 Task: Buy 2 Brake Fluid Level from Brake System section under best seller category for shipping address: Allison Brown, 4523 Scheuvront Drive, Broomfield, Colorado 80020, Cell Number 3034690514. Pay from credit card ending with 6010, CVV 682
Action: Mouse moved to (23, 112)
Screenshot: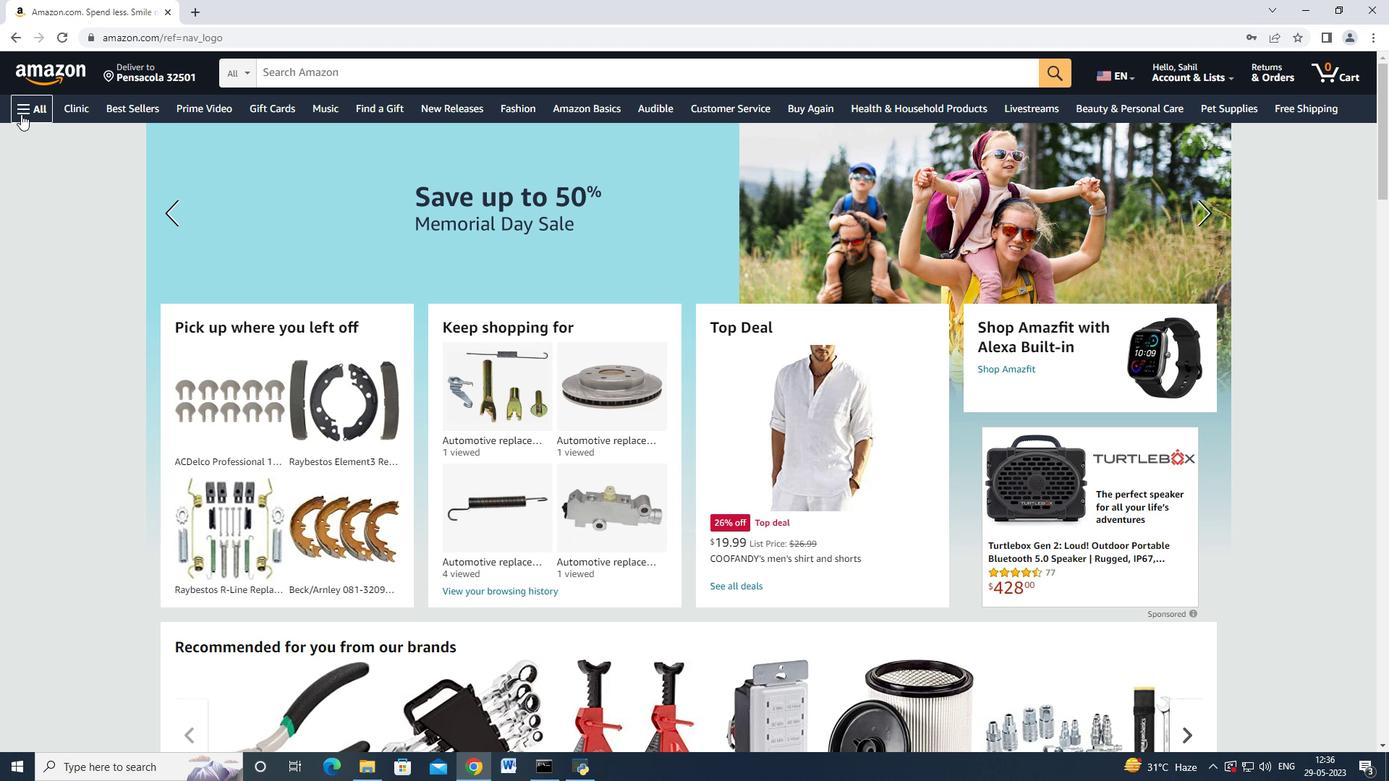 
Action: Mouse pressed left at (23, 112)
Screenshot: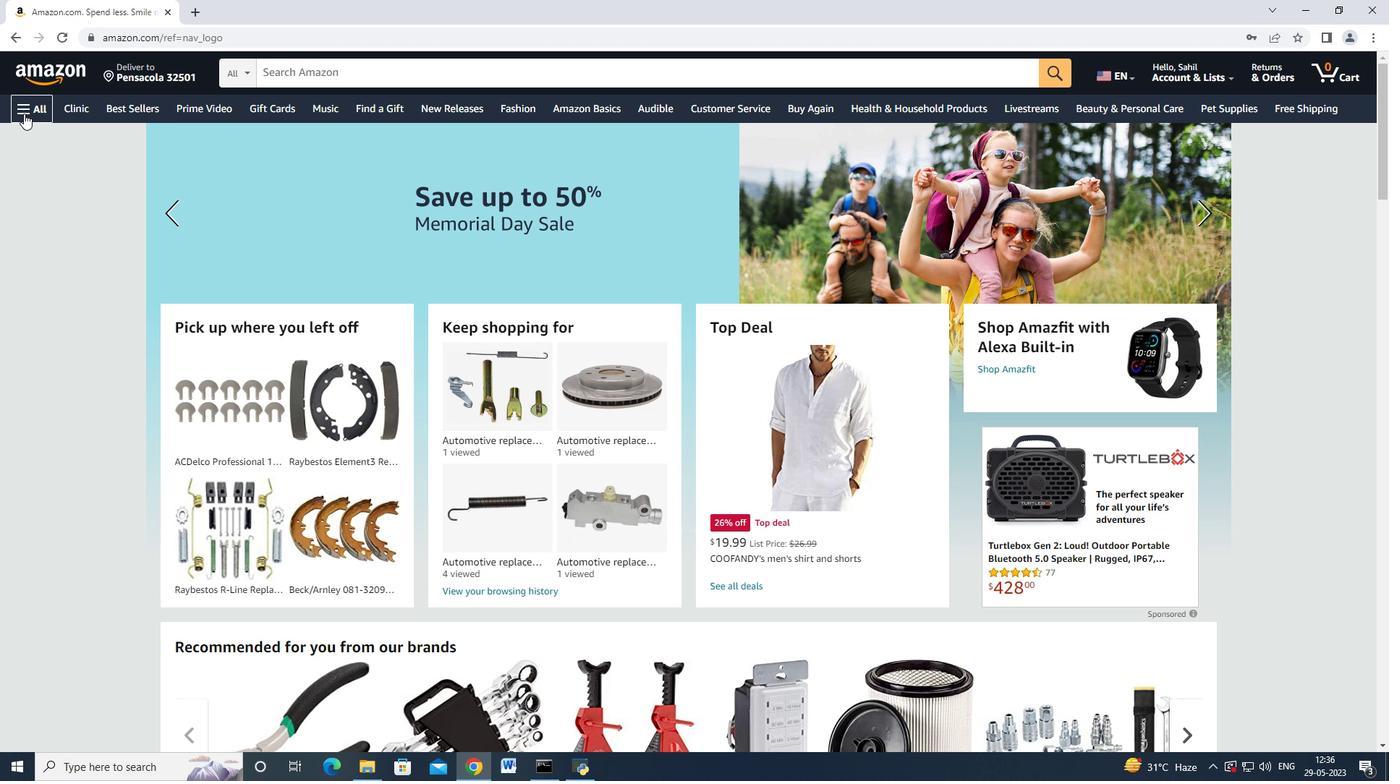 
Action: Mouse moved to (115, 332)
Screenshot: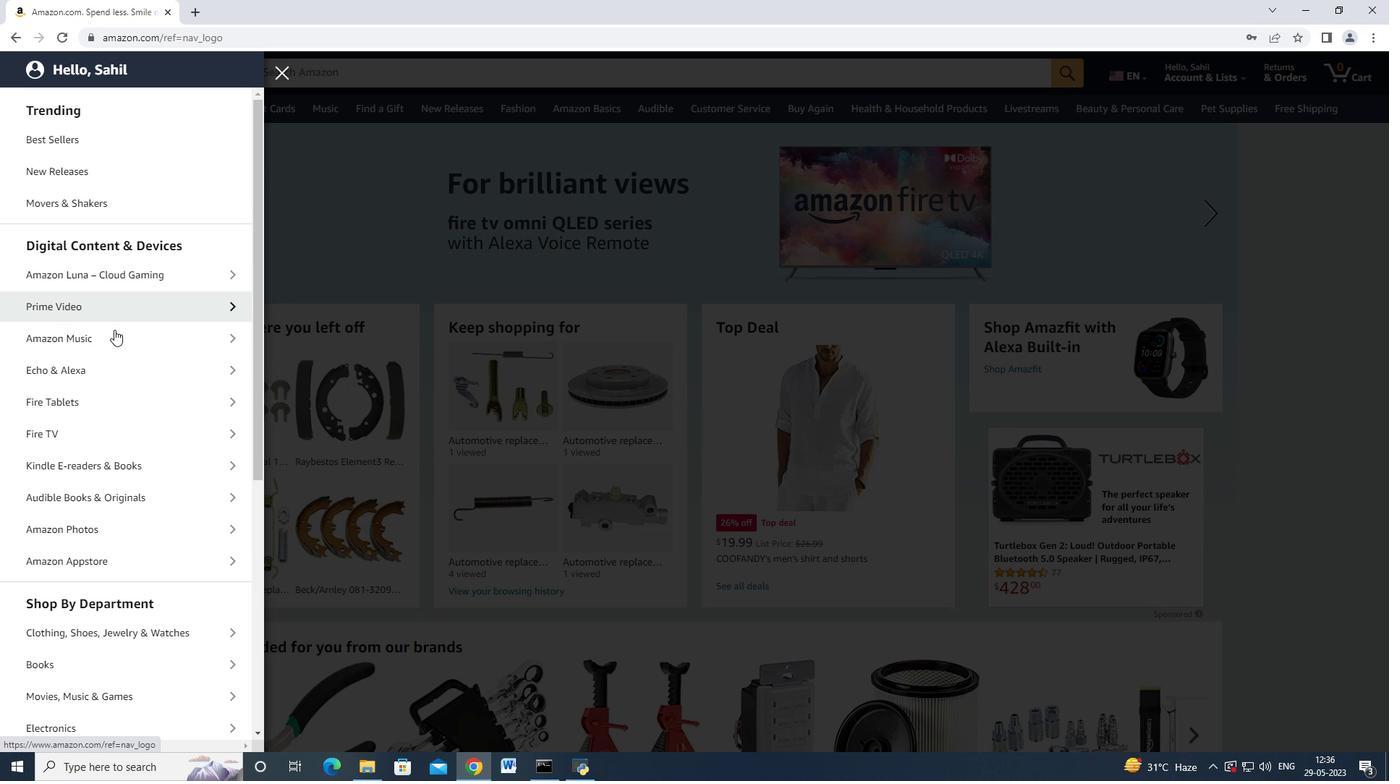 
Action: Mouse scrolled (115, 332) with delta (0, 0)
Screenshot: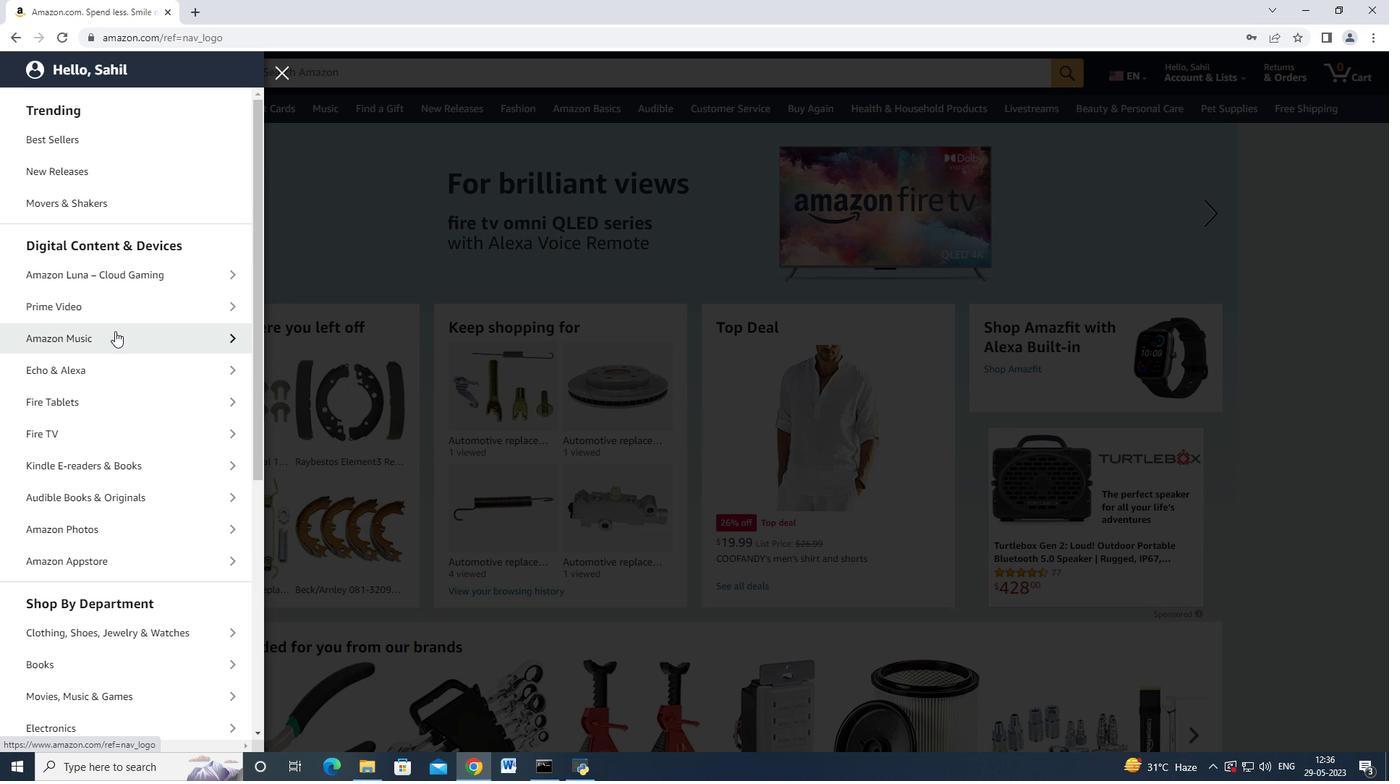 
Action: Mouse scrolled (115, 332) with delta (0, 0)
Screenshot: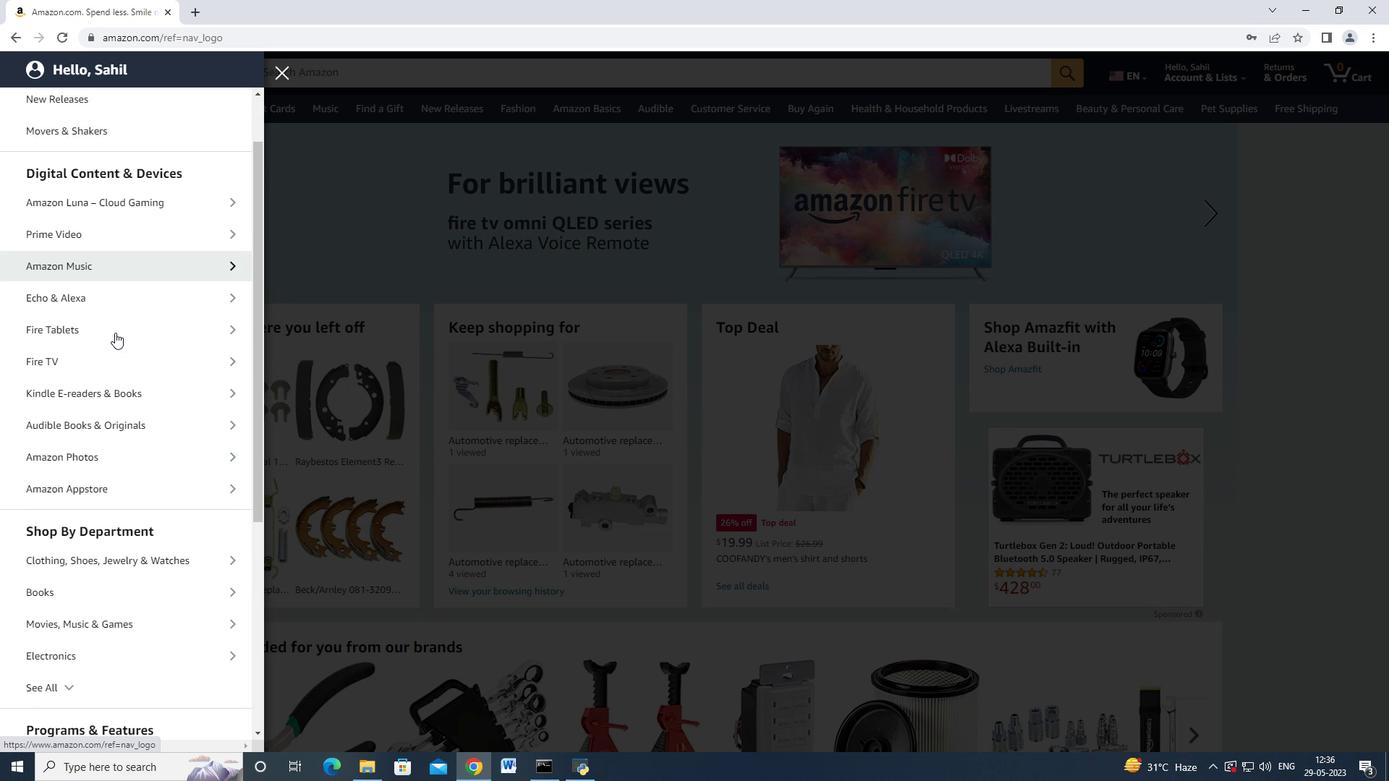 
Action: Mouse scrolled (115, 332) with delta (0, 0)
Screenshot: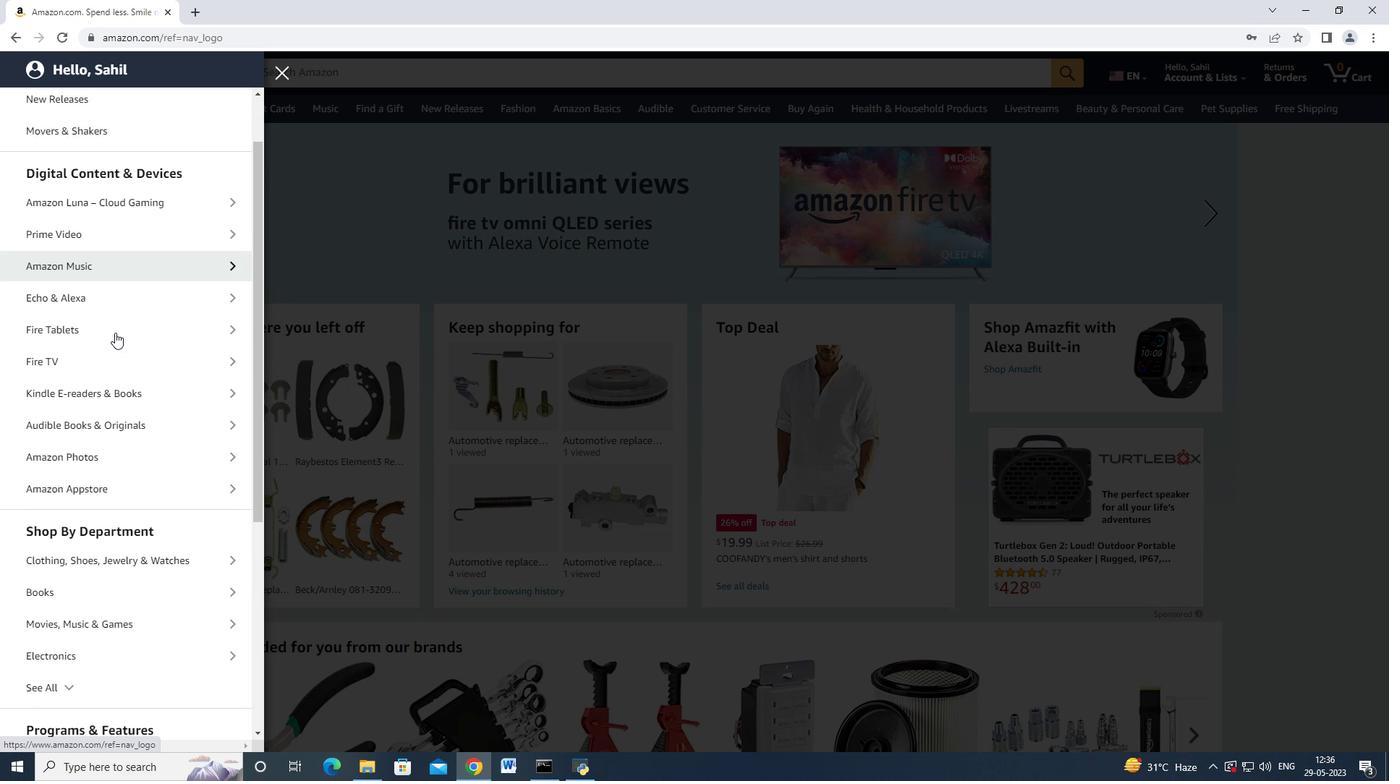 
Action: Mouse moved to (99, 407)
Screenshot: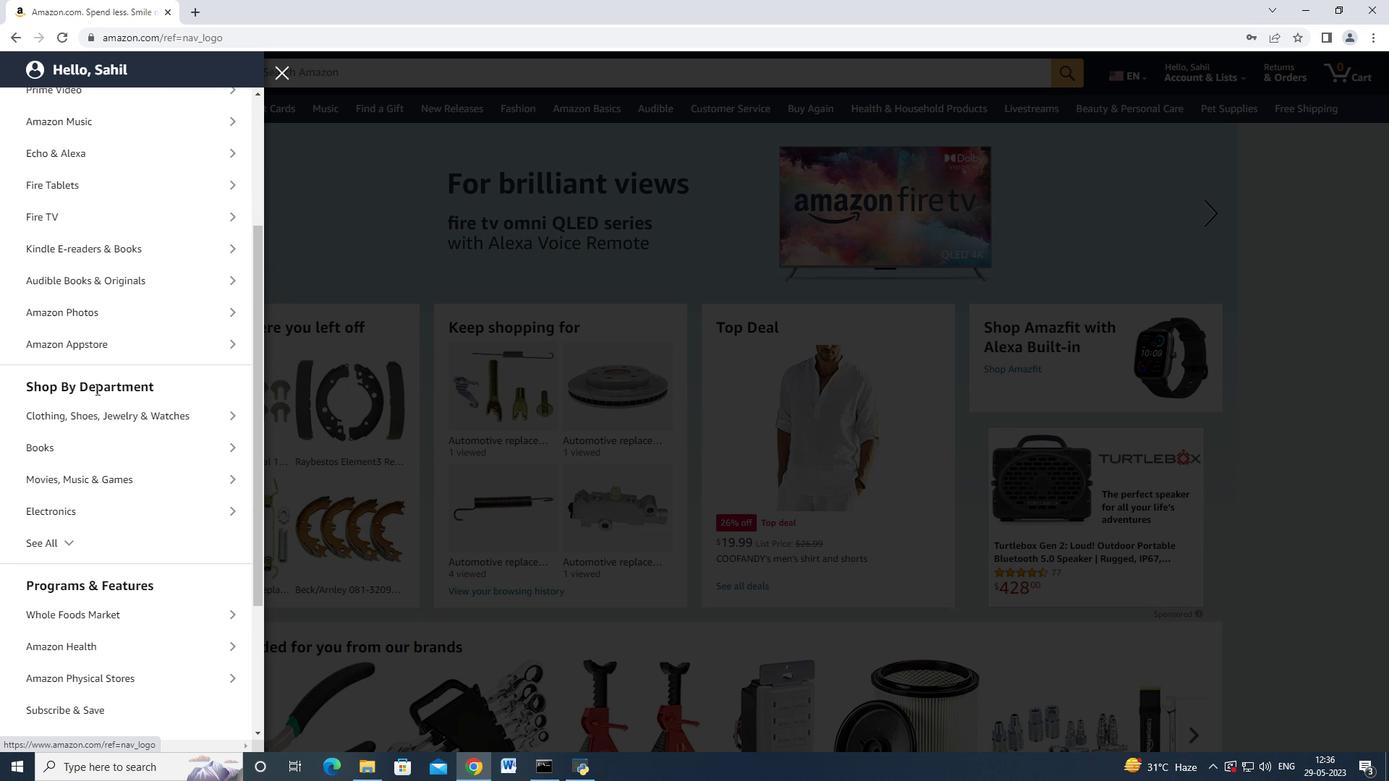 
Action: Mouse scrolled (99, 406) with delta (0, 0)
Screenshot: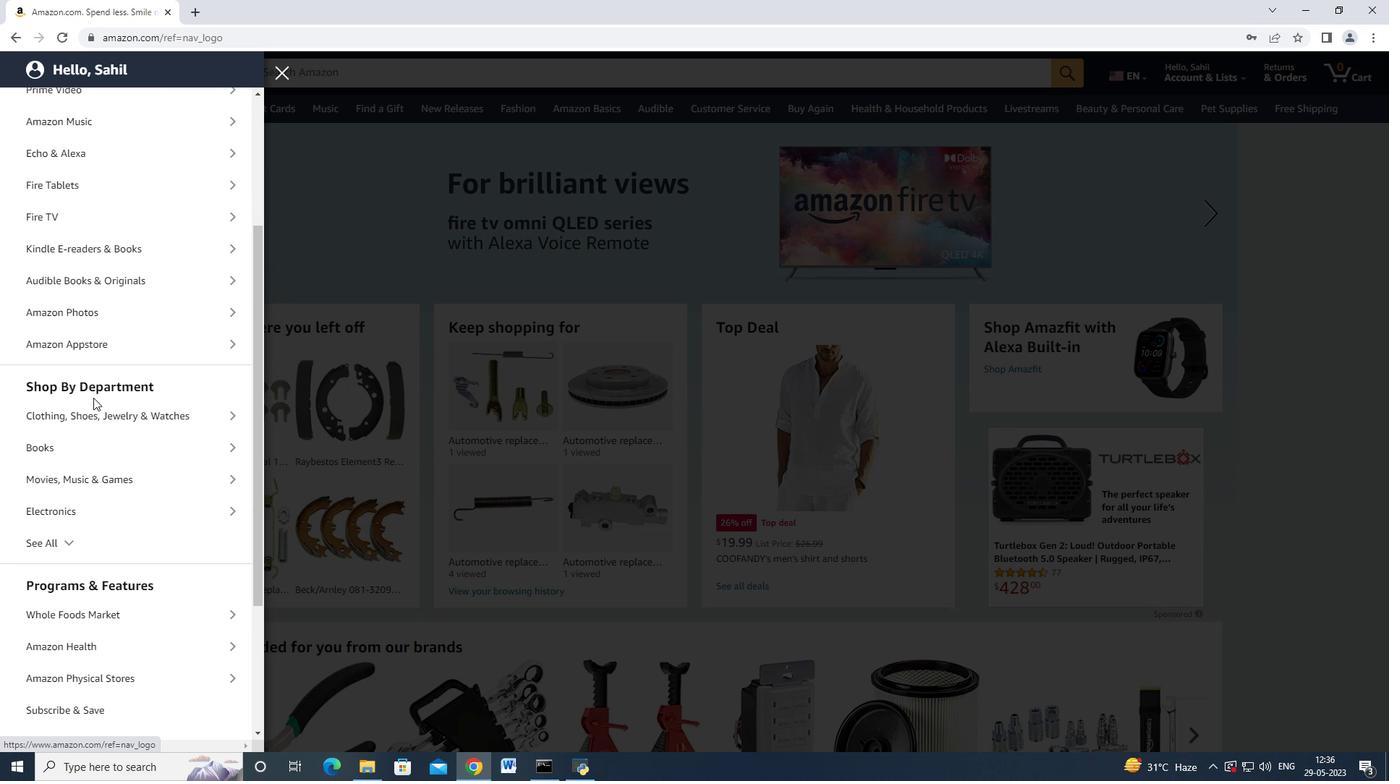 
Action: Mouse moved to (99, 408)
Screenshot: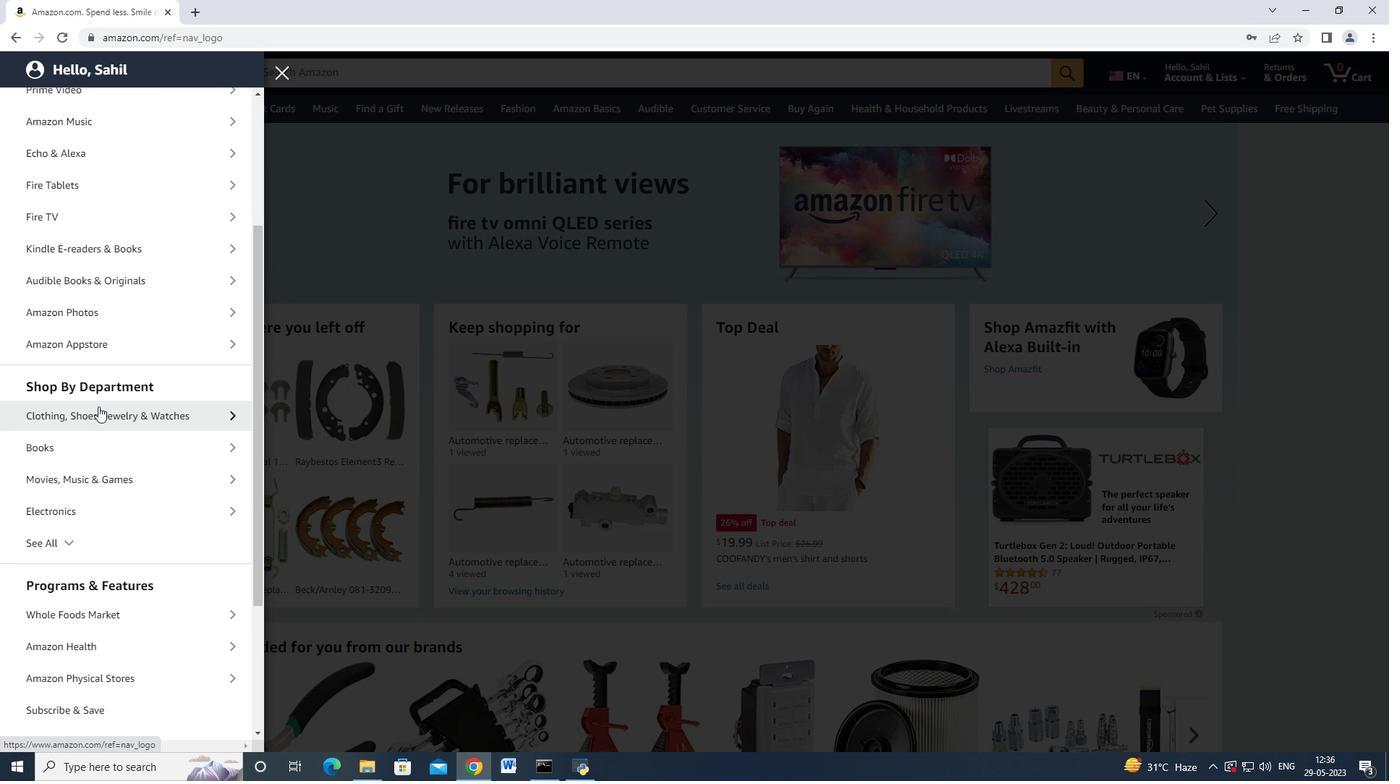 
Action: Mouse scrolled (99, 407) with delta (0, 0)
Screenshot: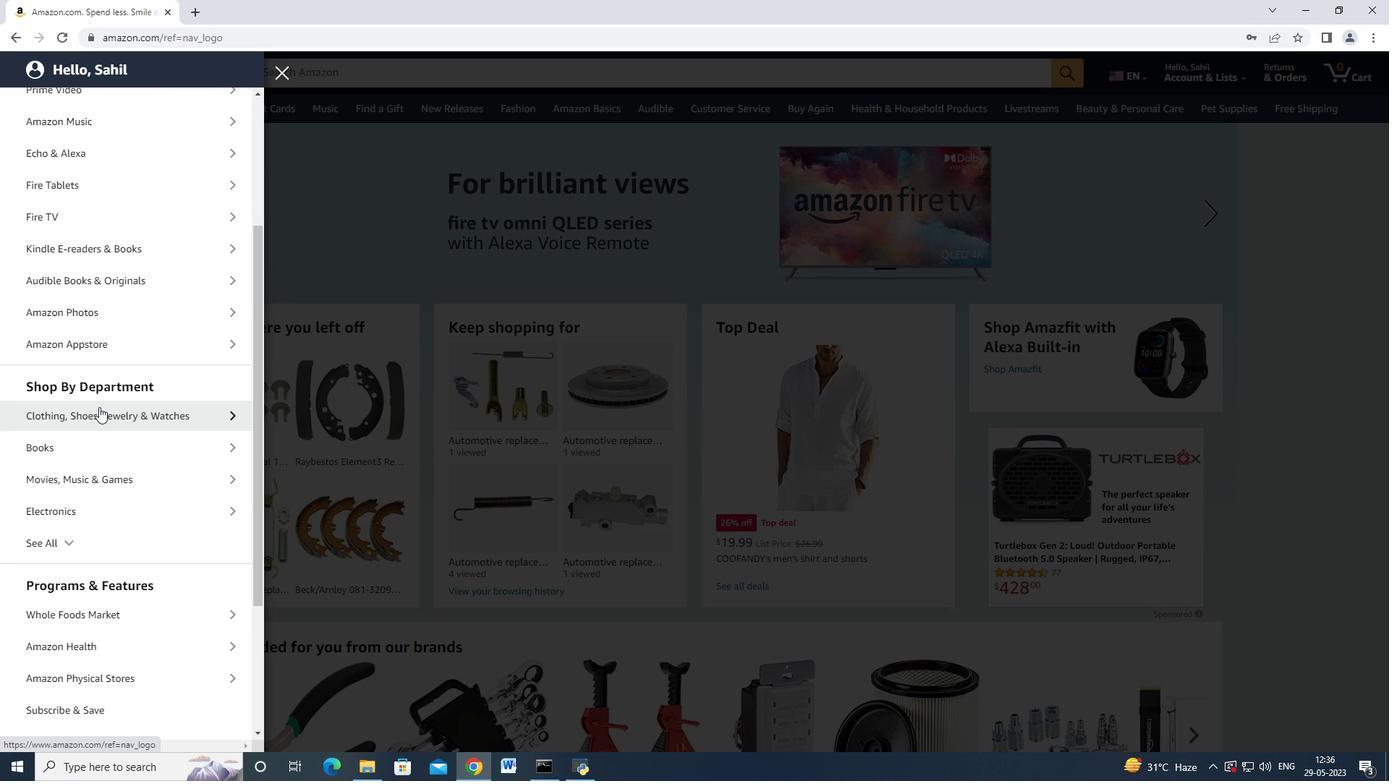 
Action: Mouse moved to (74, 402)
Screenshot: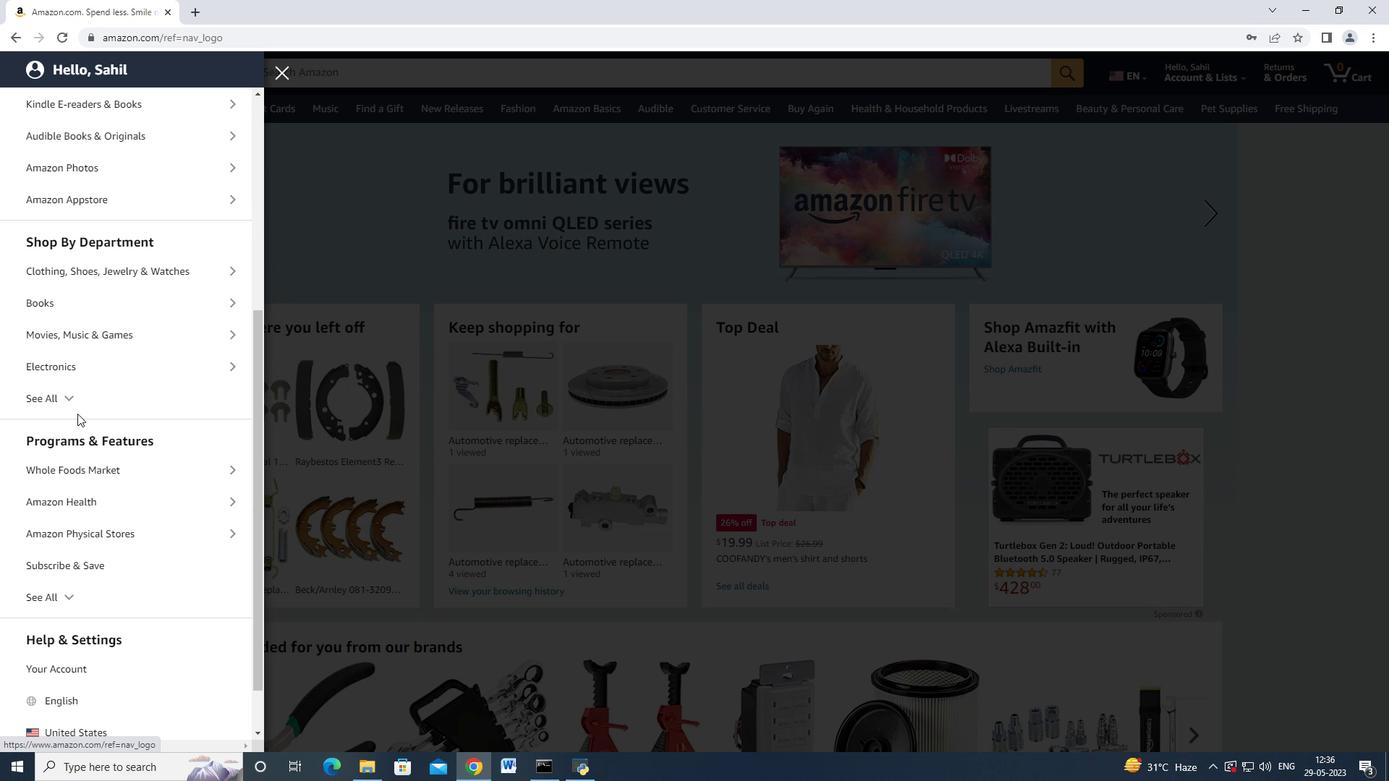 
Action: Mouse pressed left at (74, 402)
Screenshot: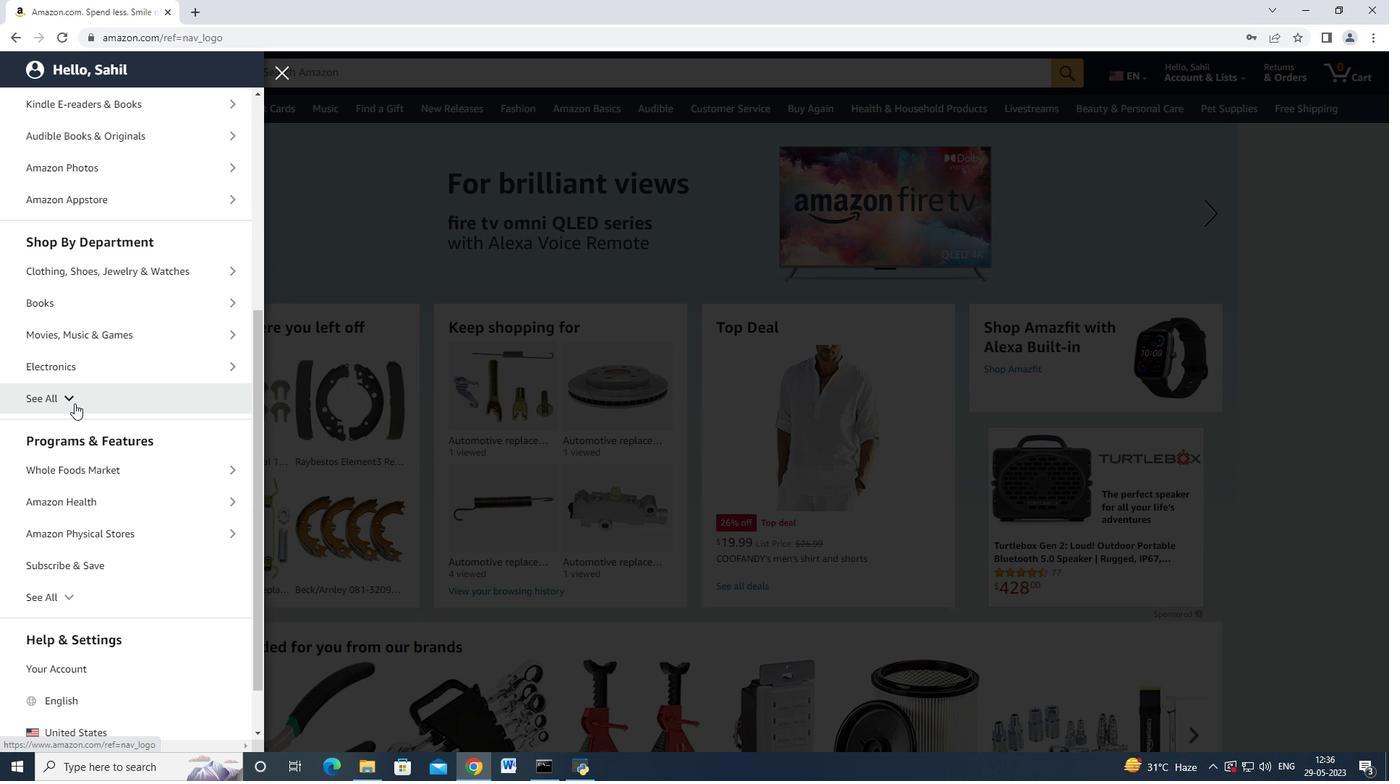 
Action: Mouse moved to (73, 401)
Screenshot: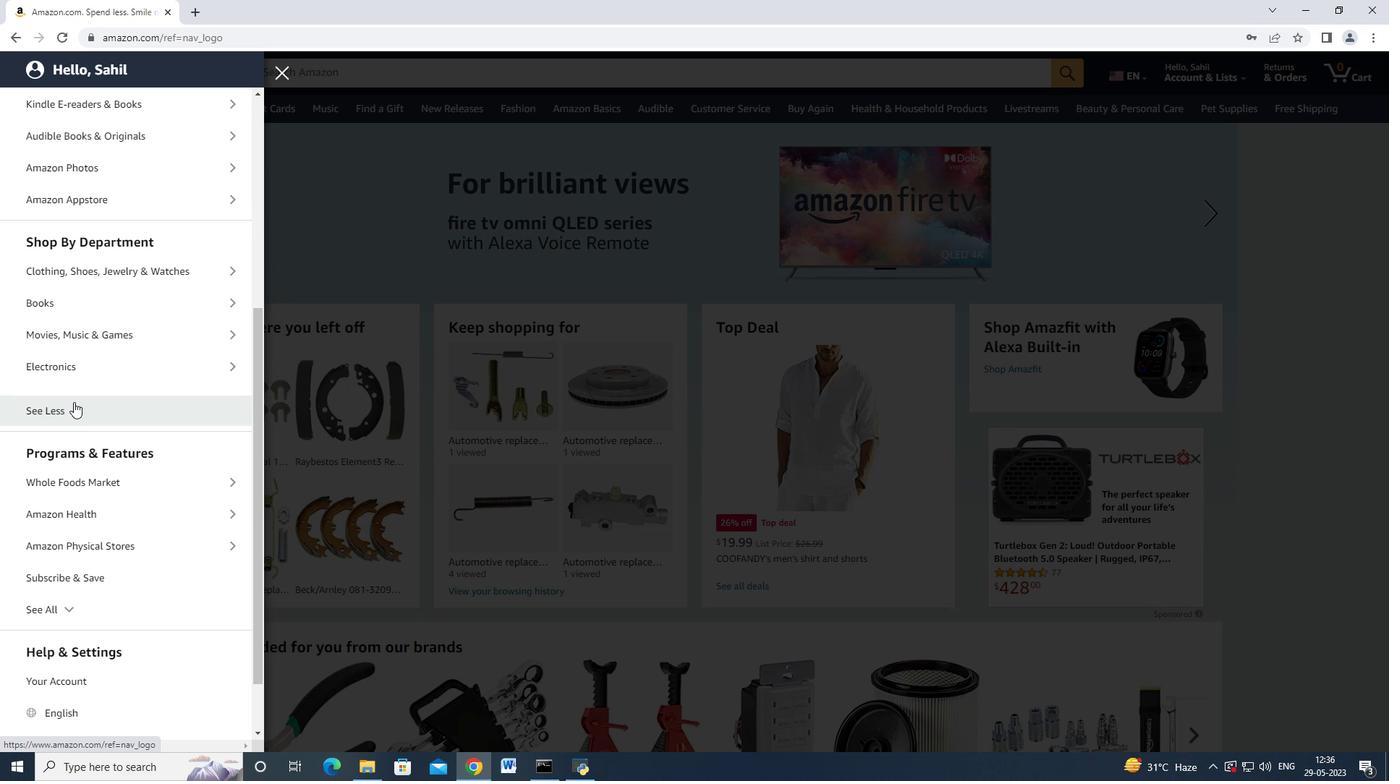 
Action: Mouse scrolled (73, 400) with delta (0, 0)
Screenshot: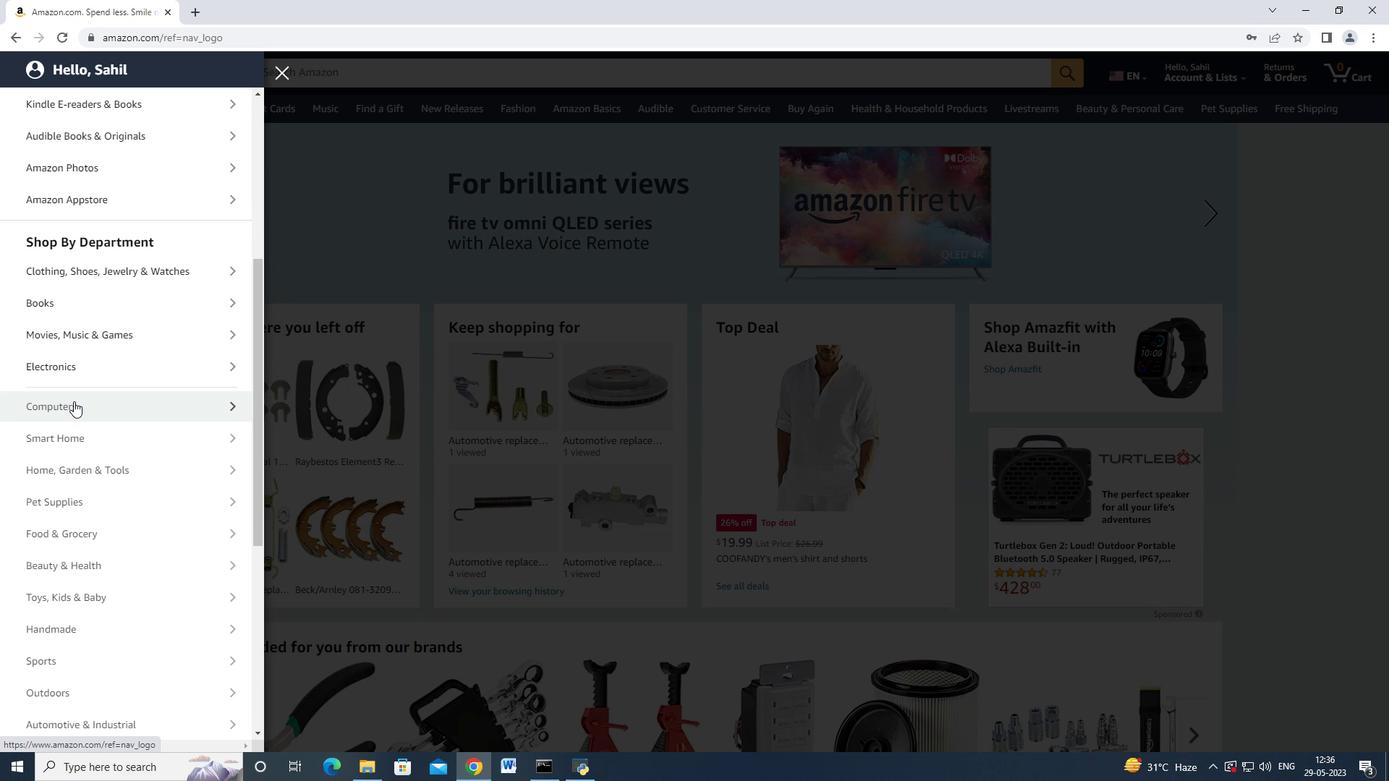
Action: Mouse scrolled (73, 400) with delta (0, 0)
Screenshot: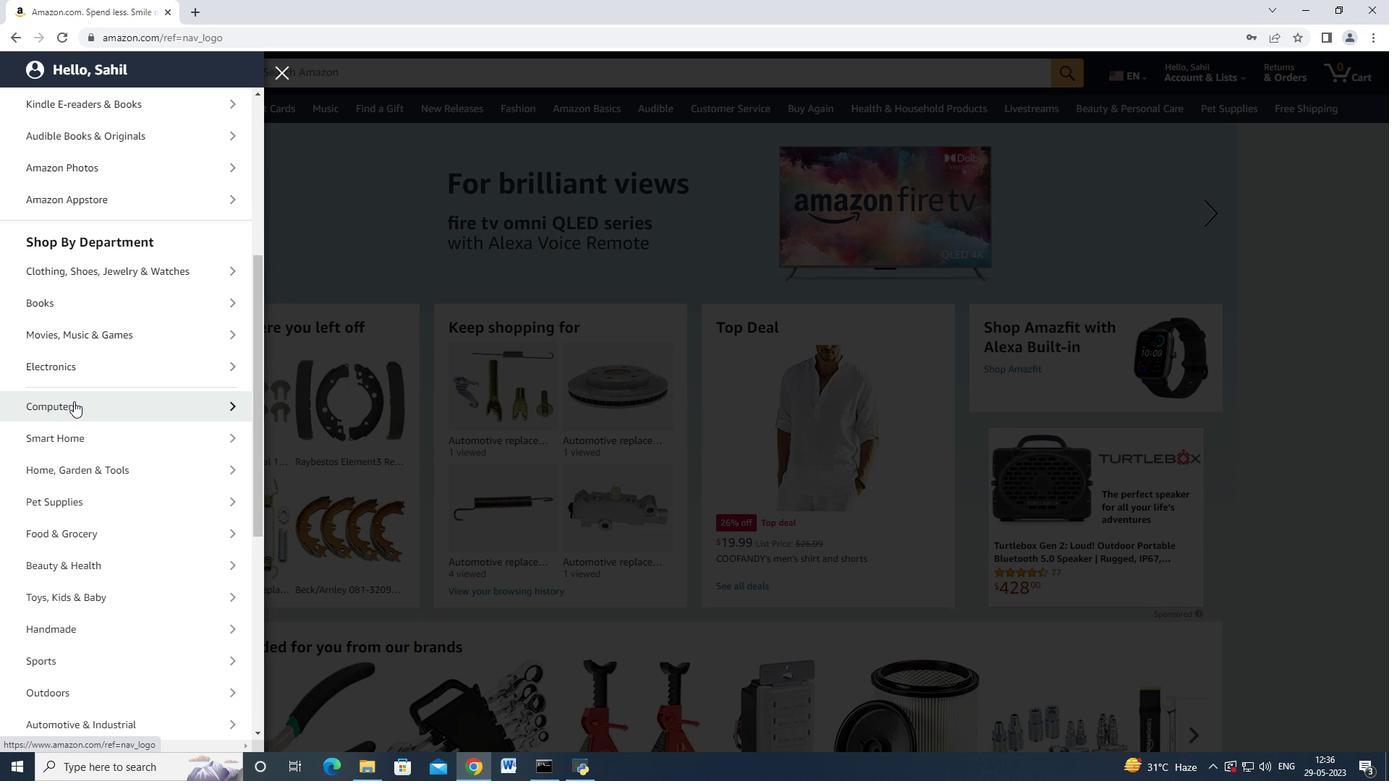 
Action: Mouse scrolled (73, 400) with delta (0, 0)
Screenshot: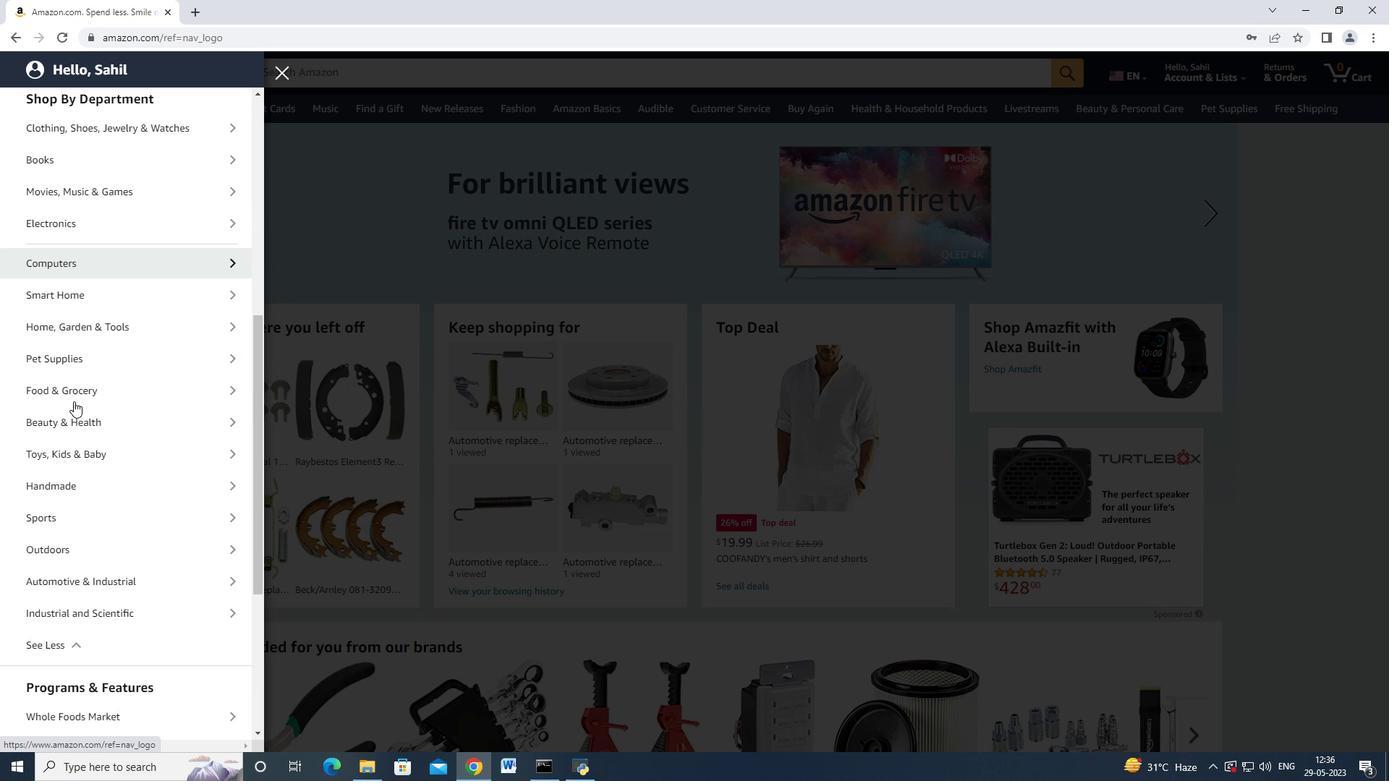 
Action: Mouse scrolled (73, 400) with delta (0, 0)
Screenshot: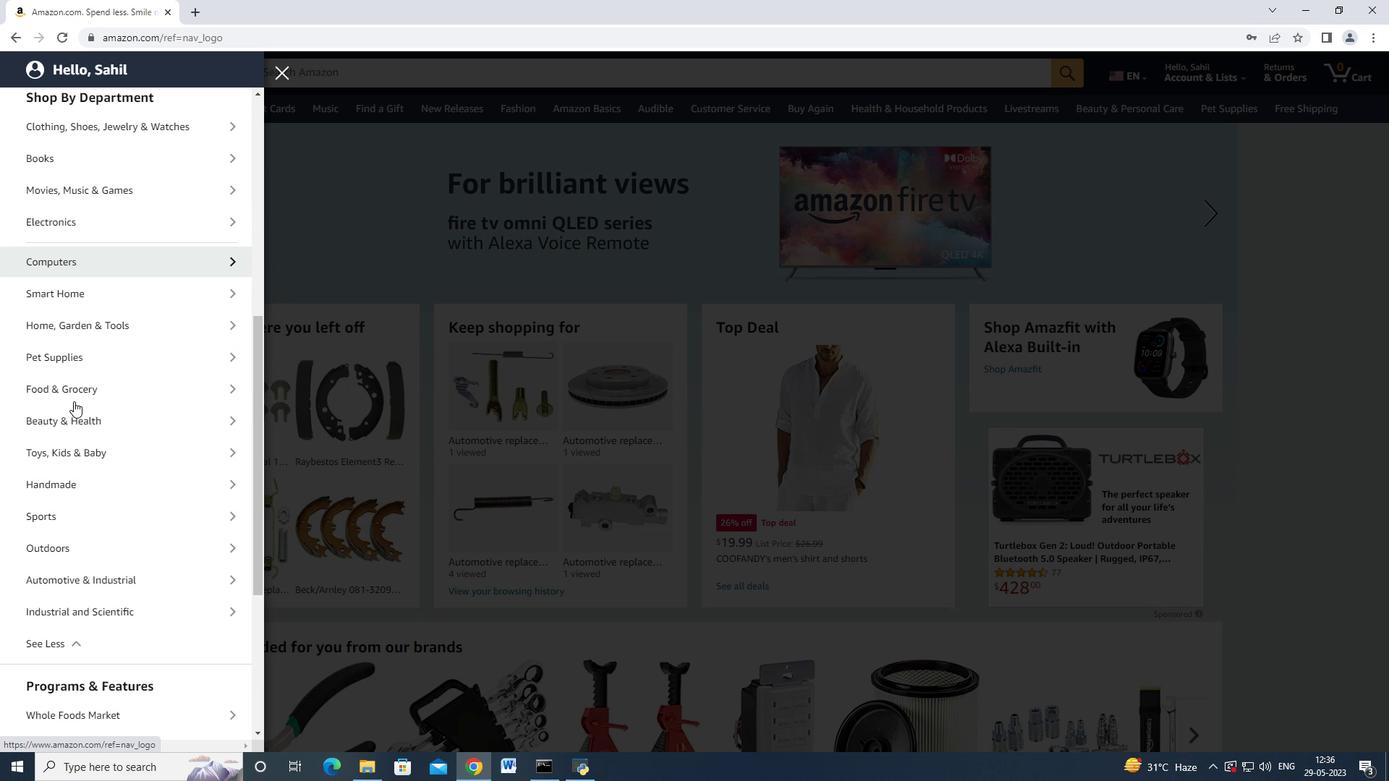 
Action: Mouse moved to (73, 401)
Screenshot: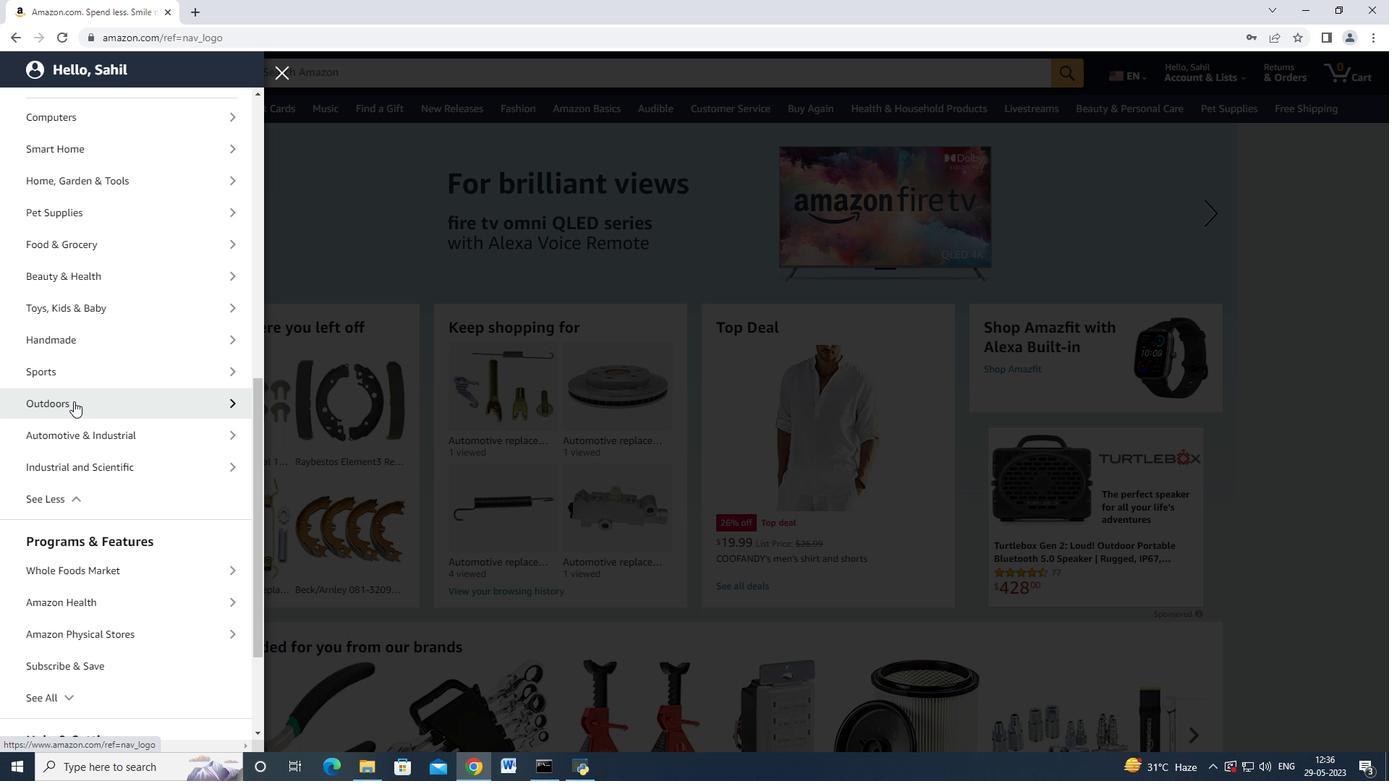 
Action: Mouse scrolled (73, 402) with delta (0, 0)
Screenshot: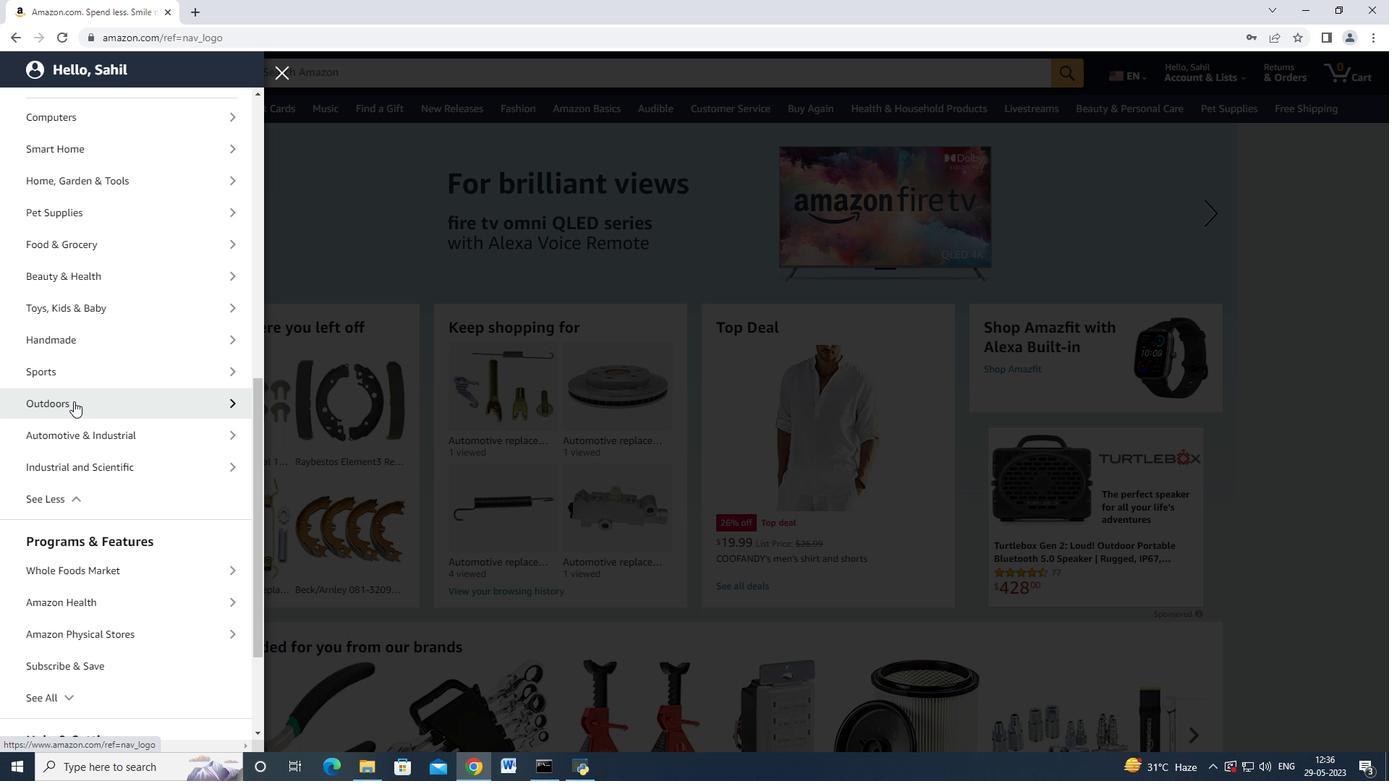 
Action: Mouse scrolled (73, 402) with delta (0, 0)
Screenshot: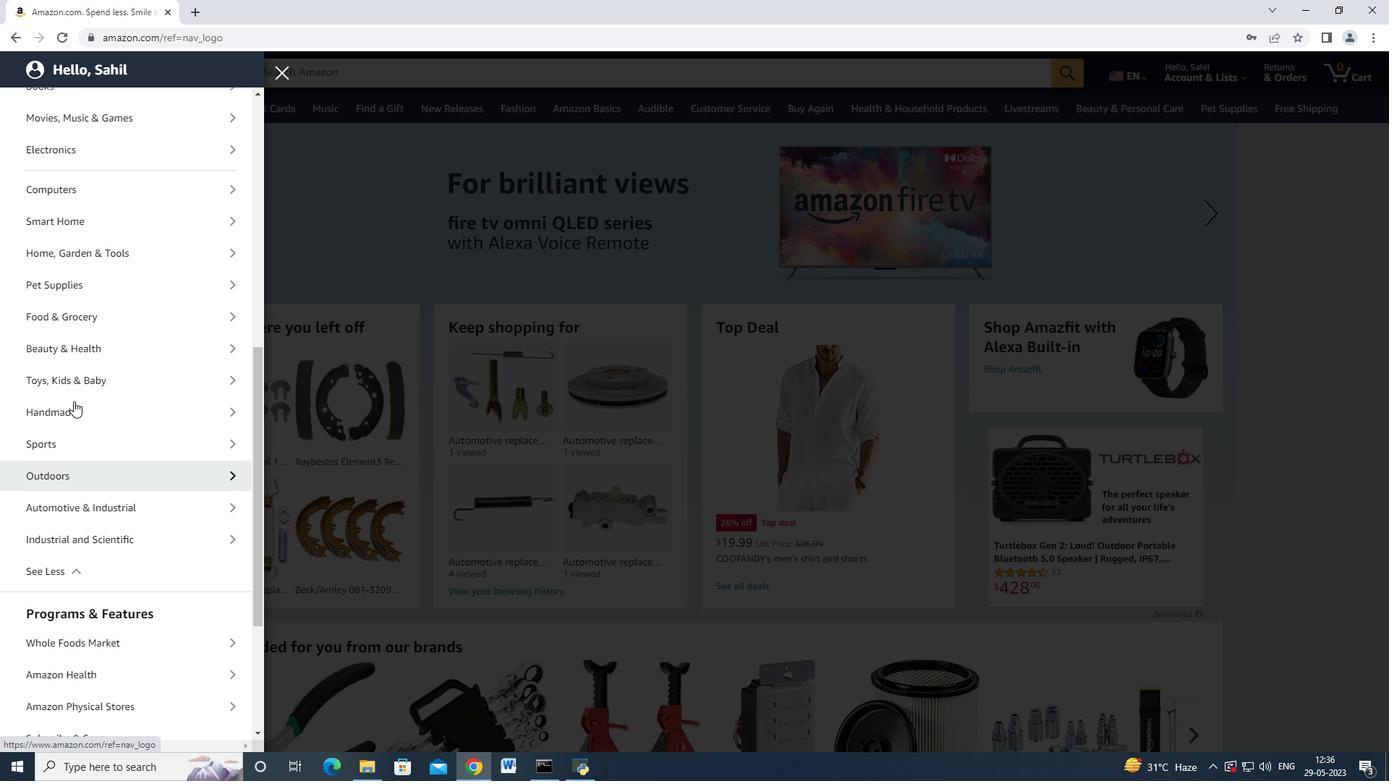 
Action: Mouse scrolled (73, 400) with delta (0, 0)
Screenshot: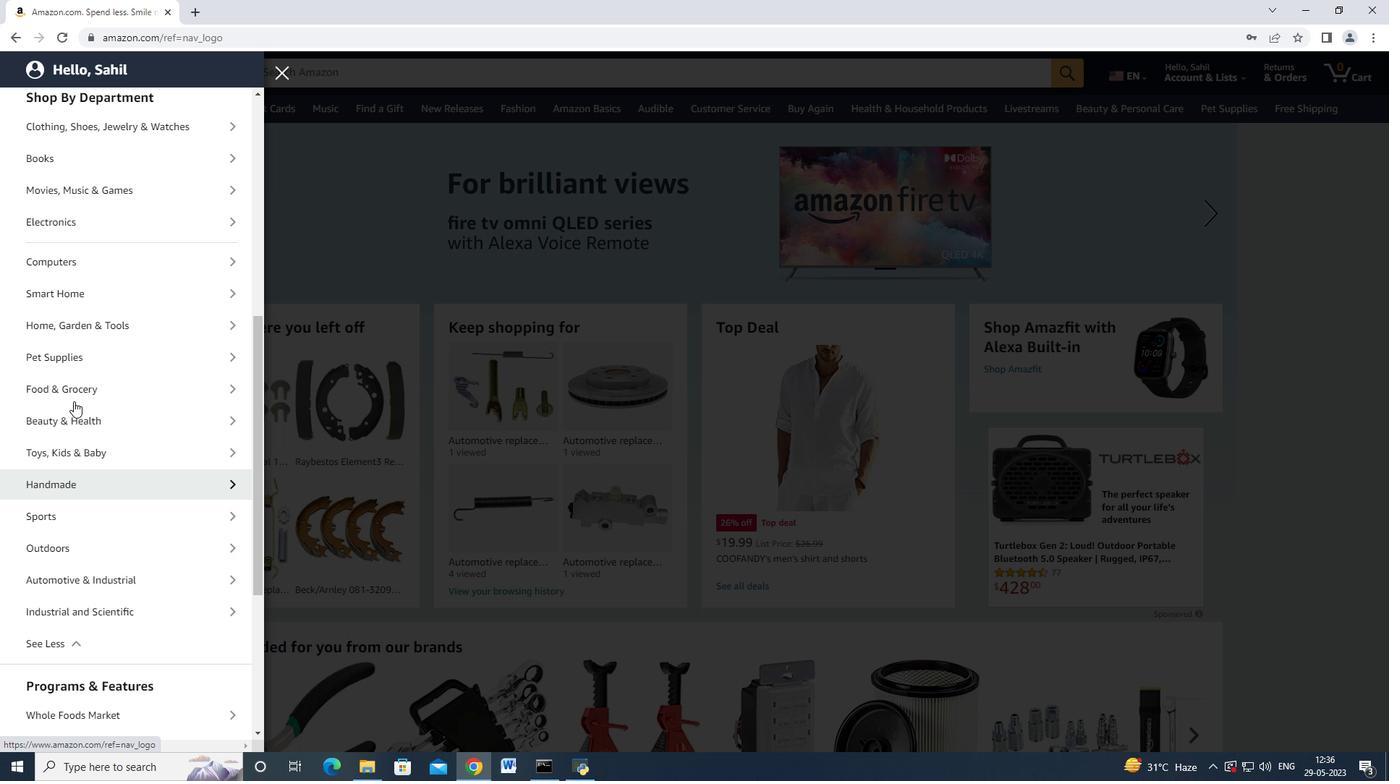 
Action: Mouse moved to (88, 511)
Screenshot: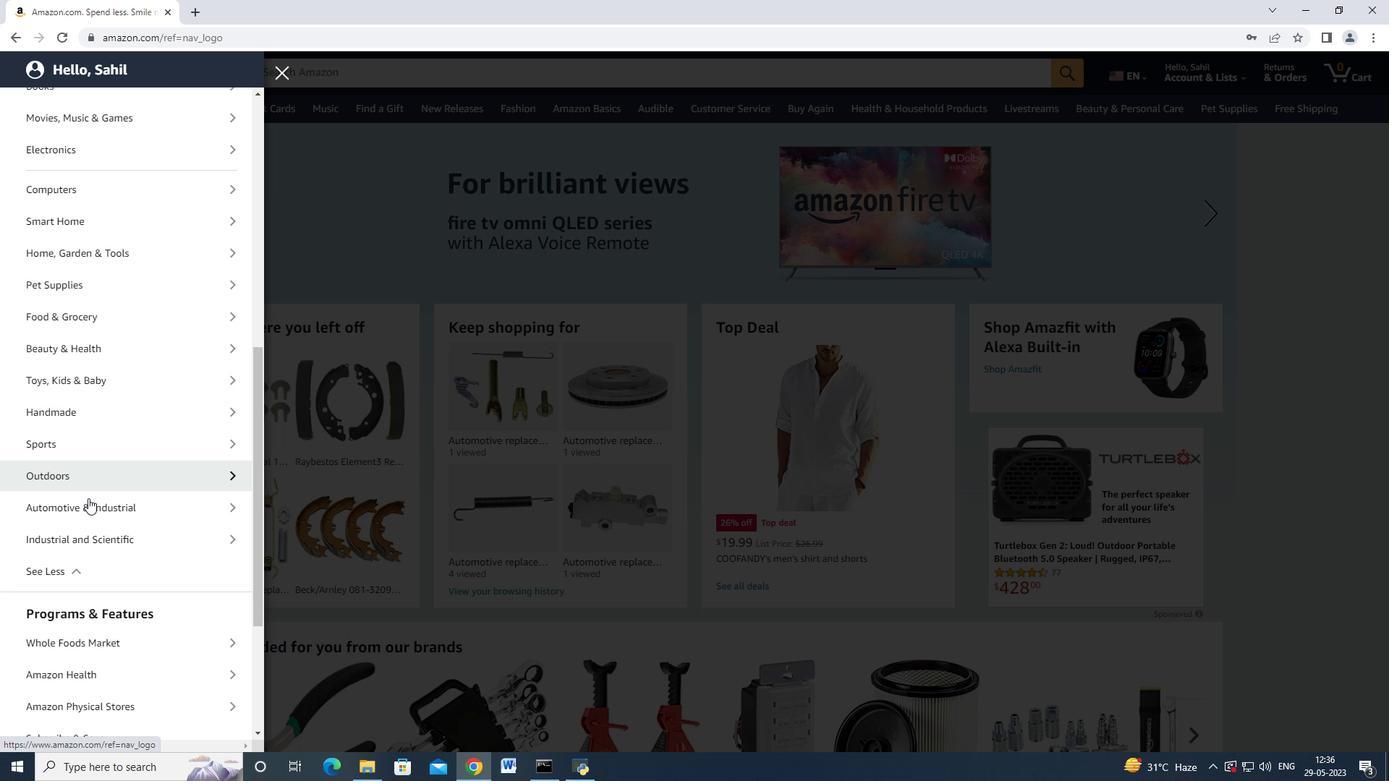 
Action: Mouse pressed left at (88, 511)
Screenshot: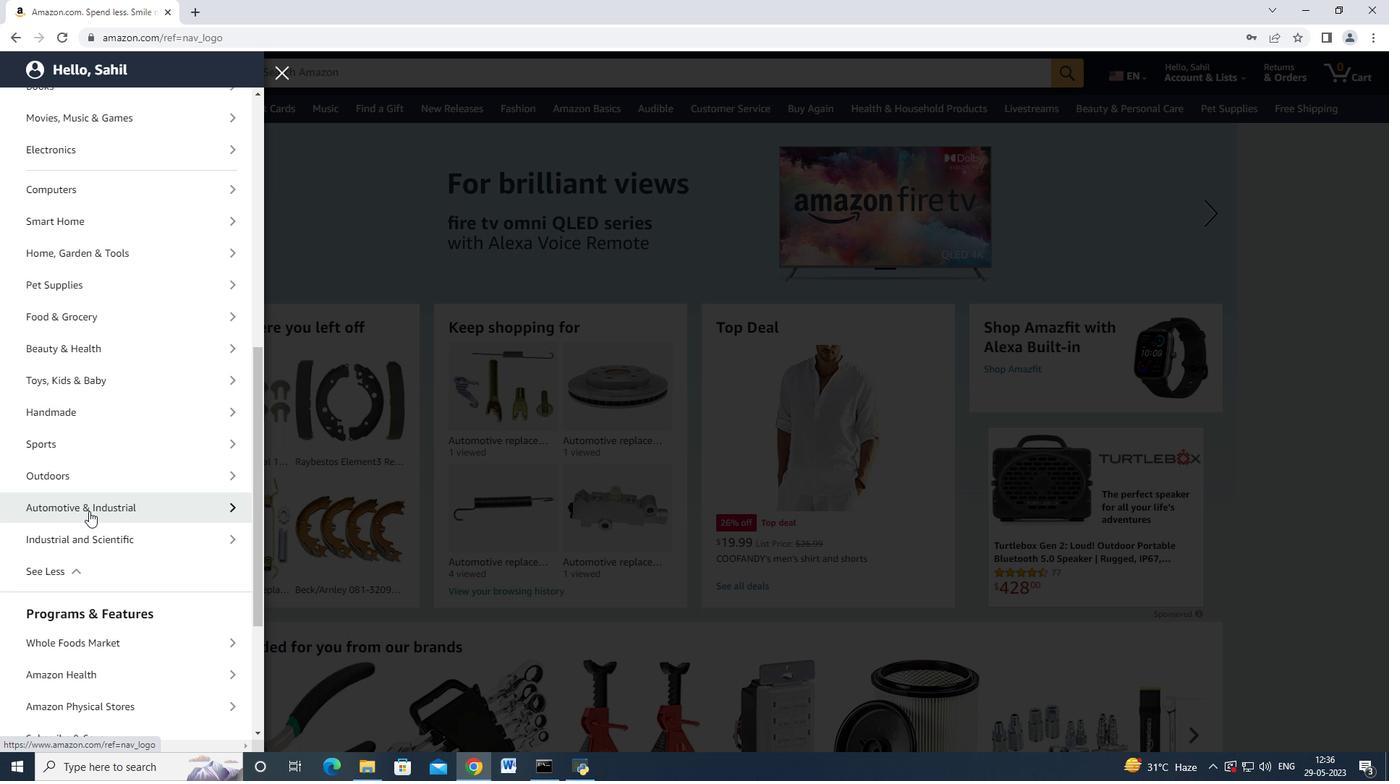 
Action: Mouse moved to (125, 184)
Screenshot: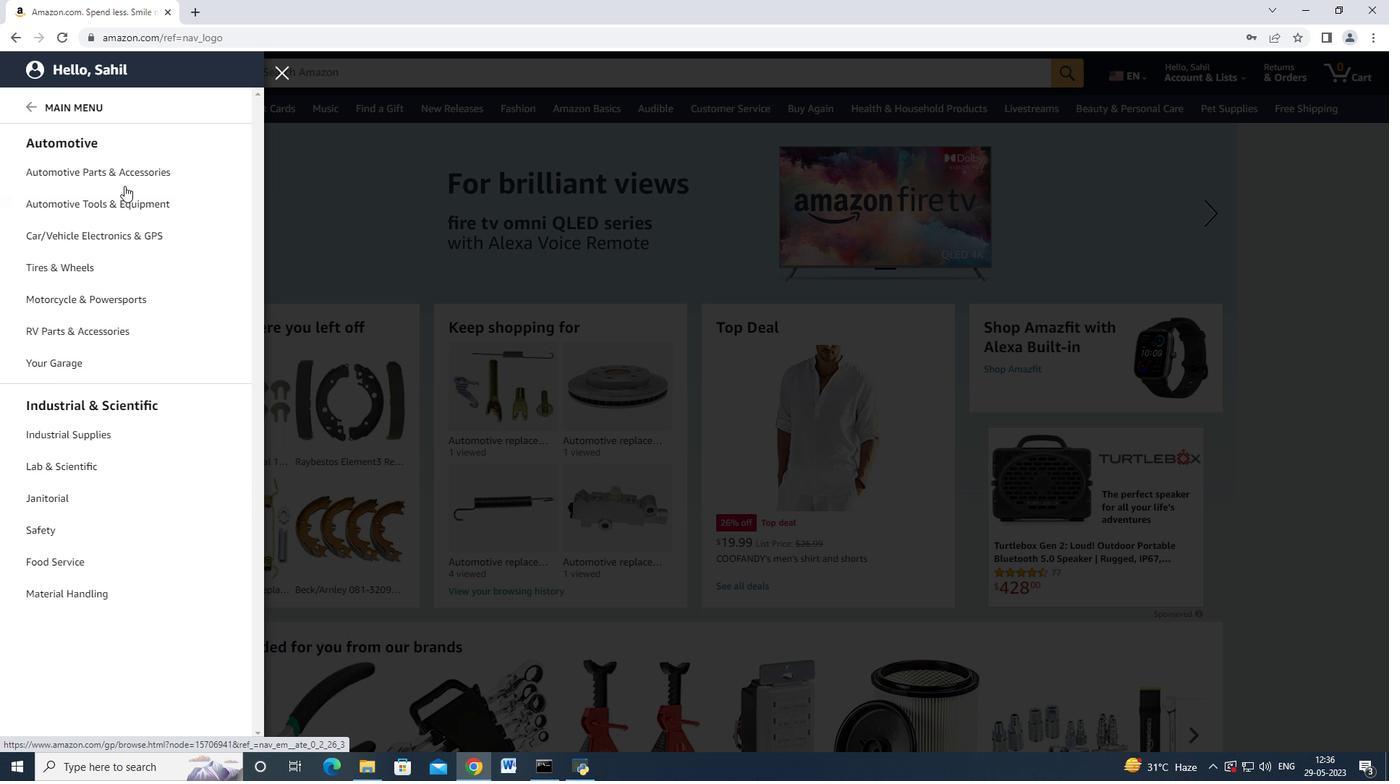 
Action: Mouse pressed left at (125, 184)
Screenshot: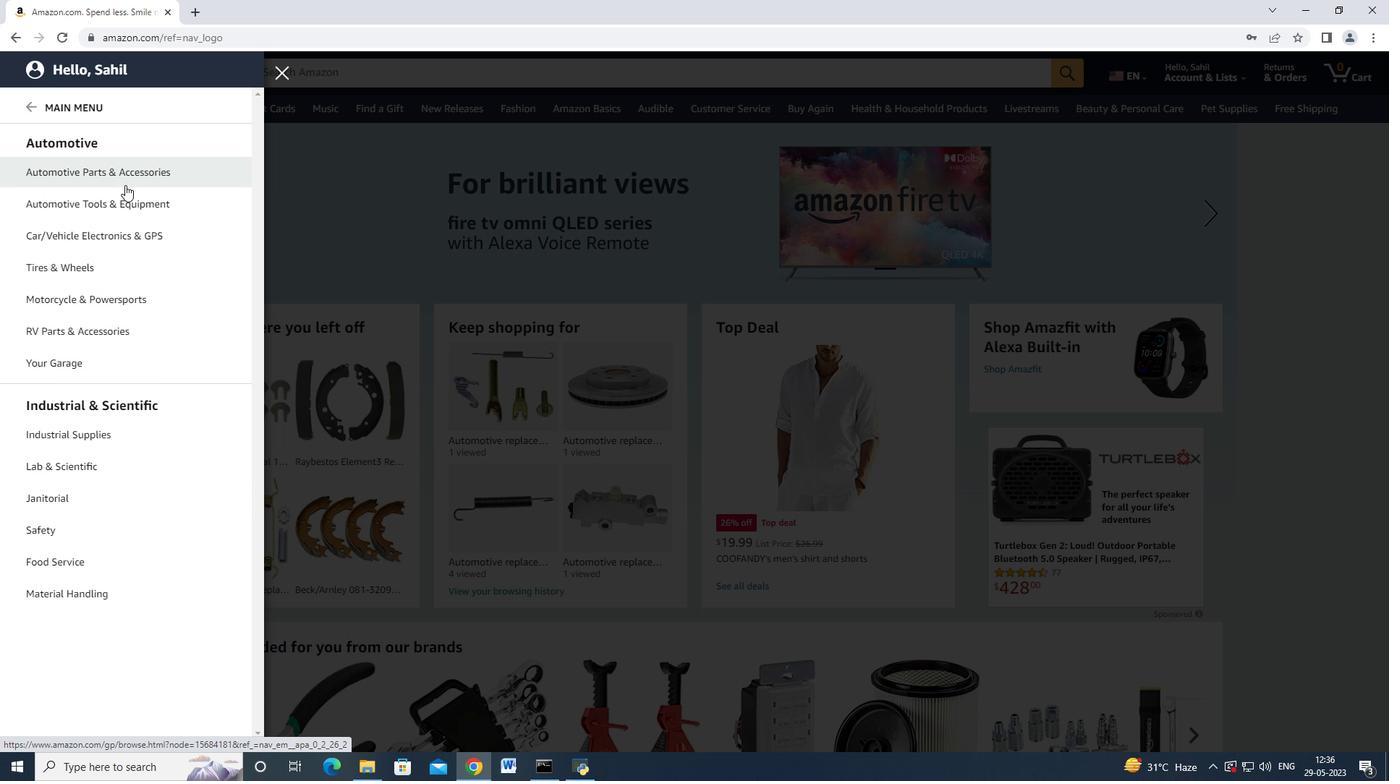 
Action: Mouse moved to (227, 130)
Screenshot: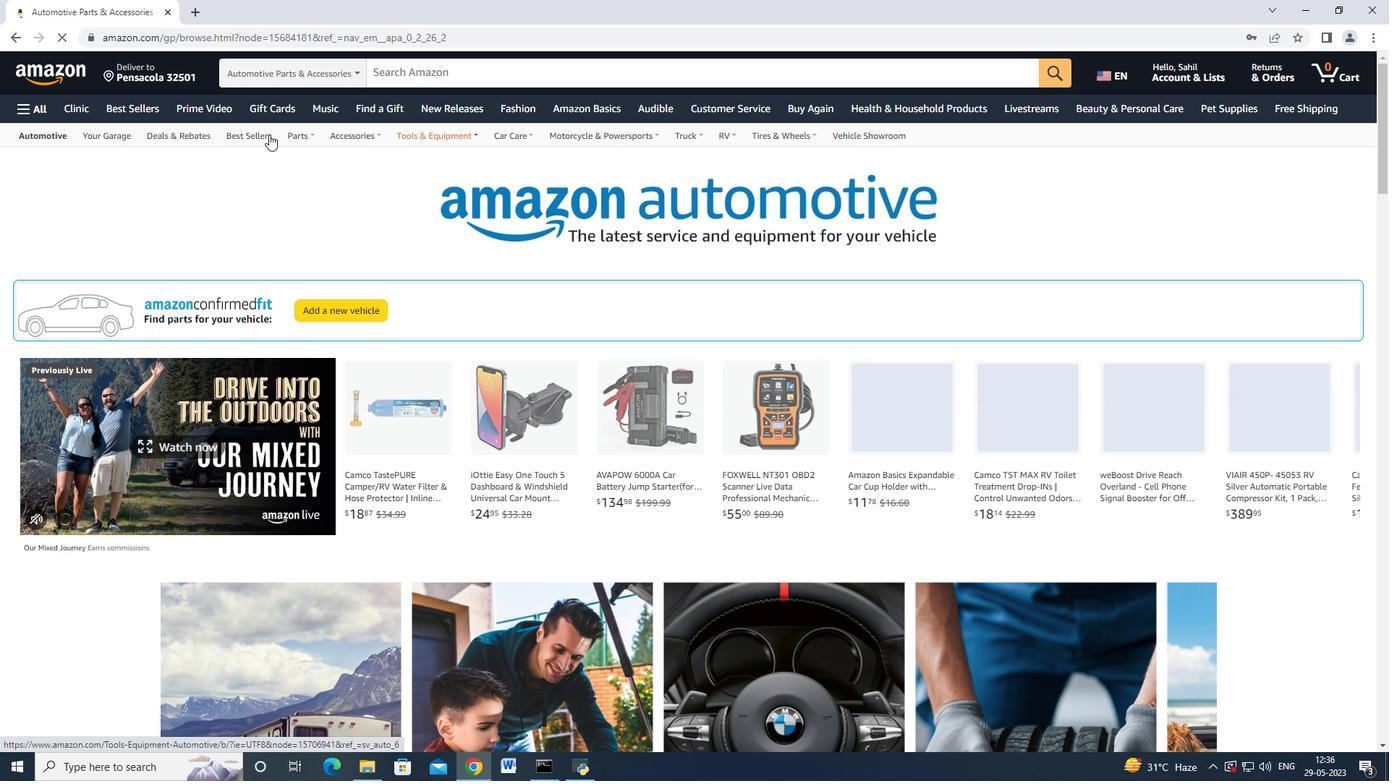 
Action: Mouse pressed left at (227, 130)
Screenshot: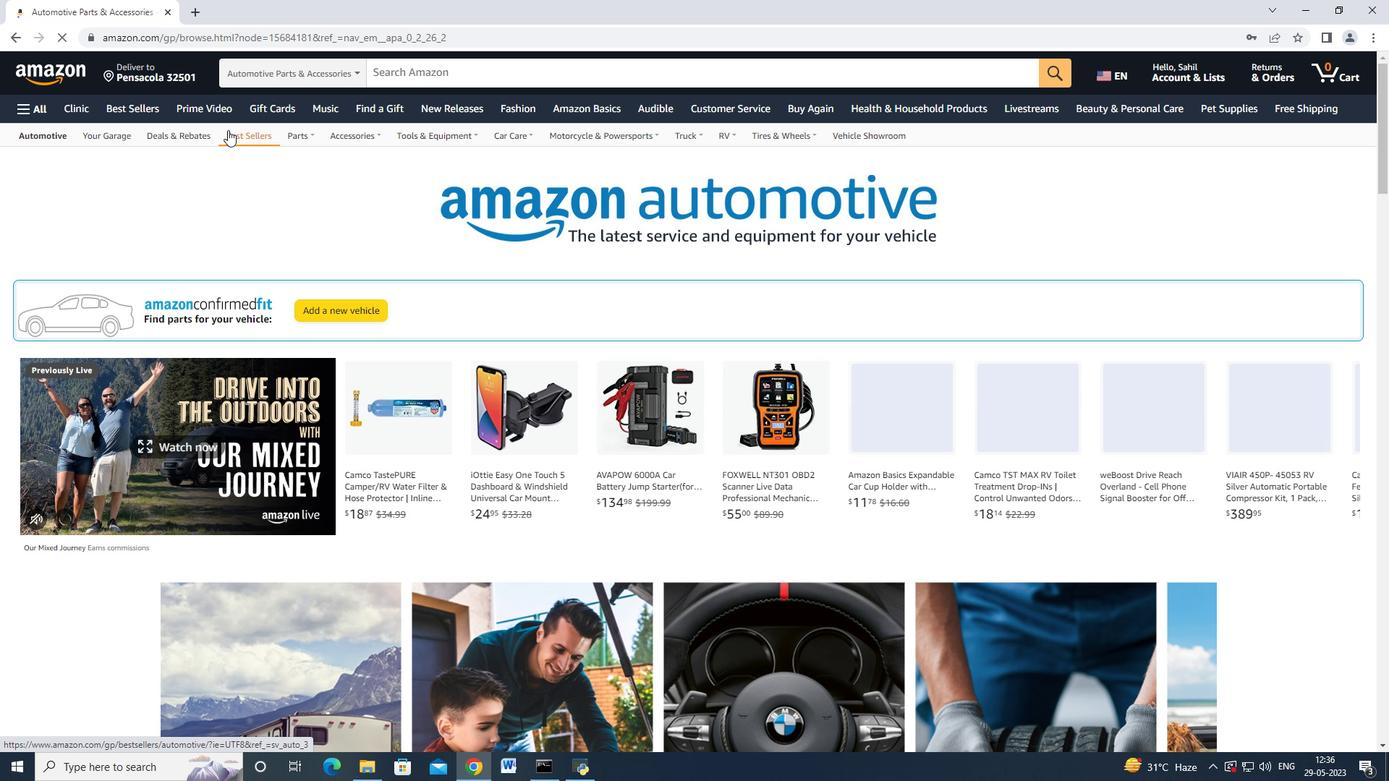
Action: Mouse moved to (240, 303)
Screenshot: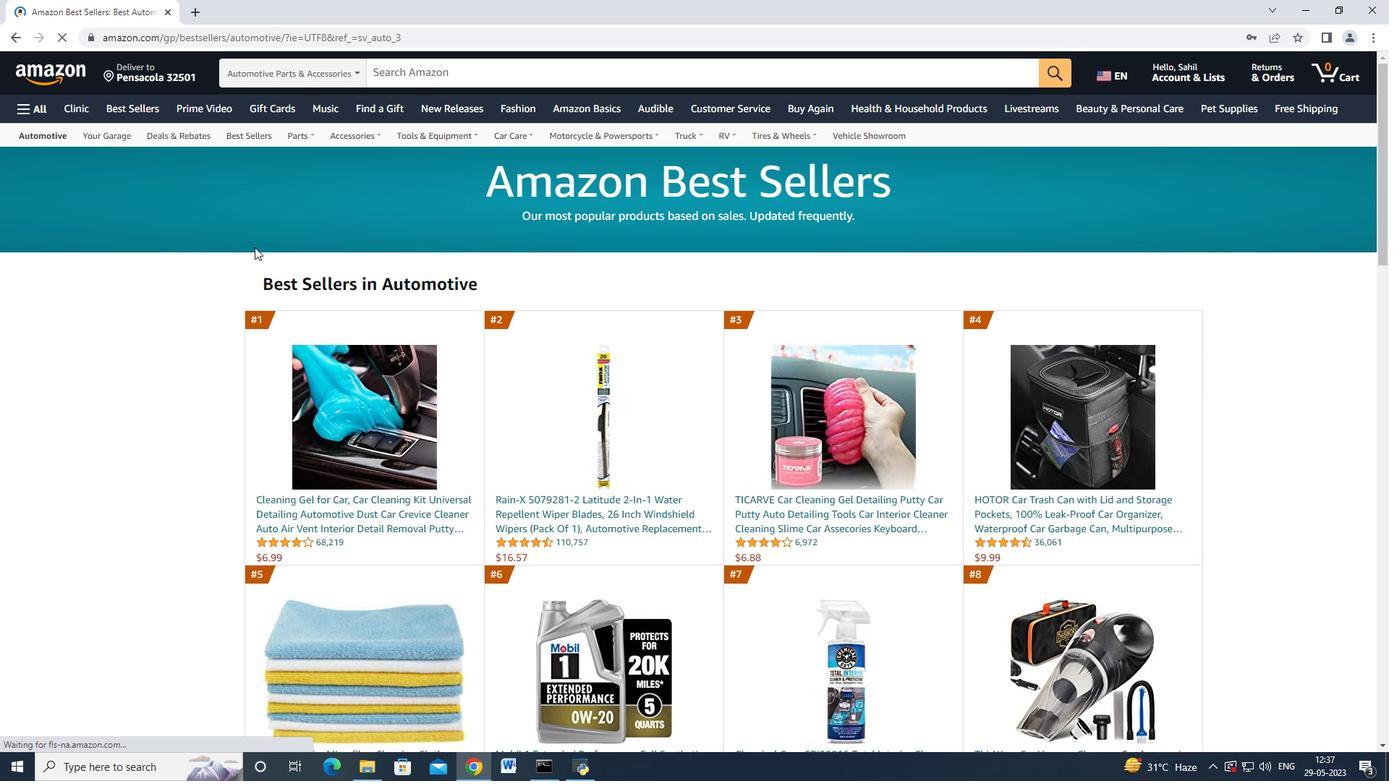 
Action: Mouse scrolled (240, 302) with delta (0, 0)
Screenshot: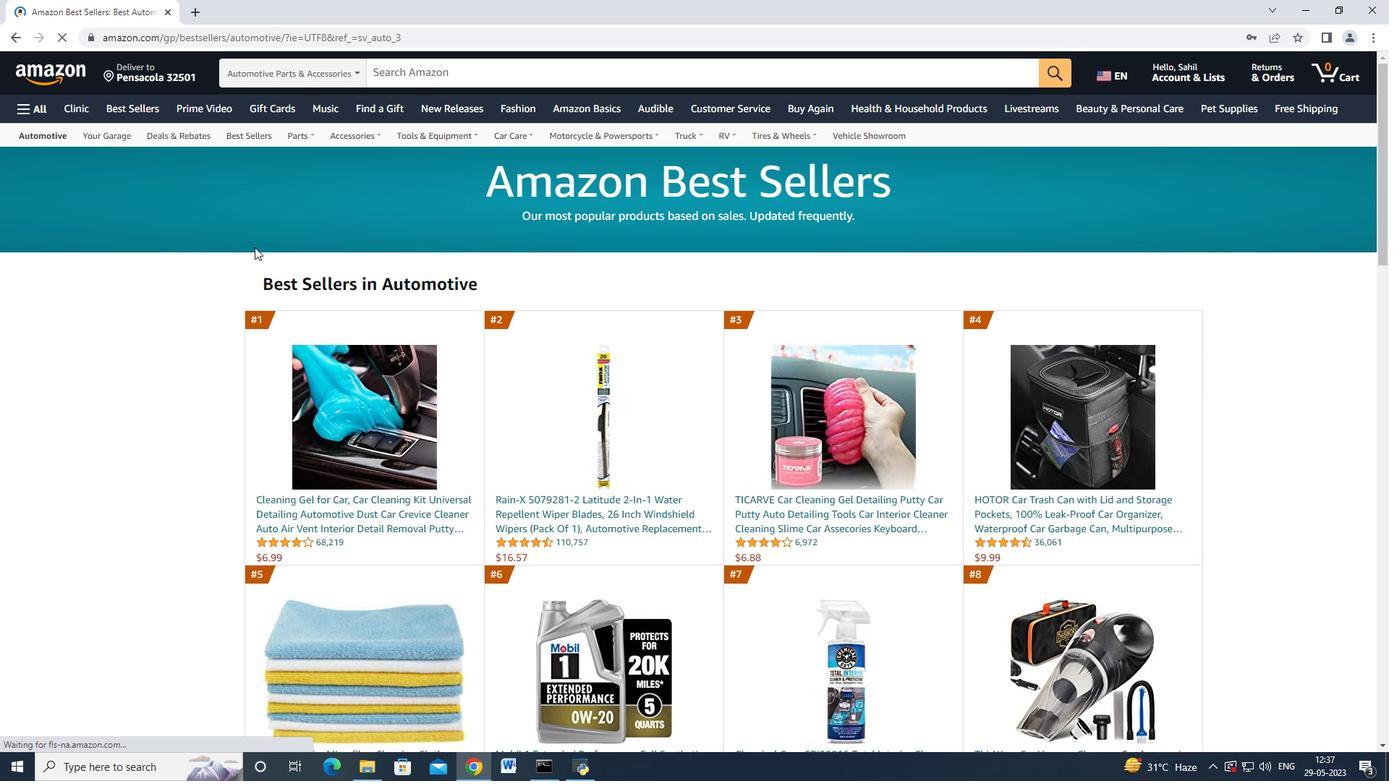 
Action: Mouse scrolled (240, 302) with delta (0, 0)
Screenshot: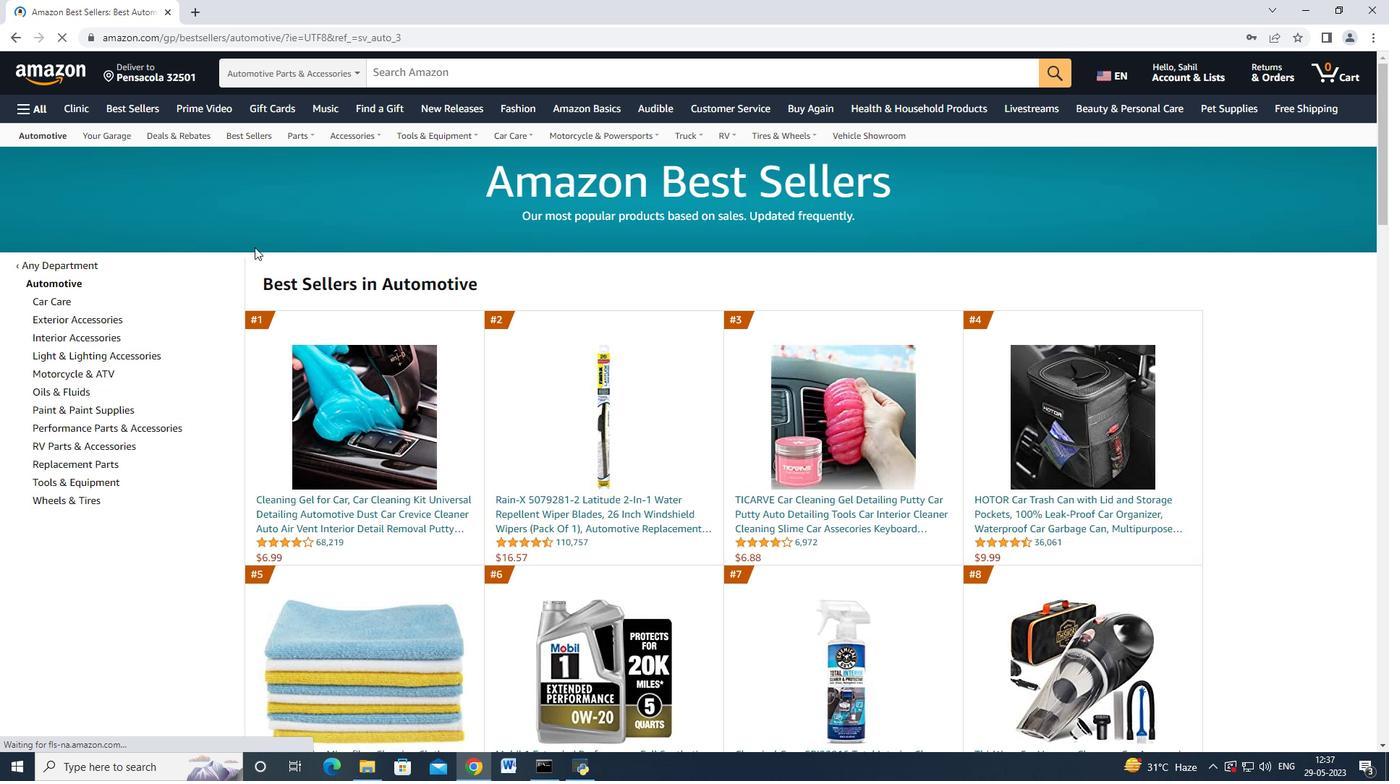 
Action: Mouse moved to (96, 318)
Screenshot: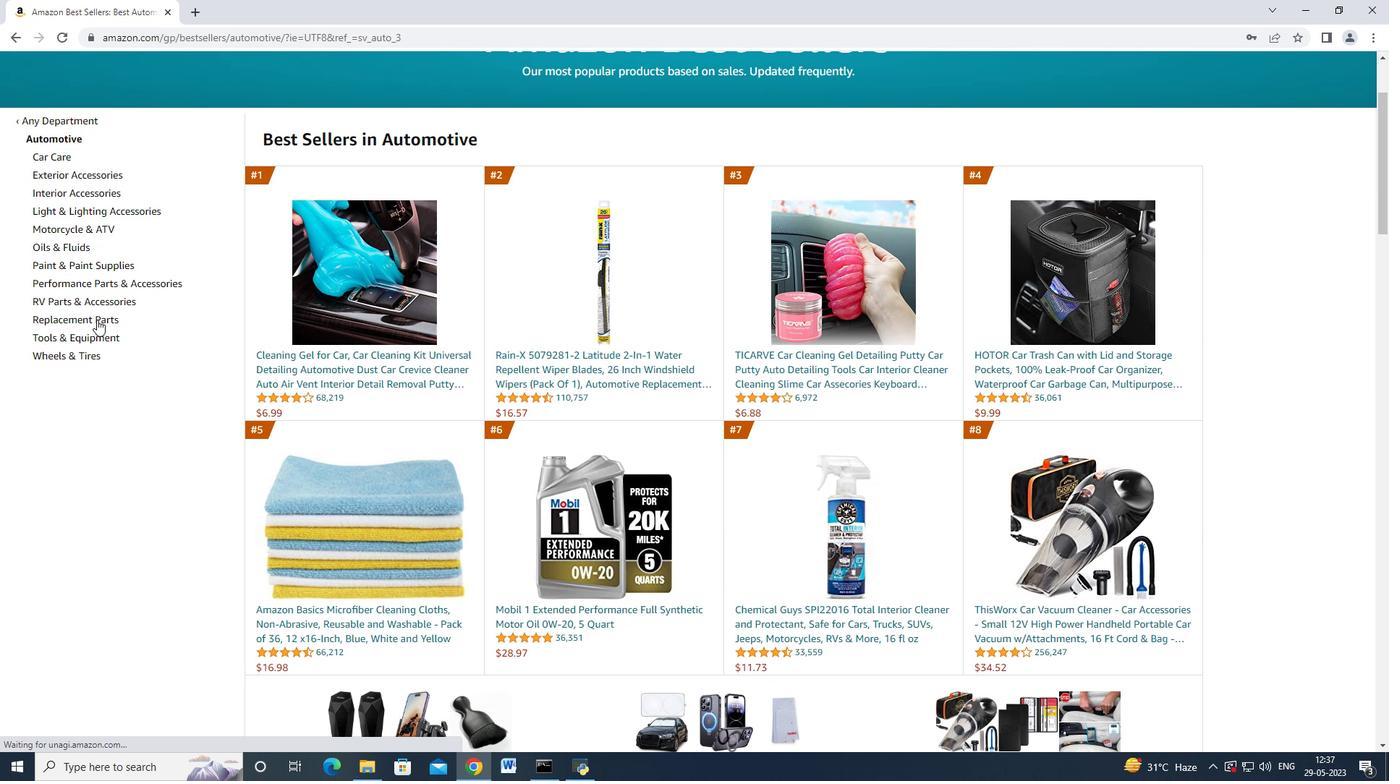 
Action: Mouse pressed left at (96, 318)
Screenshot: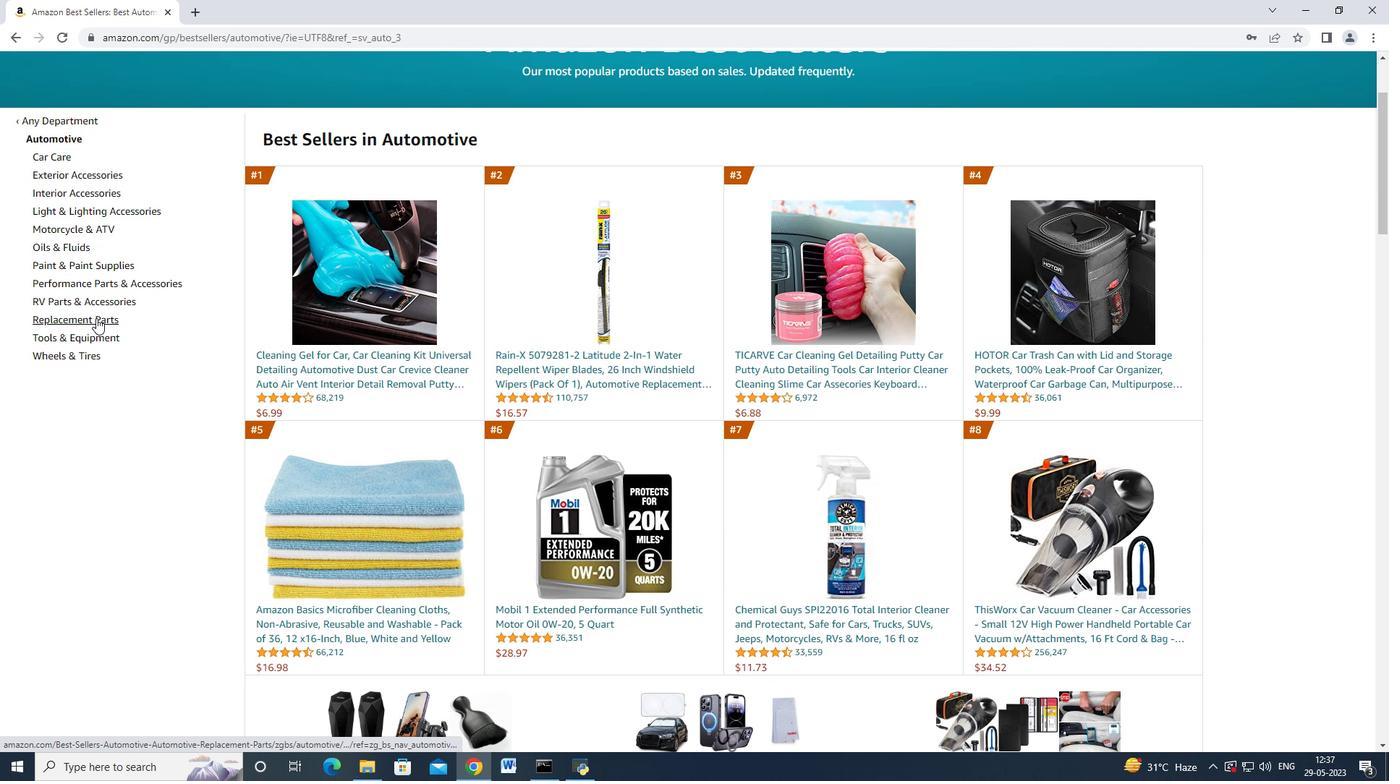 
Action: Mouse moved to (133, 290)
Screenshot: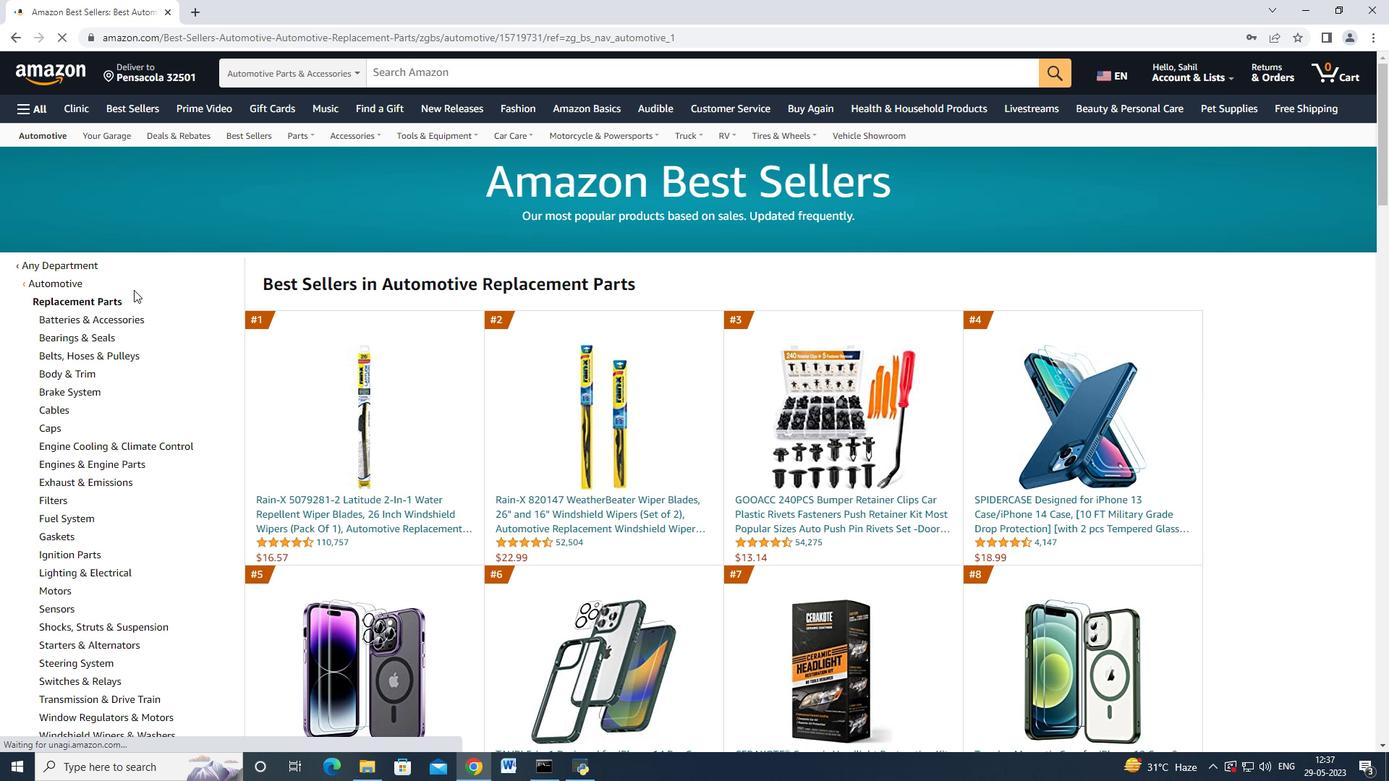 
Action: Mouse scrolled (133, 290) with delta (0, 0)
Screenshot: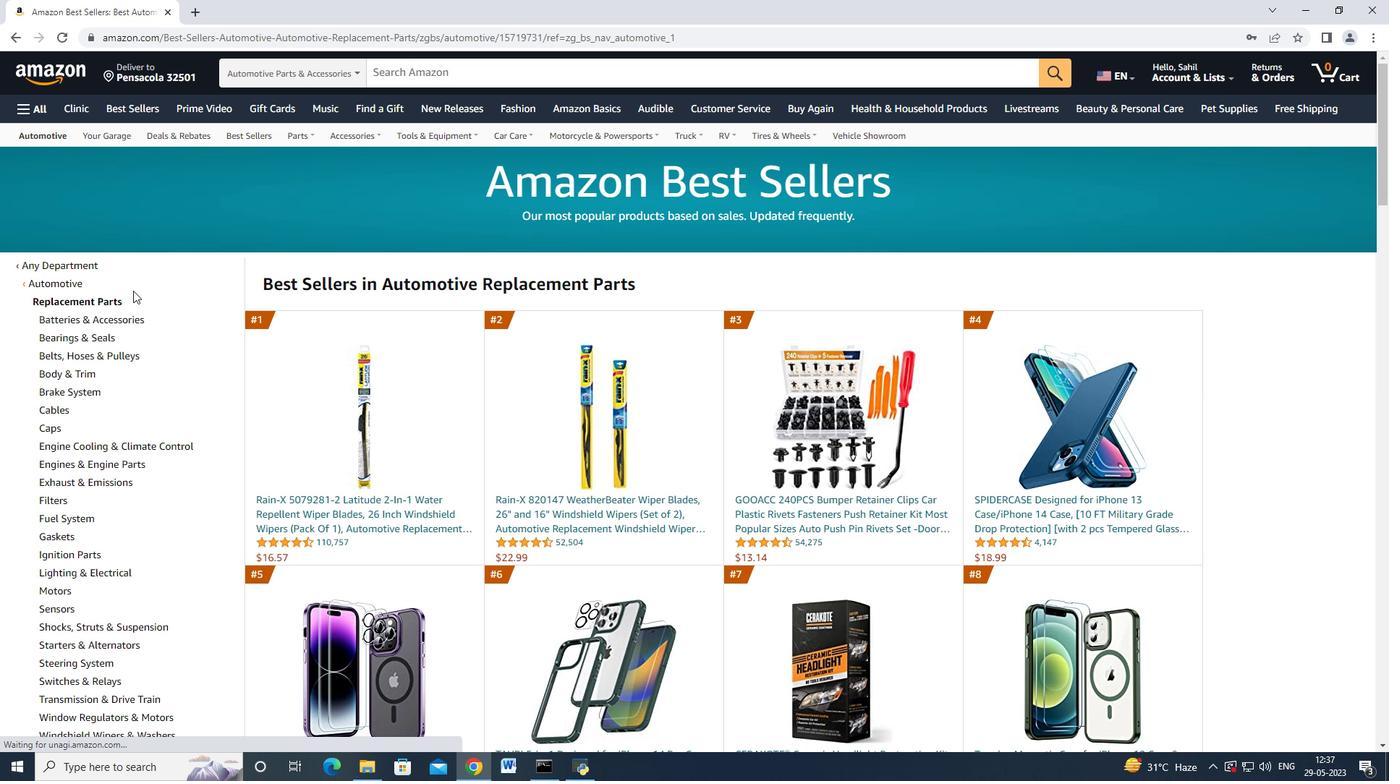 
Action: Mouse moved to (71, 313)
Screenshot: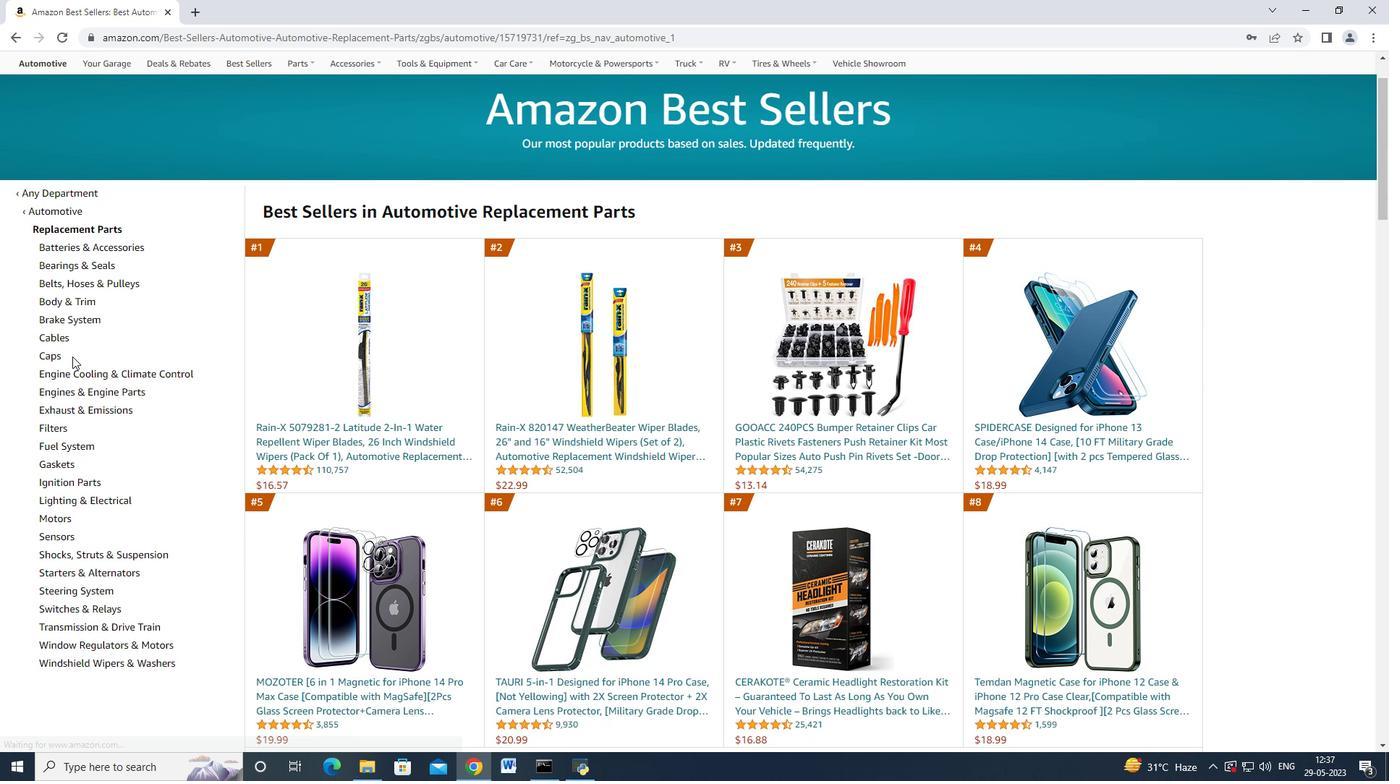 
Action: Mouse pressed left at (71, 313)
Screenshot: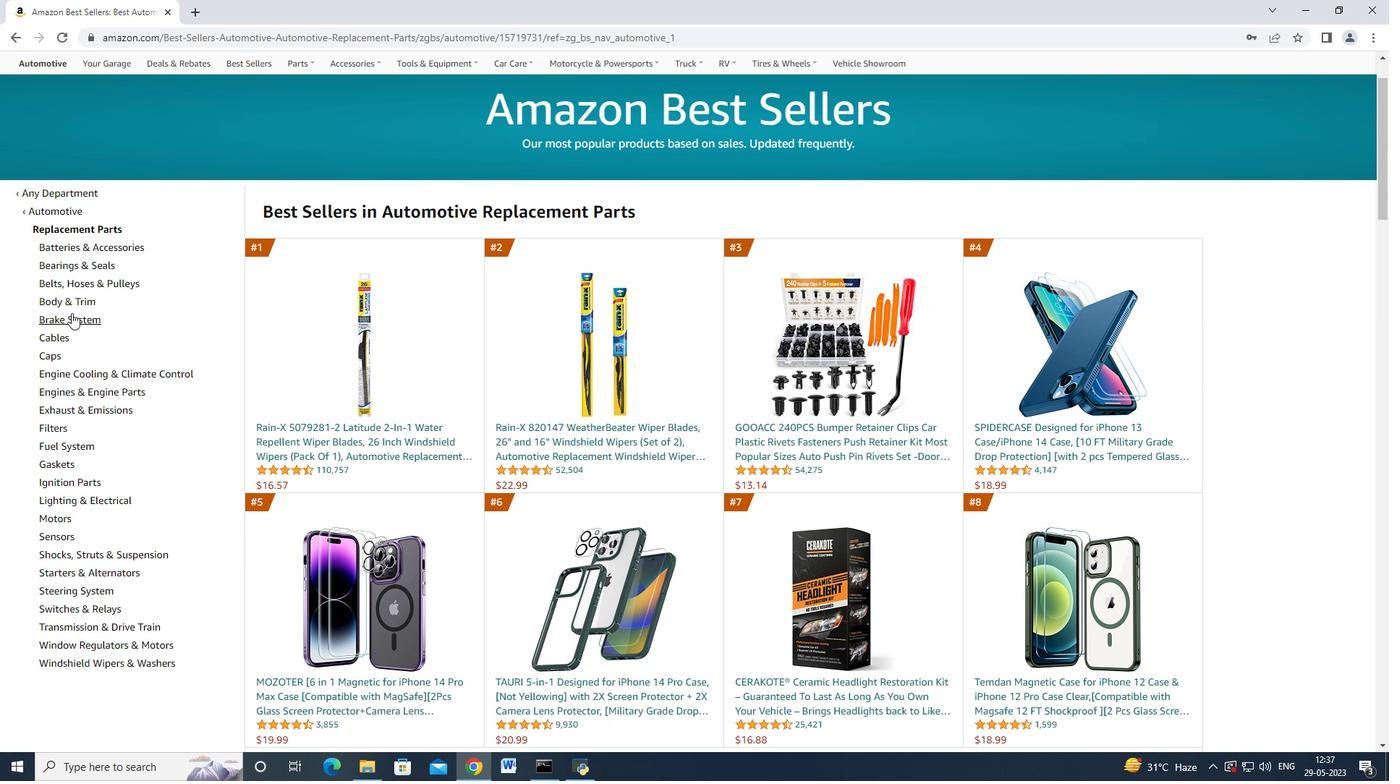 
Action: Mouse moved to (114, 345)
Screenshot: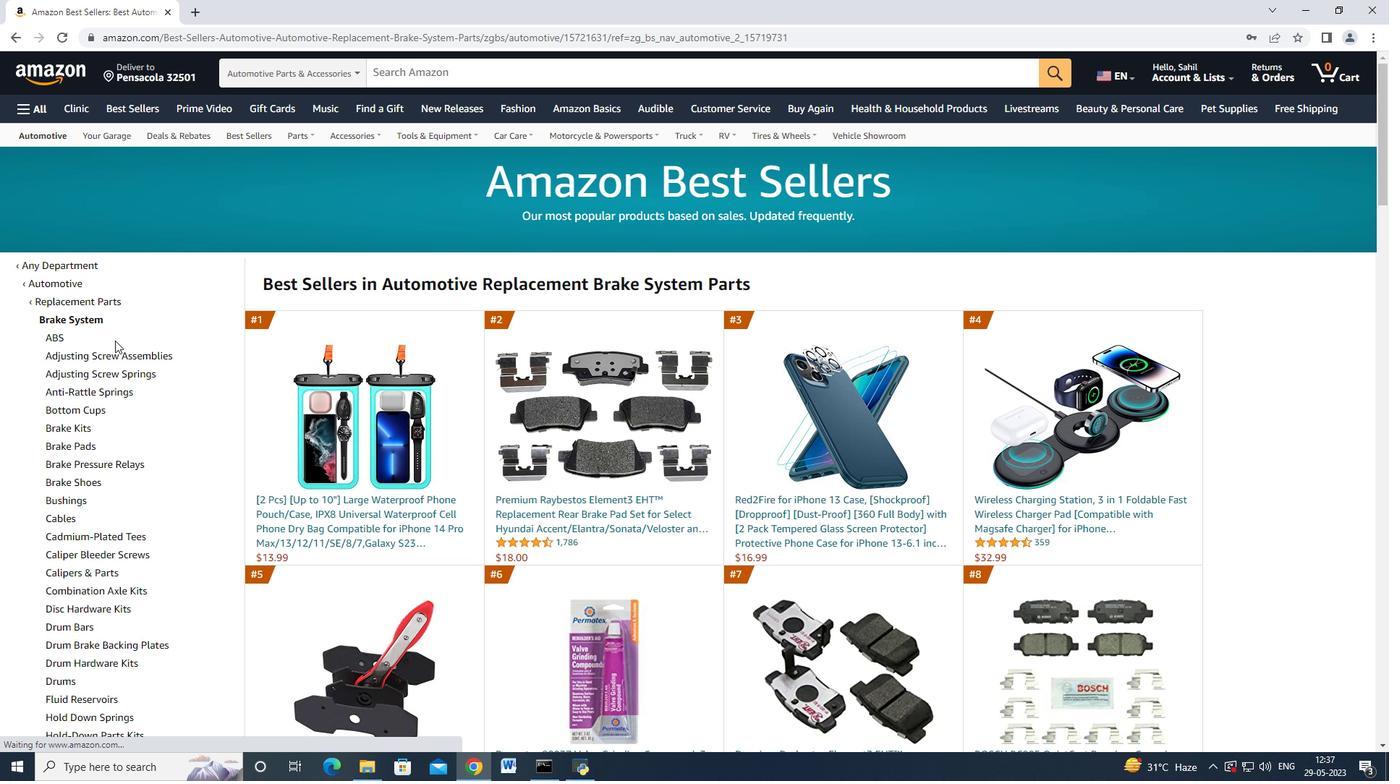 
Action: Mouse scrolled (114, 344) with delta (0, 0)
Screenshot: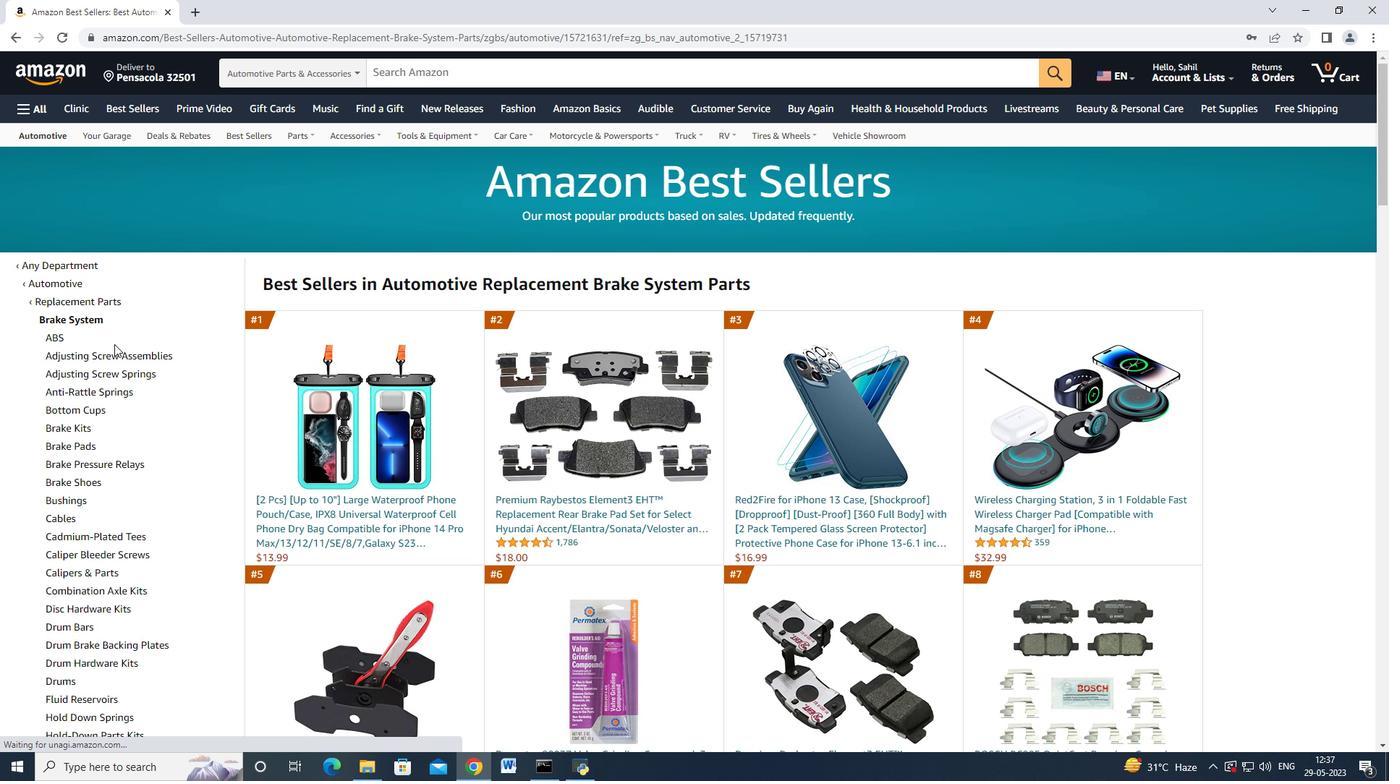 
Action: Mouse scrolled (114, 344) with delta (0, 0)
Screenshot: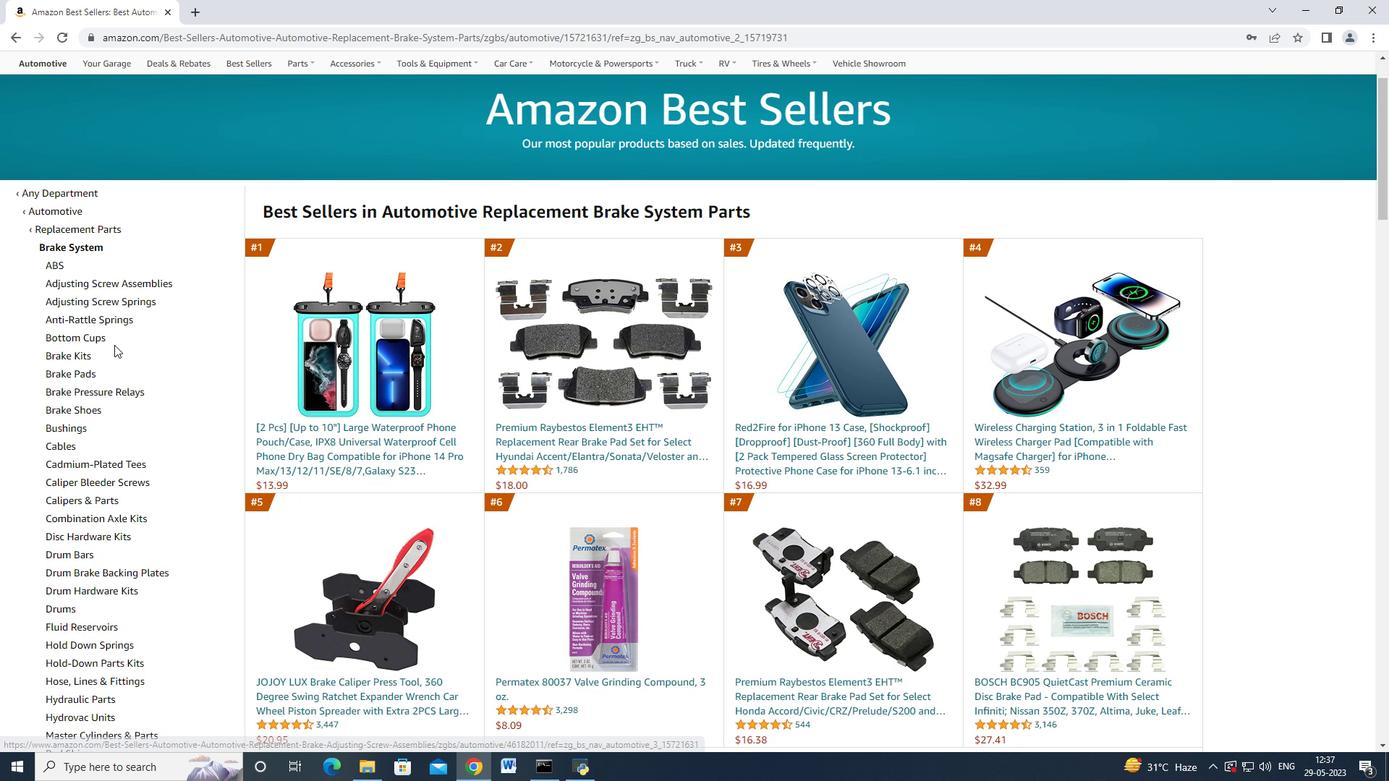 
Action: Mouse scrolled (114, 344) with delta (0, 0)
Screenshot: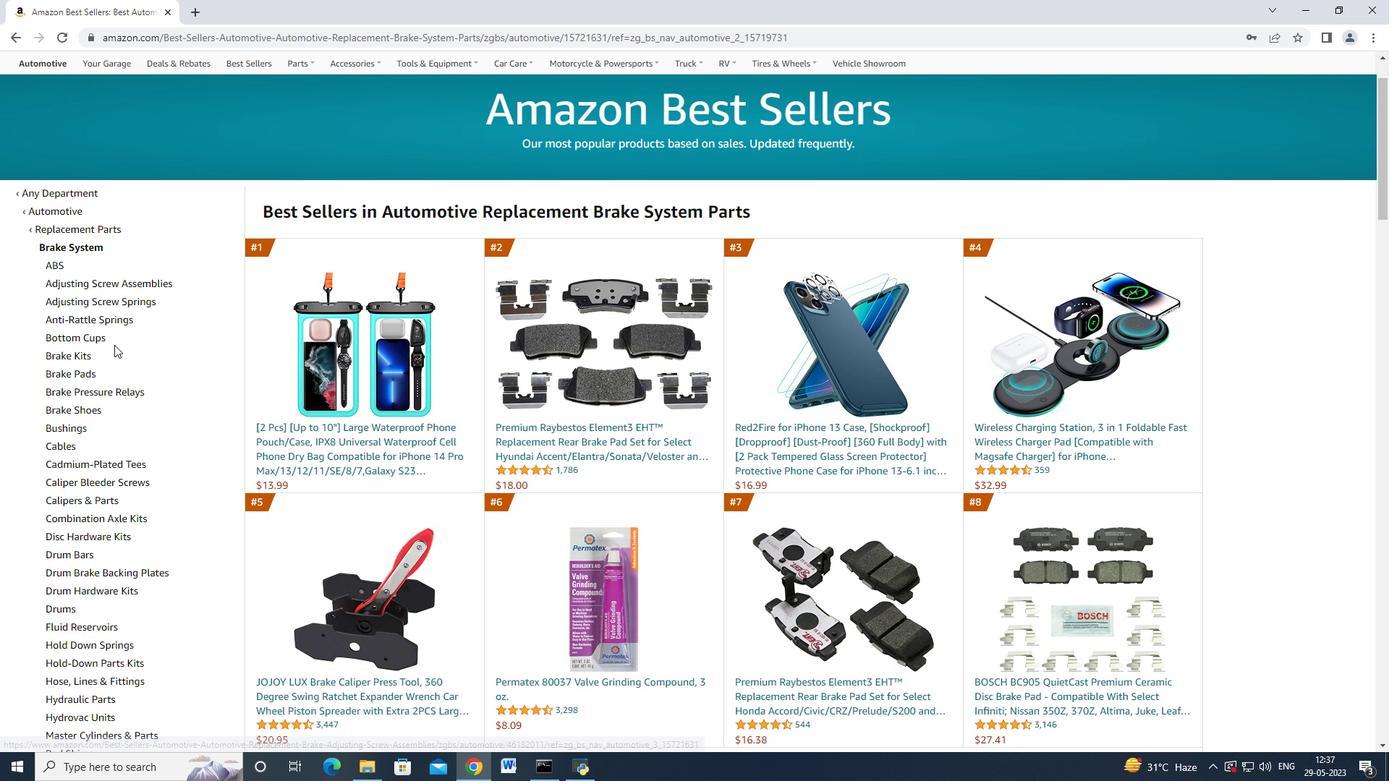 
Action: Mouse scrolled (114, 345) with delta (0, 0)
Screenshot: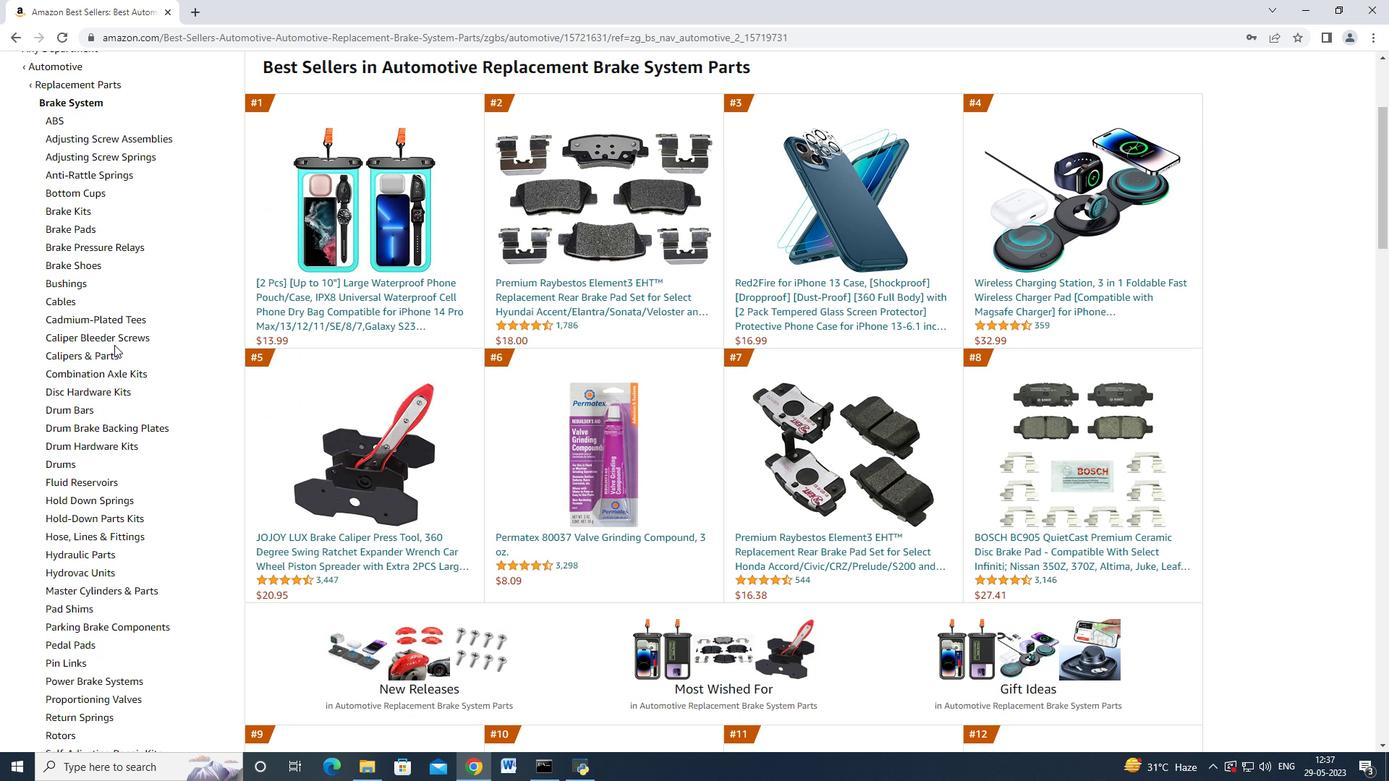 
Action: Mouse moved to (116, 342)
Screenshot: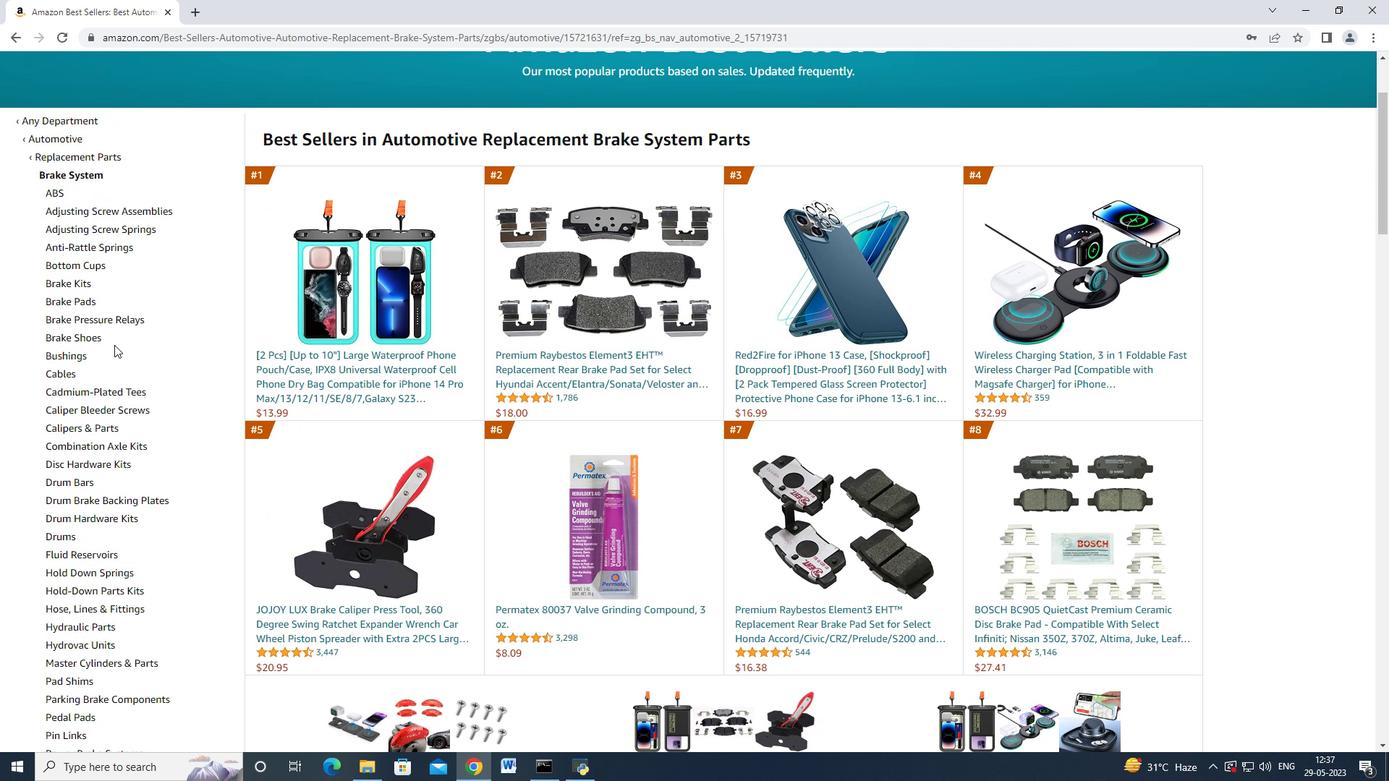 
Action: Mouse scrolled (116, 342) with delta (0, 0)
Screenshot: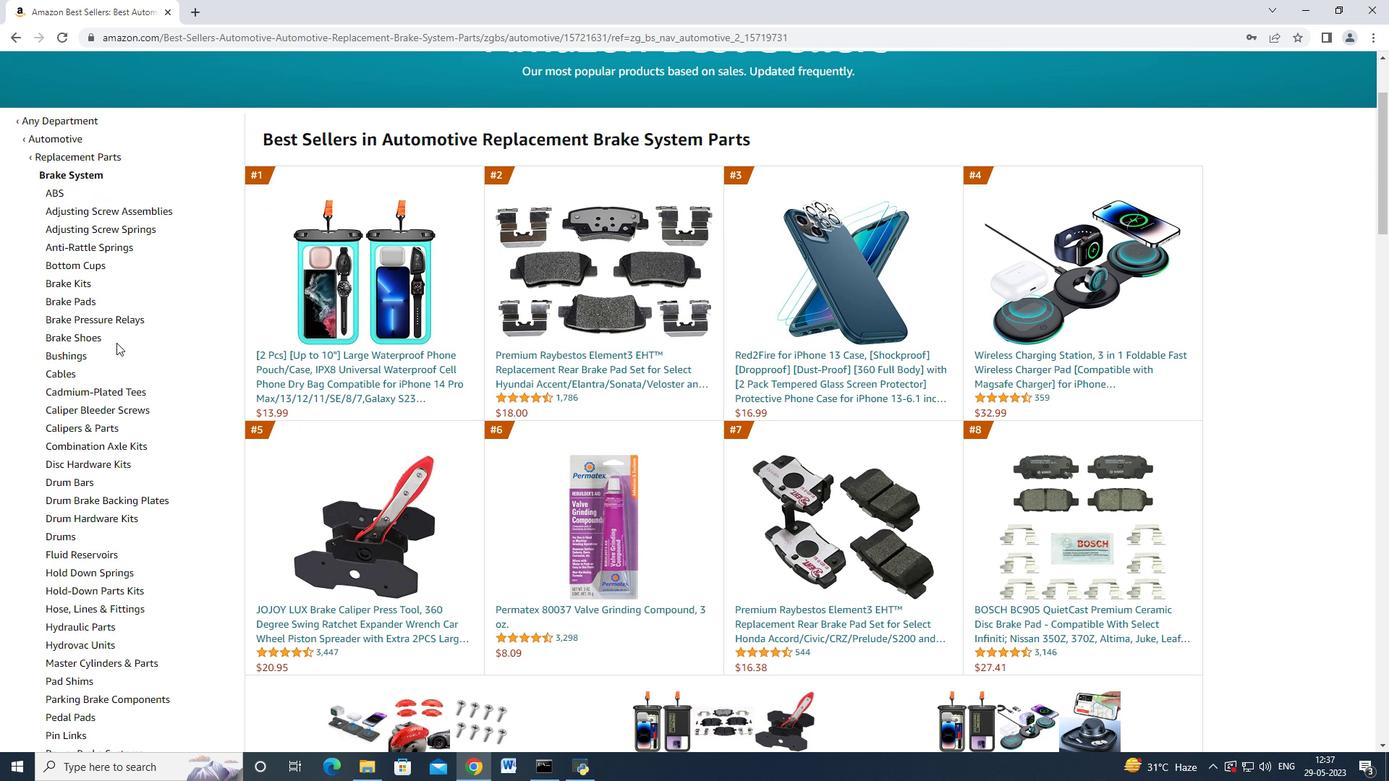 
Action: Mouse scrolled (116, 342) with delta (0, 0)
Screenshot: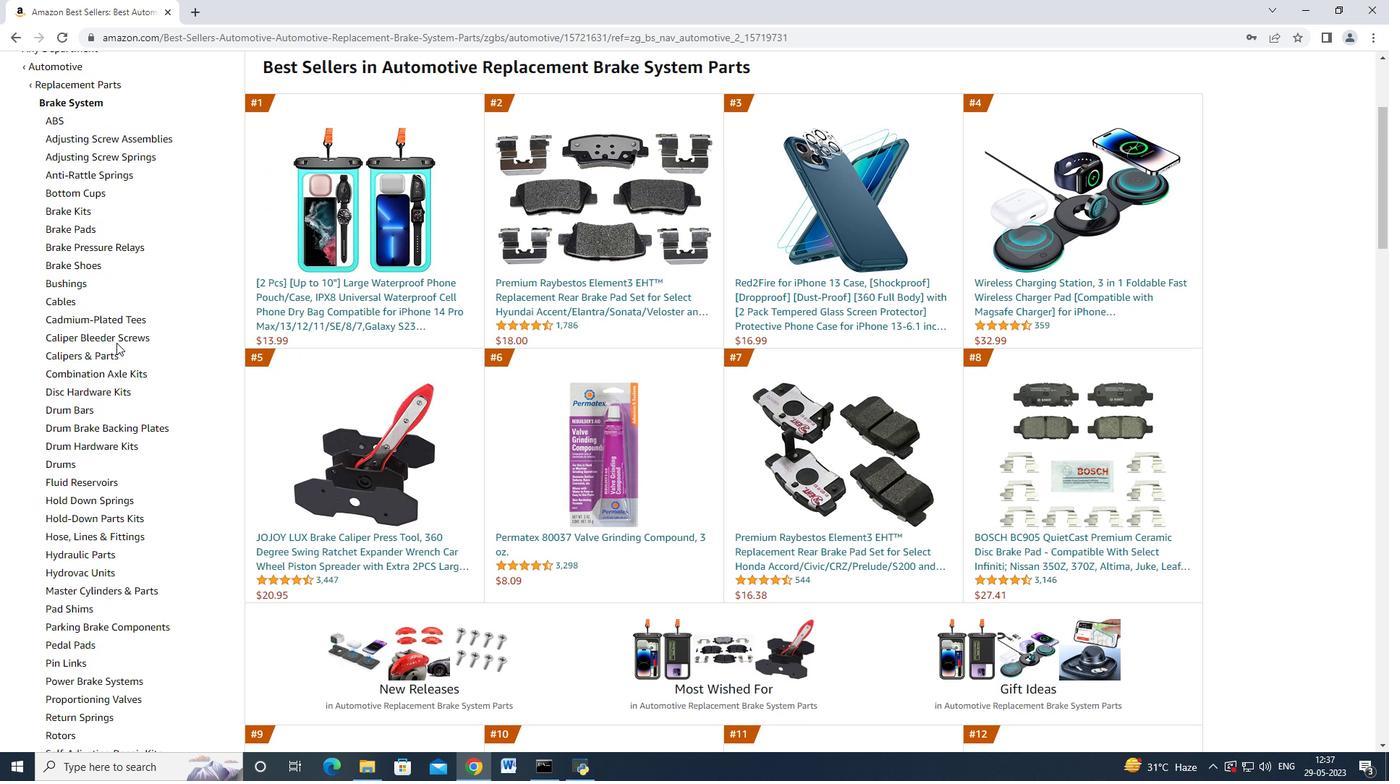 
Action: Mouse moved to (98, 481)
Screenshot: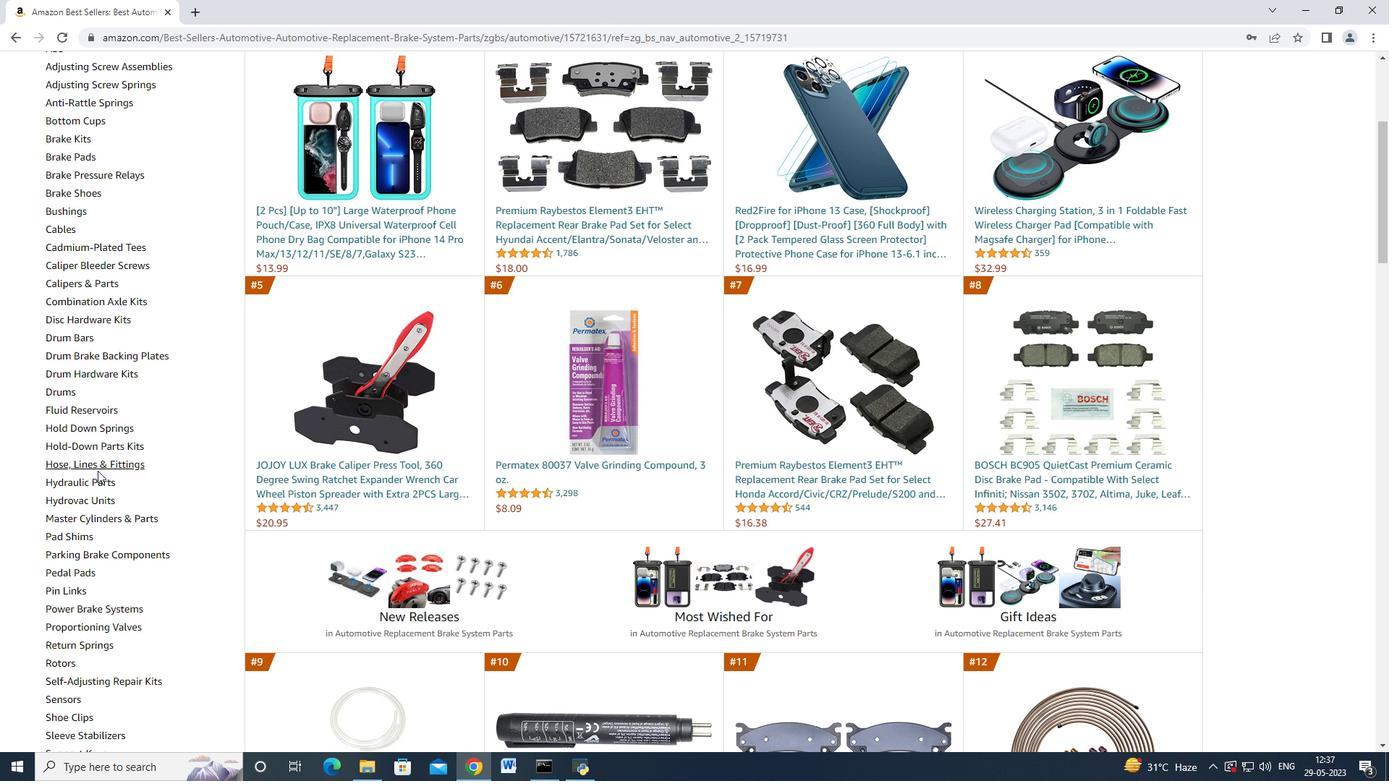 
Action: Mouse pressed left at (98, 481)
Screenshot: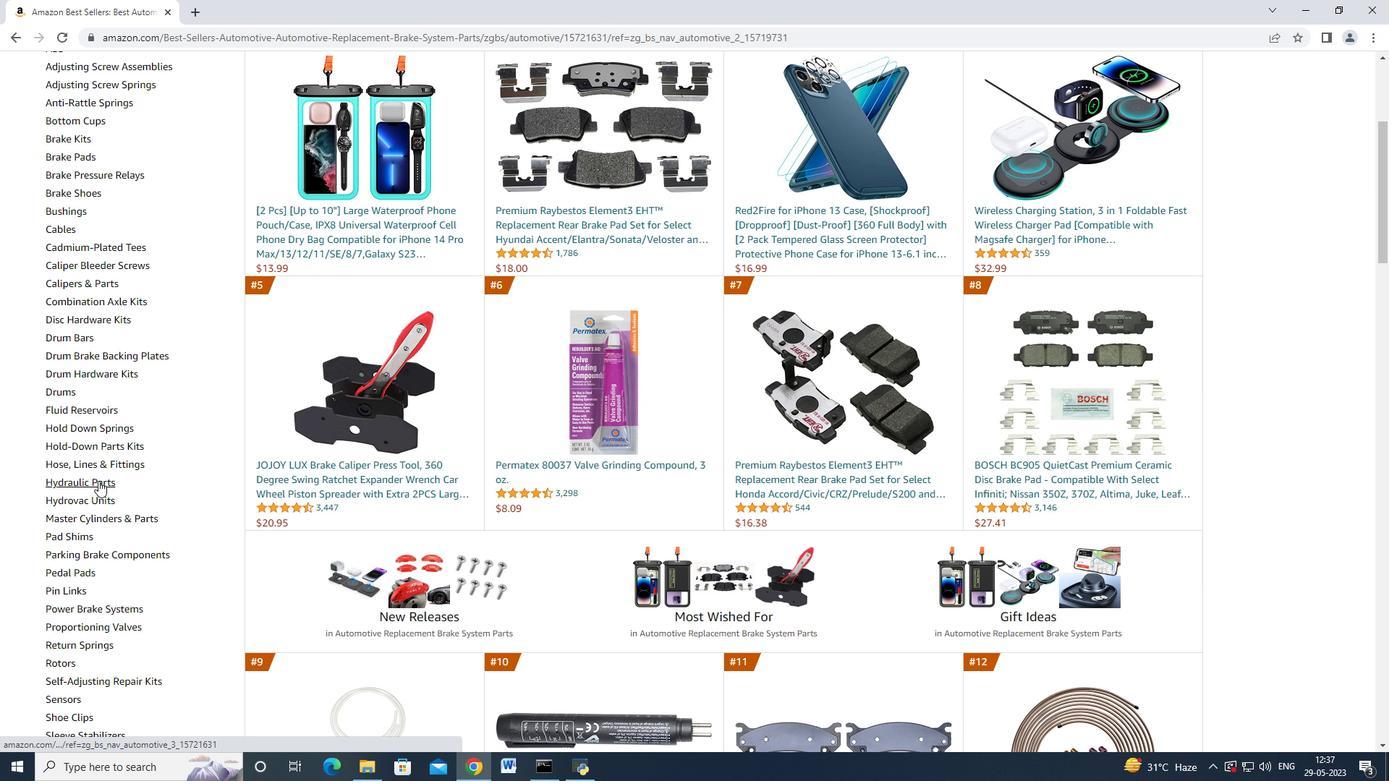 
Action: Mouse moved to (104, 471)
Screenshot: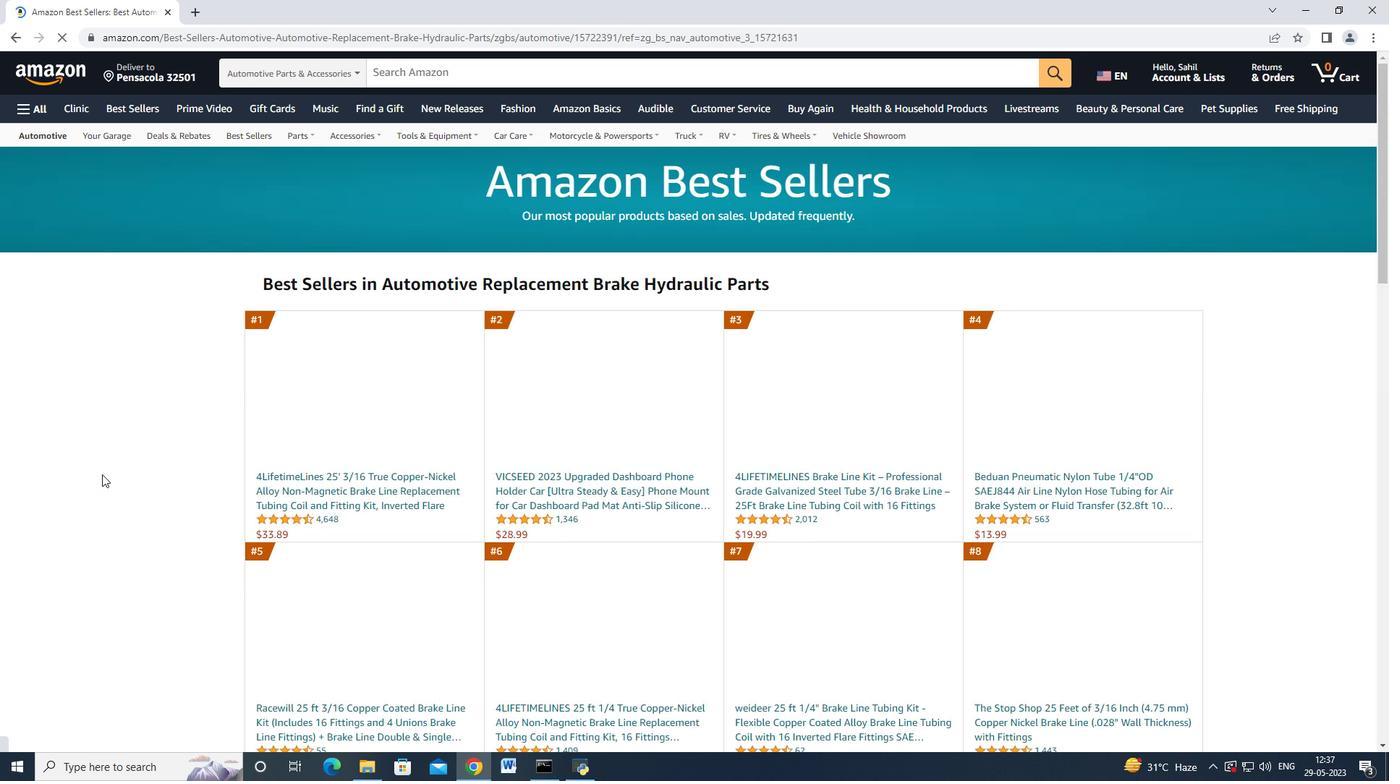 
Action: Mouse scrolled (104, 471) with delta (0, 0)
Screenshot: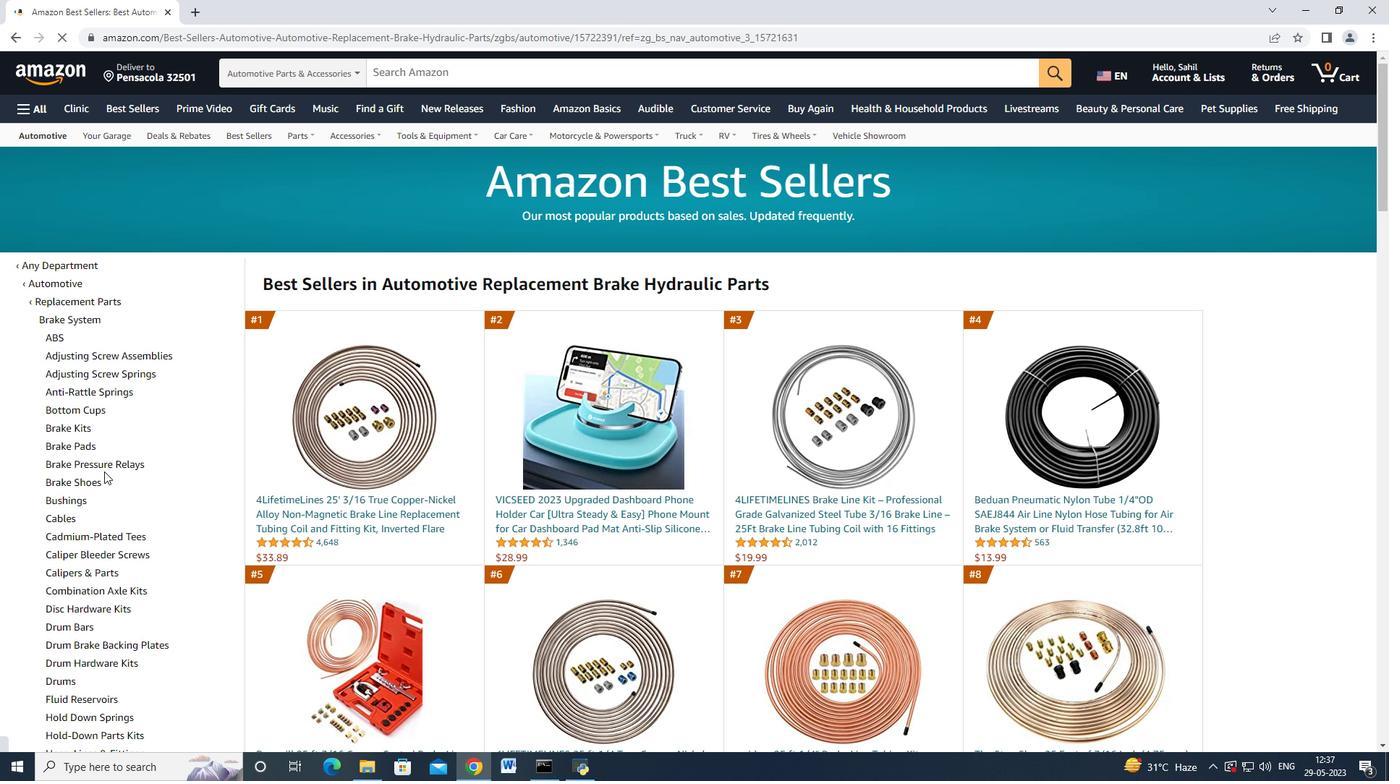 
Action: Mouse scrolled (104, 471) with delta (0, 0)
Screenshot: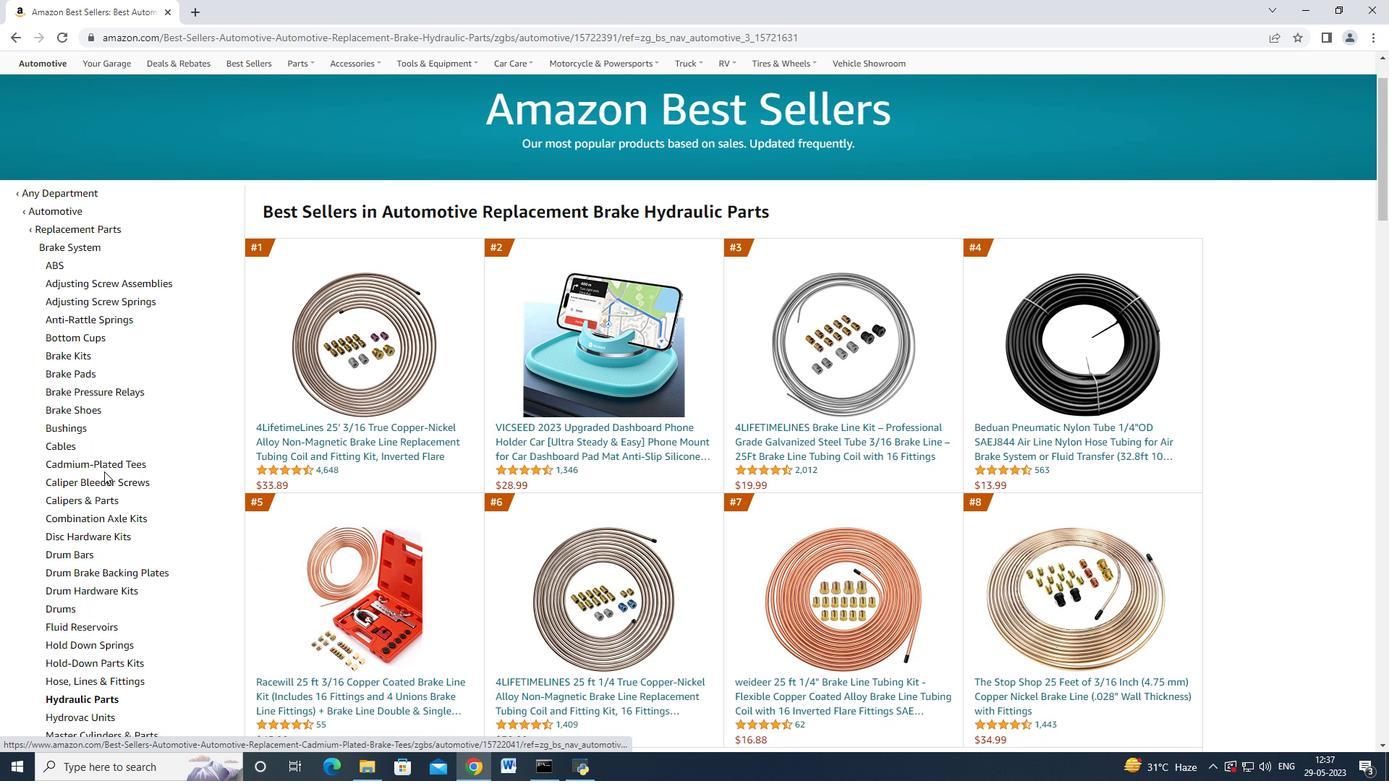 
Action: Mouse scrolled (104, 471) with delta (0, 0)
Screenshot: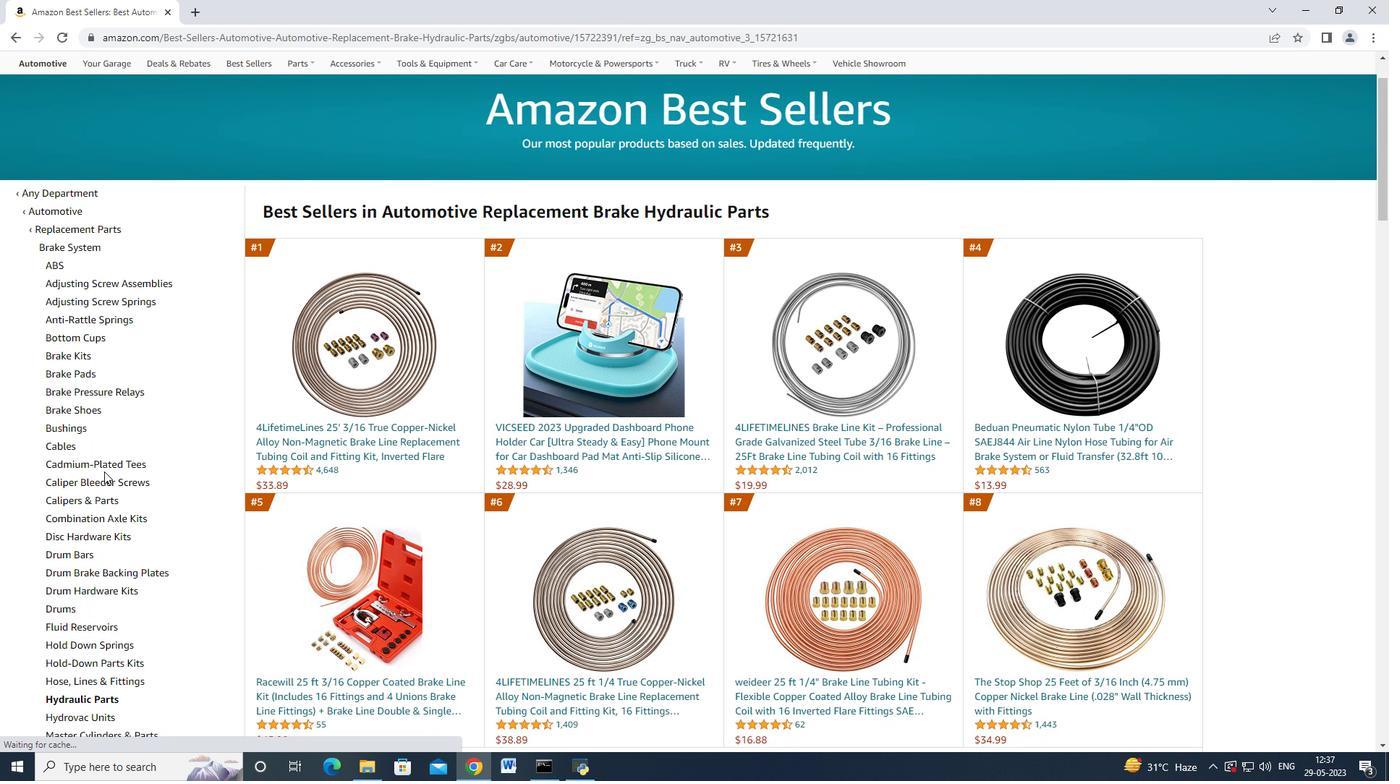 
Action: Mouse scrolled (104, 471) with delta (0, 0)
Screenshot: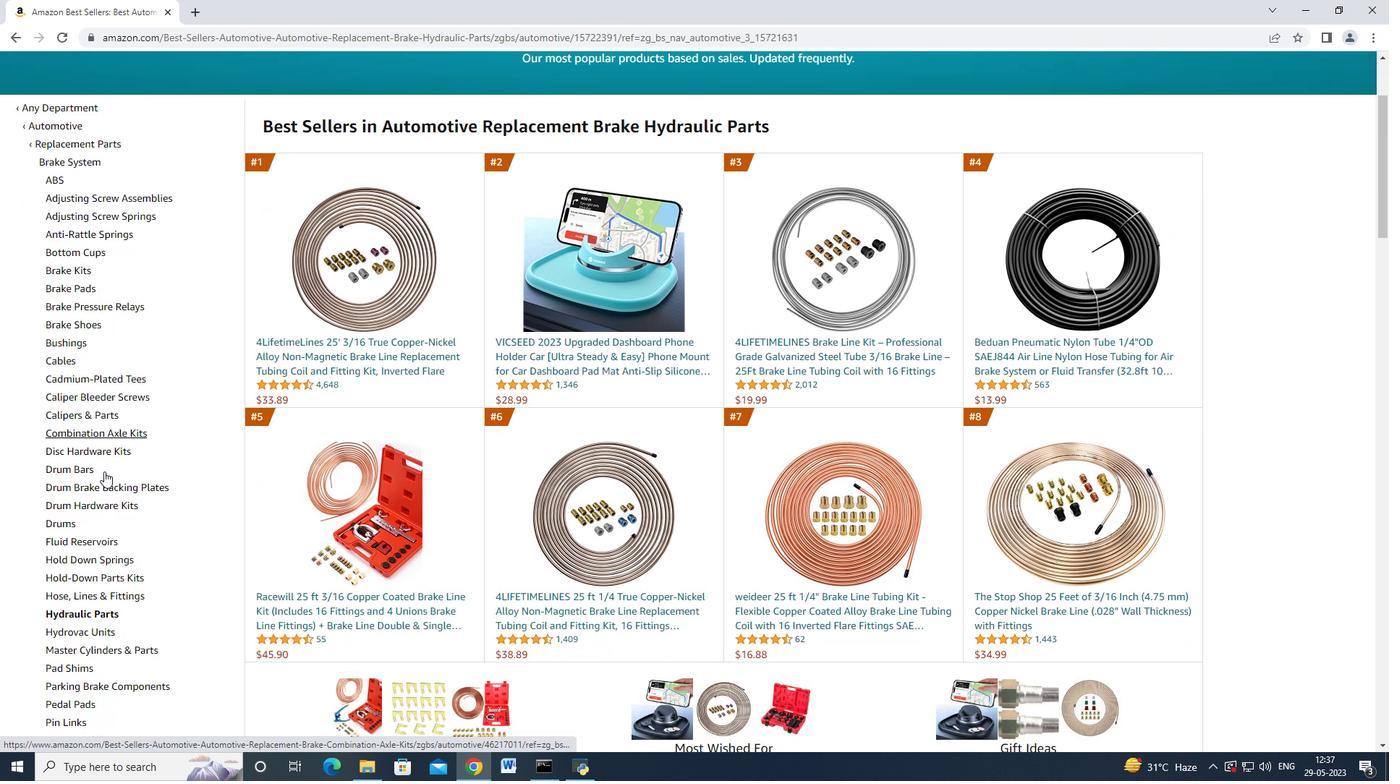 
Action: Mouse scrolled (104, 471) with delta (0, 0)
Screenshot: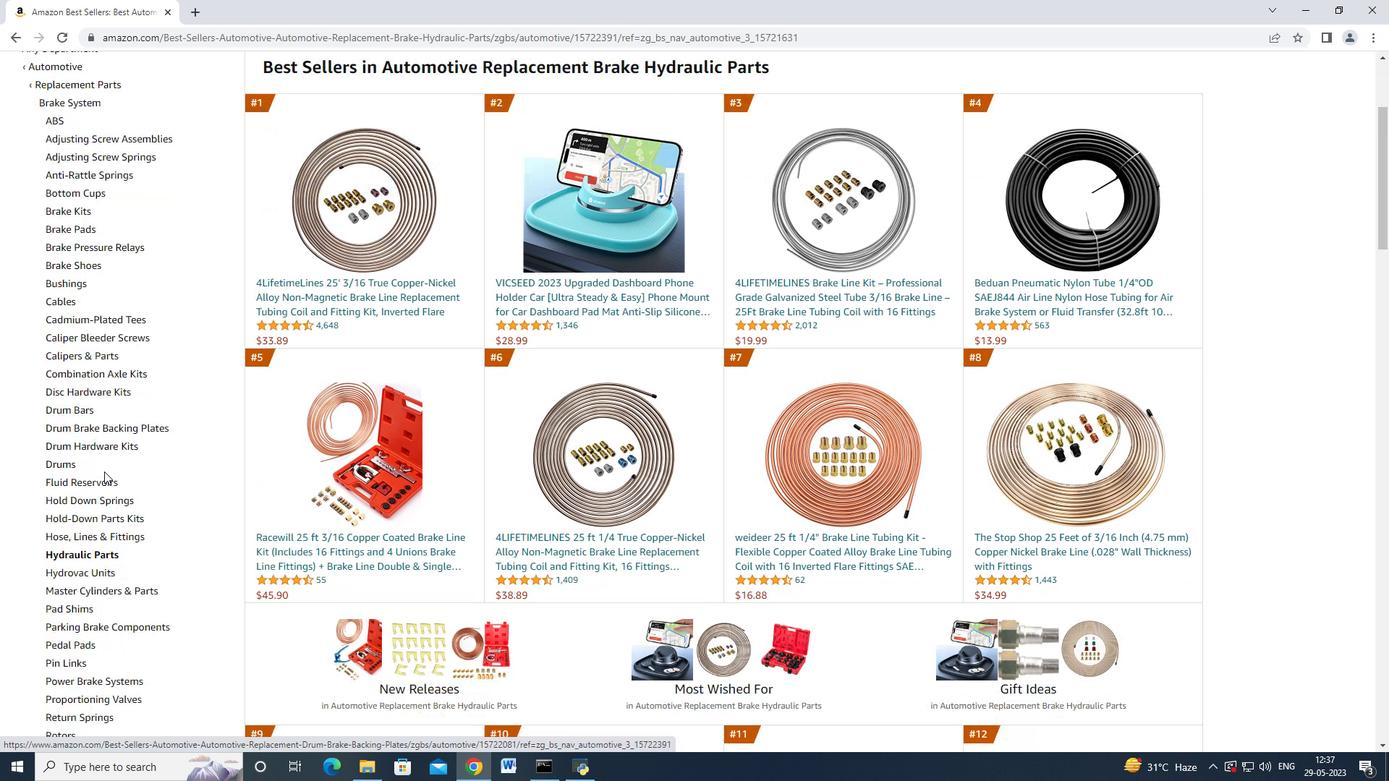 
Action: Mouse scrolled (104, 471) with delta (0, 0)
Screenshot: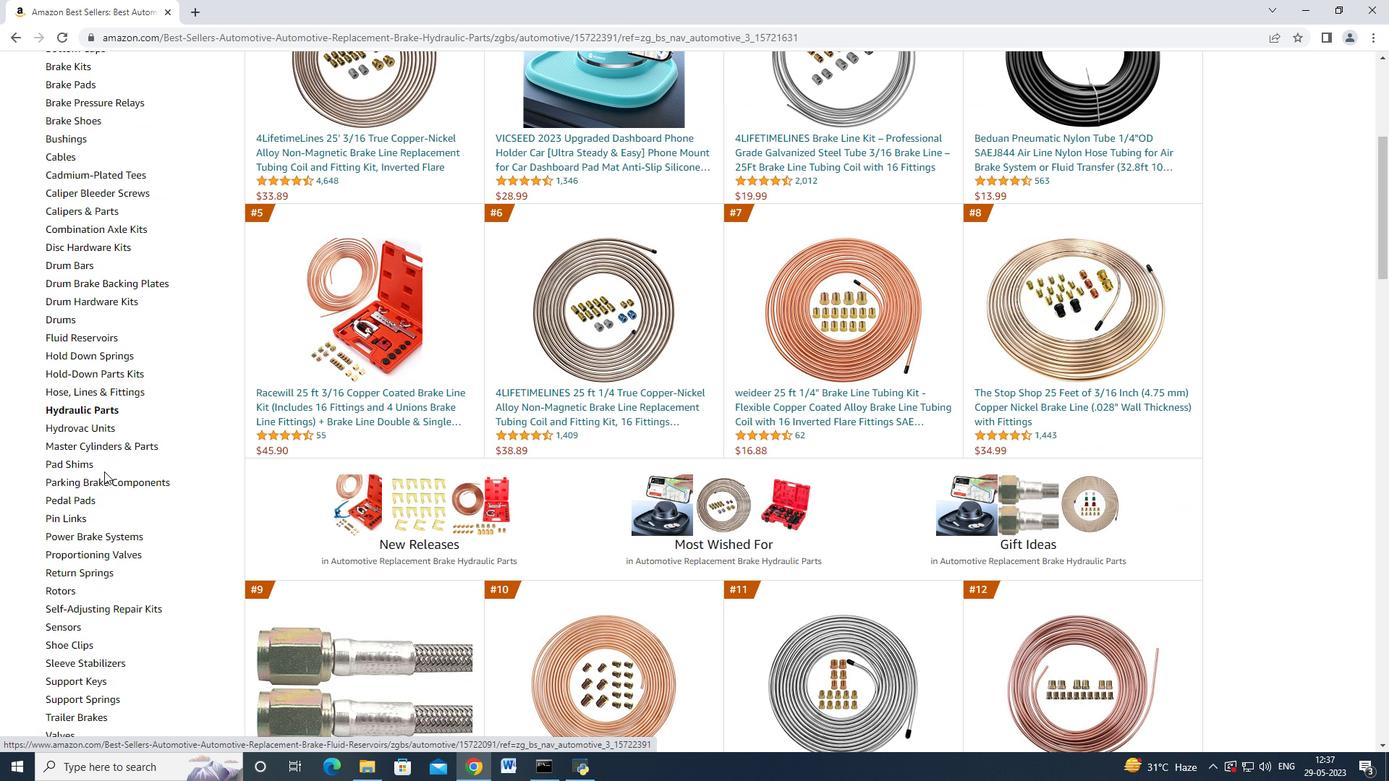 
Action: Mouse scrolled (104, 471) with delta (0, 0)
Screenshot: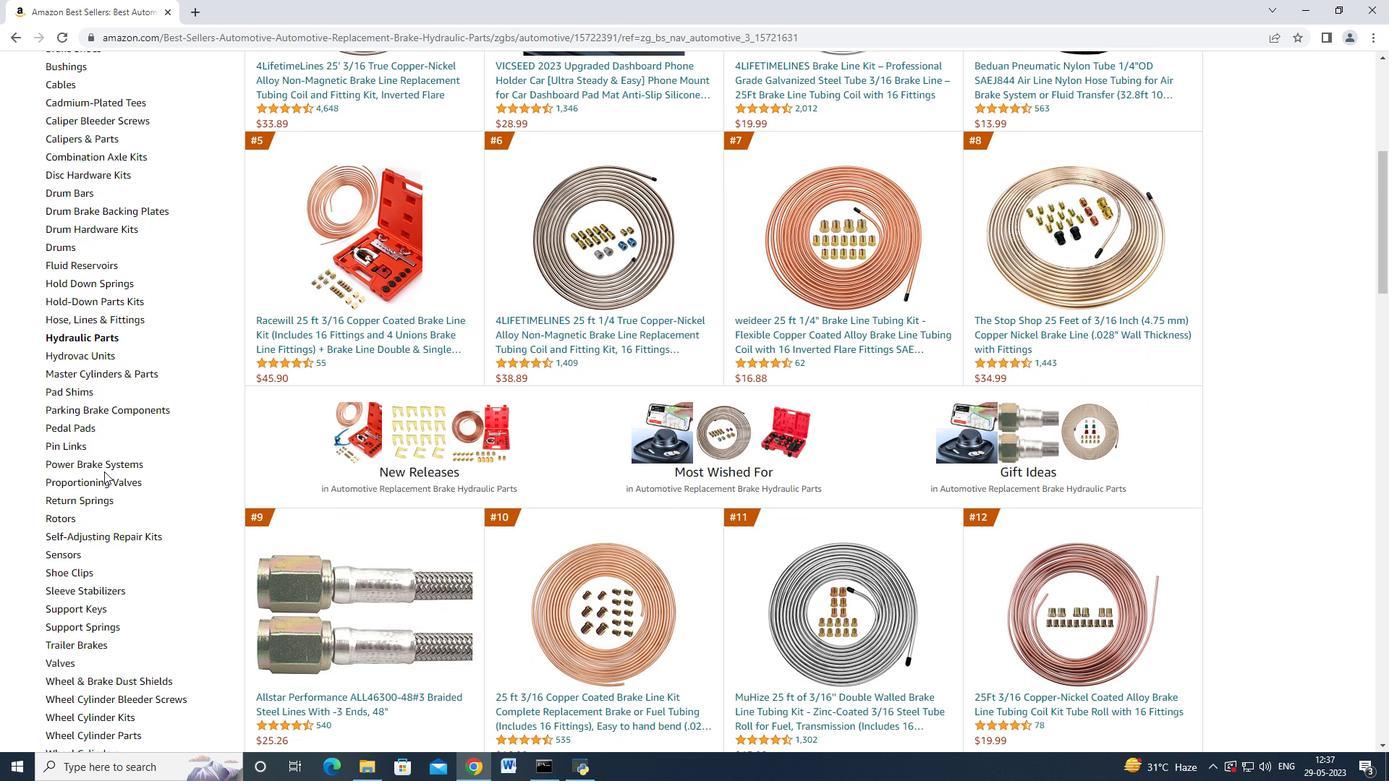 
Action: Mouse scrolled (104, 472) with delta (0, 0)
Screenshot: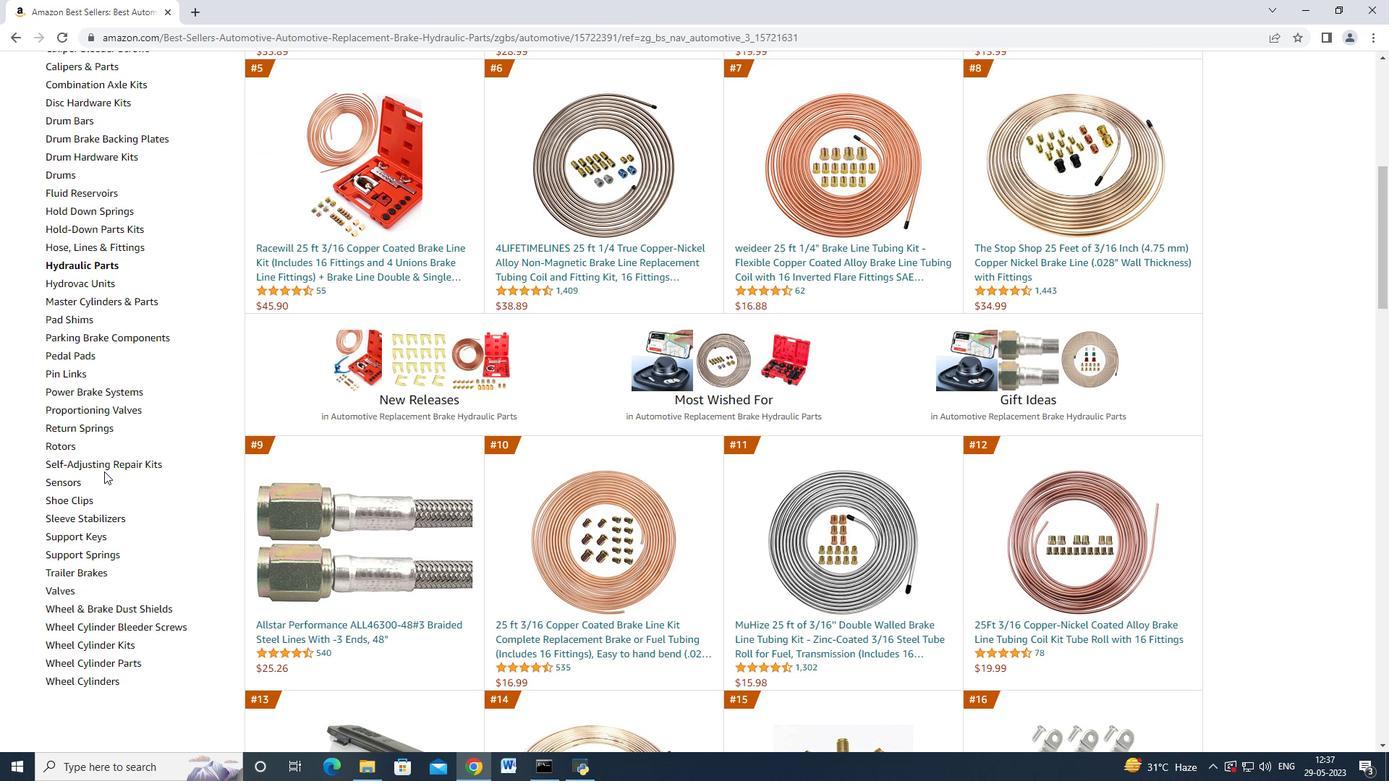 
Action: Mouse moved to (90, 356)
Screenshot: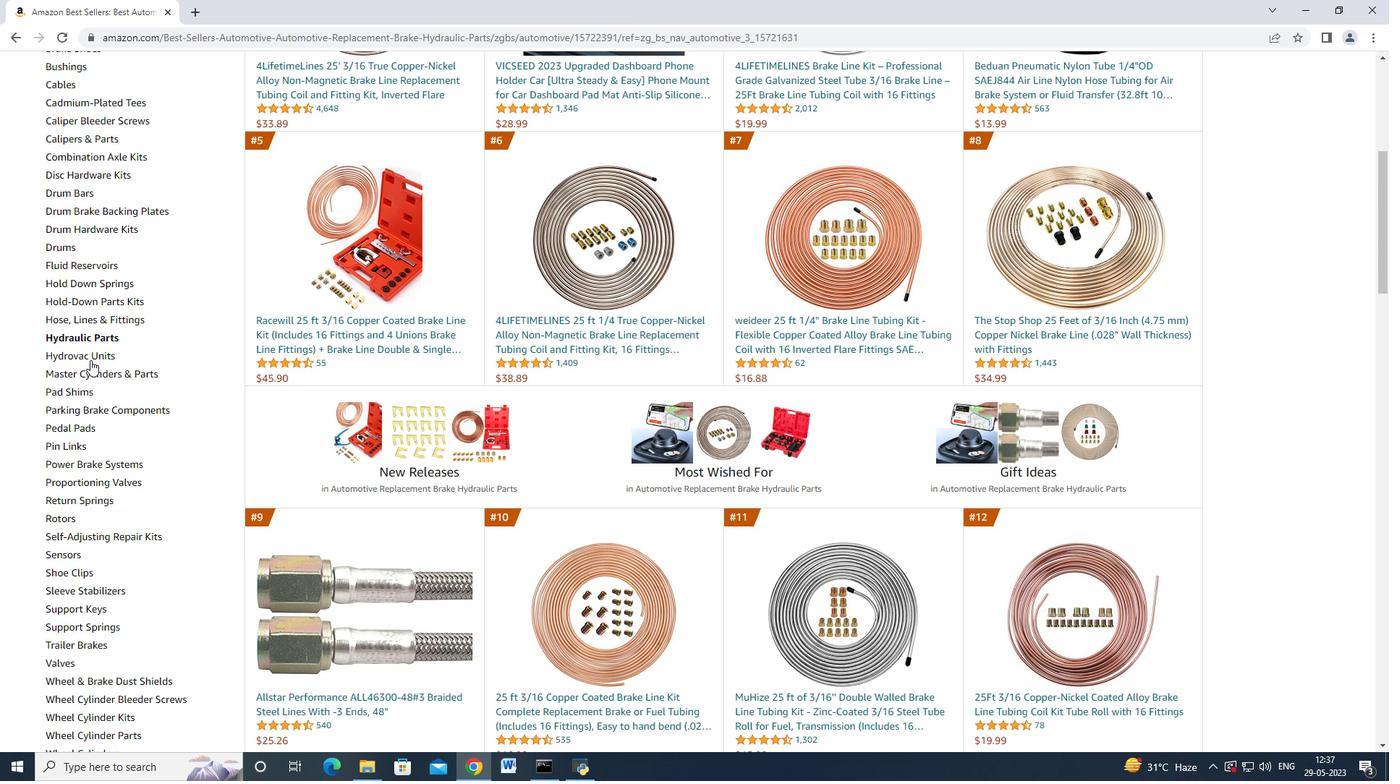 
Action: Mouse pressed left at (90, 356)
Screenshot: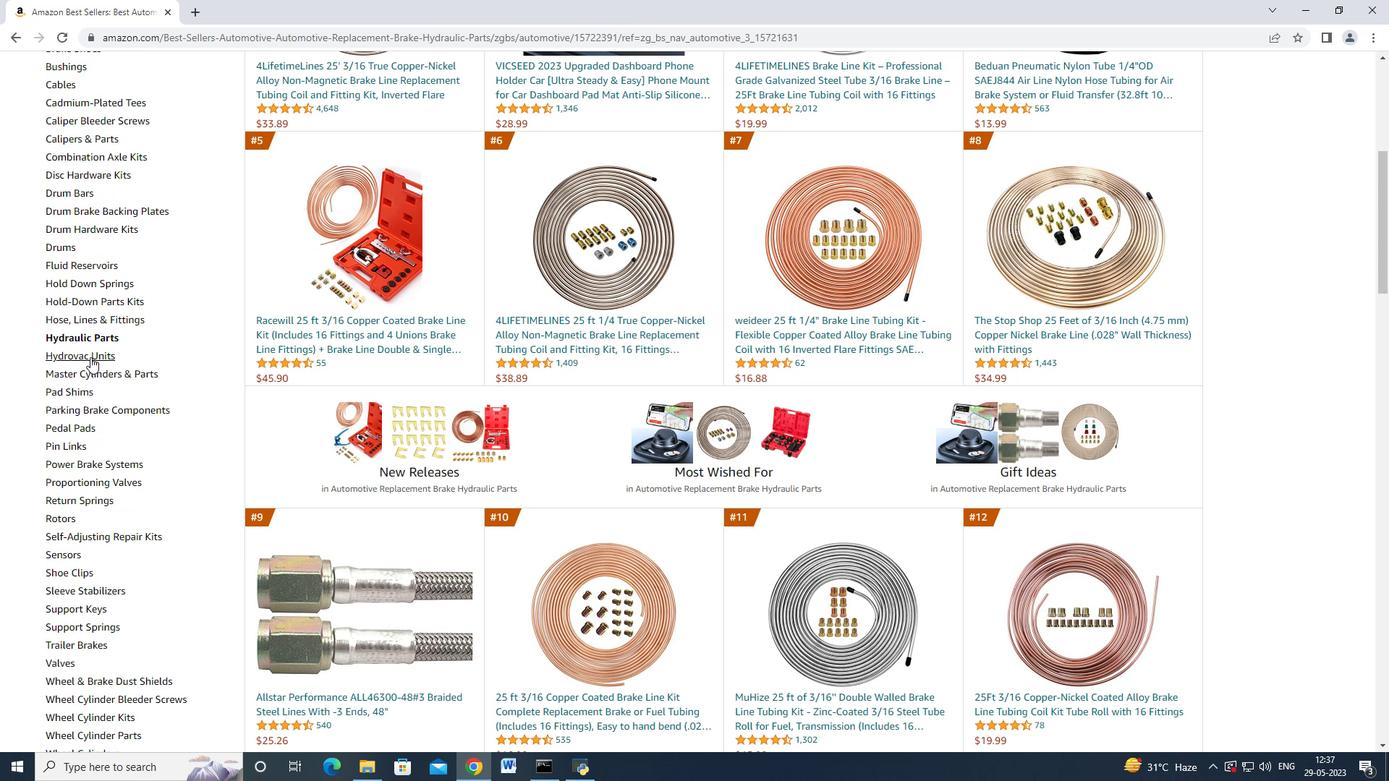 
Action: Mouse moved to (87, 358)
Screenshot: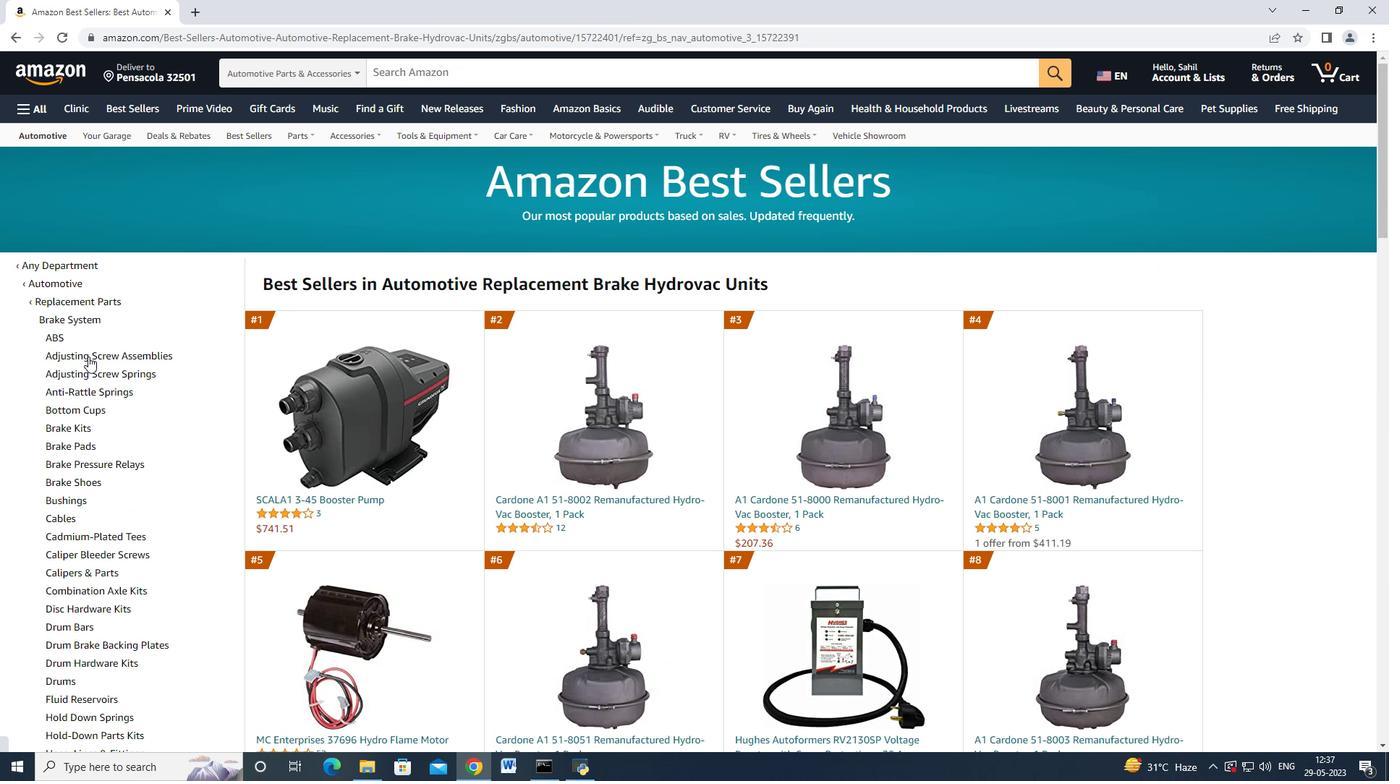 
Action: Mouse scrolled (87, 357) with delta (0, 0)
Screenshot: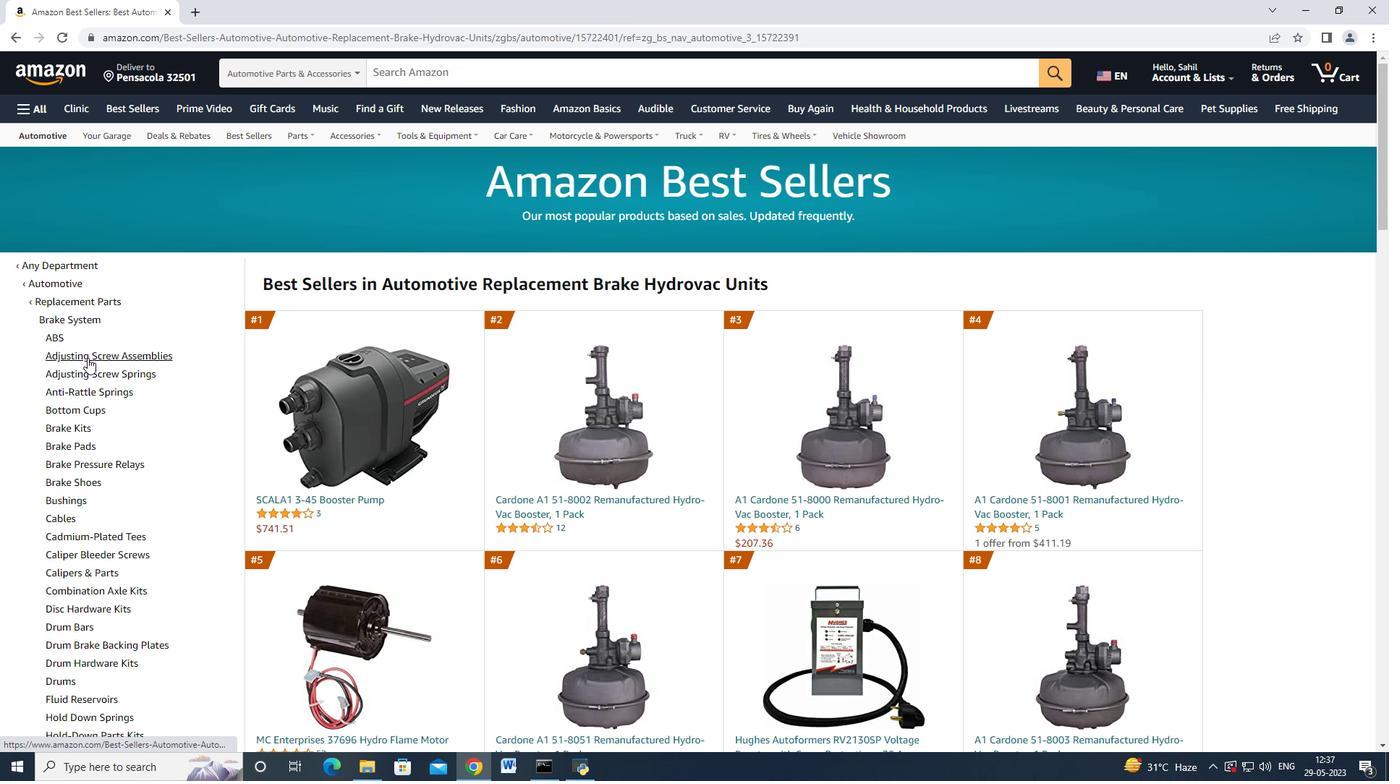 
Action: Mouse moved to (87, 358)
Screenshot: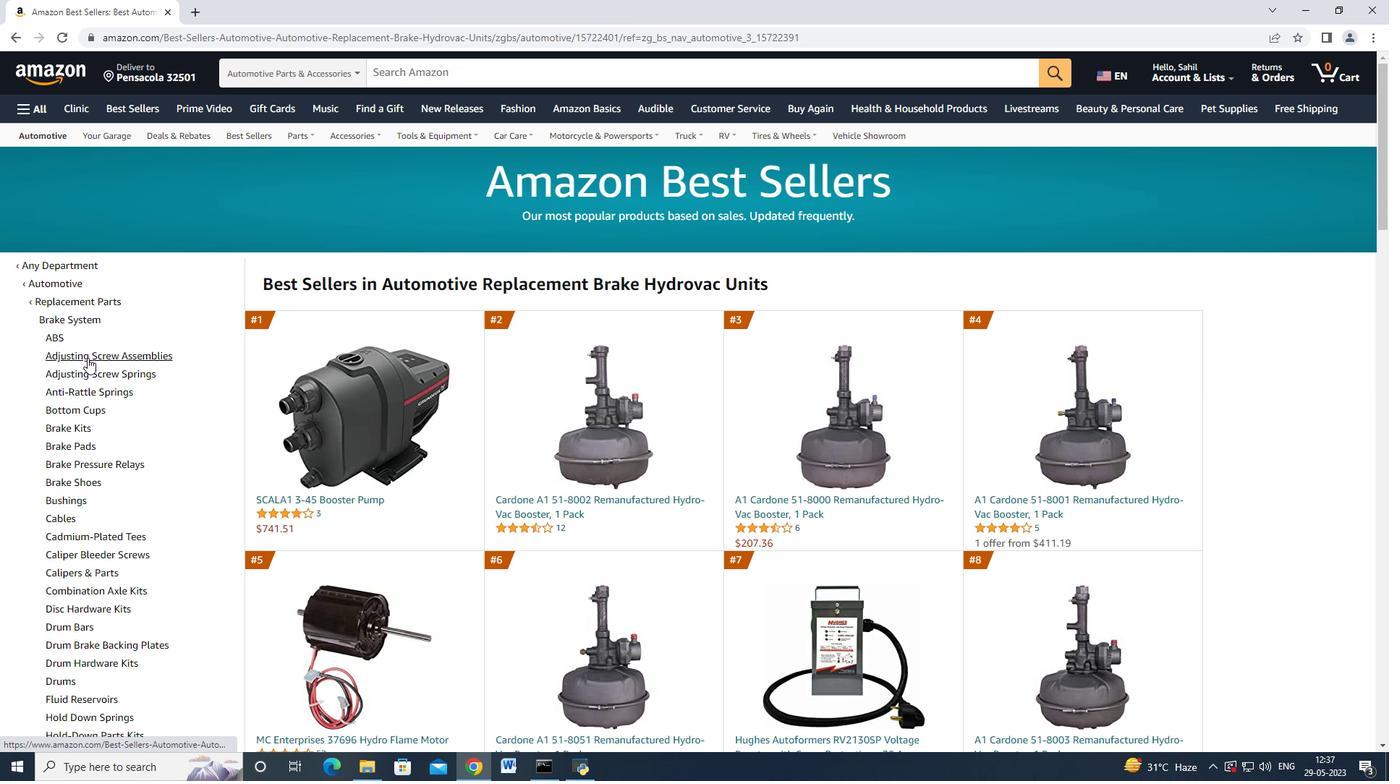 
Action: Mouse scrolled (87, 357) with delta (0, 0)
Screenshot: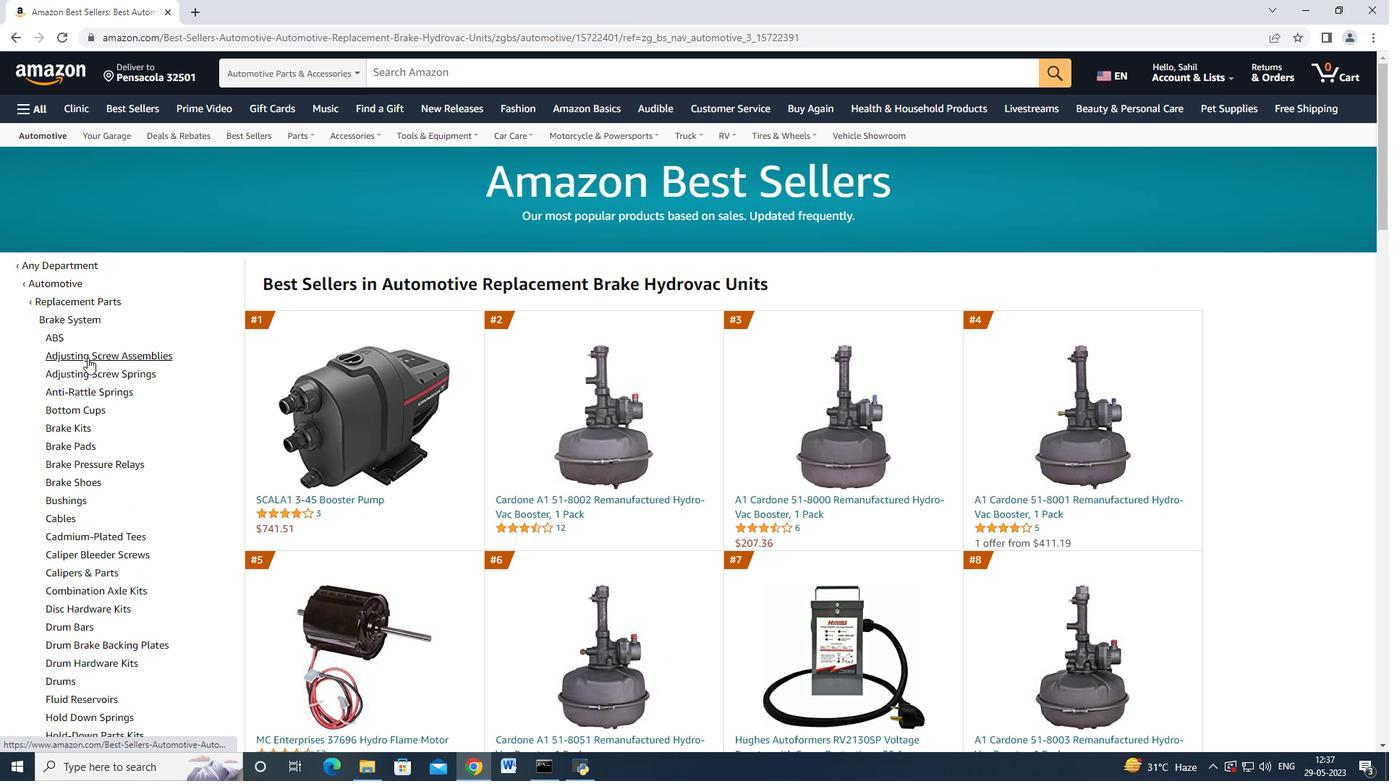 
Action: Mouse scrolled (87, 357) with delta (0, 0)
Screenshot: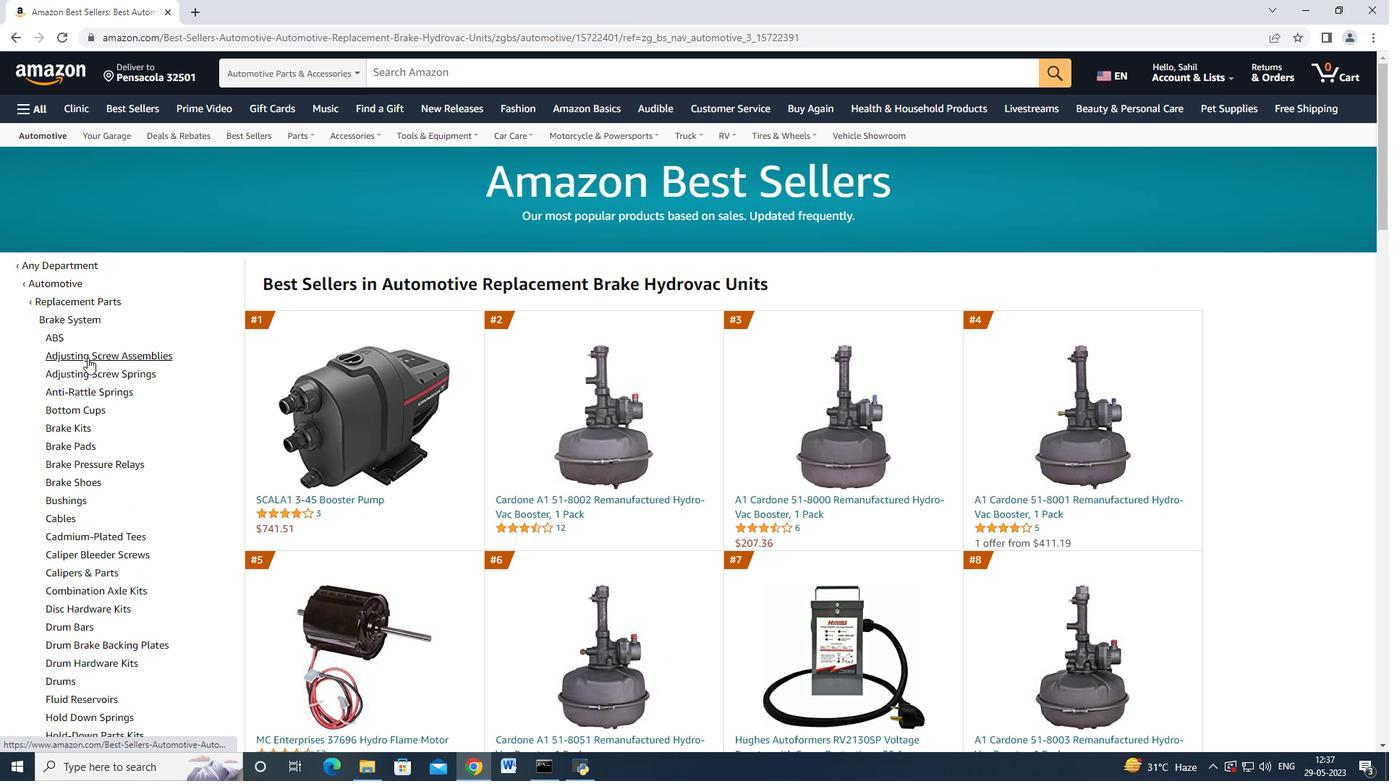 
Action: Mouse scrolled (87, 357) with delta (0, 0)
Screenshot: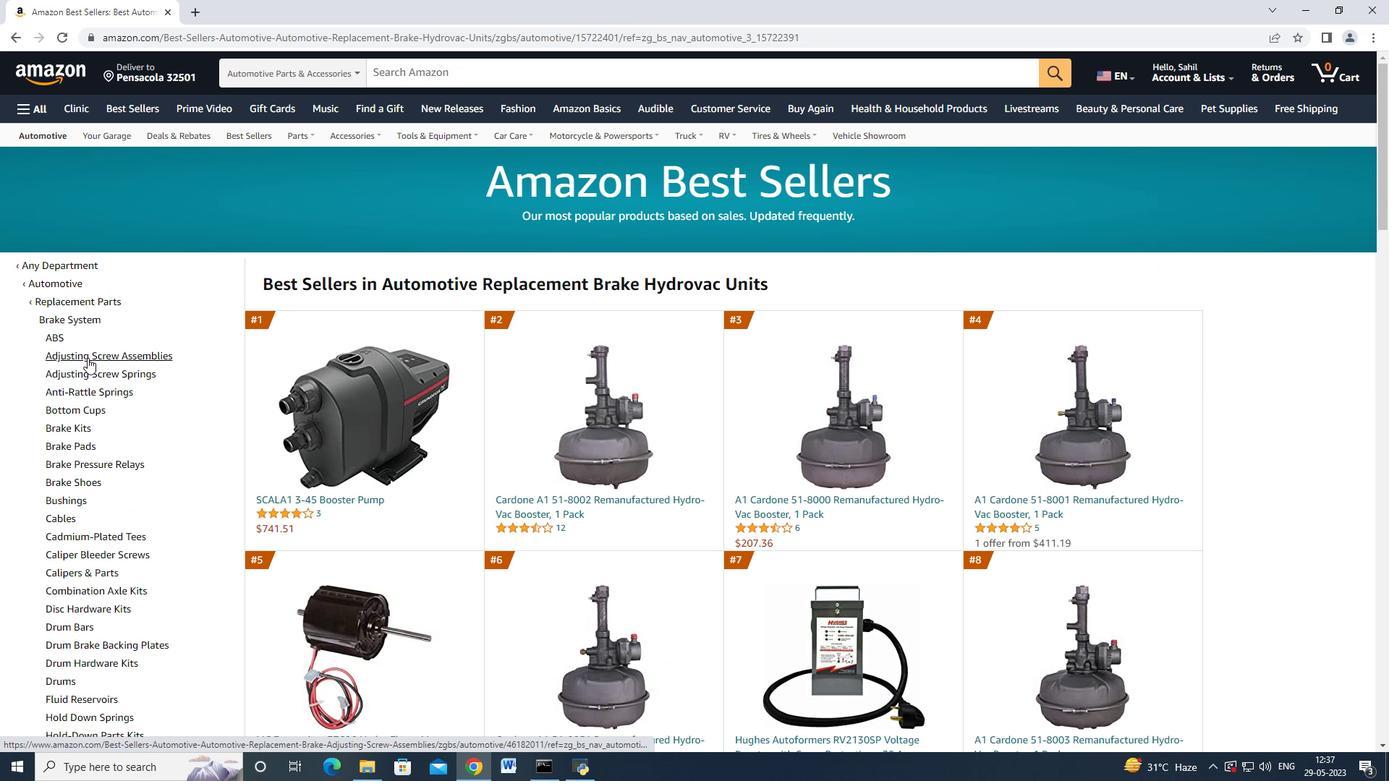 
Action: Mouse scrolled (87, 357) with delta (0, 0)
Screenshot: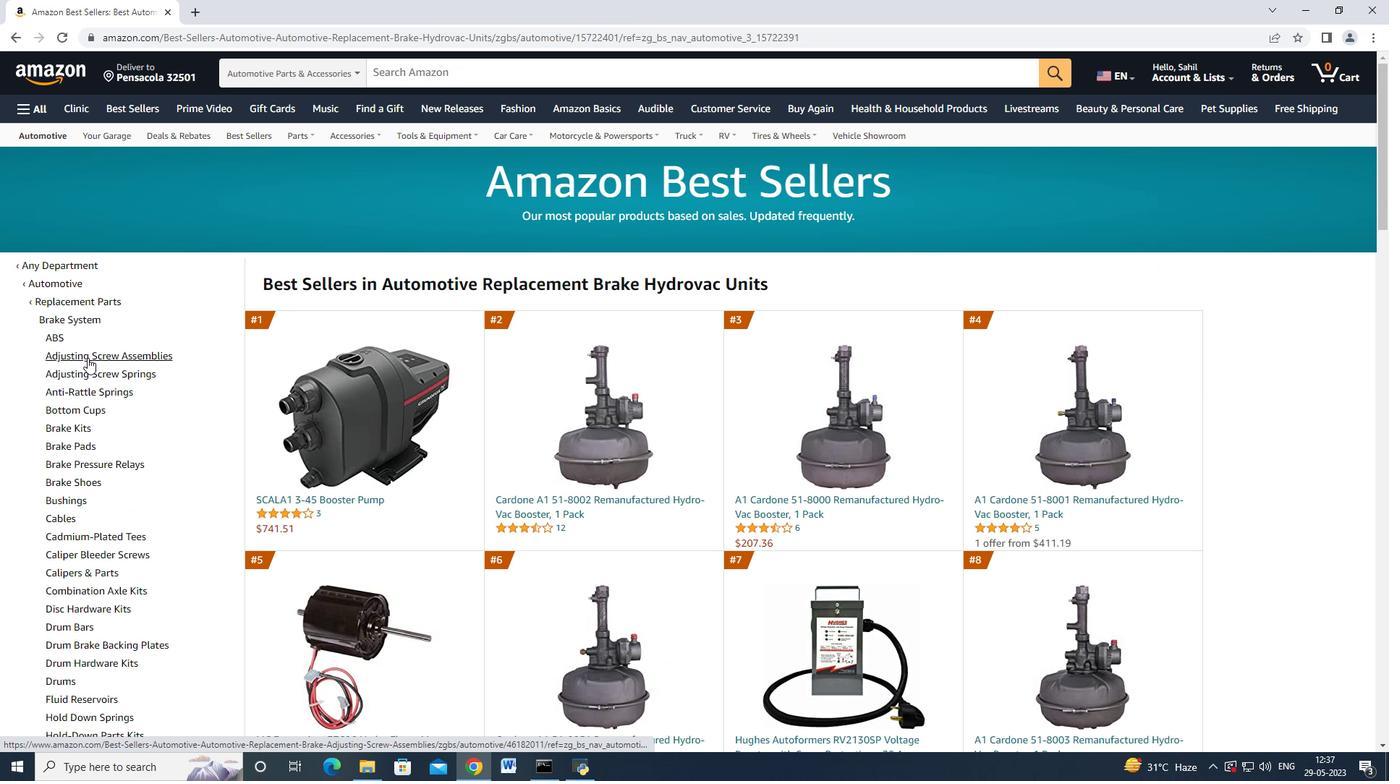 
Action: Mouse moved to (86, 359)
Screenshot: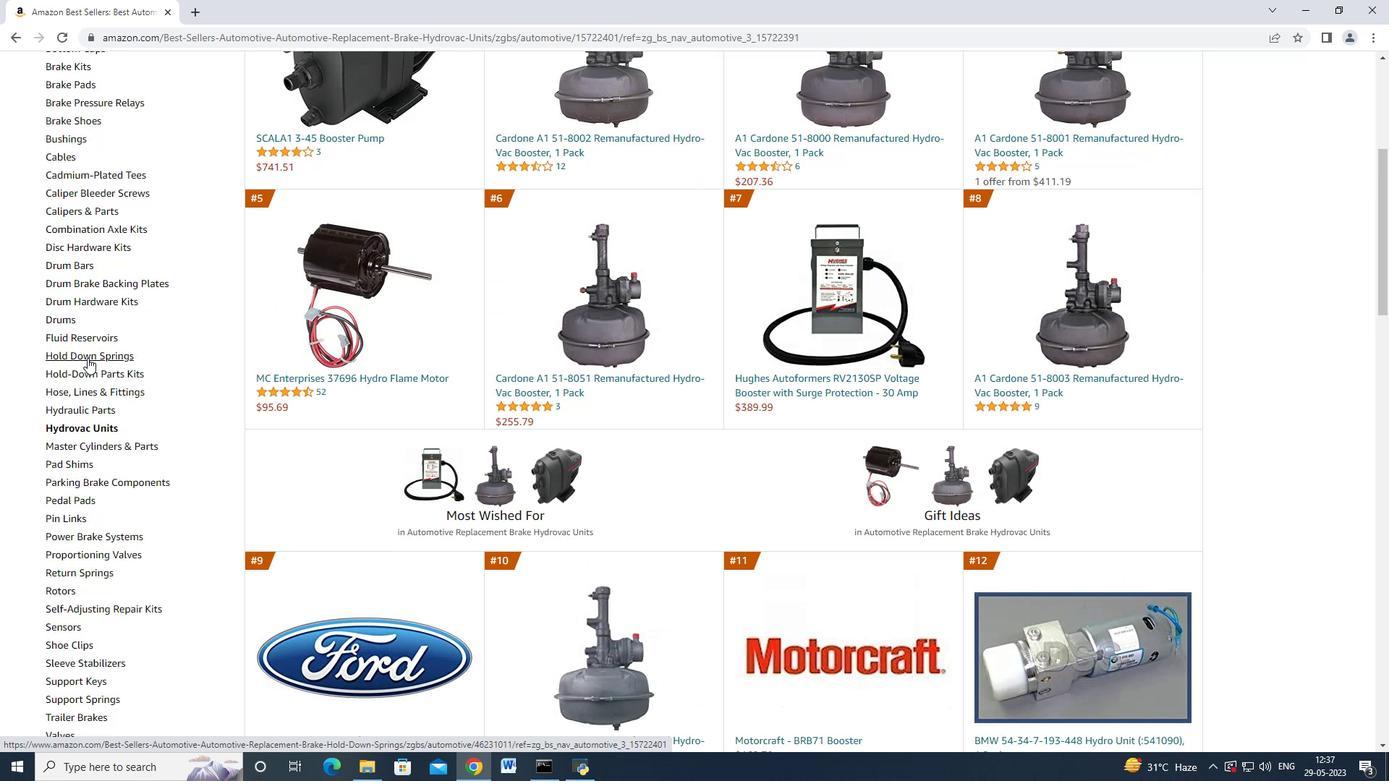 
Action: Mouse scrolled (86, 358) with delta (0, 0)
Screenshot: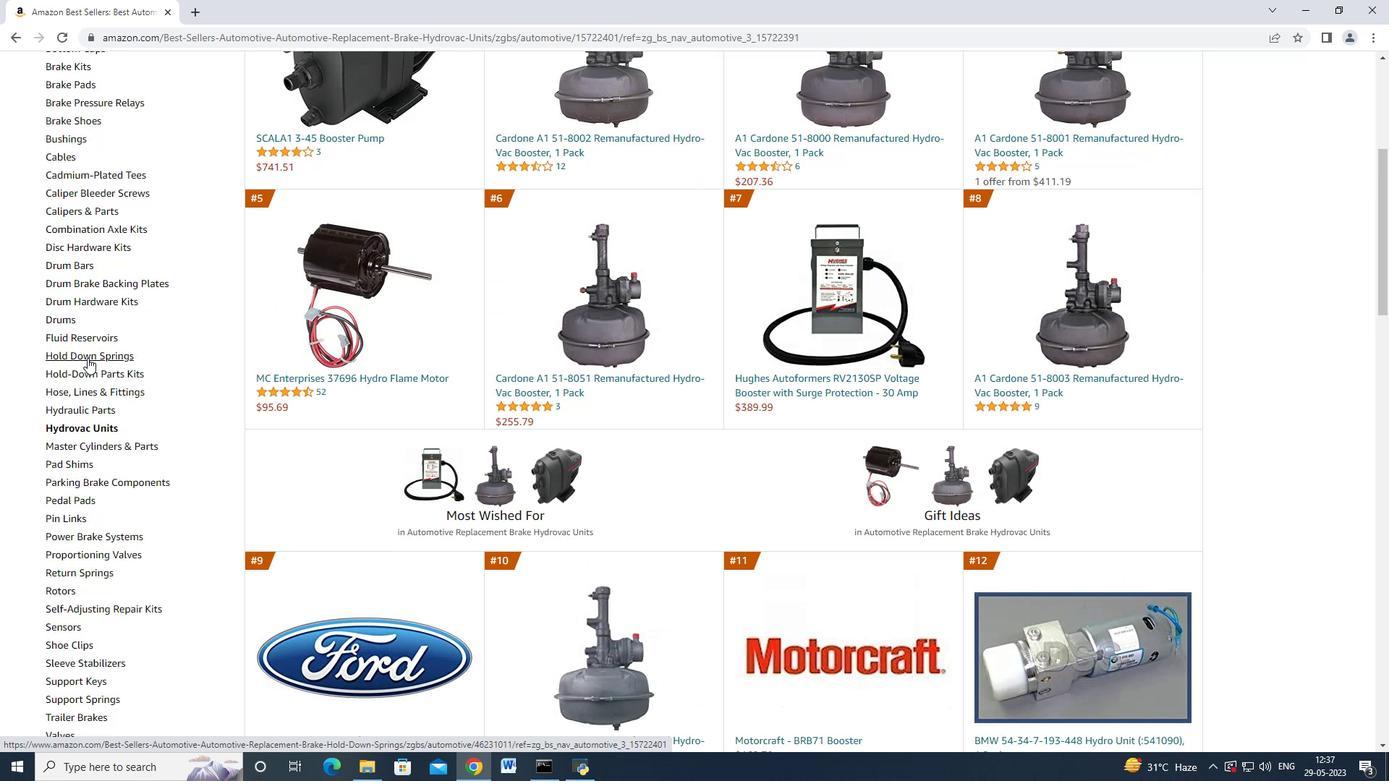 
Action: Mouse moved to (85, 359)
Screenshot: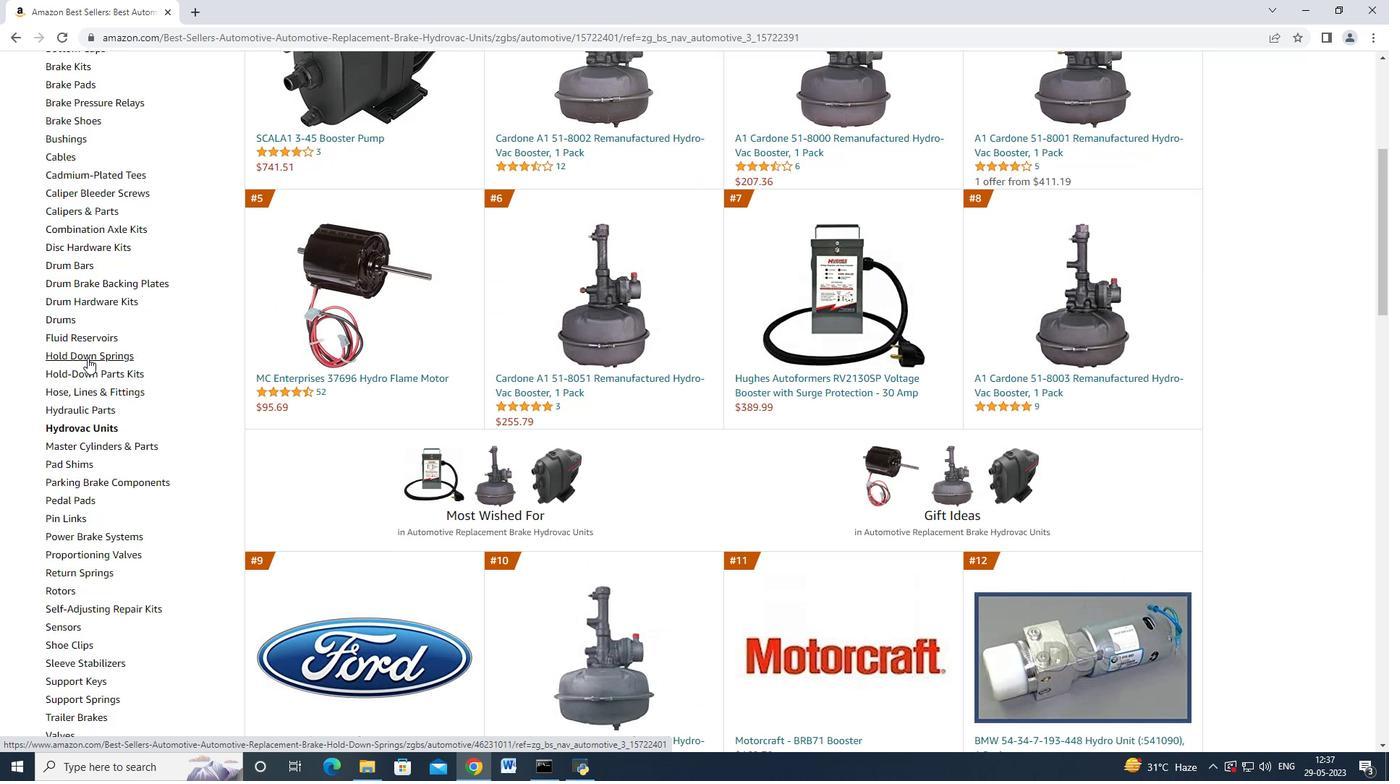
Action: Mouse scrolled (85, 358) with delta (0, 0)
Screenshot: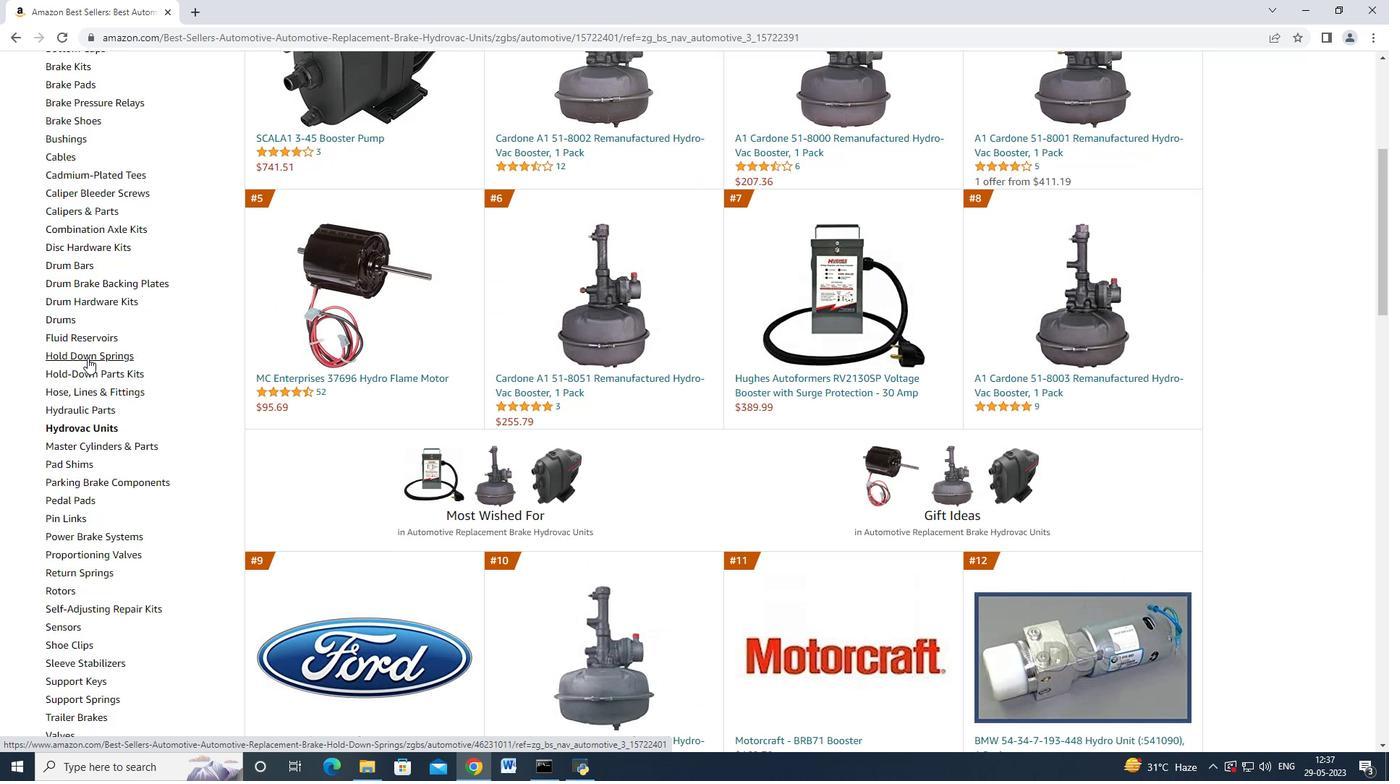 
Action: Mouse moved to (85, 360)
Screenshot: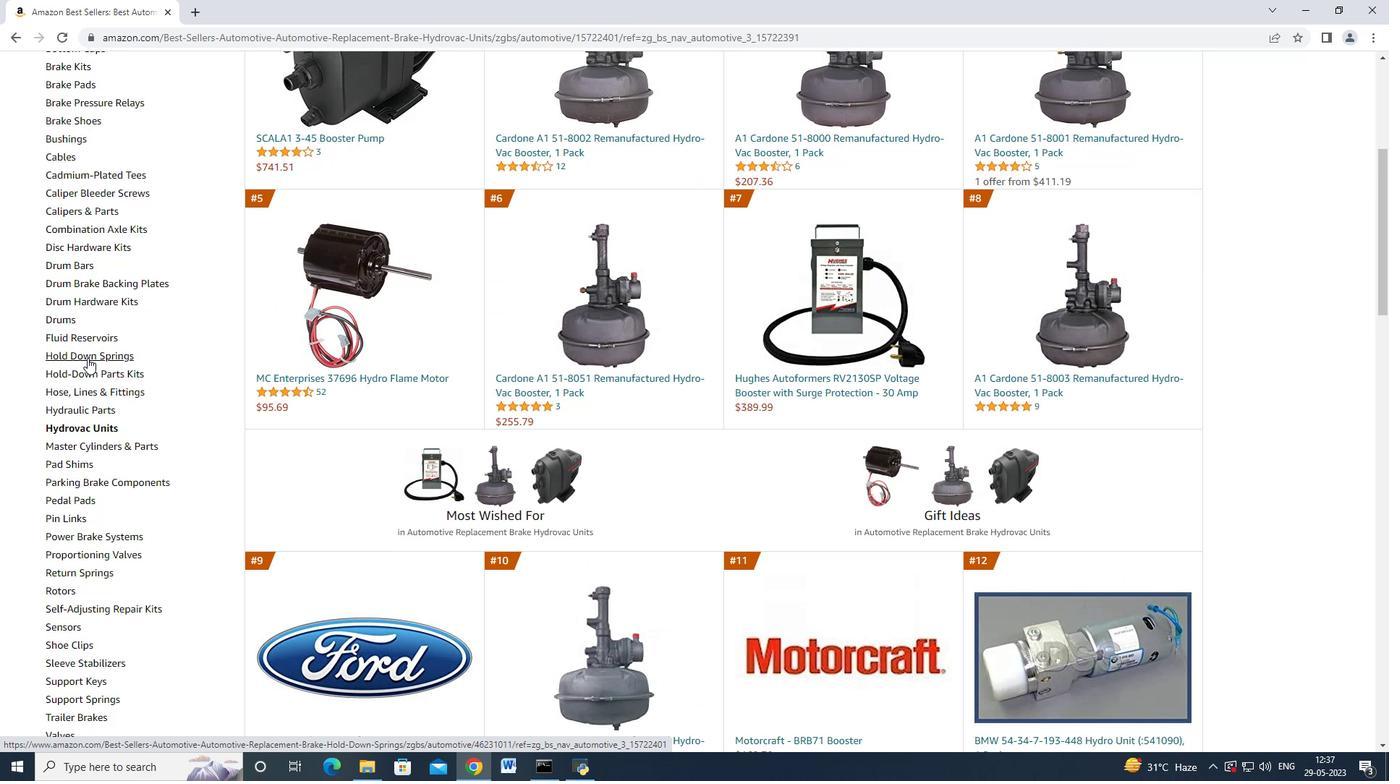 
Action: Mouse scrolled (85, 359) with delta (0, 0)
Screenshot: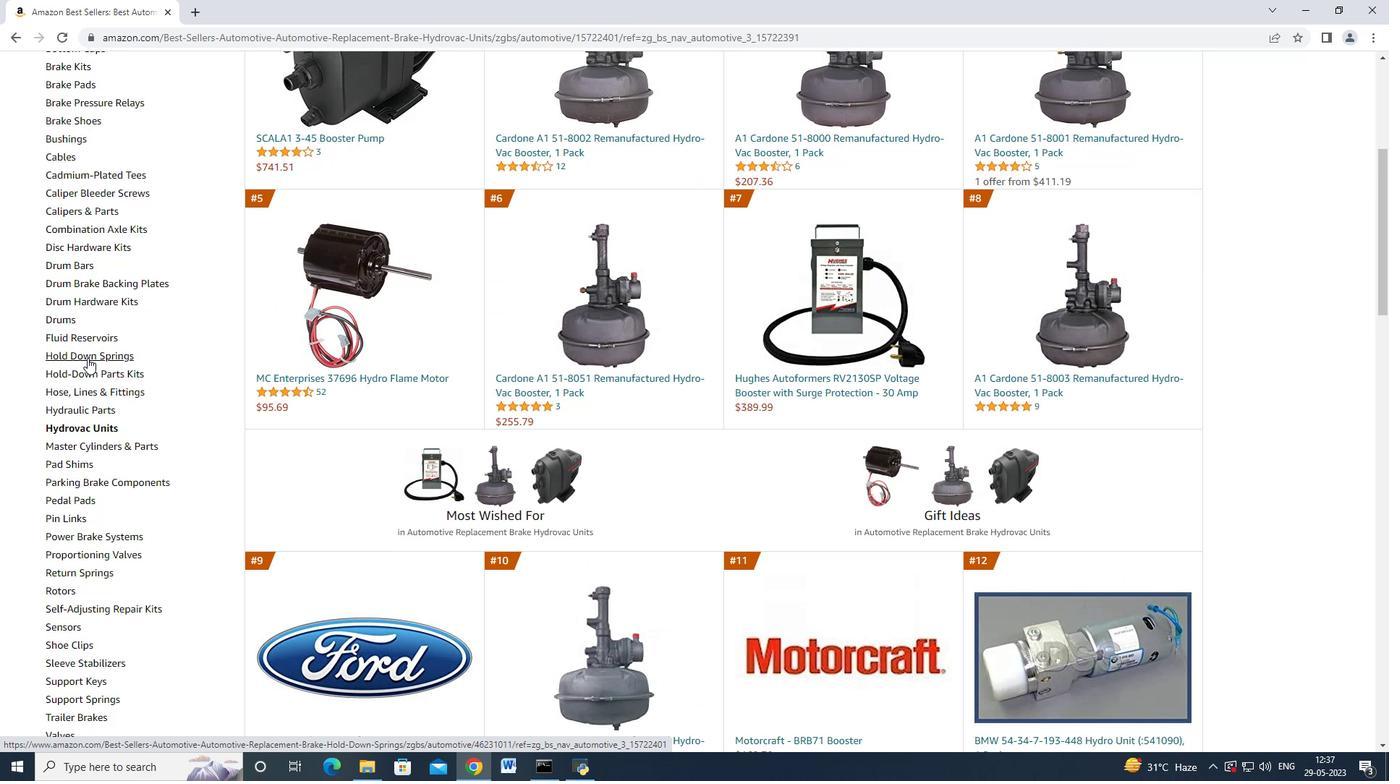 
Action: Mouse moved to (112, 159)
Screenshot: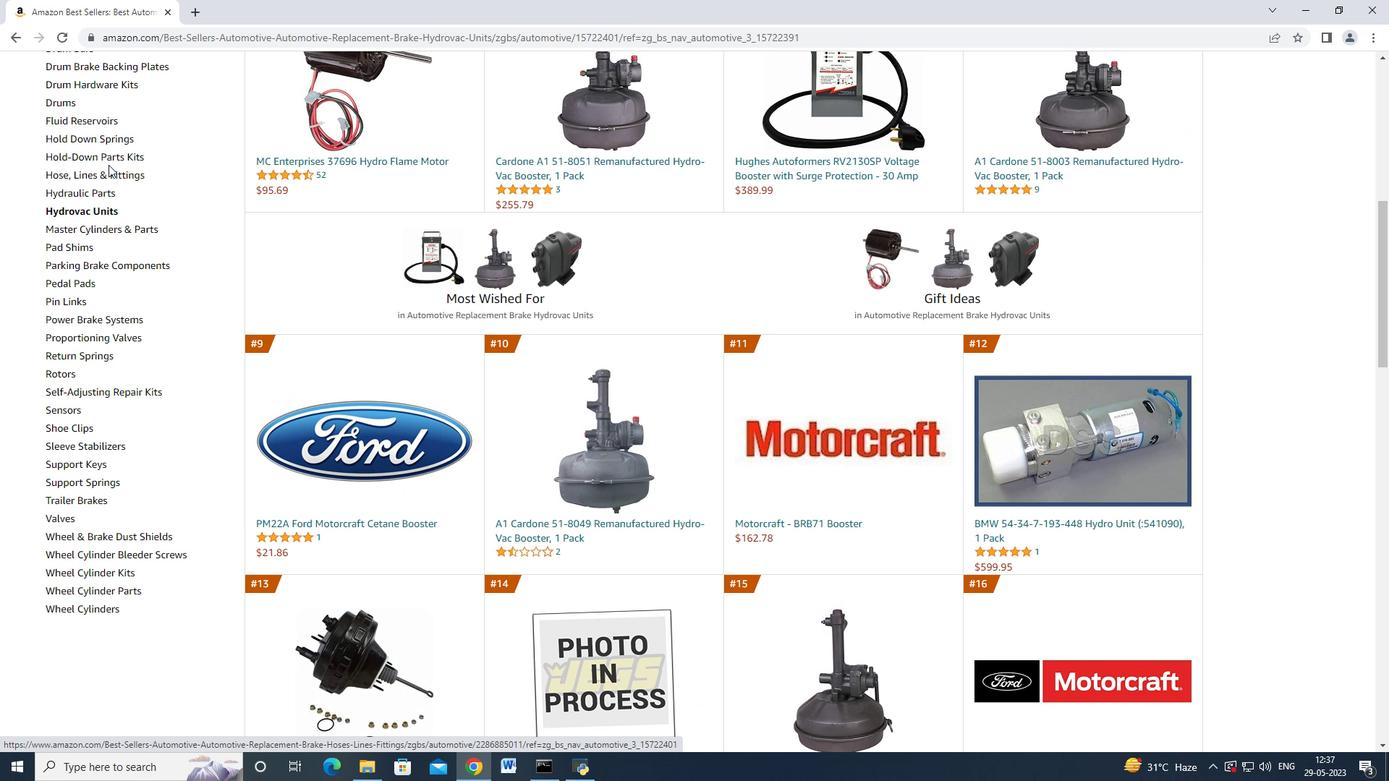 
Action: Mouse pressed left at (112, 159)
Screenshot: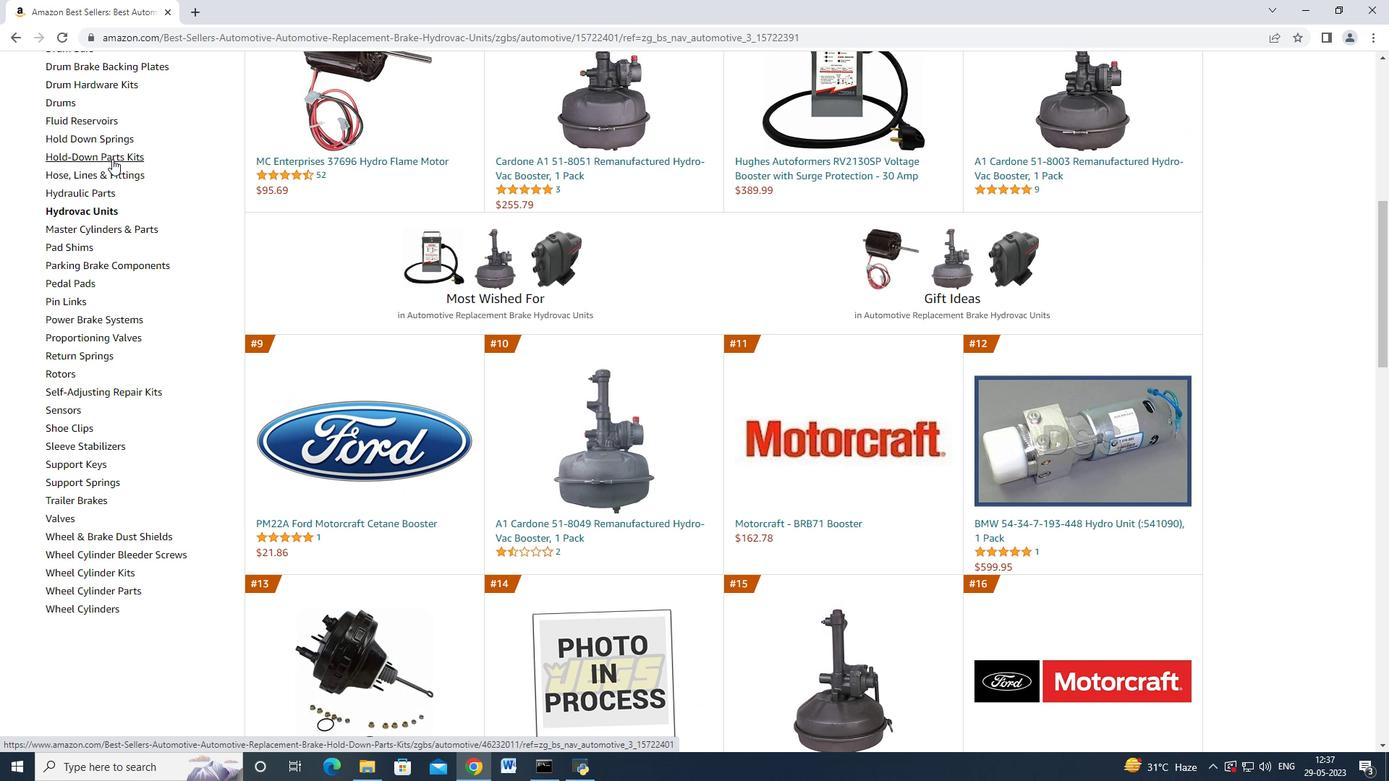 
Action: Mouse moved to (105, 177)
Screenshot: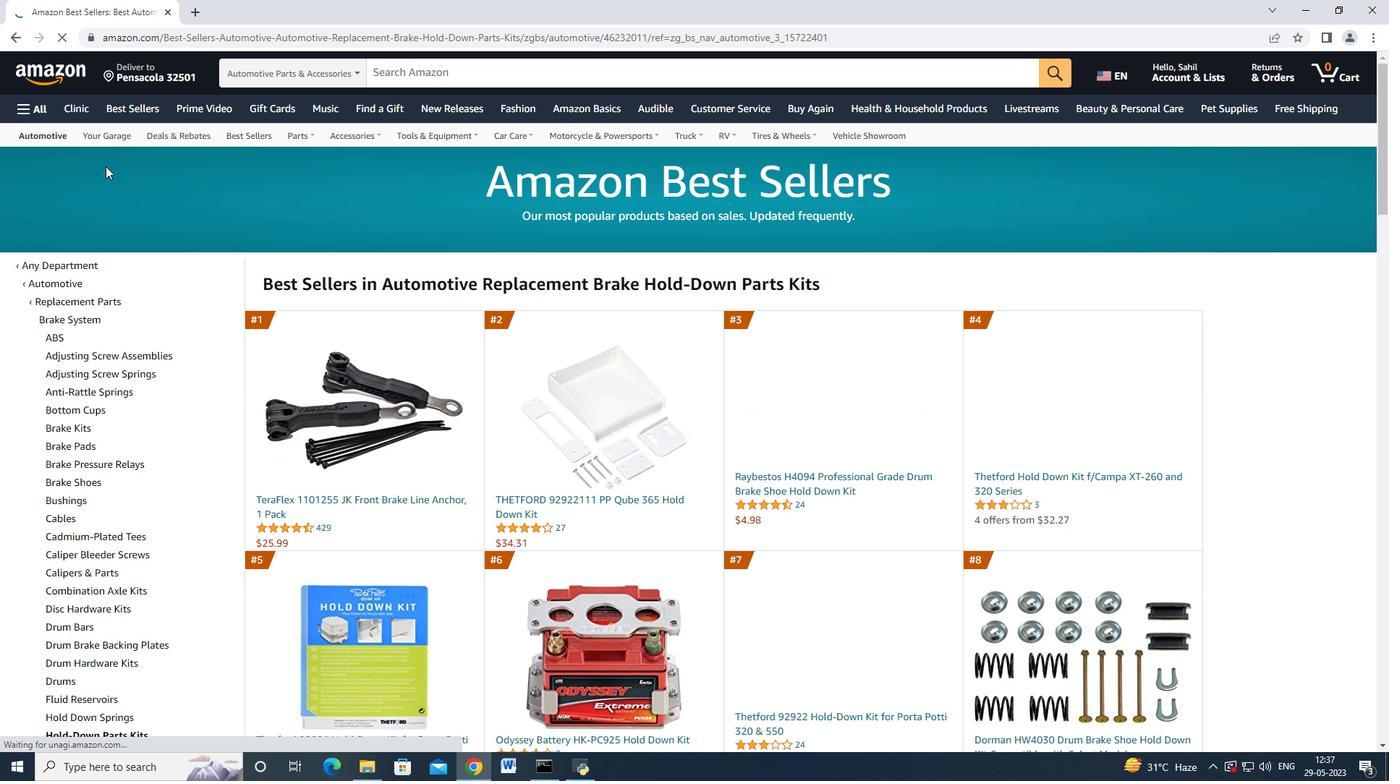 
Action: Mouse scrolled (105, 177) with delta (0, 0)
Screenshot: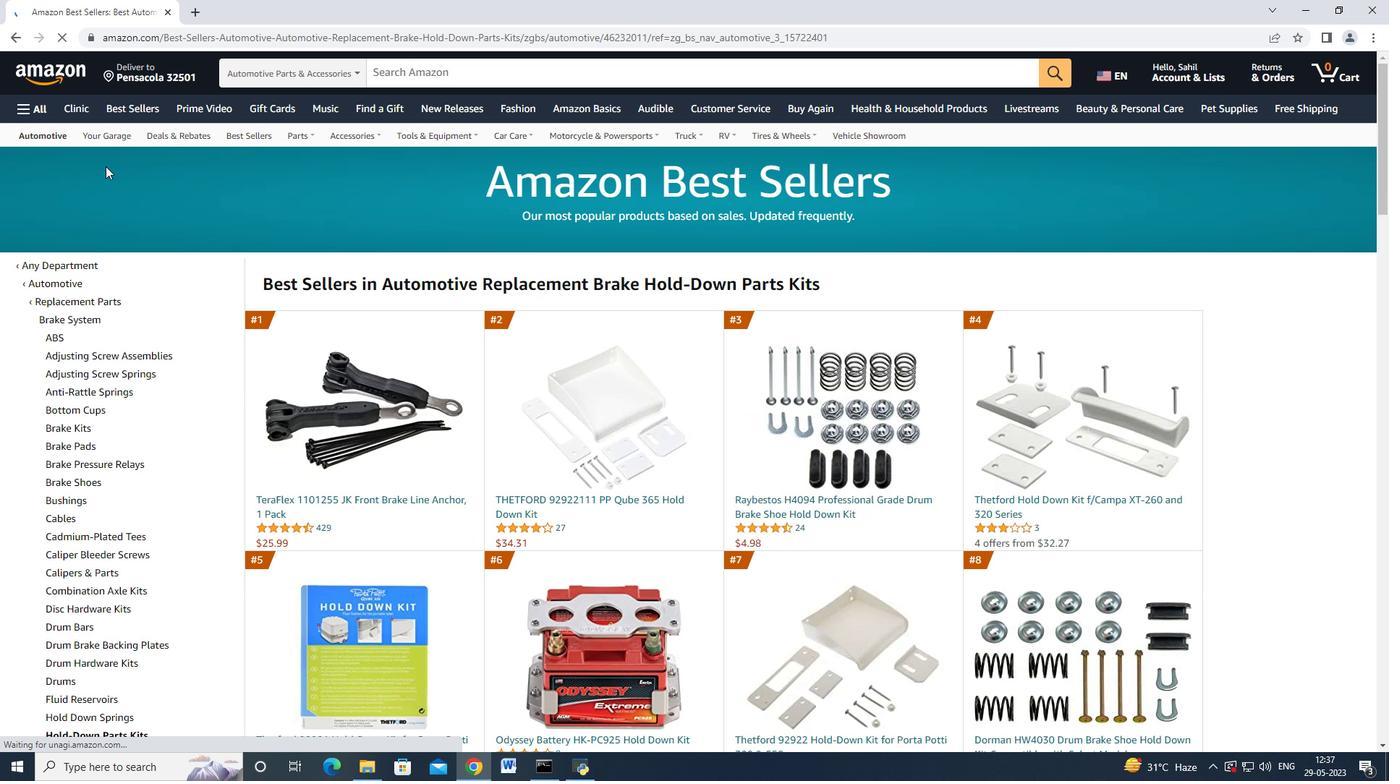 
Action: Mouse moved to (105, 181)
Screenshot: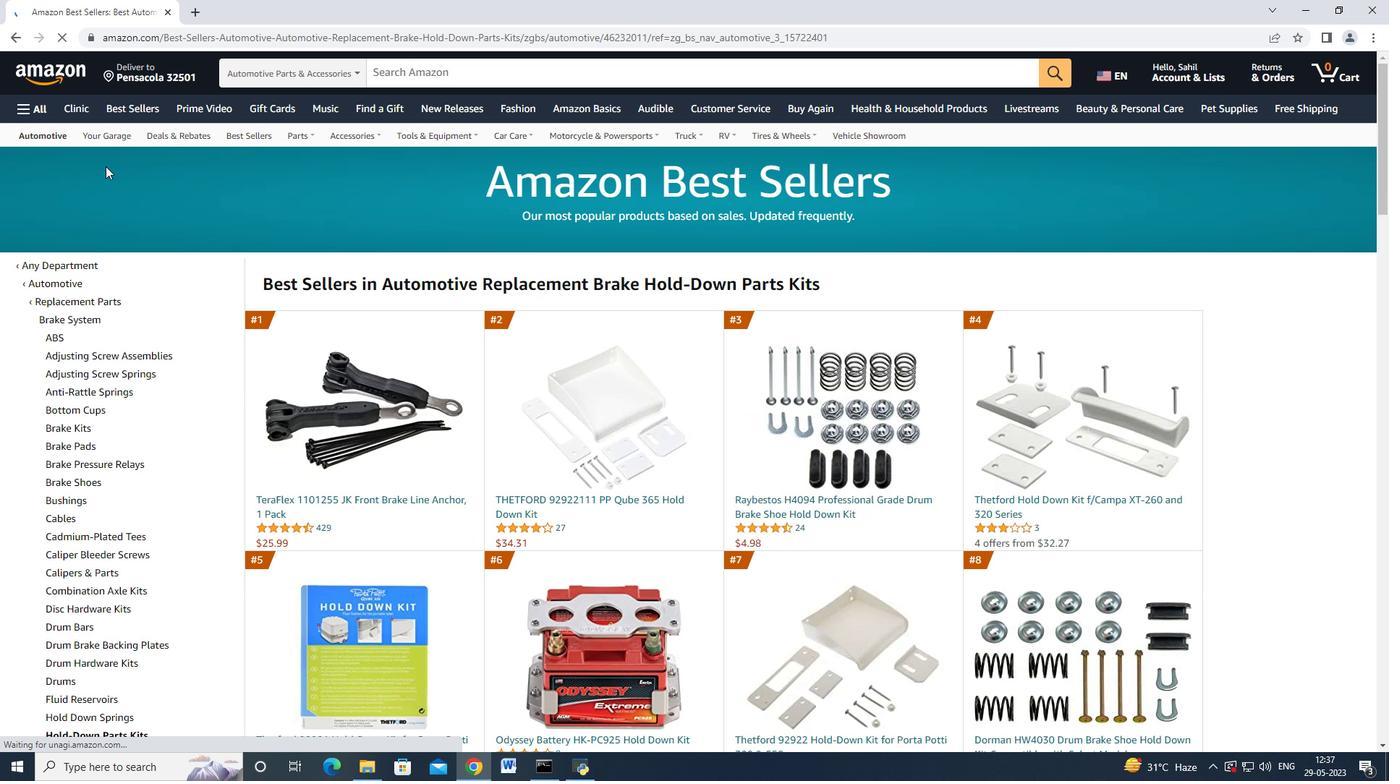 
Action: Mouse scrolled (105, 179) with delta (0, 0)
Screenshot: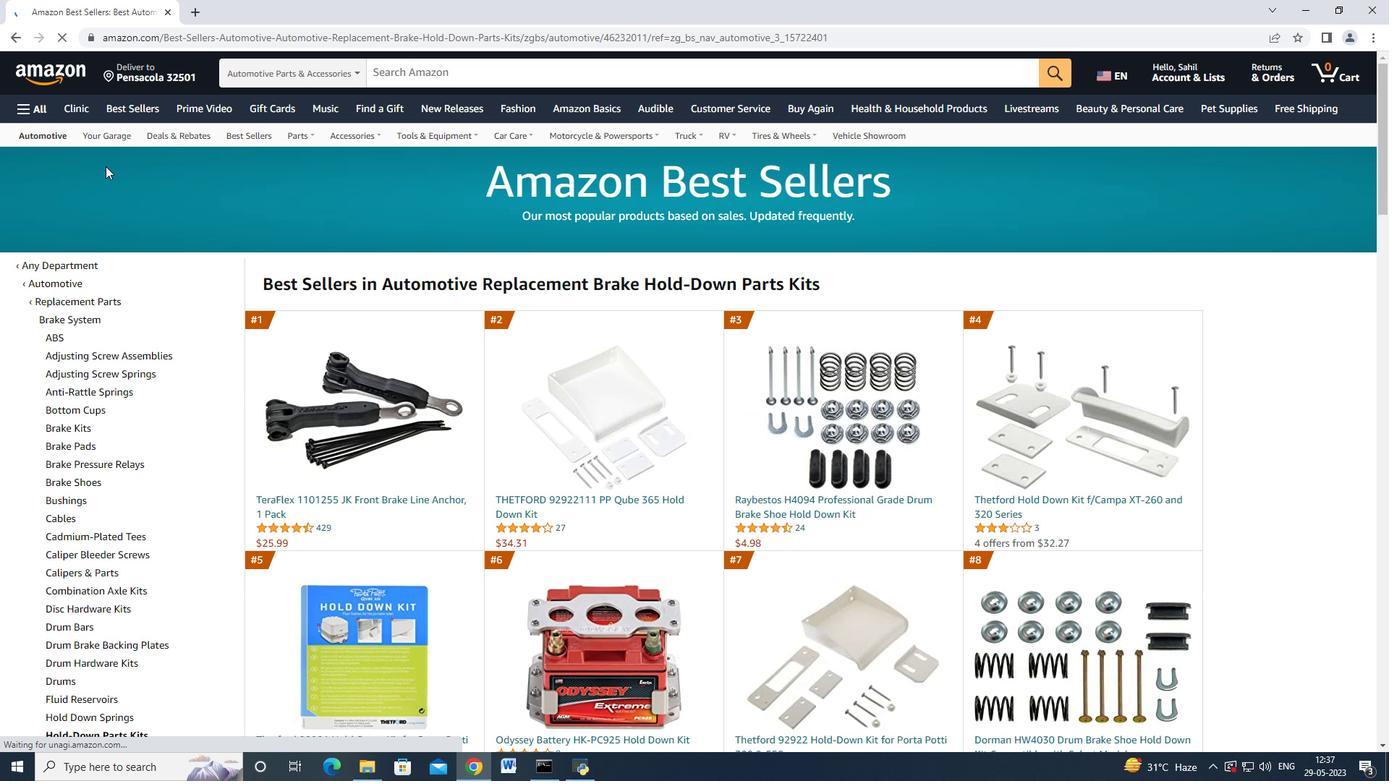 
Action: Mouse moved to (105, 183)
Screenshot: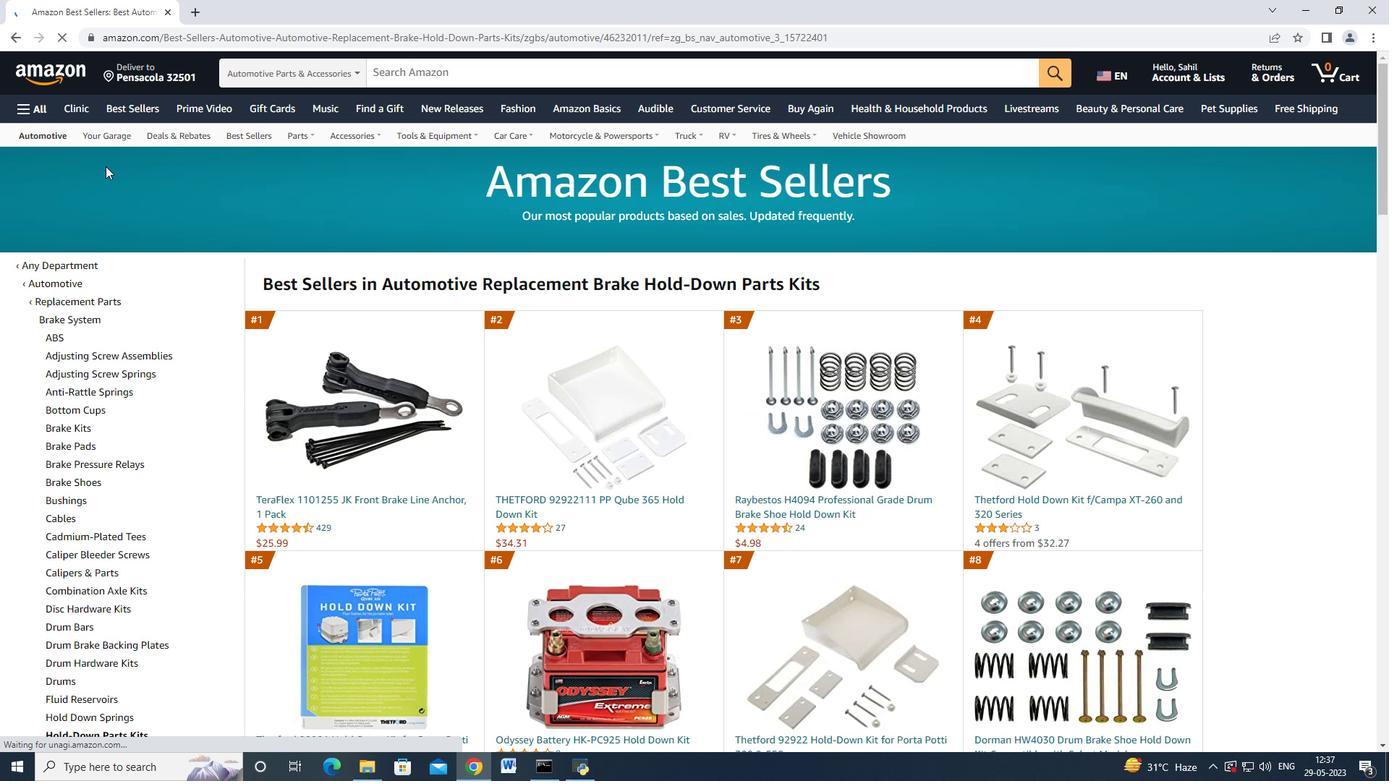 
Action: Mouse scrolled (105, 182) with delta (0, 0)
Screenshot: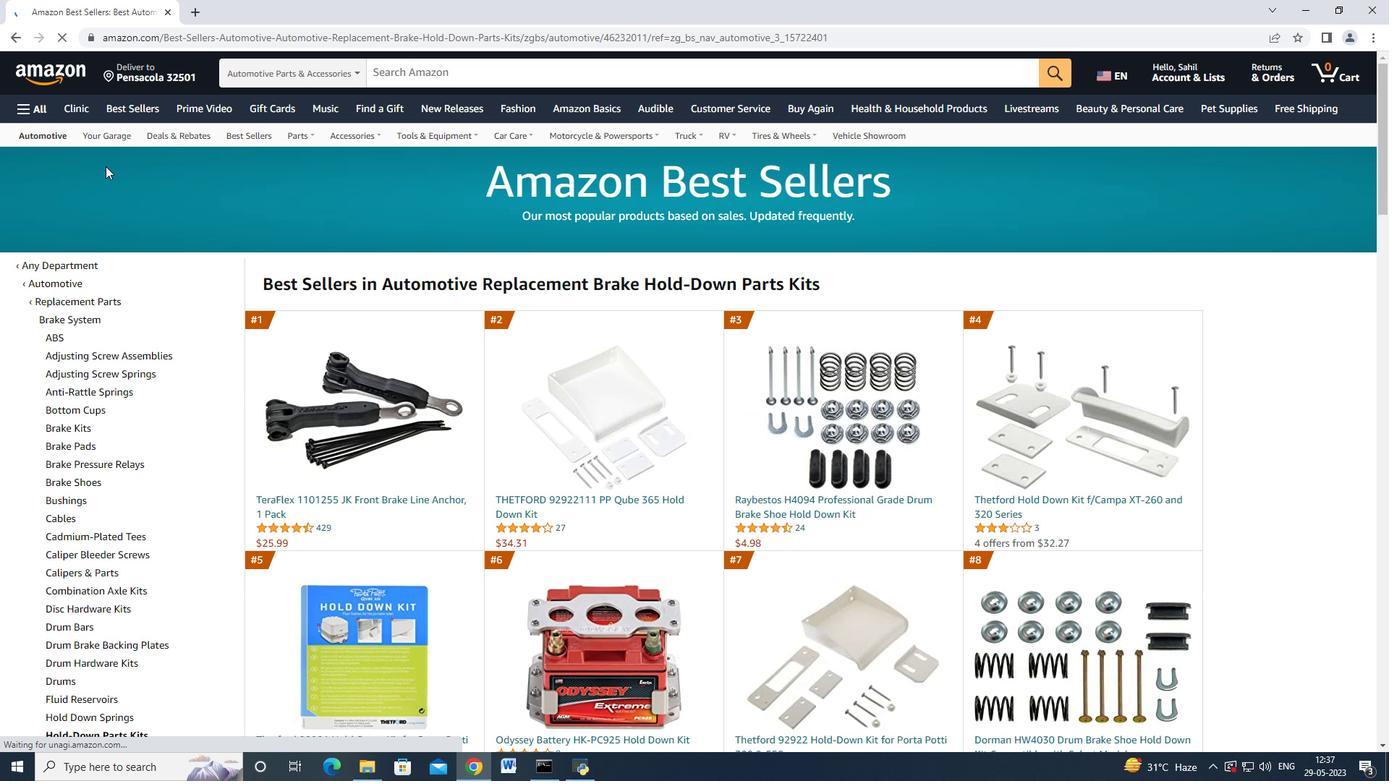 
Action: Mouse moved to (104, 187)
Screenshot: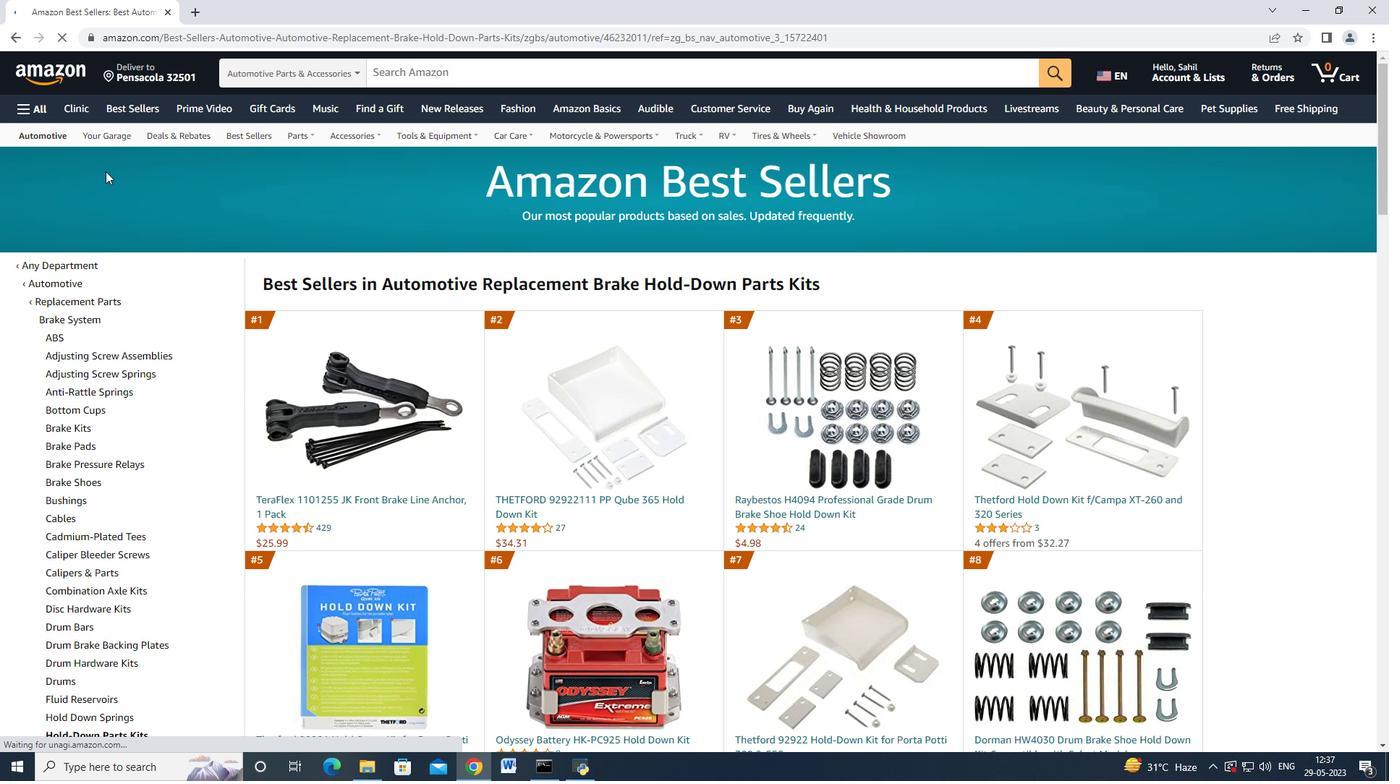 
Action: Mouse scrolled (104, 185) with delta (0, 0)
Screenshot: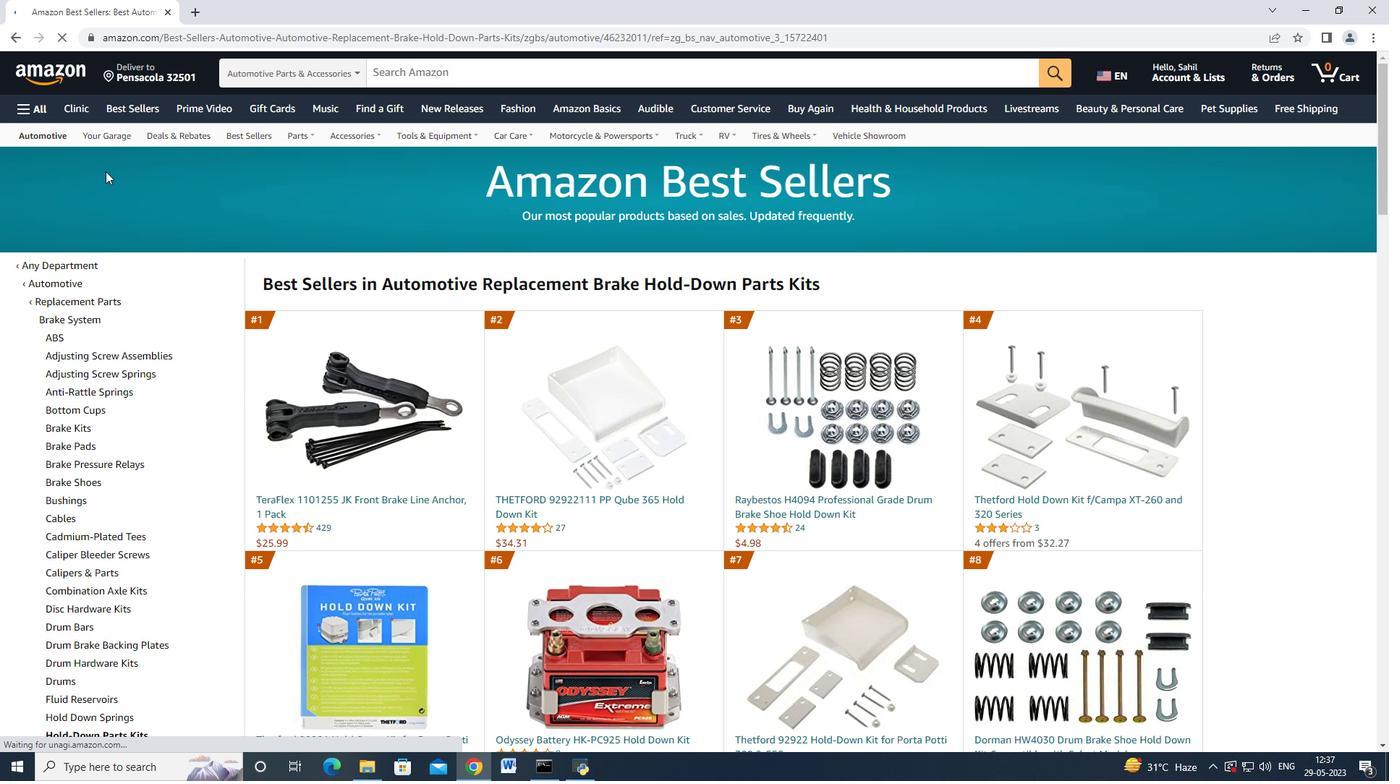 
Action: Mouse moved to (104, 192)
Screenshot: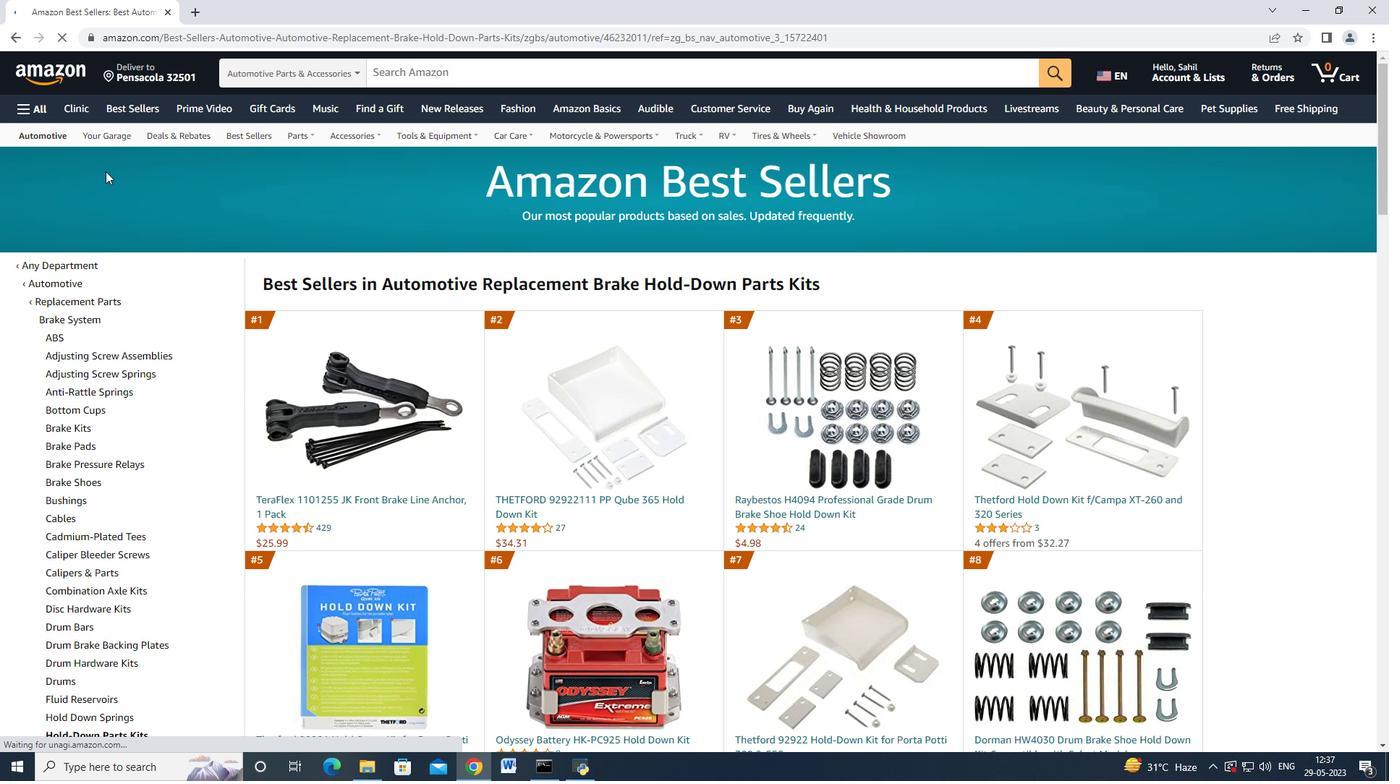 
Action: Mouse scrolled (104, 188) with delta (0, 0)
Screenshot: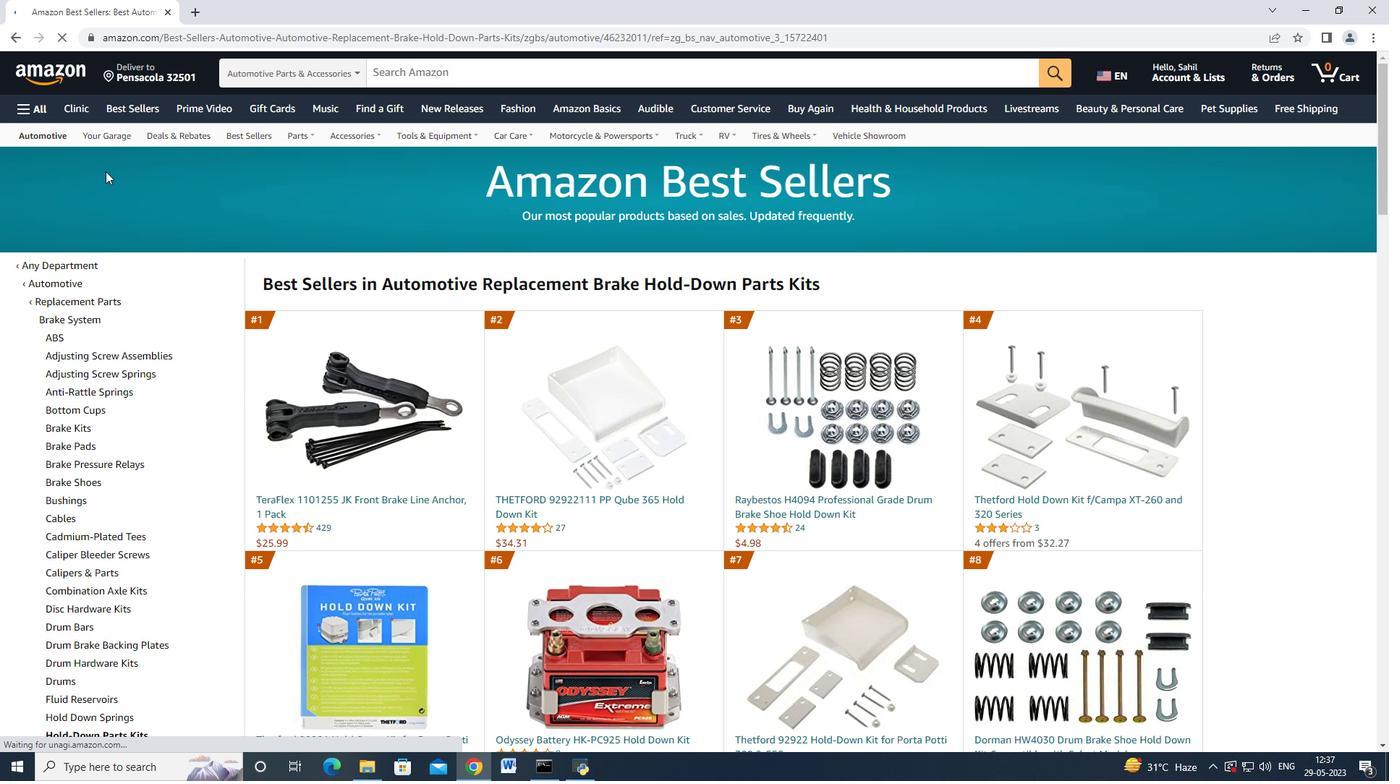 
Action: Mouse moved to (107, 310)
Screenshot: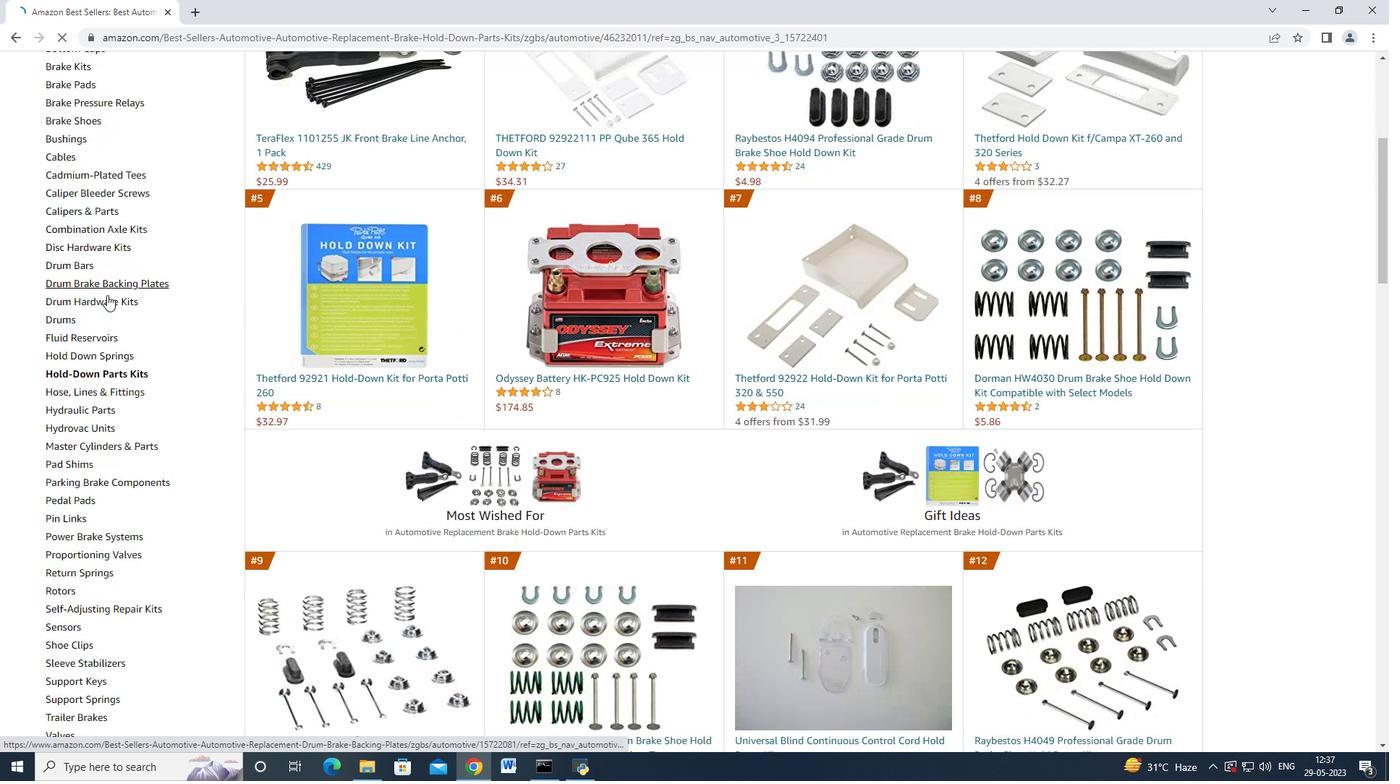 
Action: Mouse scrolled (107, 308) with delta (0, 0)
Screenshot: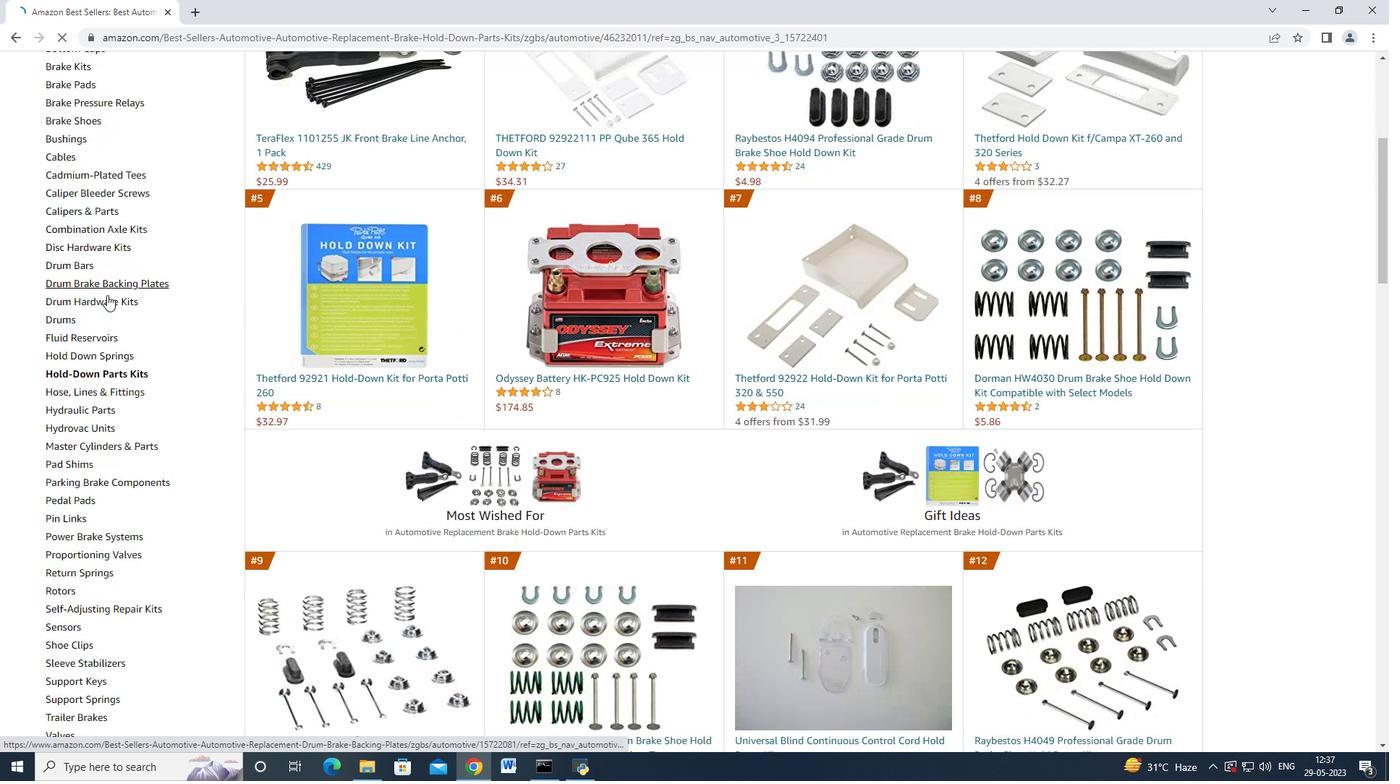 
Action: Mouse moved to (107, 310)
Screenshot: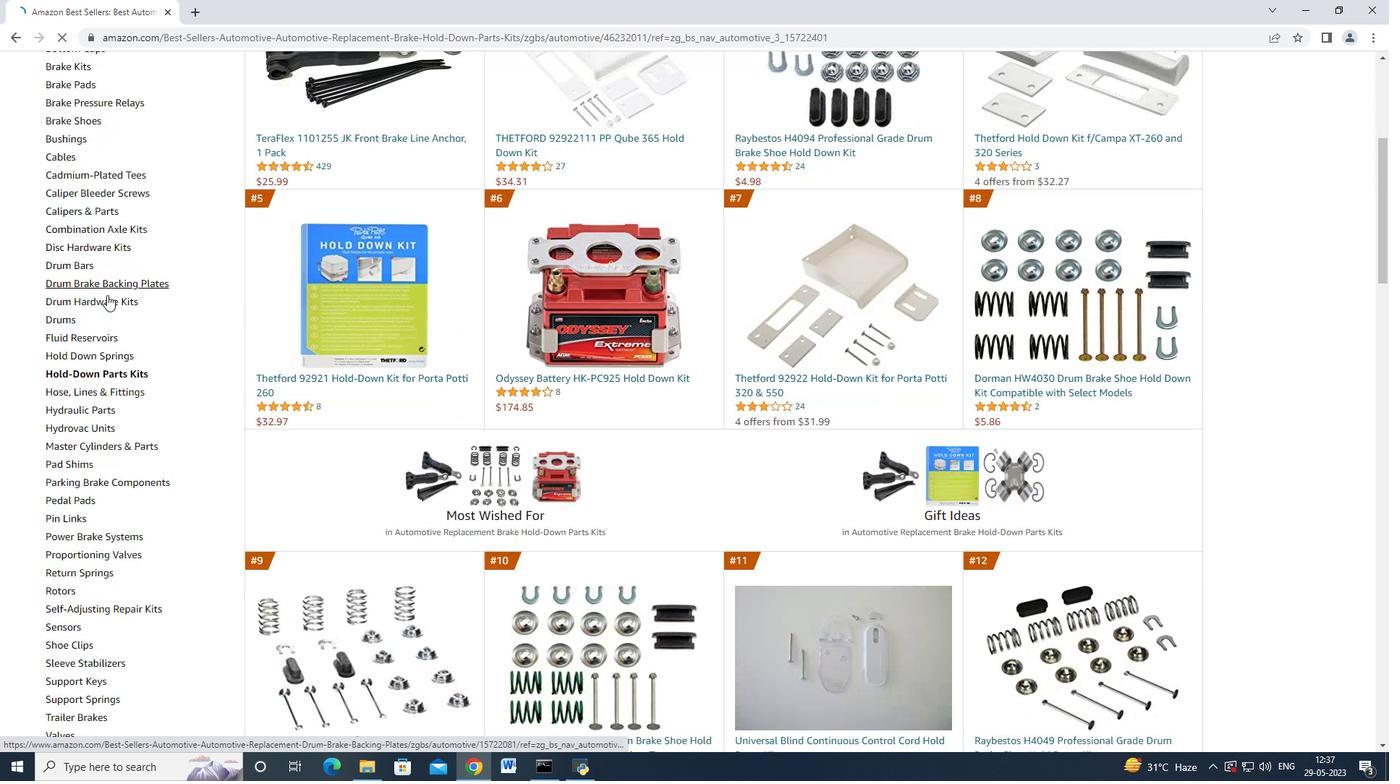 
Action: Mouse scrolled (107, 308) with delta (0, 0)
Screenshot: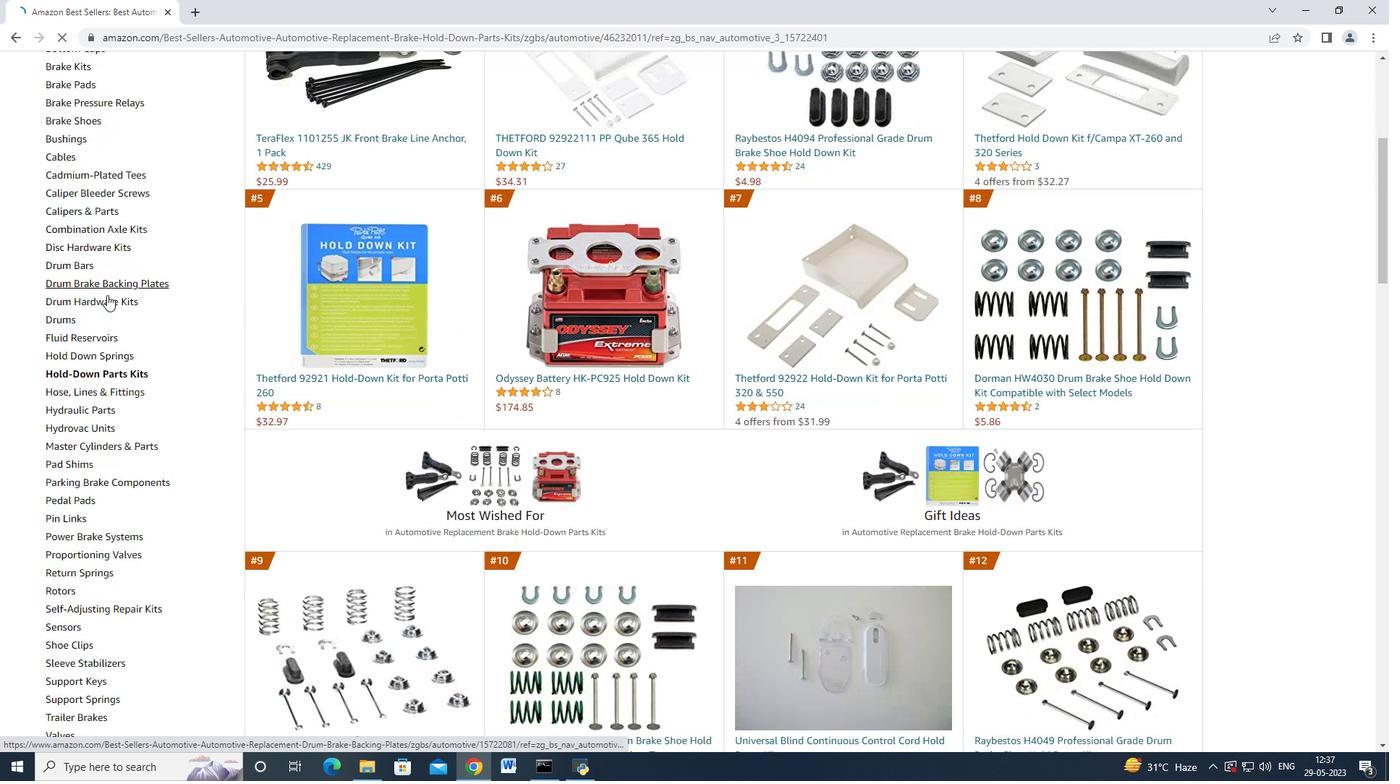 
Action: Mouse moved to (107, 311)
Screenshot: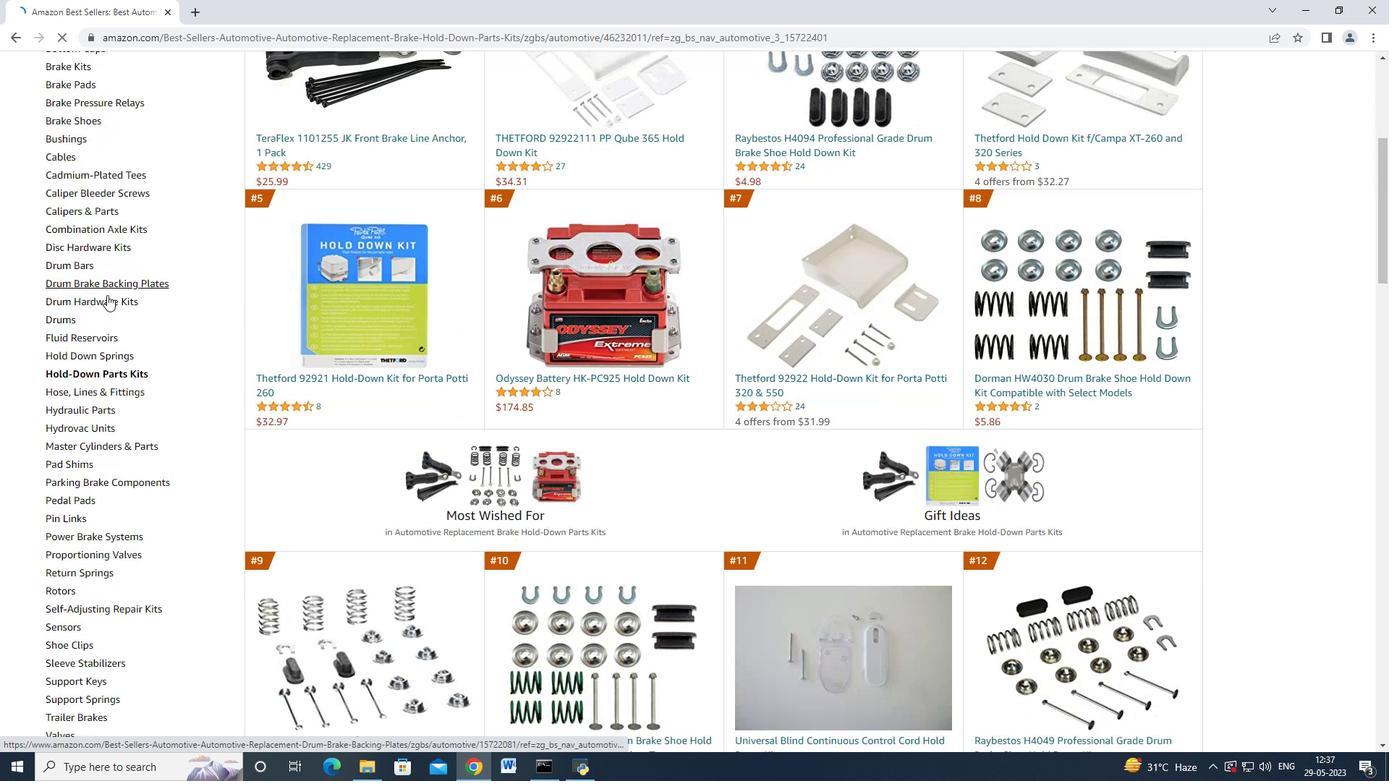 
Action: Mouse scrolled (107, 309) with delta (0, 0)
Screenshot: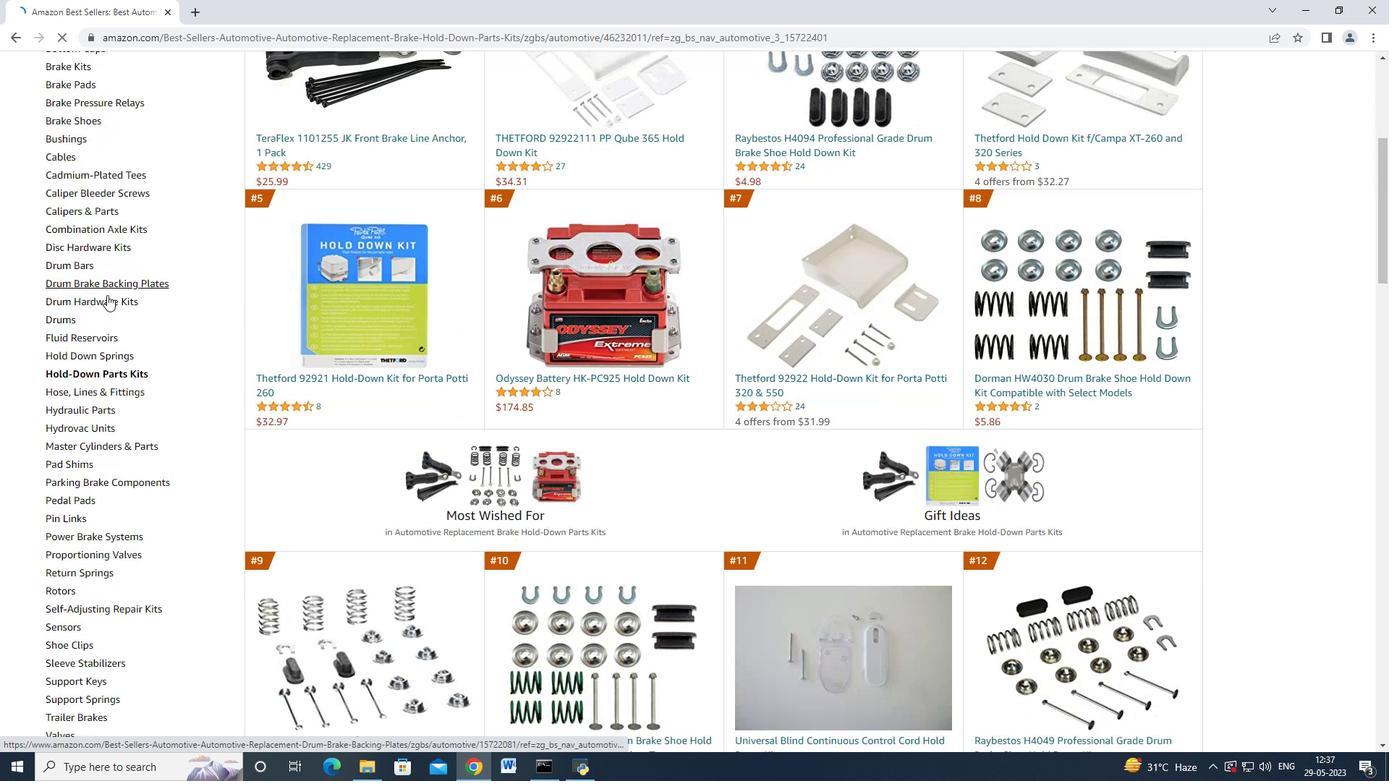 
Action: Mouse moved to (107, 311)
Screenshot: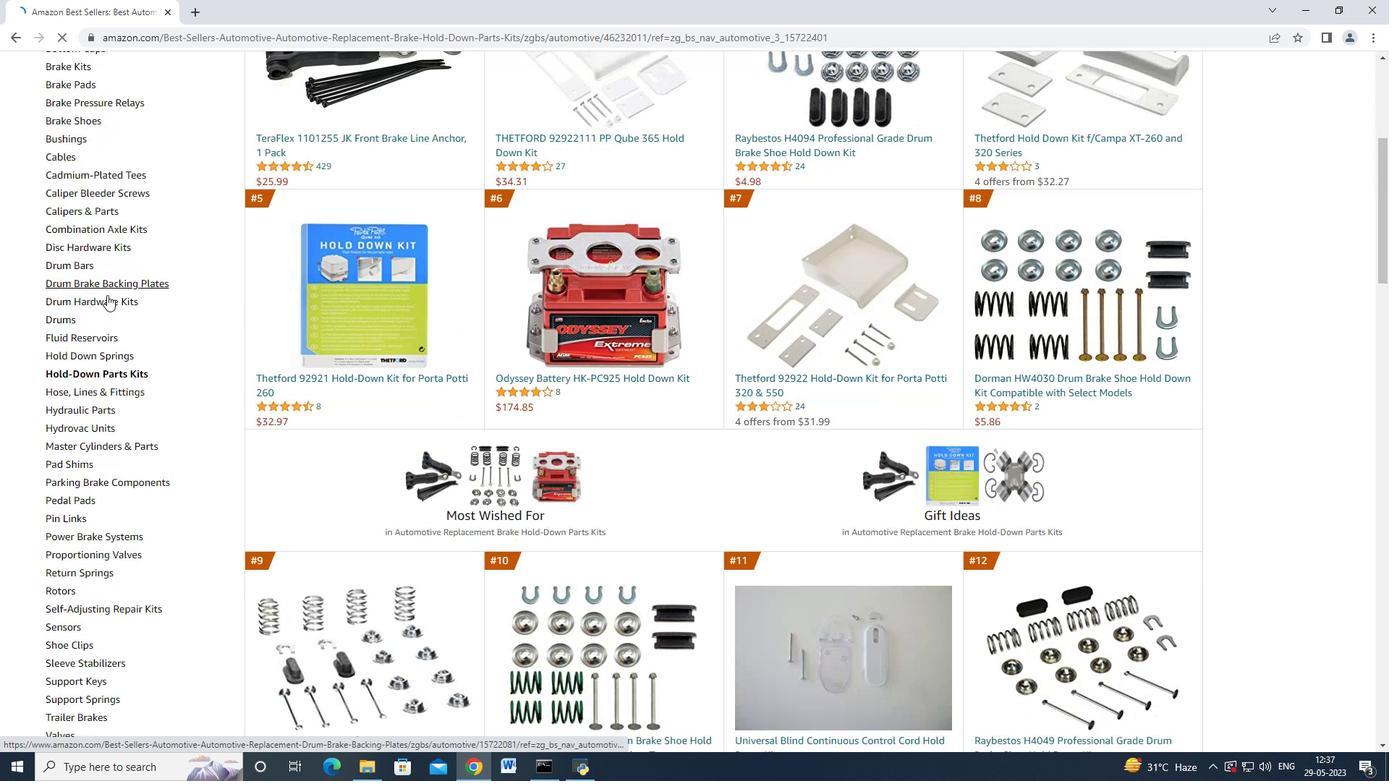 
Action: Mouse scrolled (107, 309) with delta (0, 0)
Screenshot: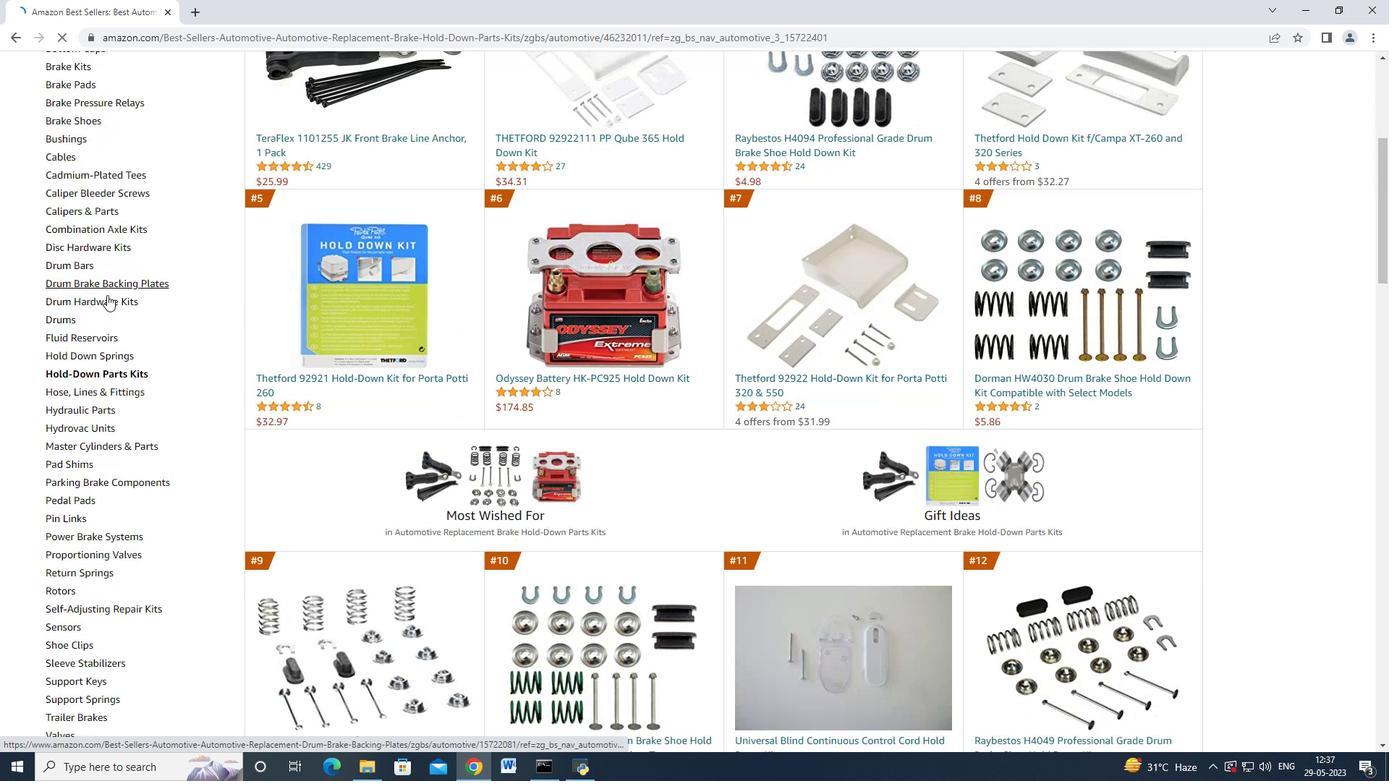 
Action: Mouse moved to (107, 313)
Screenshot: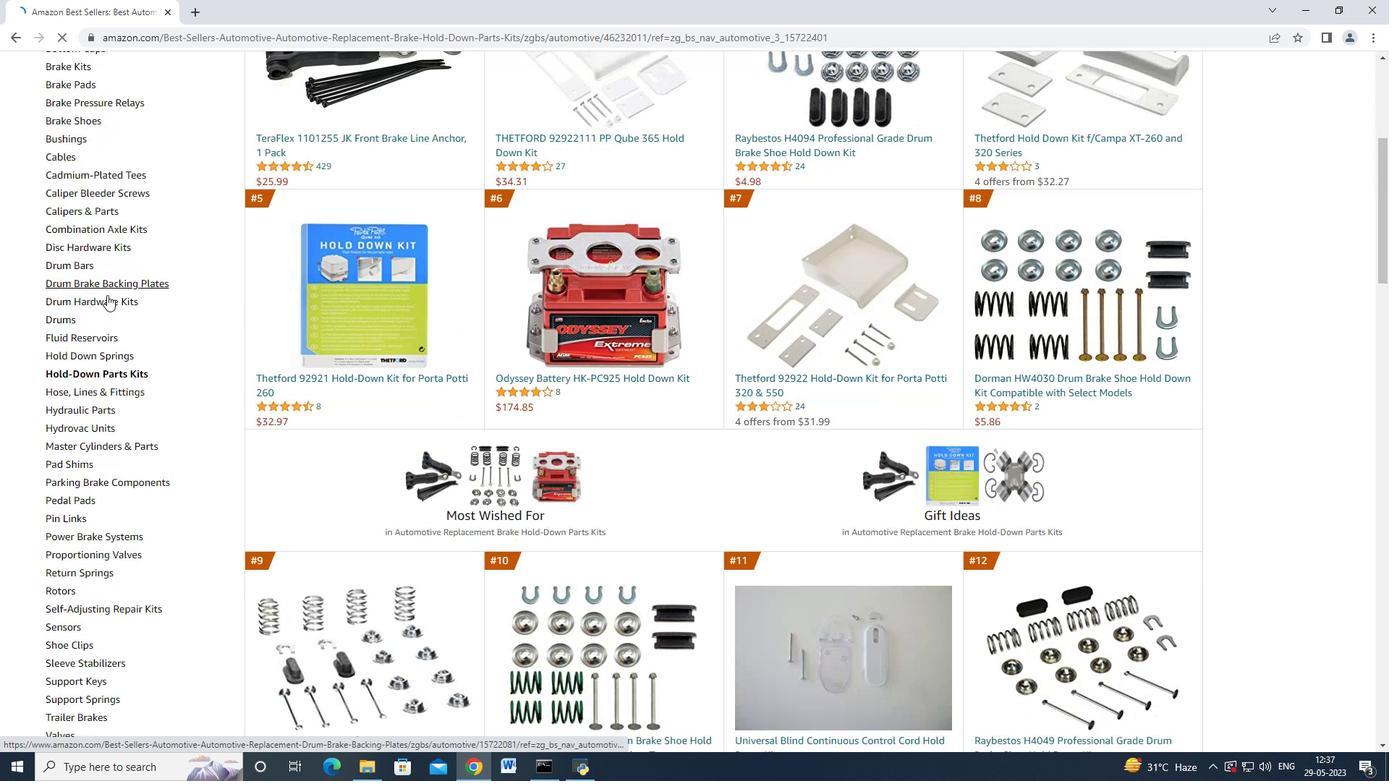 
Action: Mouse scrolled (107, 310) with delta (0, 0)
Screenshot: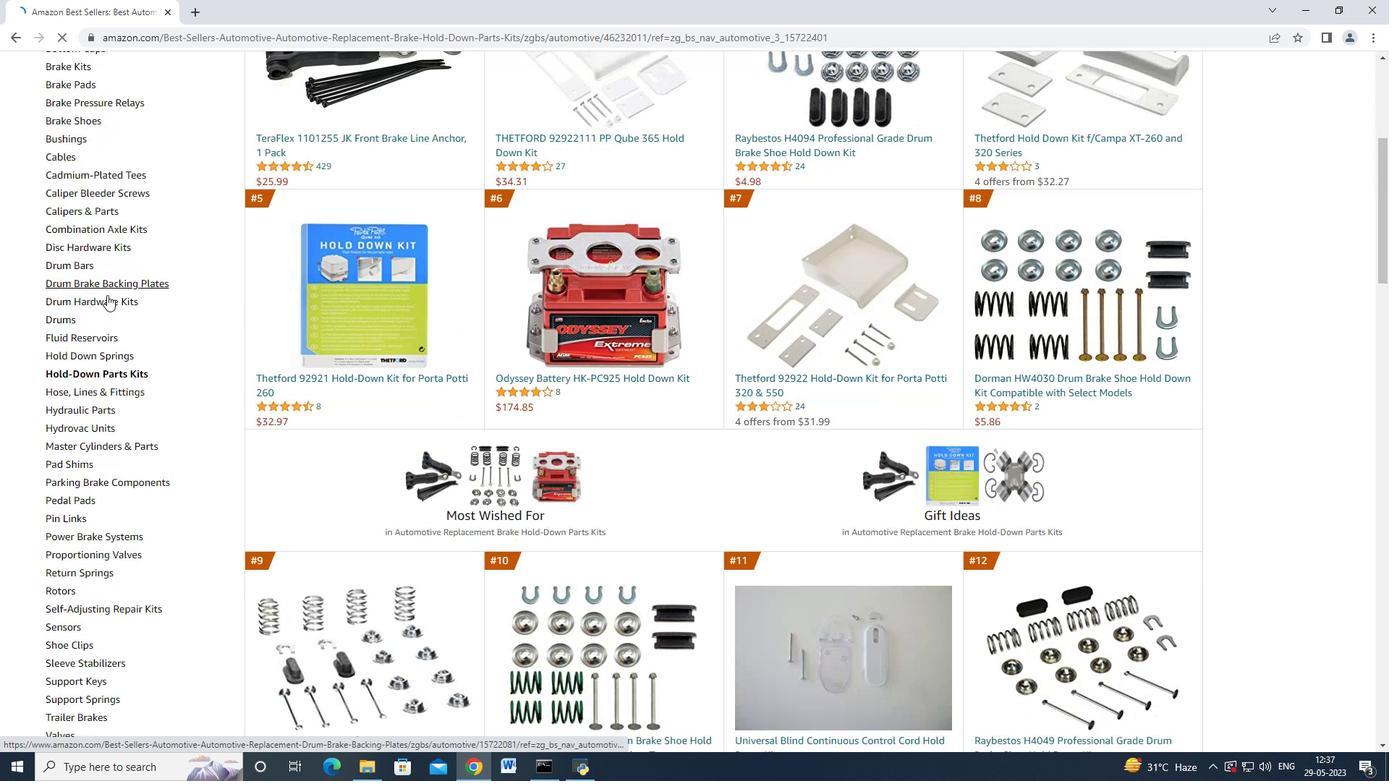 
Action: Mouse moved to (107, 315)
Screenshot: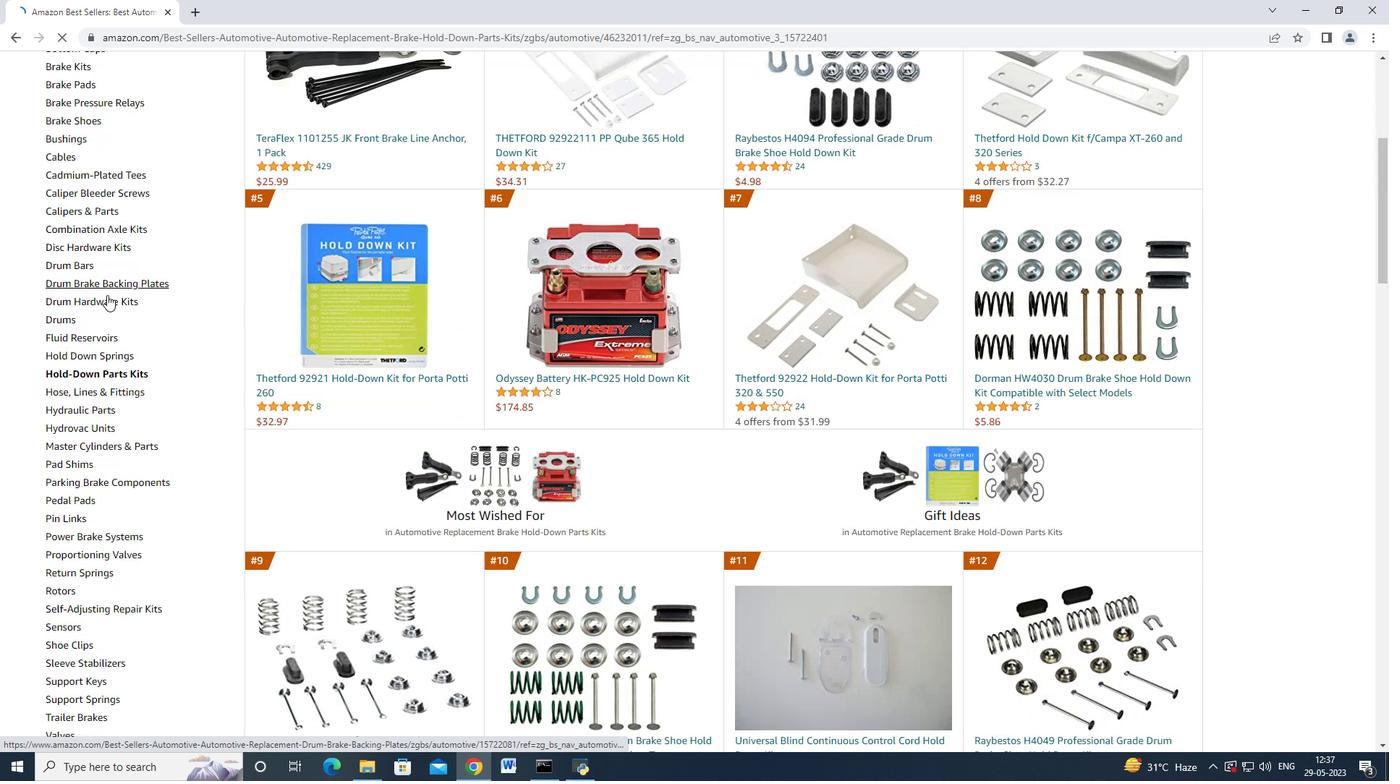 
Action: Mouse scrolled (107, 316) with delta (0, 0)
Screenshot: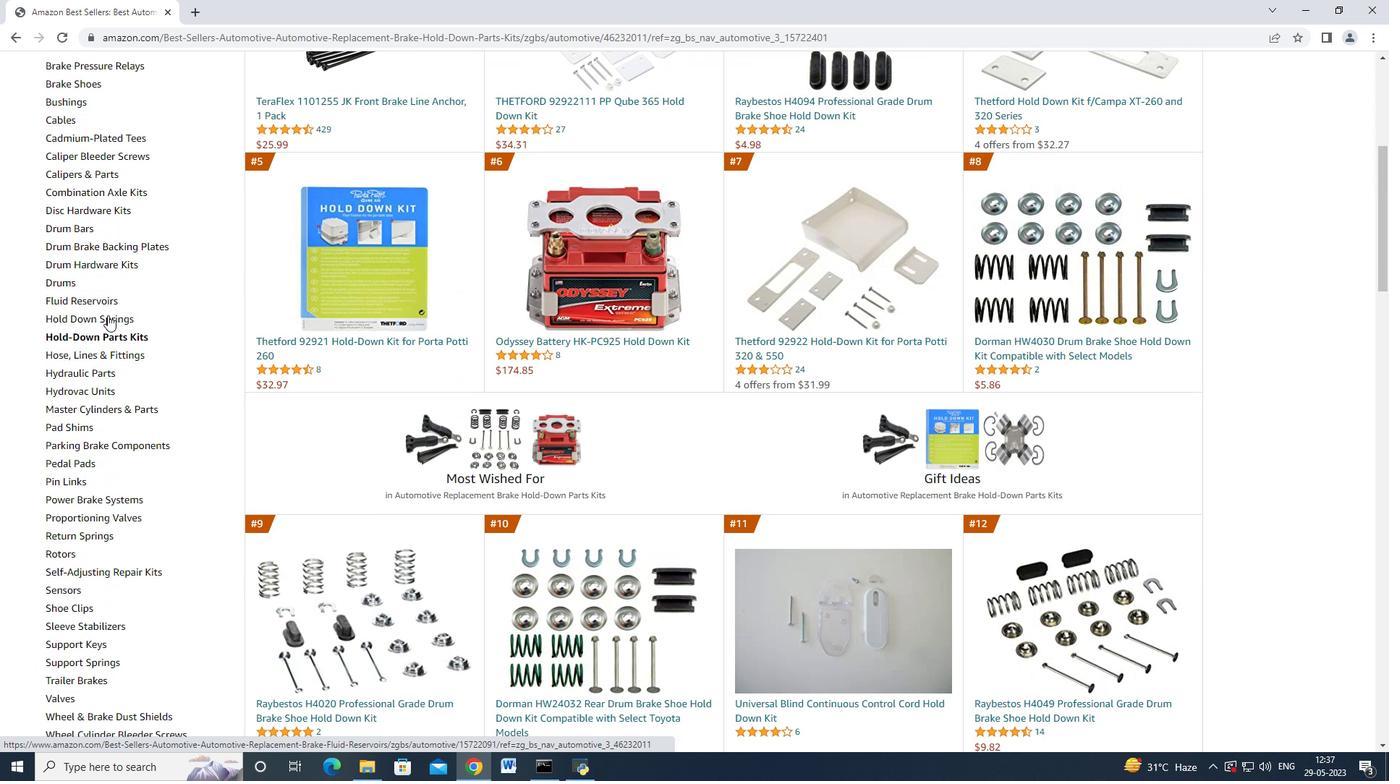 
Action: Mouse scrolled (107, 316) with delta (0, 0)
Screenshot: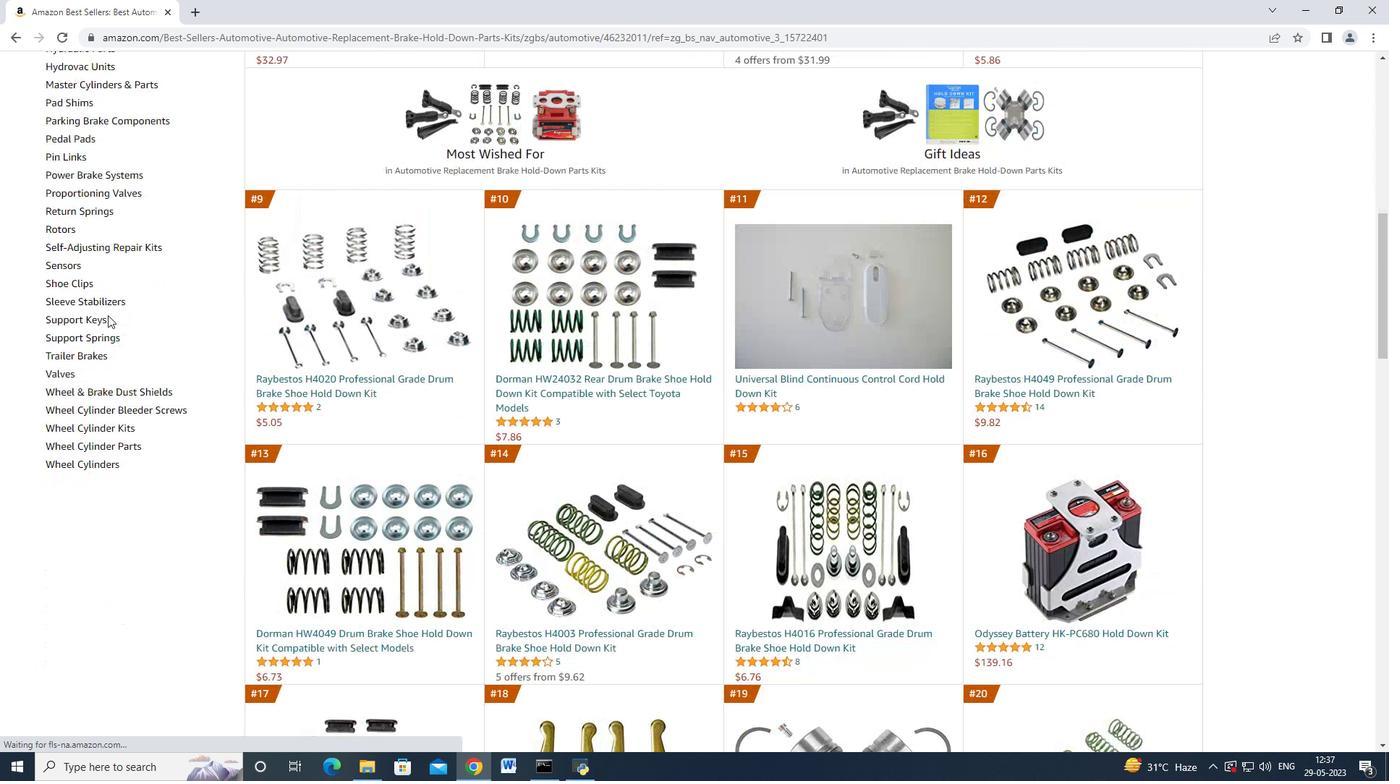 
Action: Mouse scrolled (107, 316) with delta (0, 0)
Screenshot: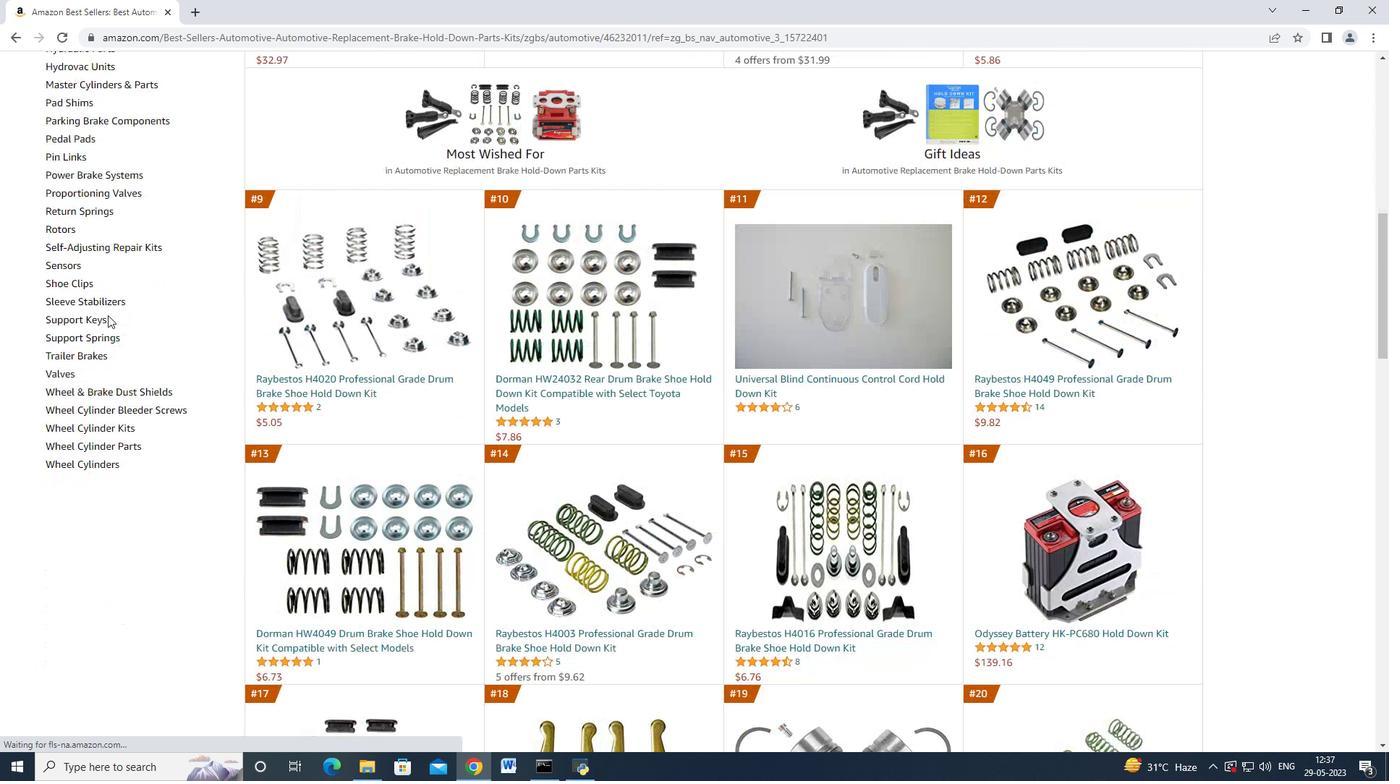 
Action: Mouse scrolled (107, 316) with delta (0, 0)
Screenshot: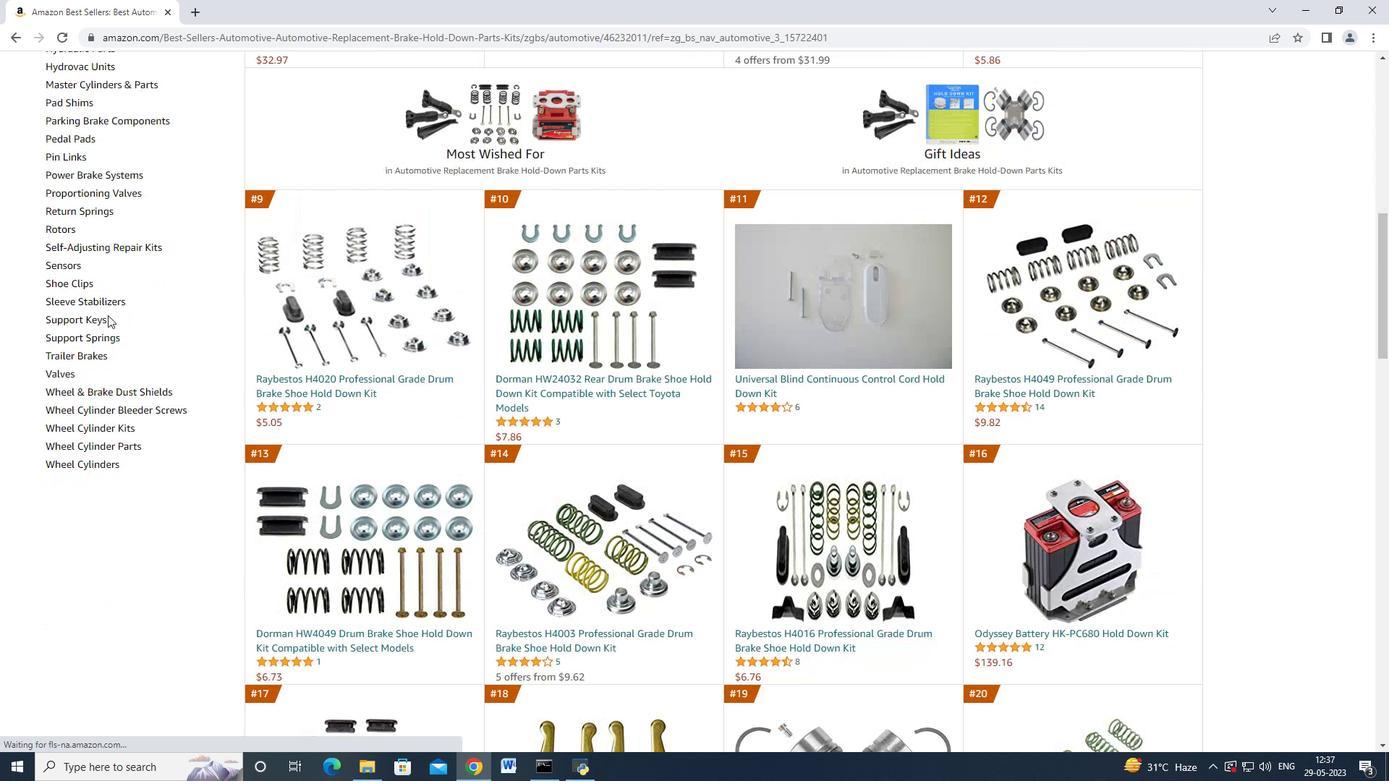 
Action: Mouse scrolled (107, 316) with delta (0, 0)
Screenshot: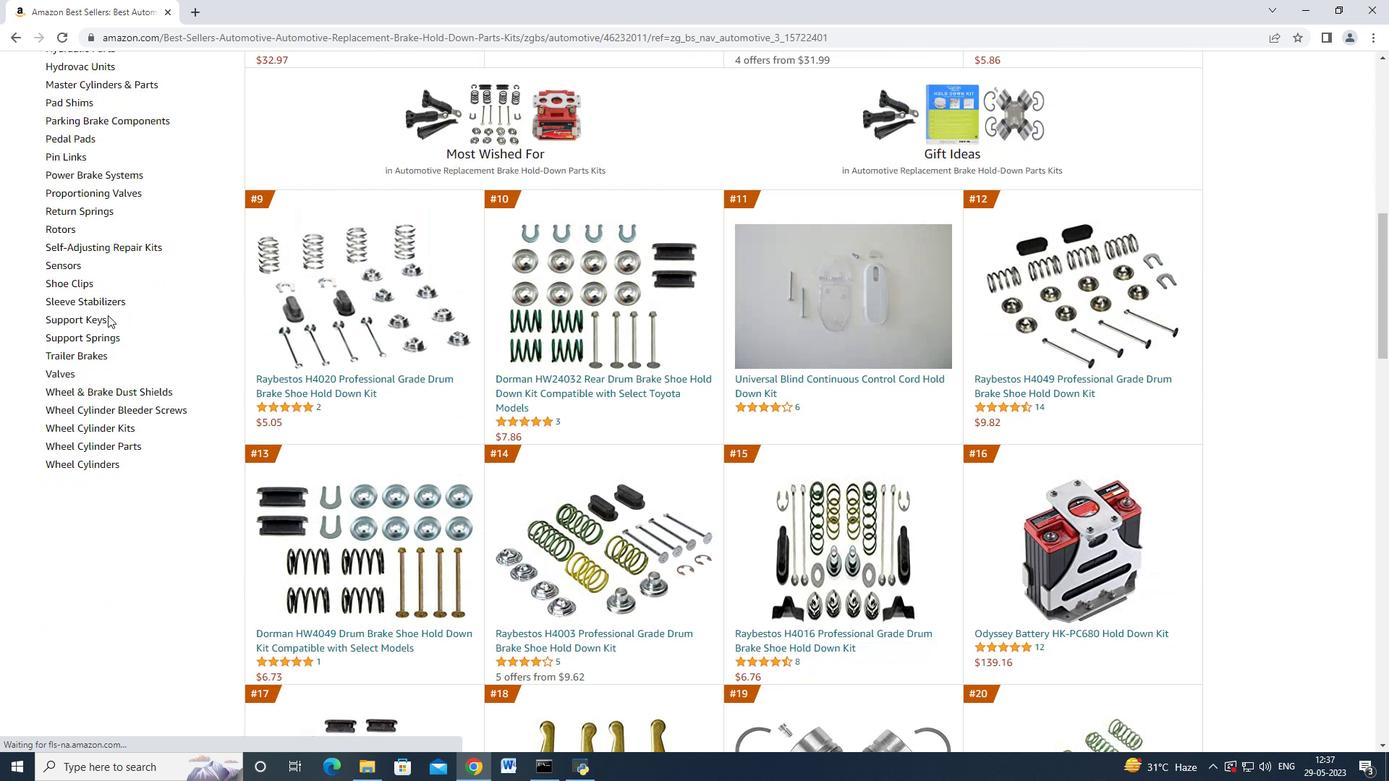 
Action: Mouse moved to (109, 283)
Screenshot: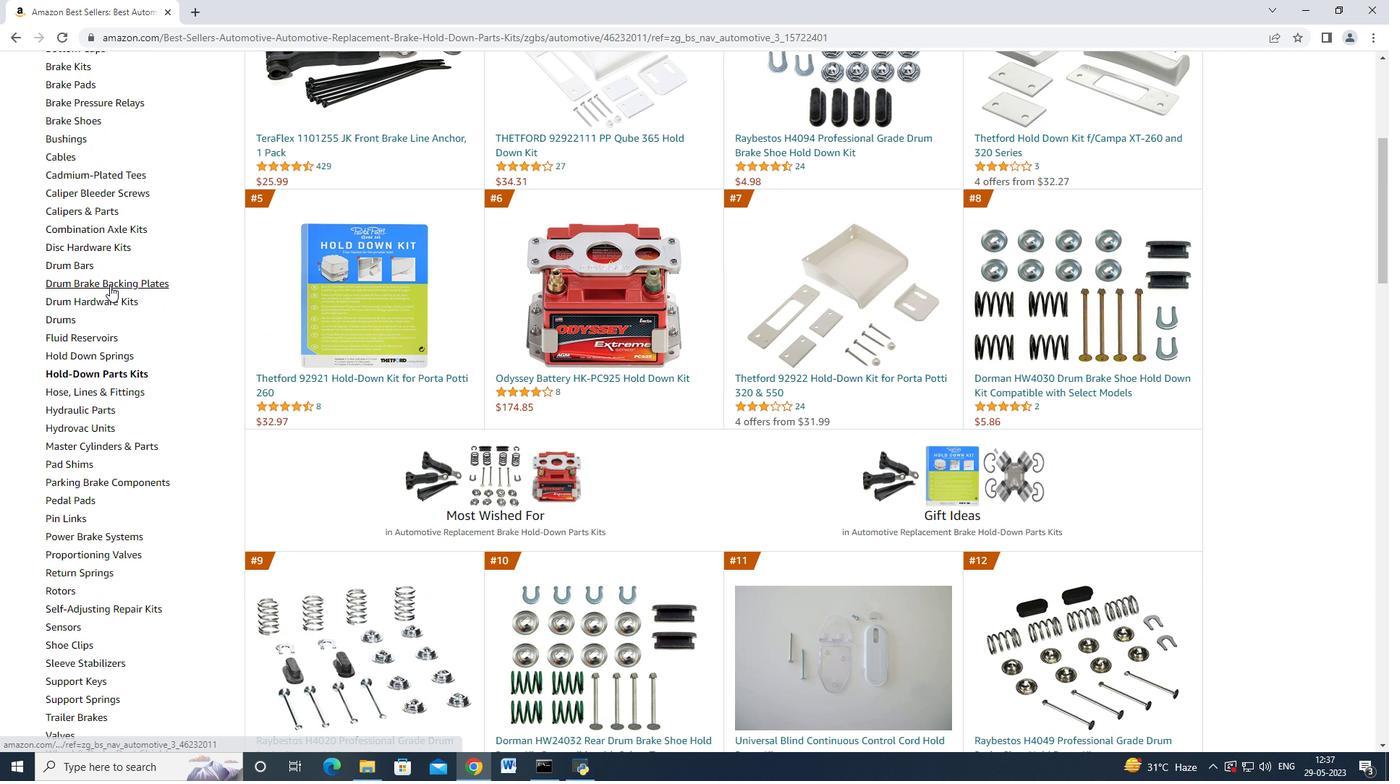 
Action: Mouse scrolled (109, 282) with delta (0, 0)
Screenshot: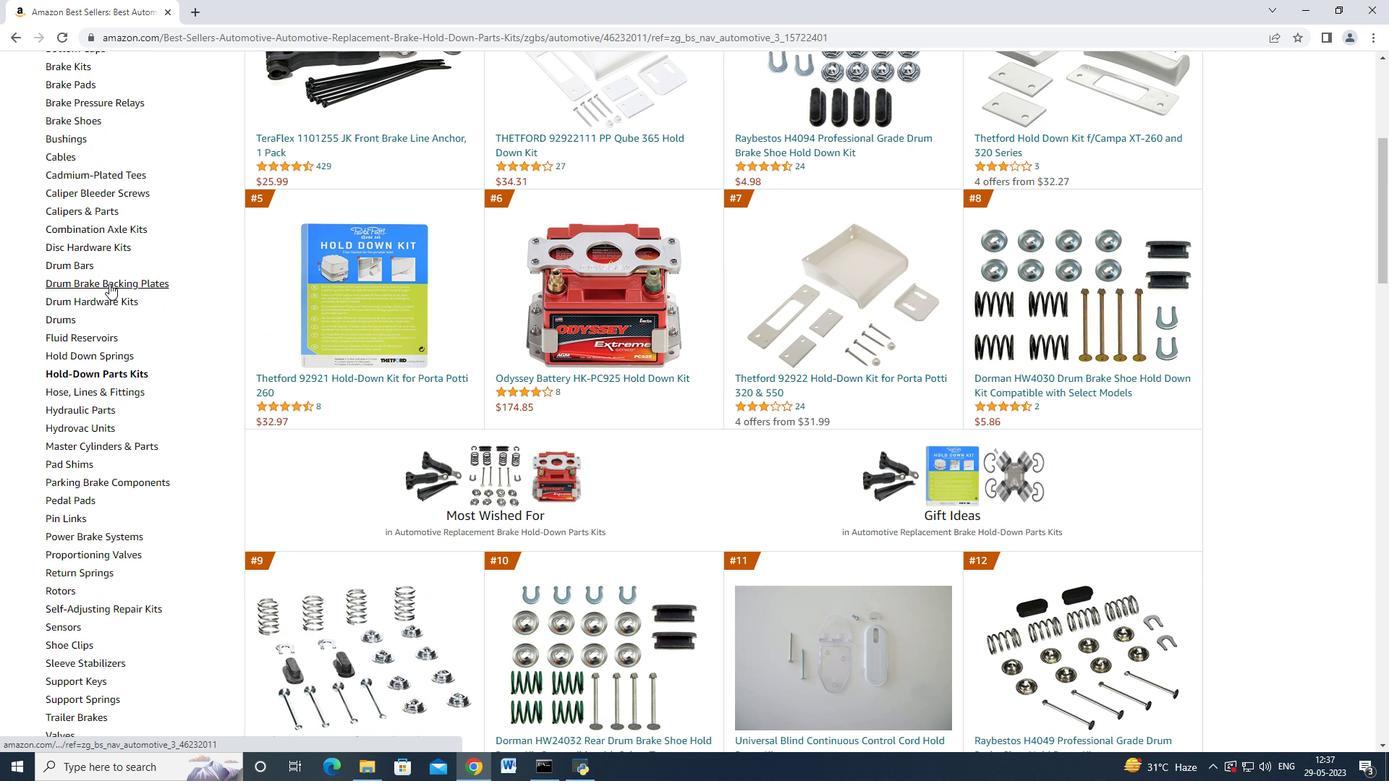 
Action: Mouse scrolled (109, 282) with delta (0, 0)
Screenshot: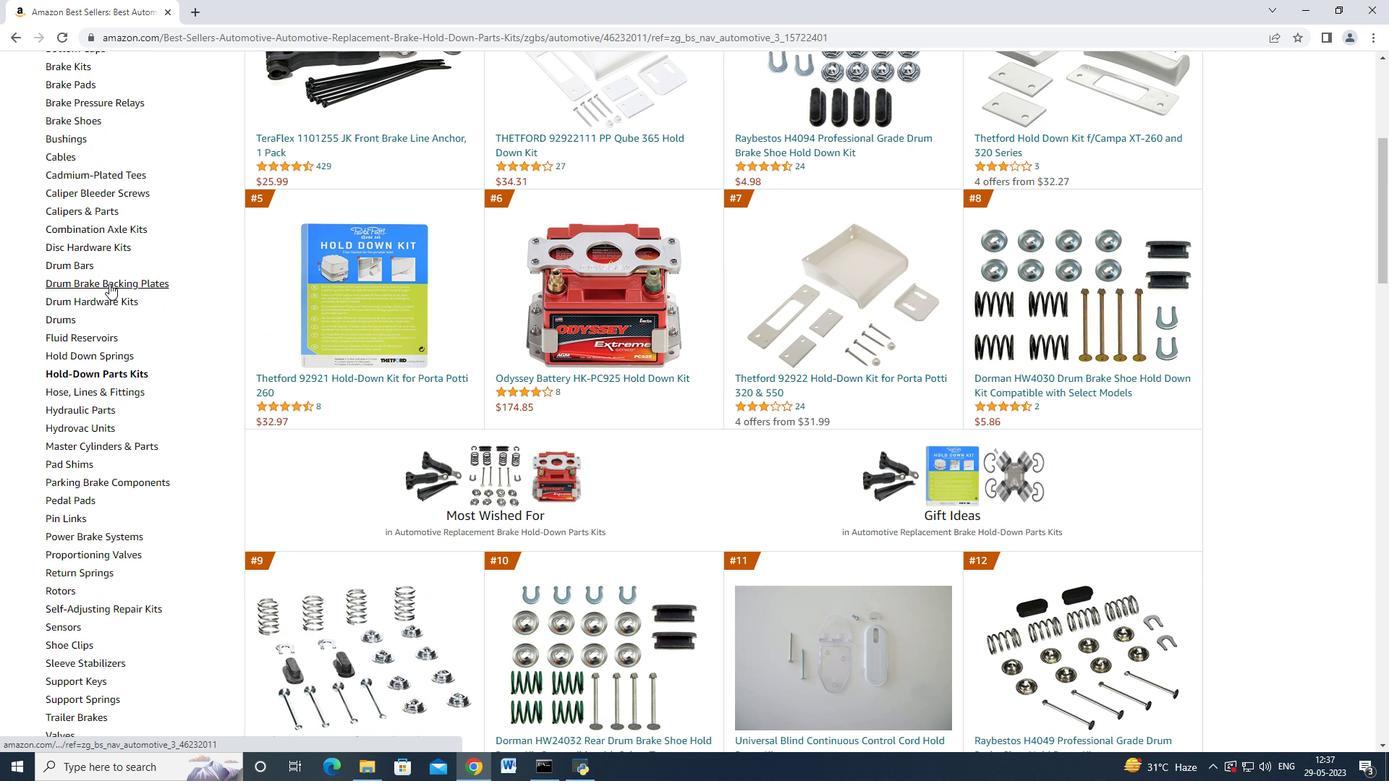 
Action: Mouse scrolled (109, 282) with delta (0, 0)
Screenshot: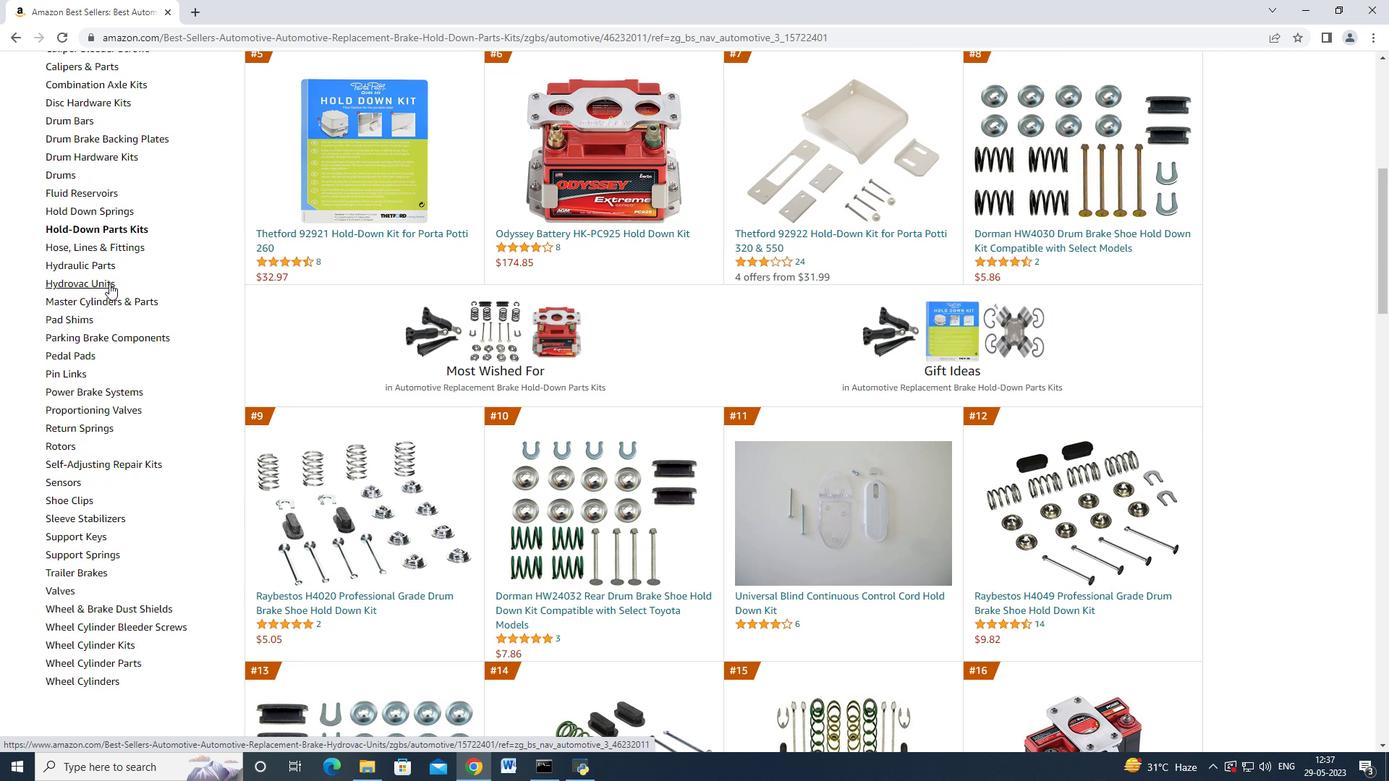 
Action: Mouse scrolled (109, 282) with delta (0, 0)
Screenshot: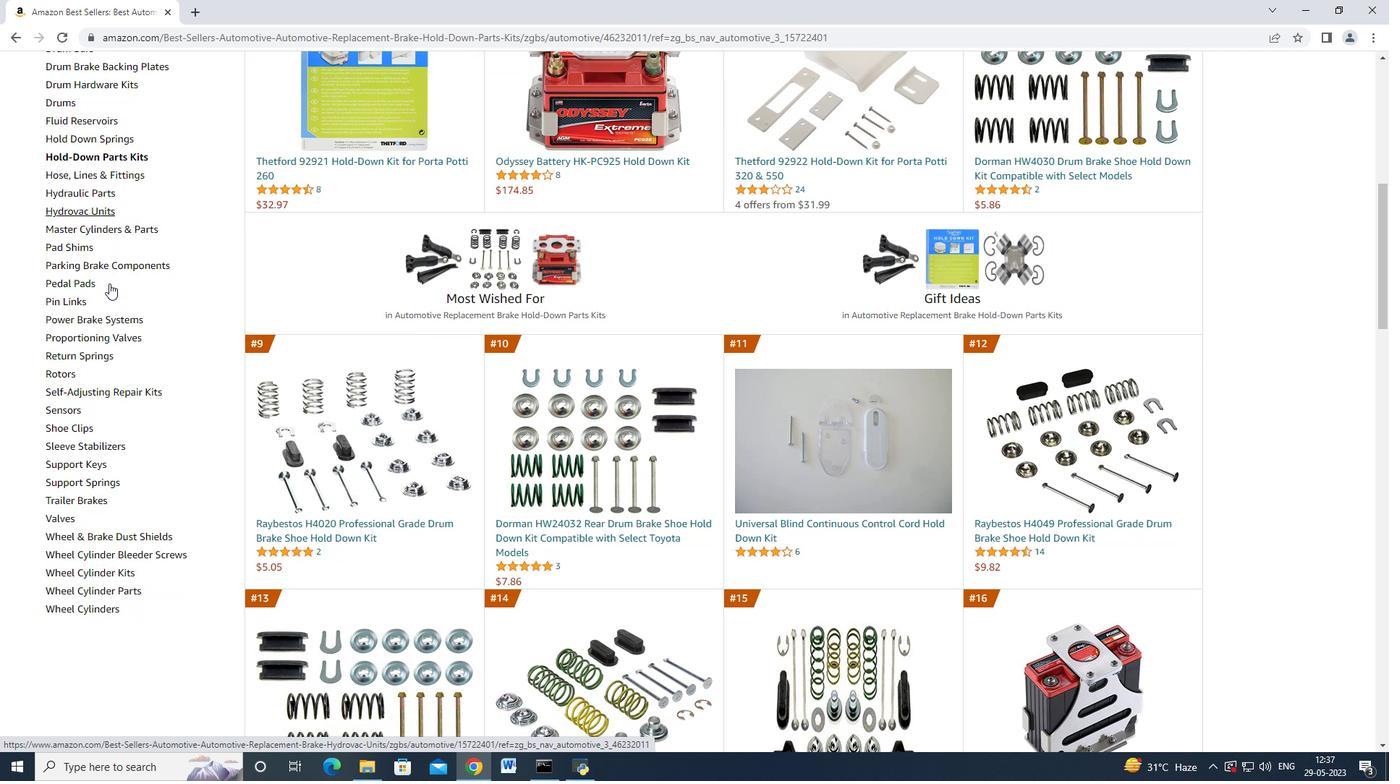 
Action: Mouse moved to (91, 307)
Screenshot: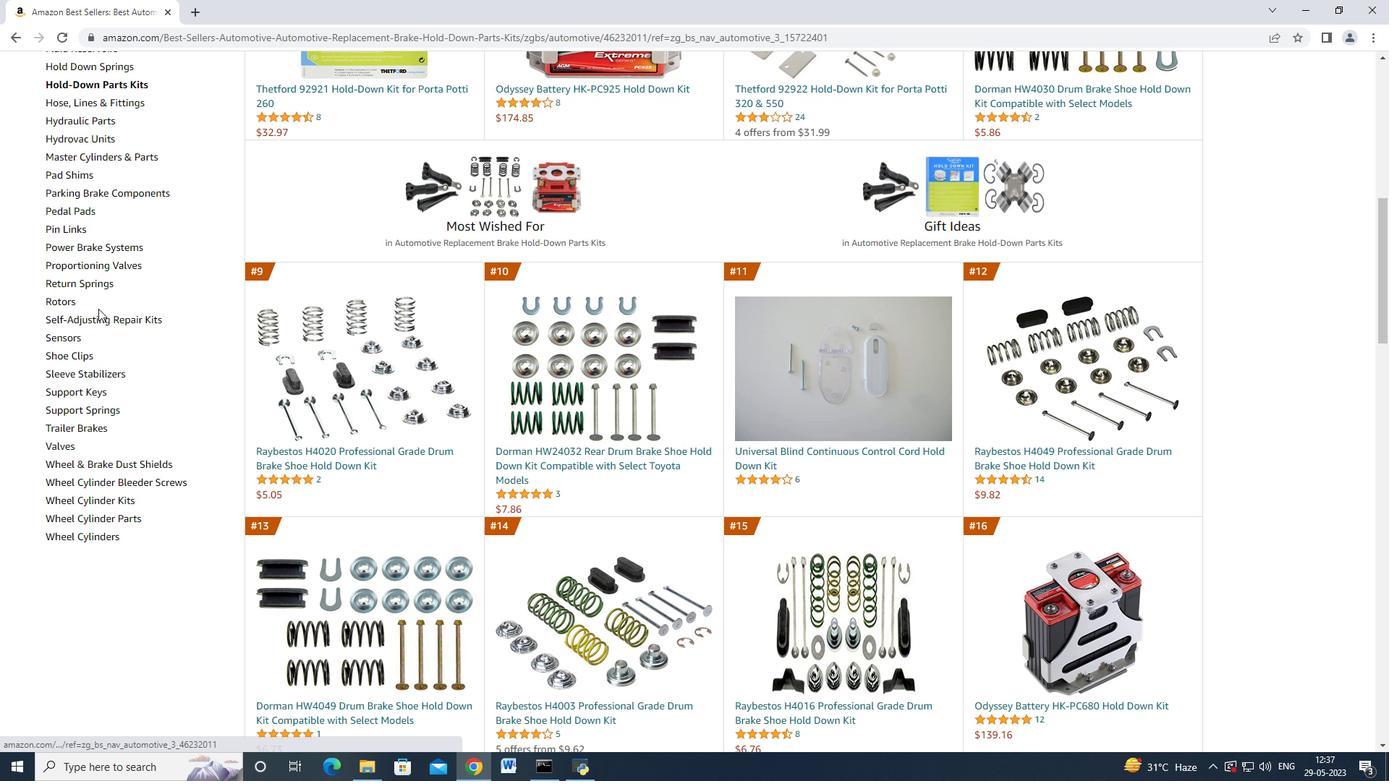 
Action: Mouse scrolled (91, 308) with delta (0, 0)
Screenshot: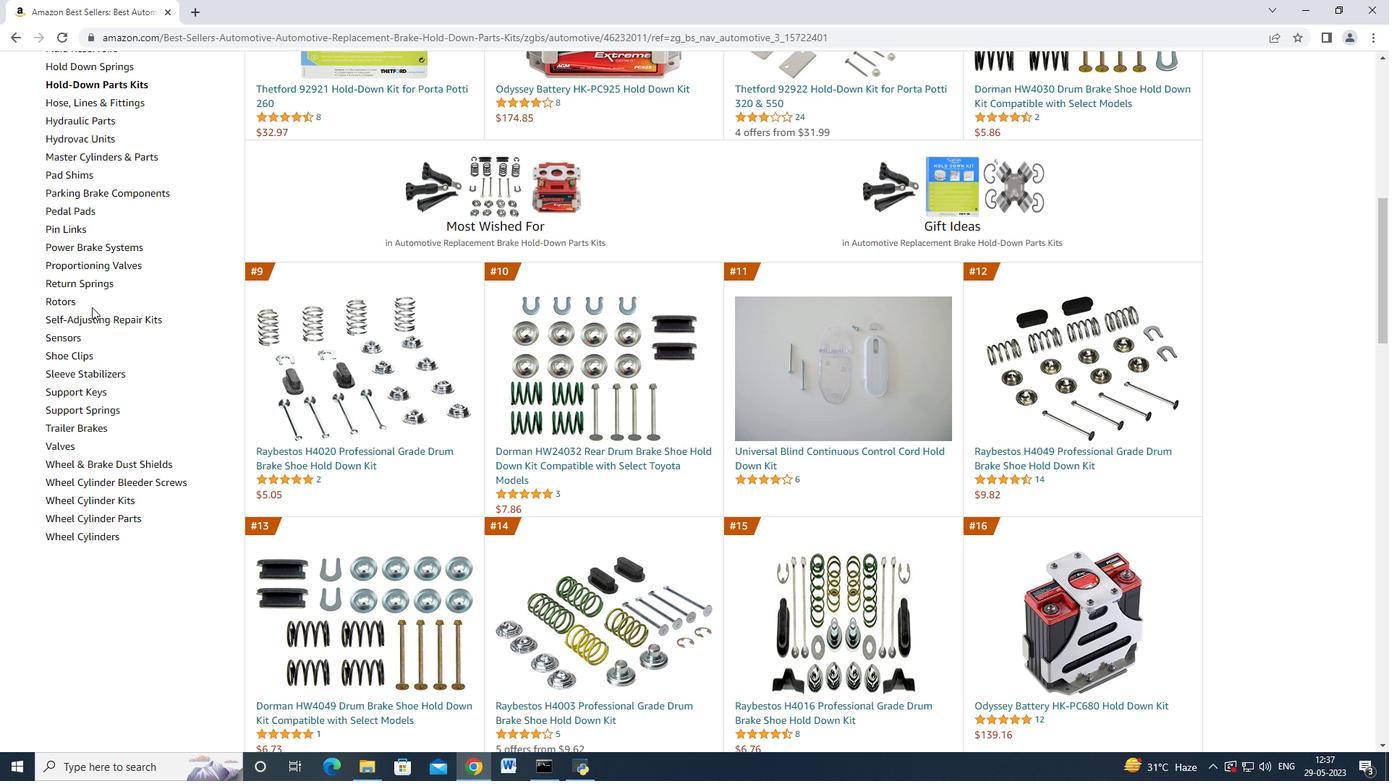 
Action: Mouse scrolled (91, 308) with delta (0, 0)
Screenshot: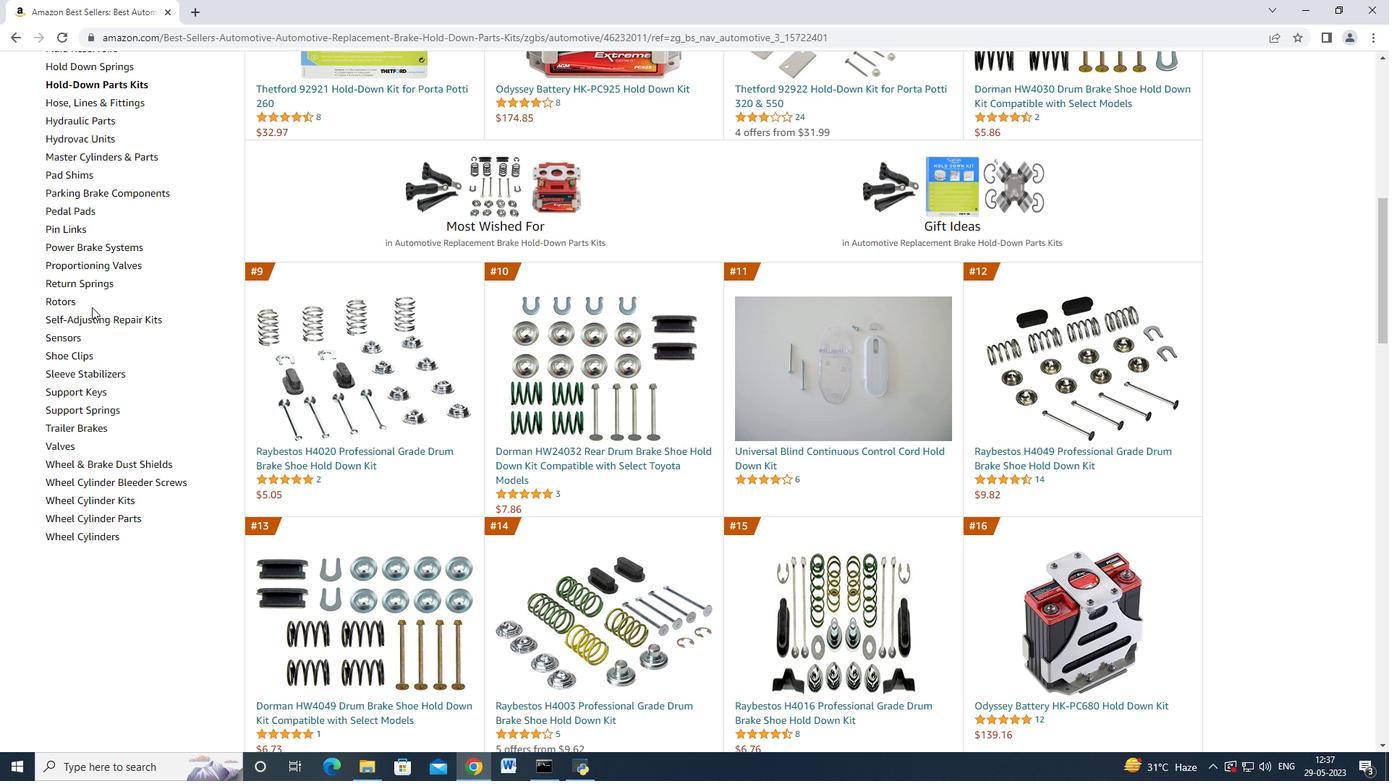 
Action: Mouse scrolled (91, 308) with delta (0, 0)
Screenshot: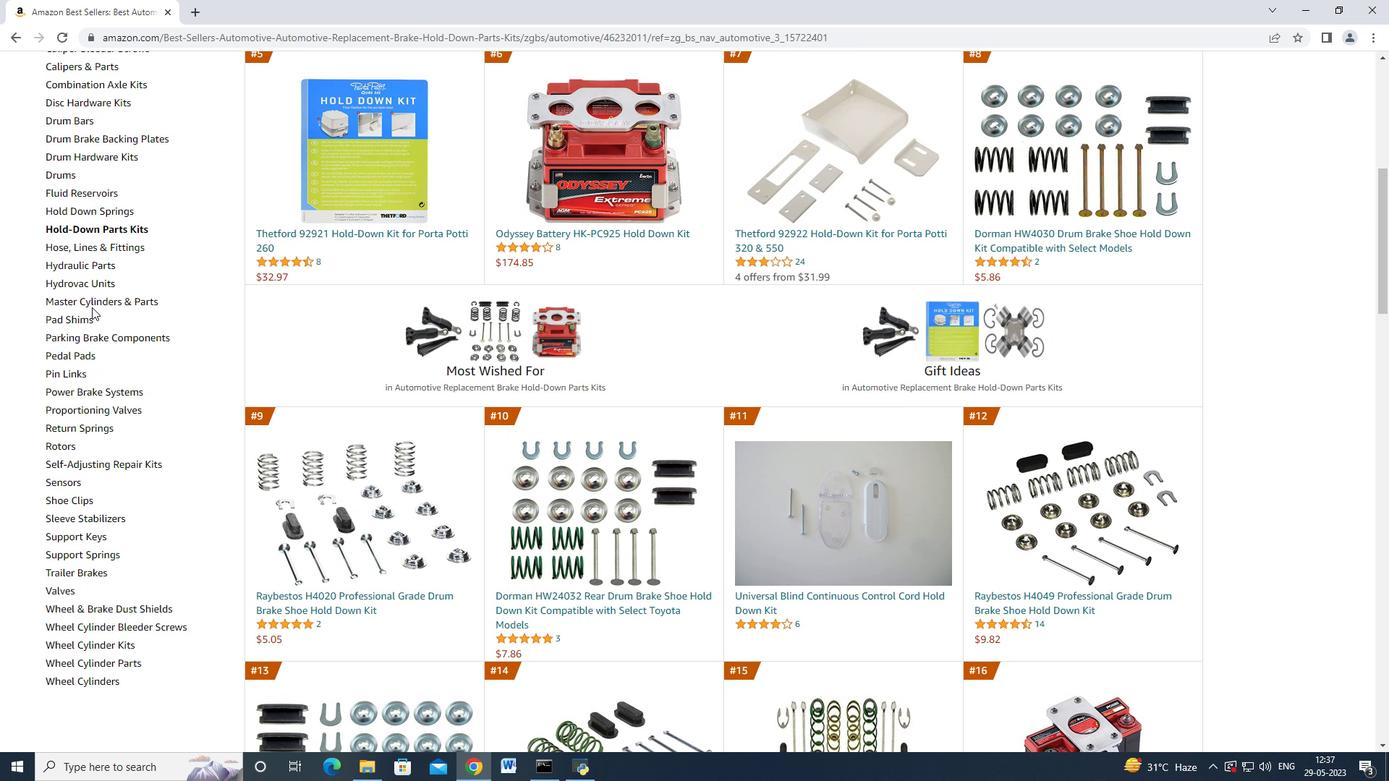 
Action: Mouse scrolled (91, 308) with delta (0, 0)
Screenshot: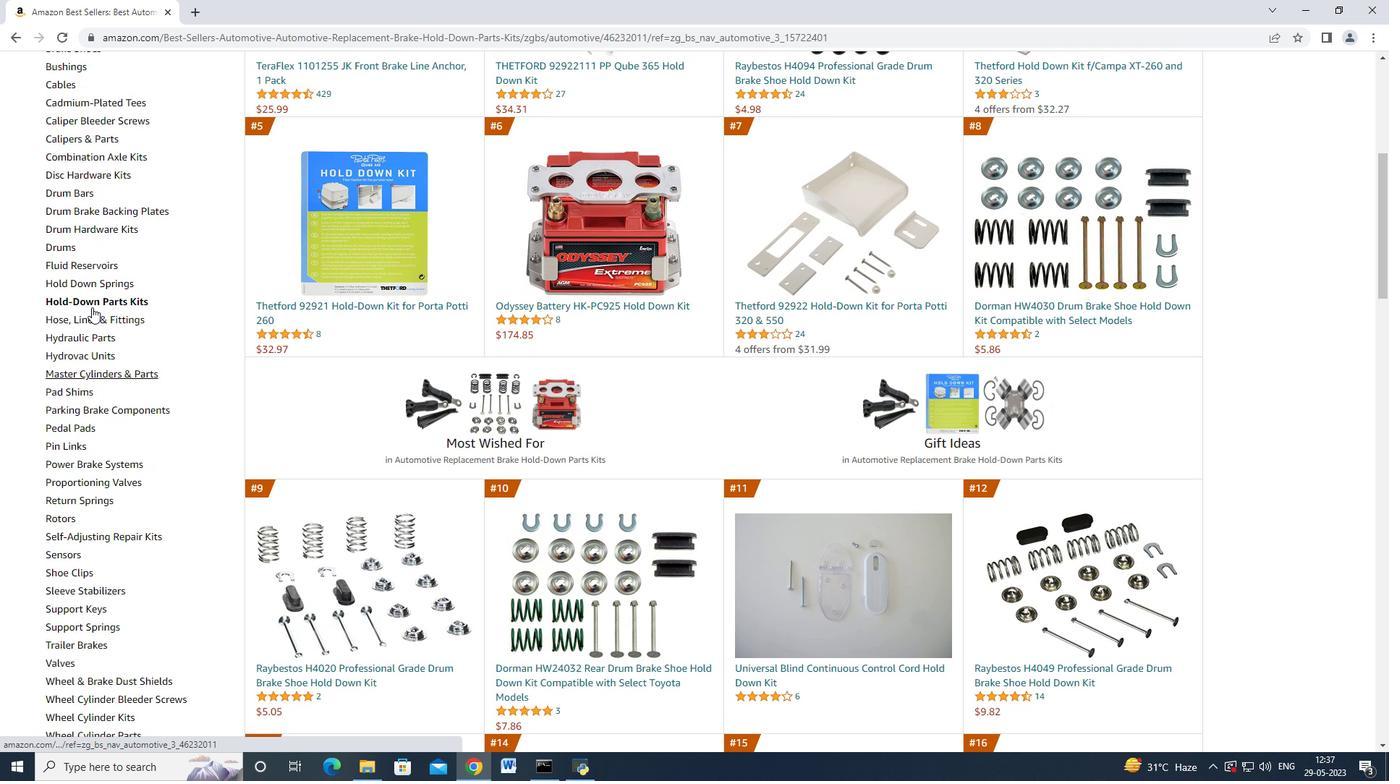 
Action: Mouse scrolled (91, 308) with delta (0, 0)
Screenshot: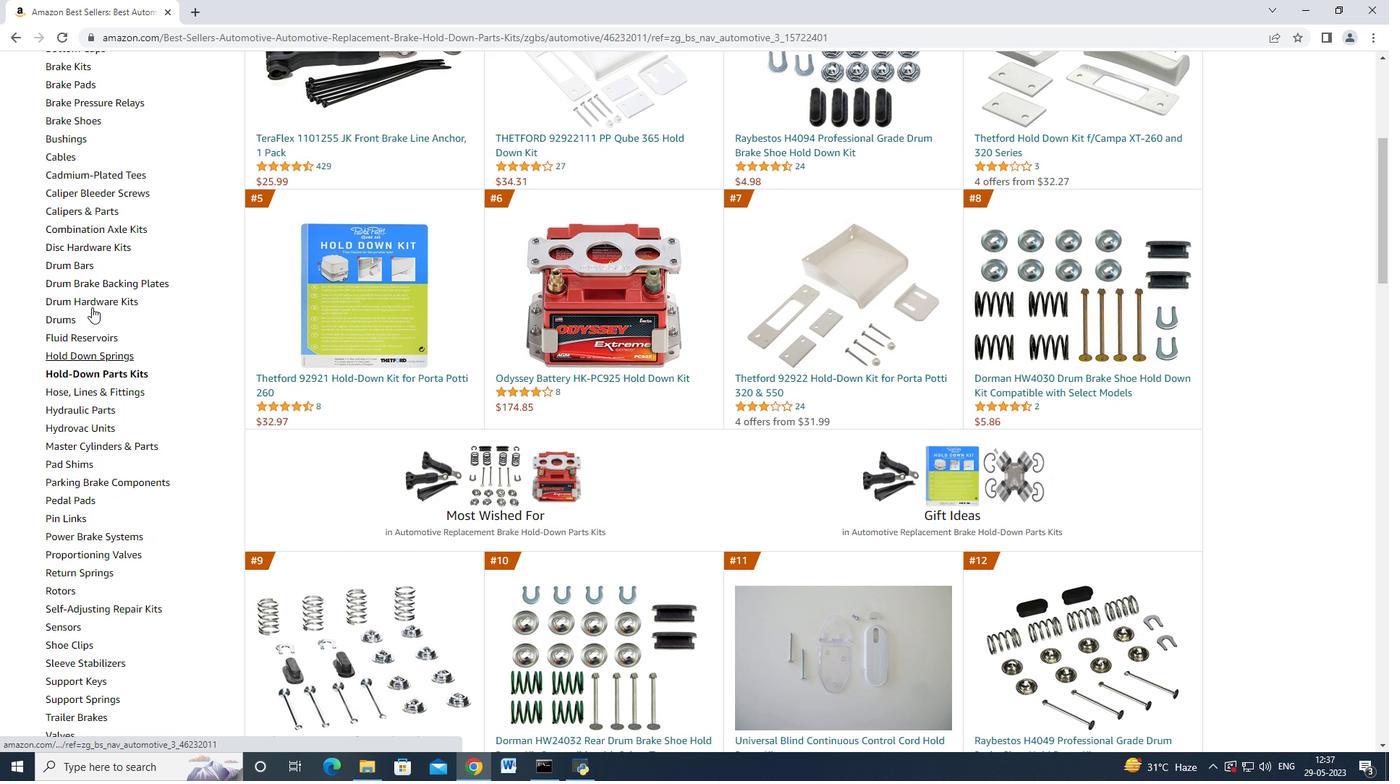 
Action: Mouse scrolled (91, 308) with delta (0, 0)
Screenshot: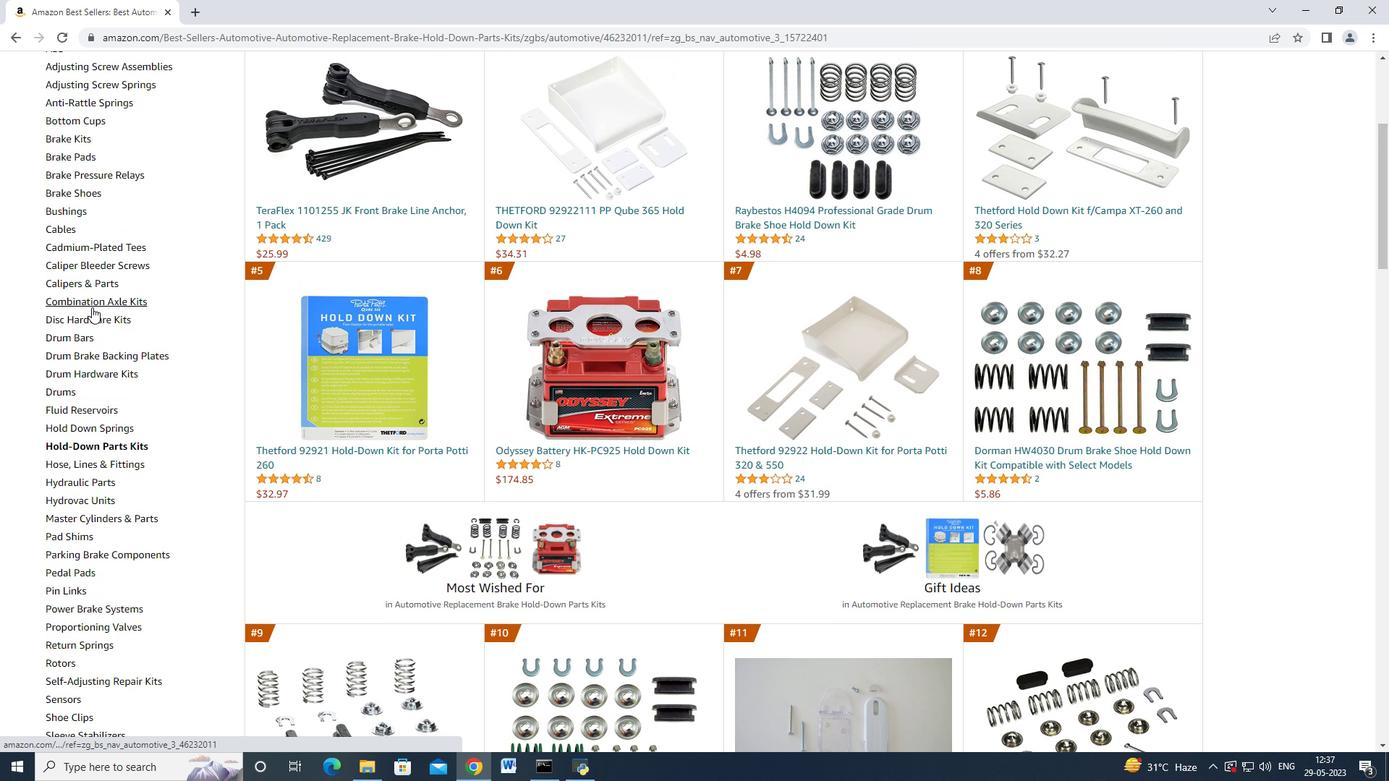 
Action: Mouse scrolled (91, 308) with delta (0, 0)
Screenshot: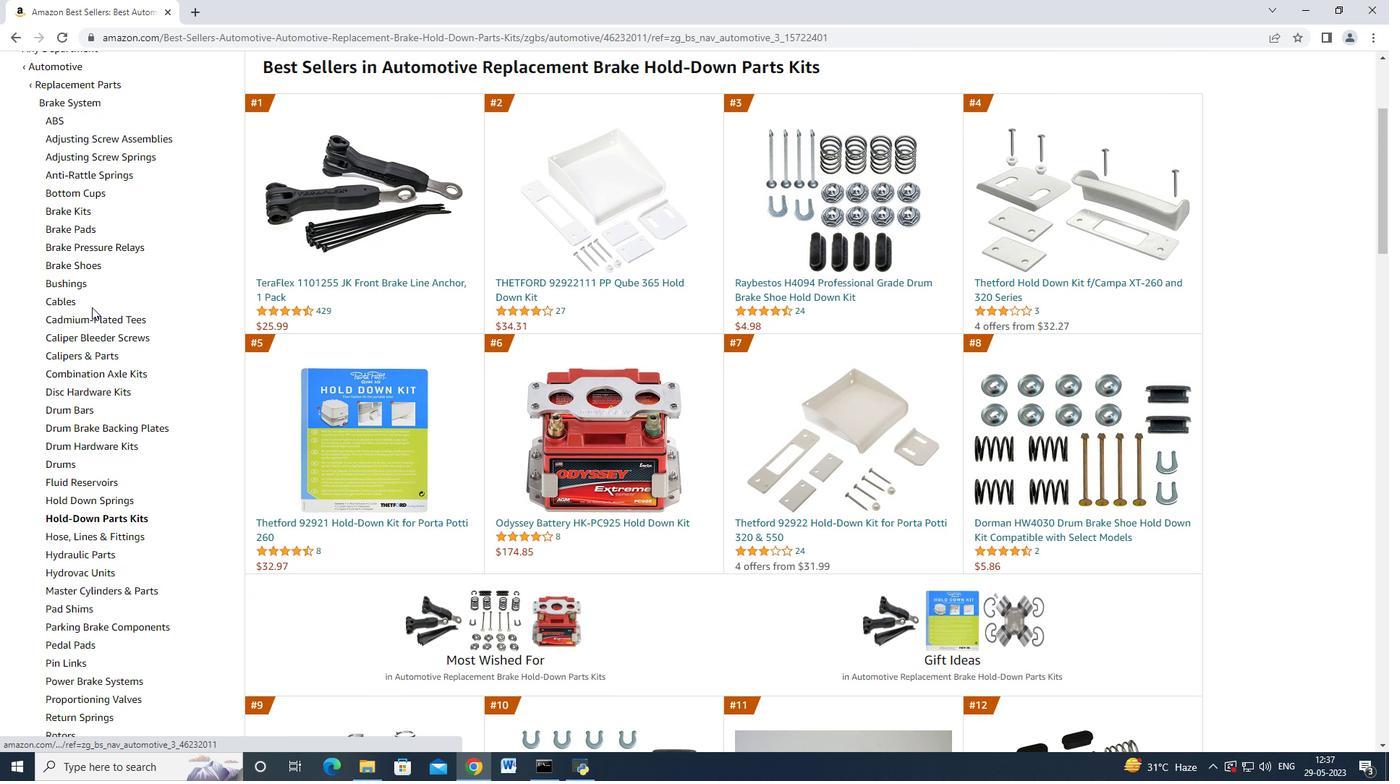 
Action: Mouse moved to (171, 249)
Screenshot: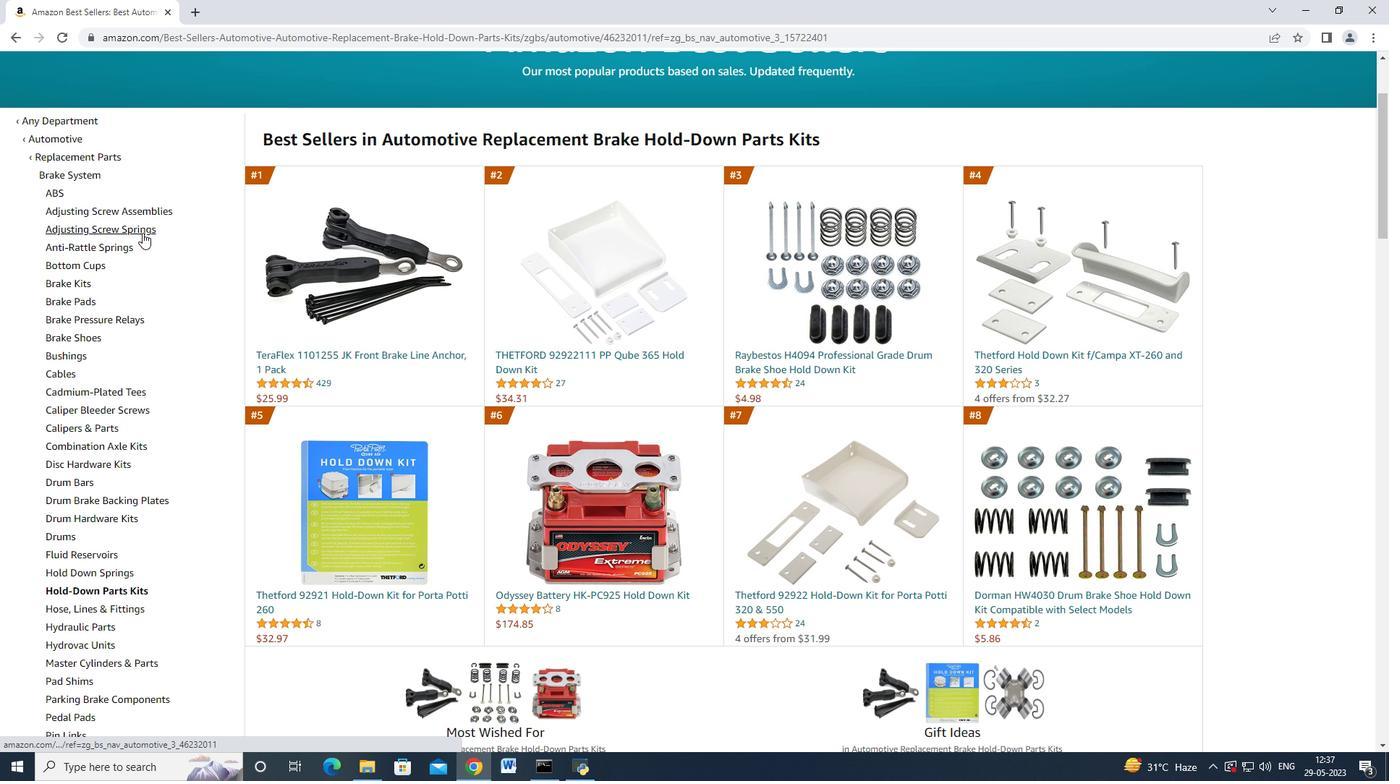 
Action: Mouse scrolled (171, 250) with delta (0, 0)
Screenshot: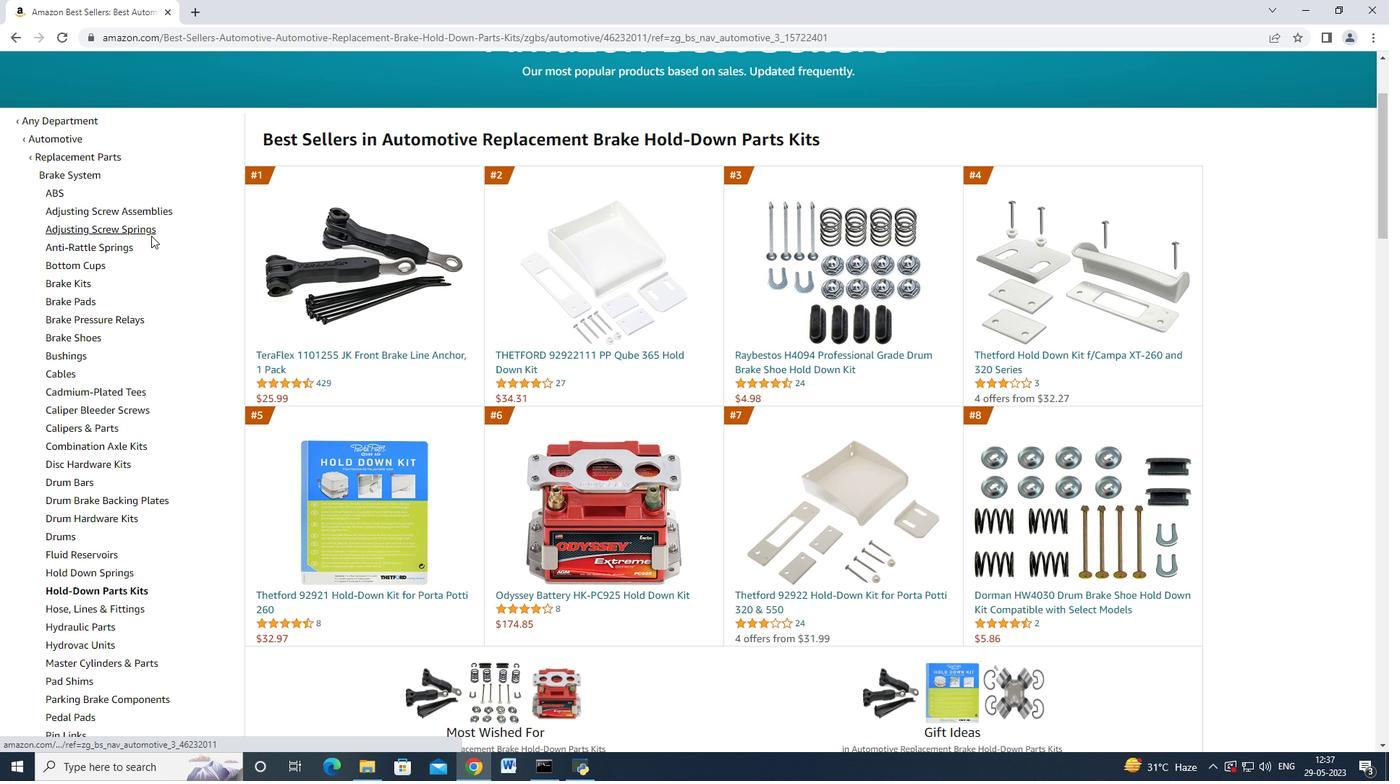 
Action: Mouse scrolled (171, 250) with delta (0, 0)
Screenshot: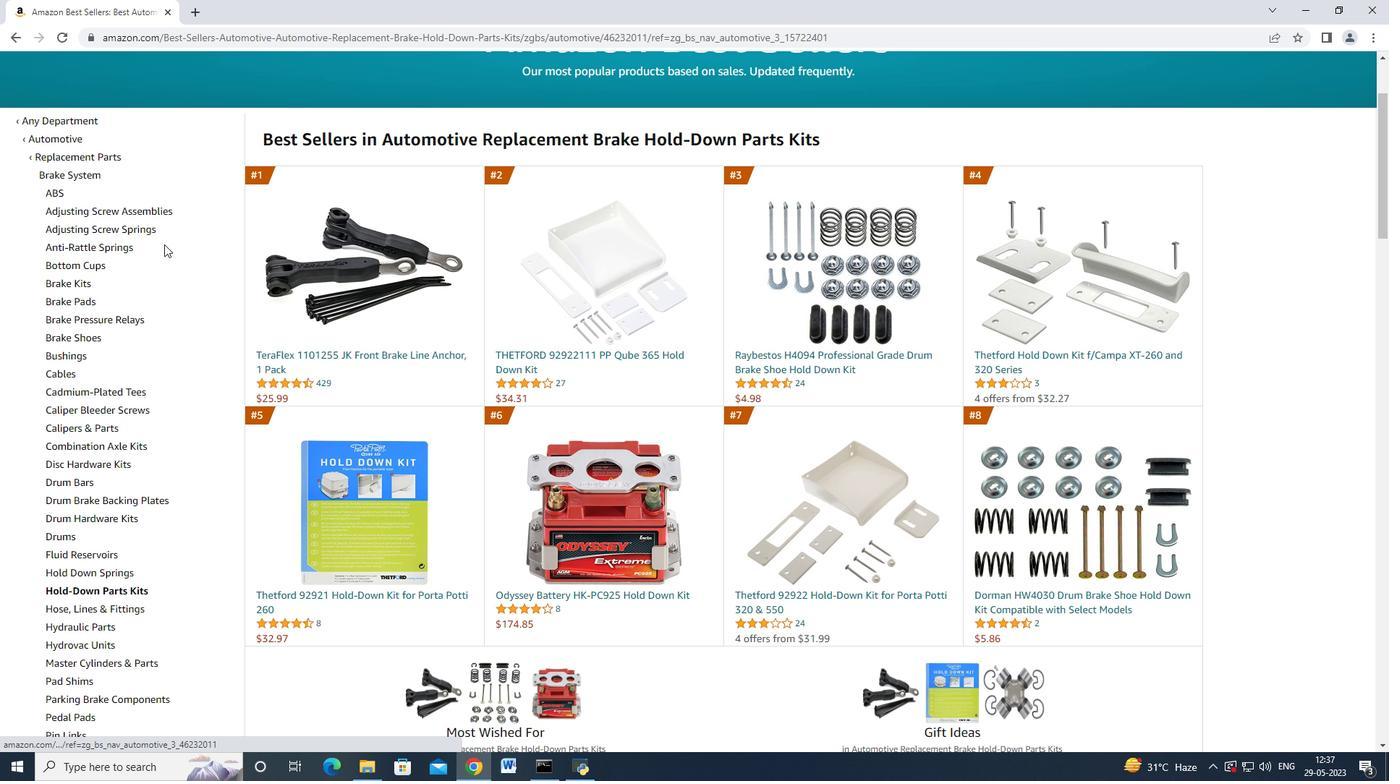 
Action: Mouse scrolled (171, 250) with delta (0, 0)
Screenshot: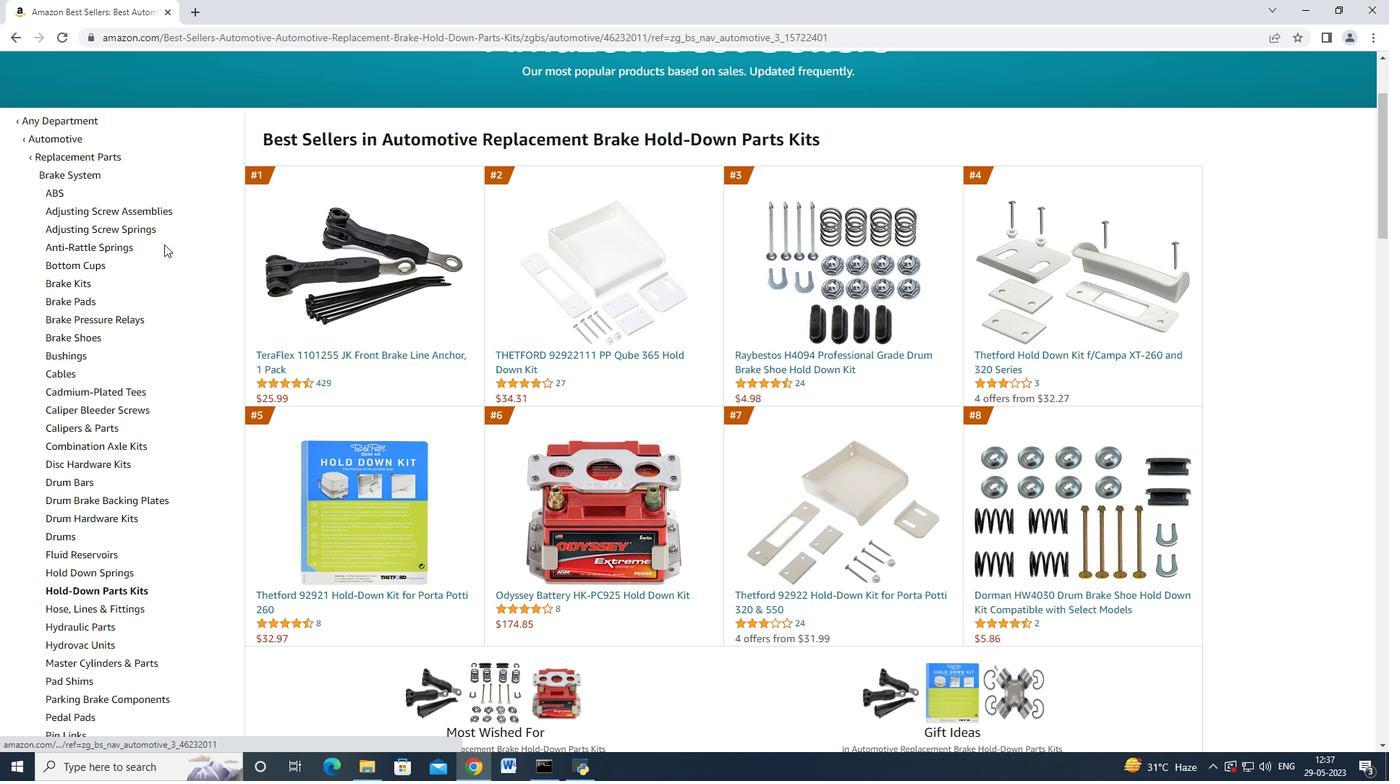 
Action: Mouse moved to (171, 250)
Screenshot: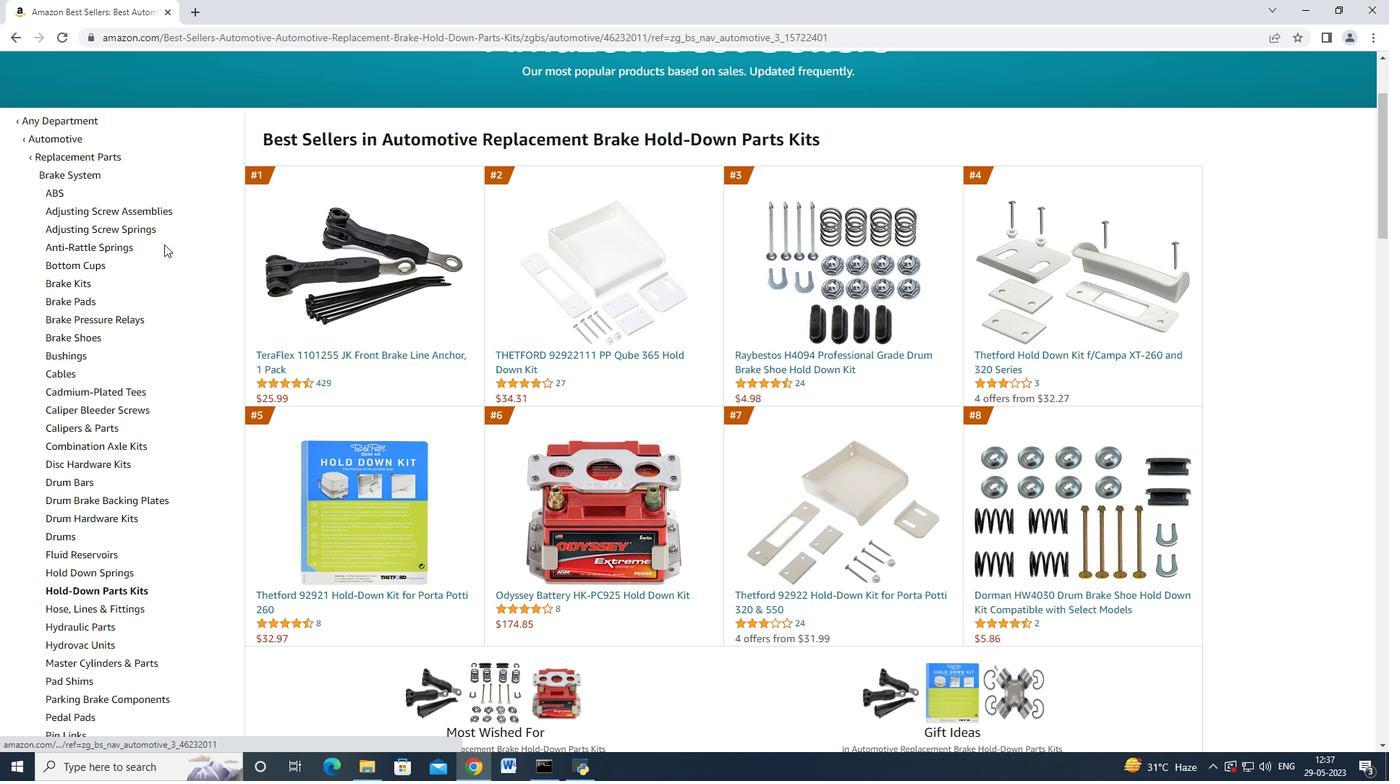 
Action: Mouse scrolled (171, 251) with delta (0, 0)
Screenshot: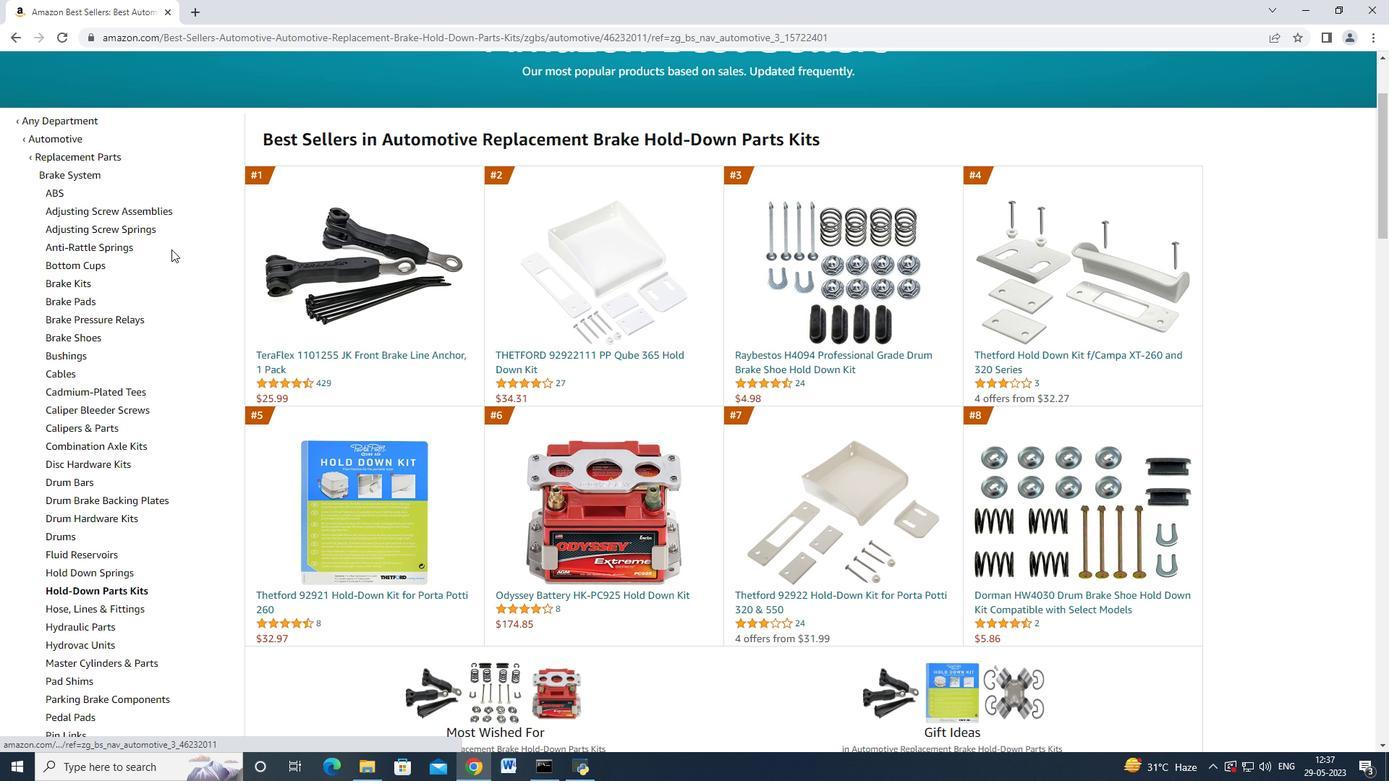 
Action: Mouse scrolled (171, 251) with delta (0, 0)
Screenshot: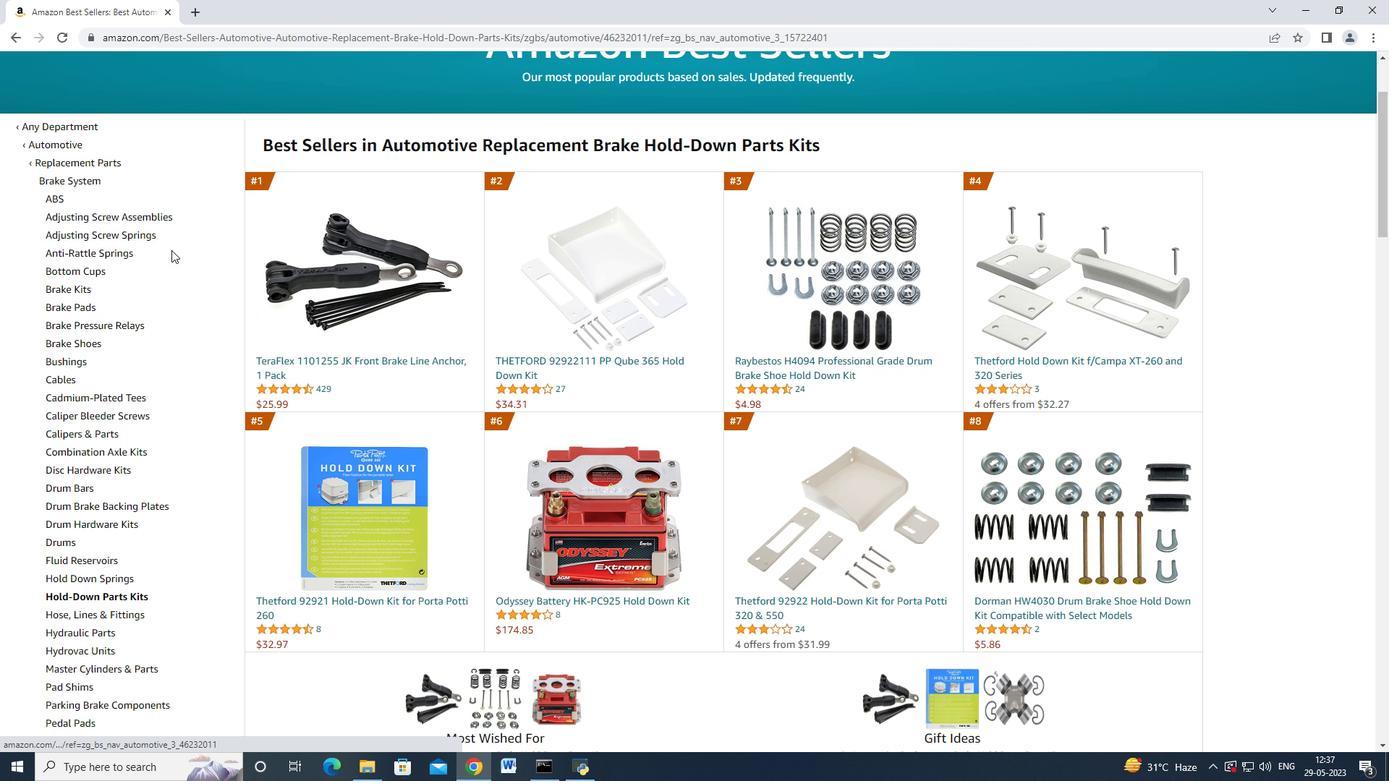 
Action: Mouse moved to (464, 50)
Screenshot: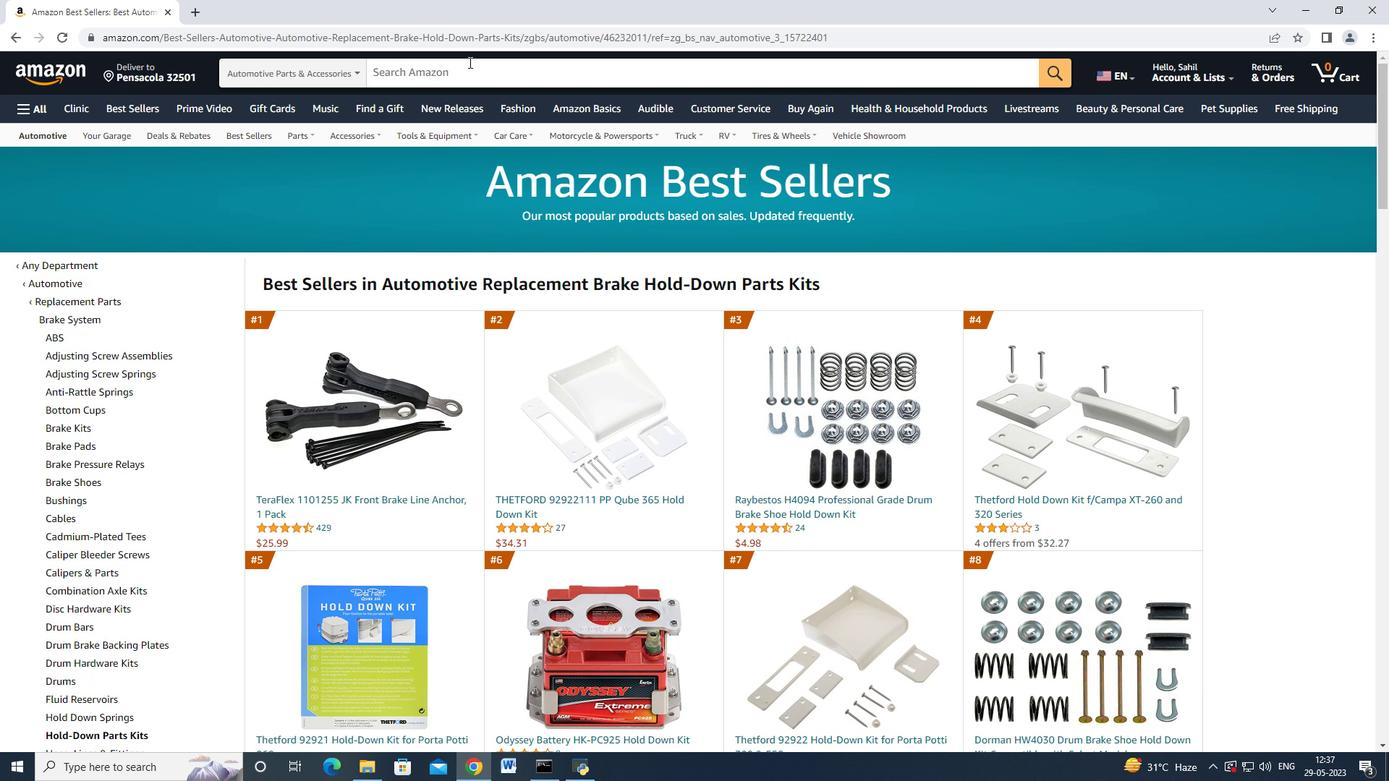 
Action: Mouse pressed left at (464, 50)
Screenshot: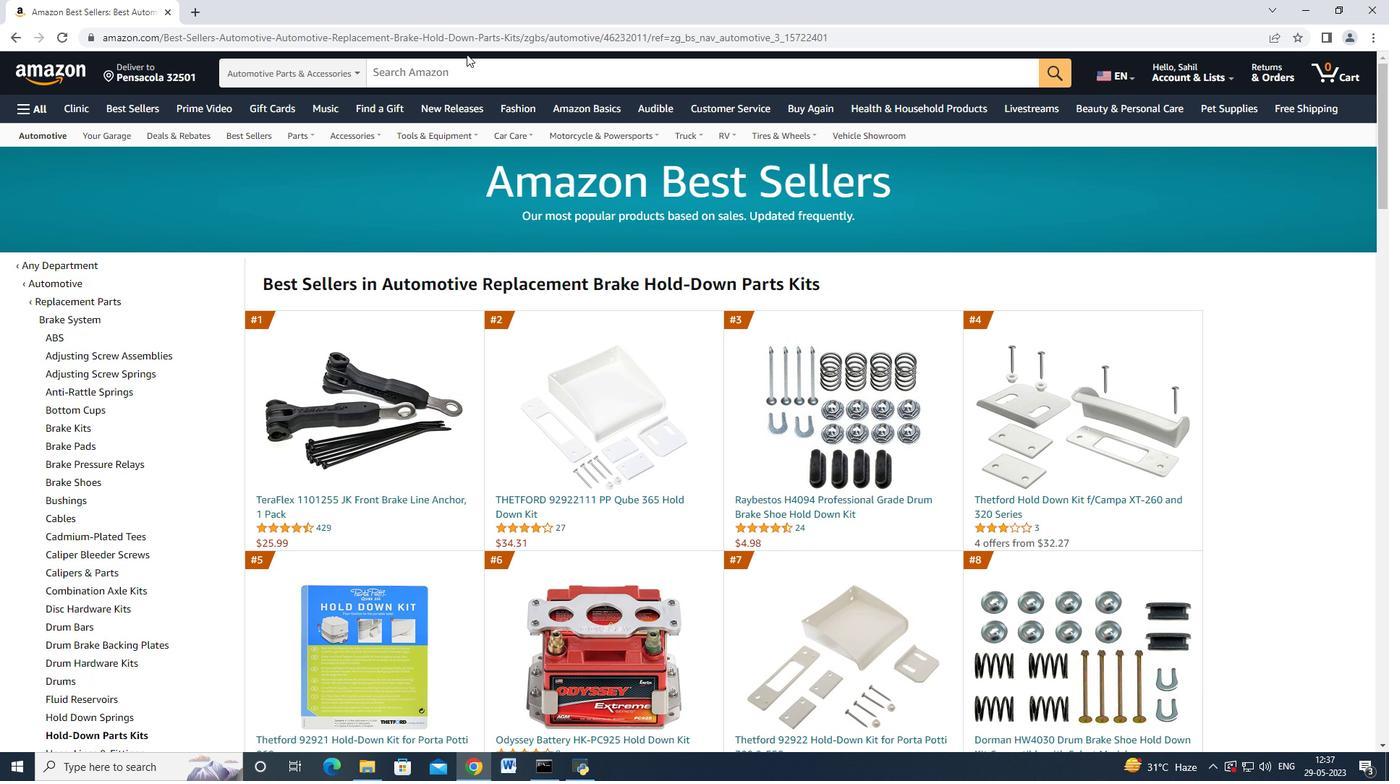 
Action: Mouse moved to (451, 63)
Screenshot: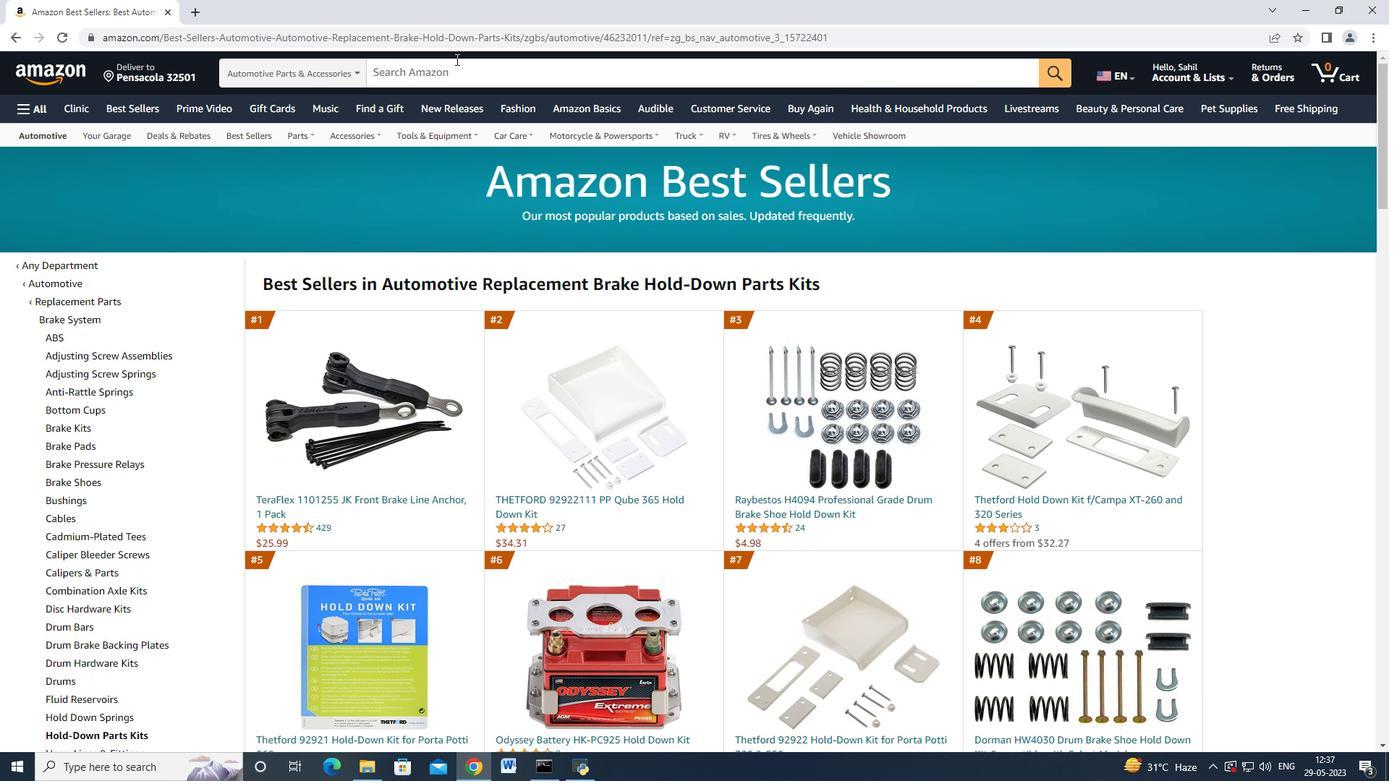 
Action: Mouse pressed left at (451, 63)
Screenshot: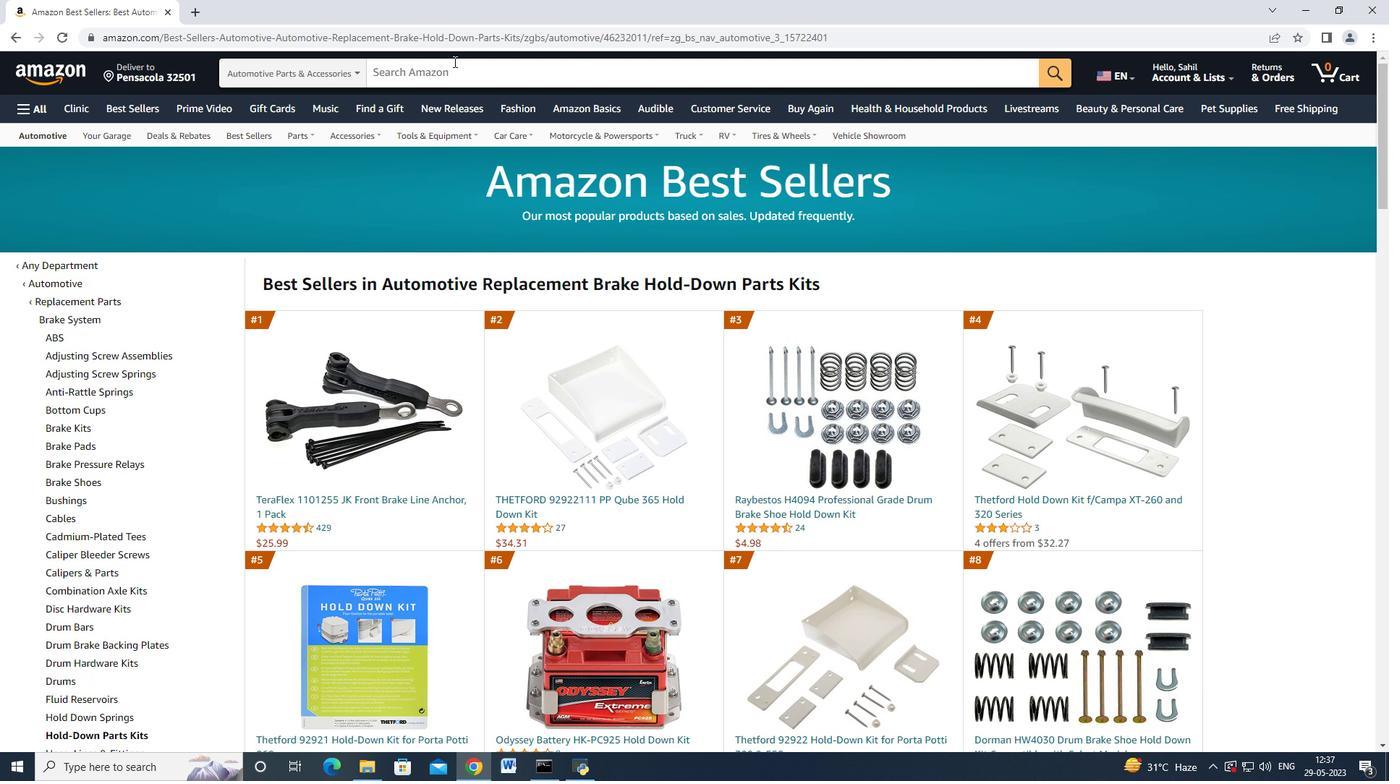 
Action: Mouse moved to (455, 67)
Screenshot: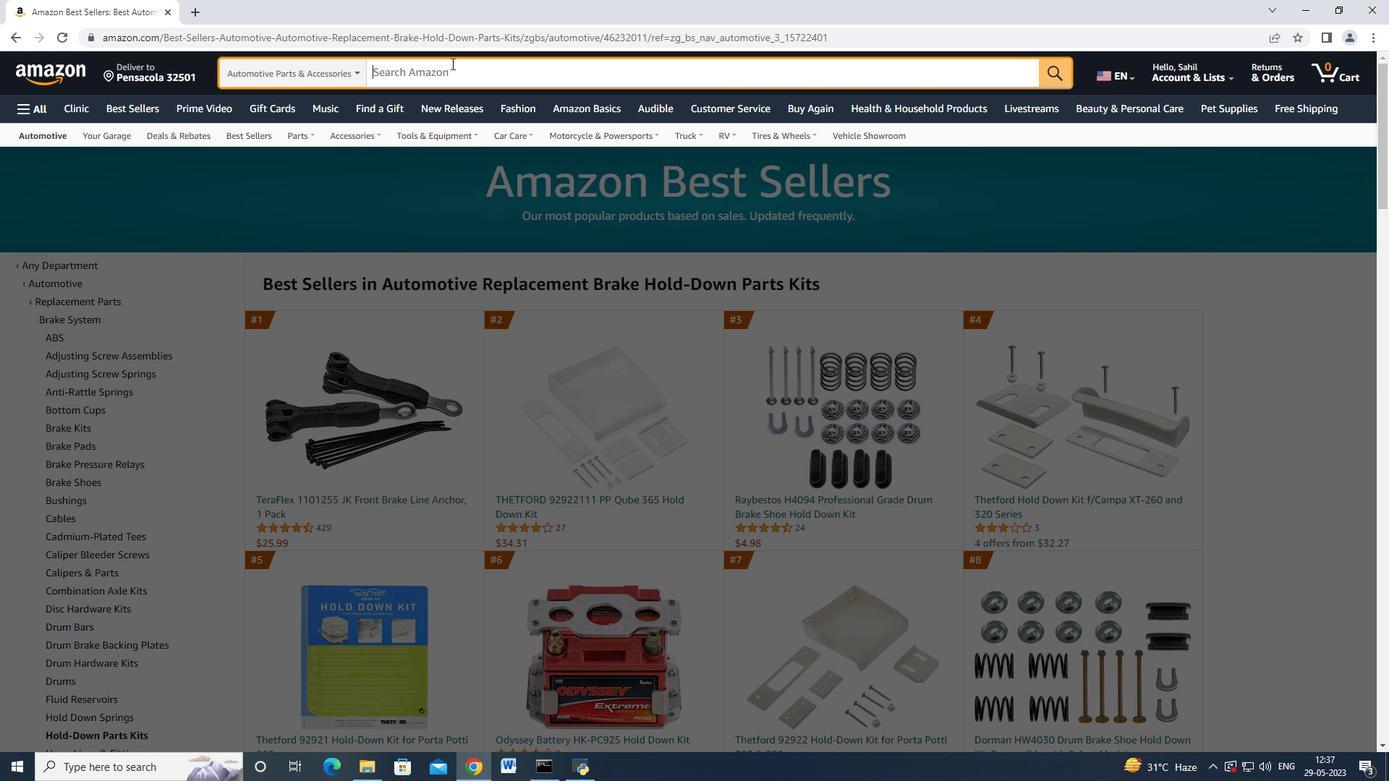 
Action: Key pressed brake<Key.space>fluild<Key.space>level<Key.enter>
Screenshot: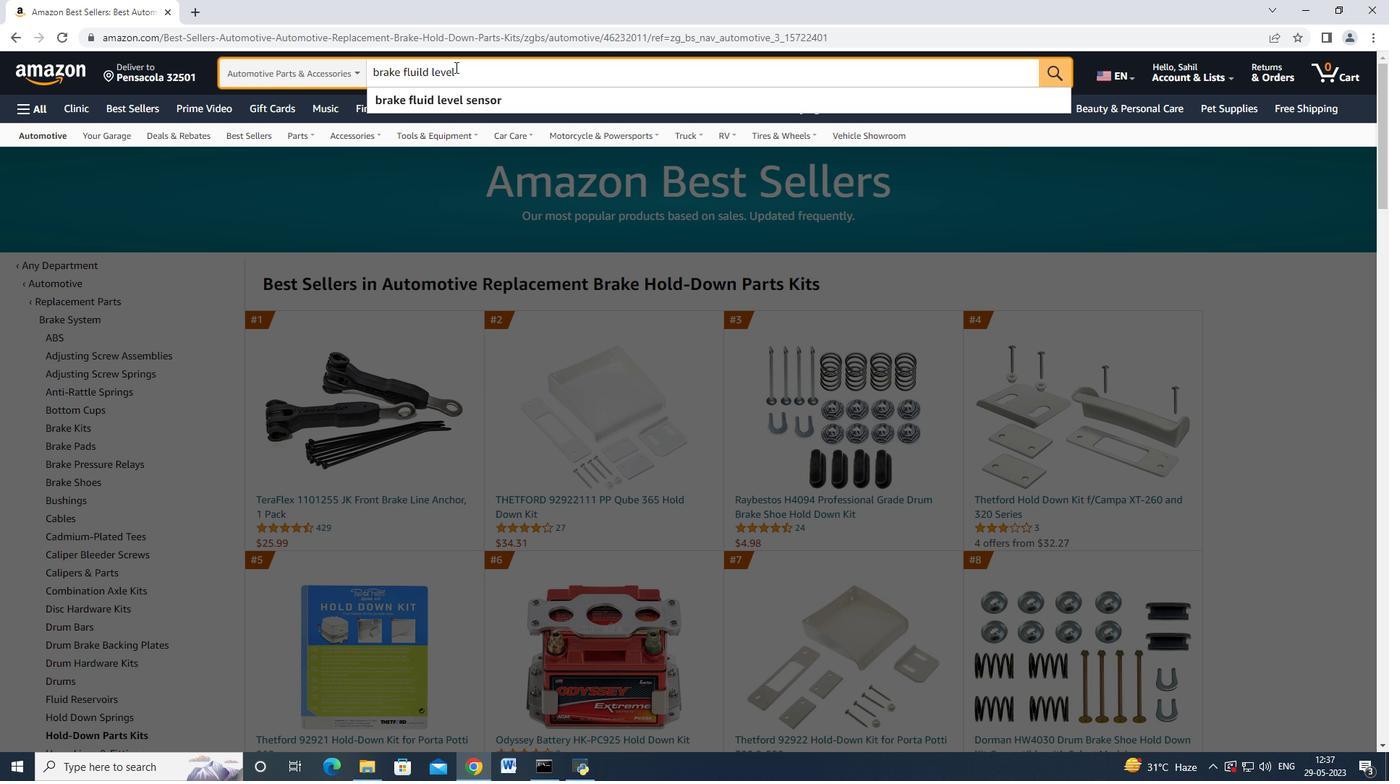 
Action: Mouse moved to (760, 368)
Screenshot: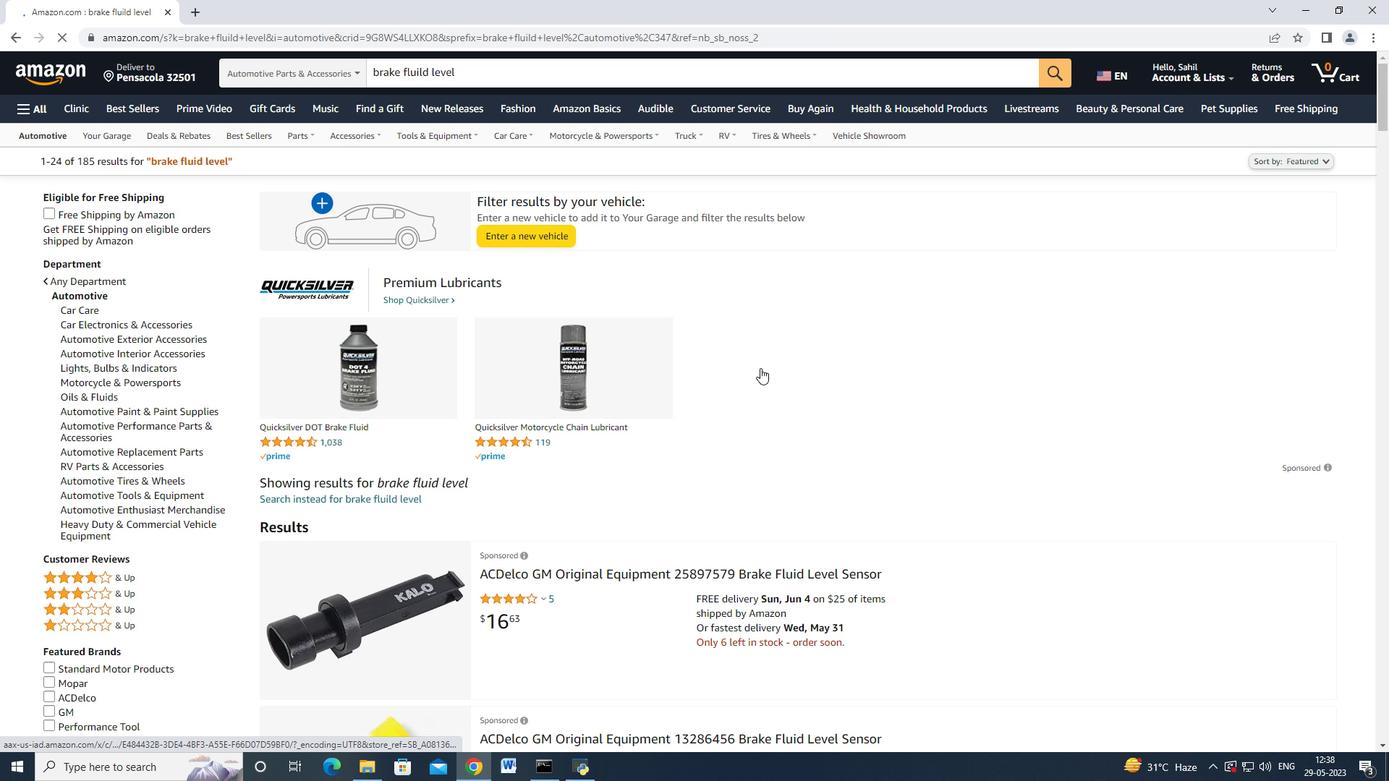 
Action: Mouse scrolled (760, 367) with delta (0, 0)
Screenshot: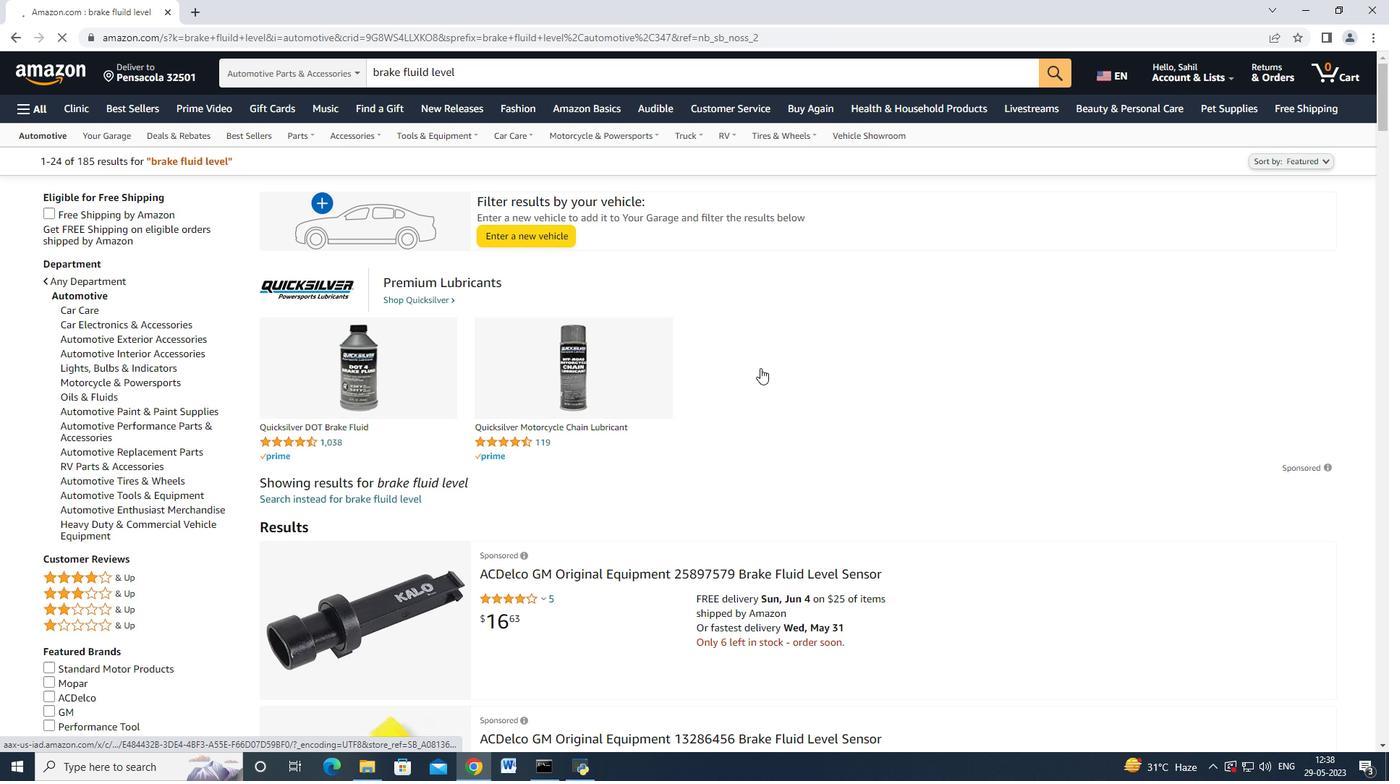 
Action: Mouse moved to (760, 369)
Screenshot: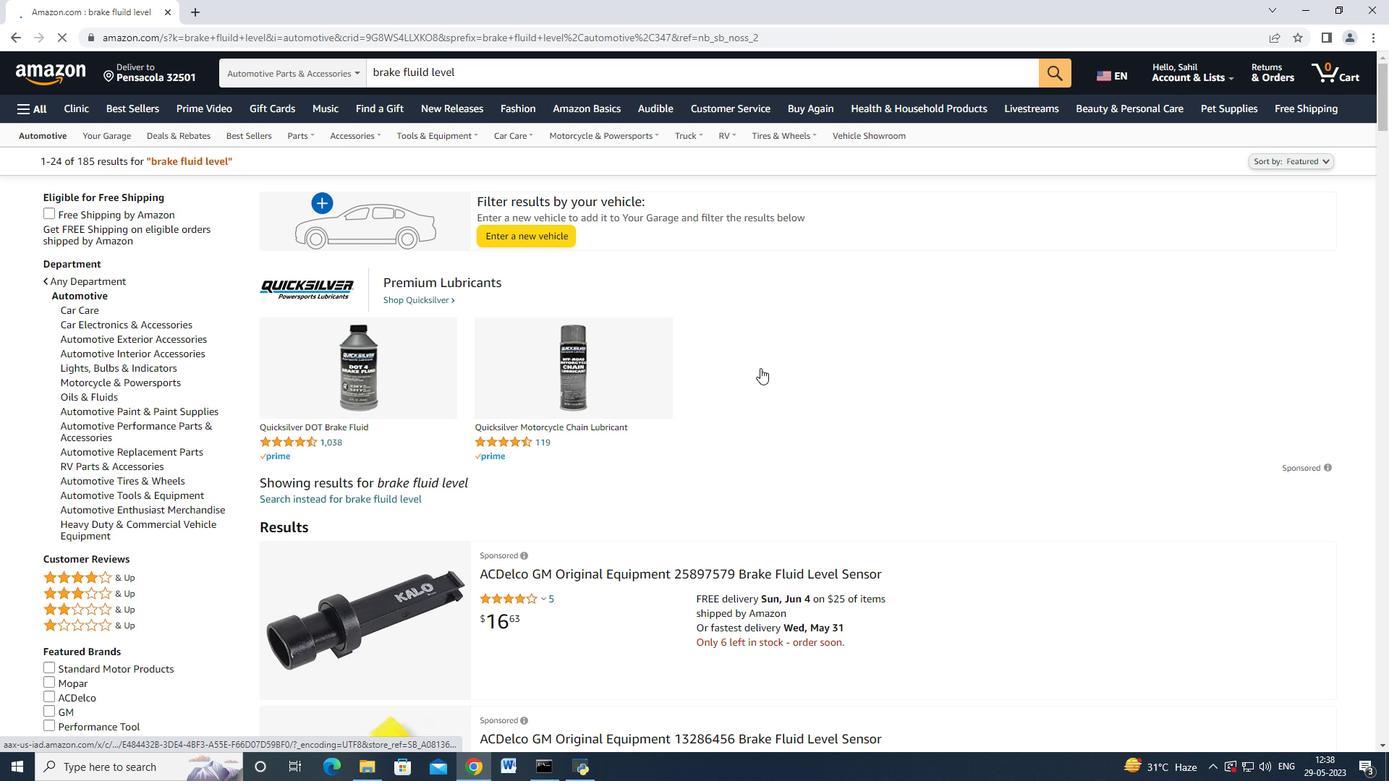 
Action: Mouse scrolled (760, 368) with delta (0, 0)
Screenshot: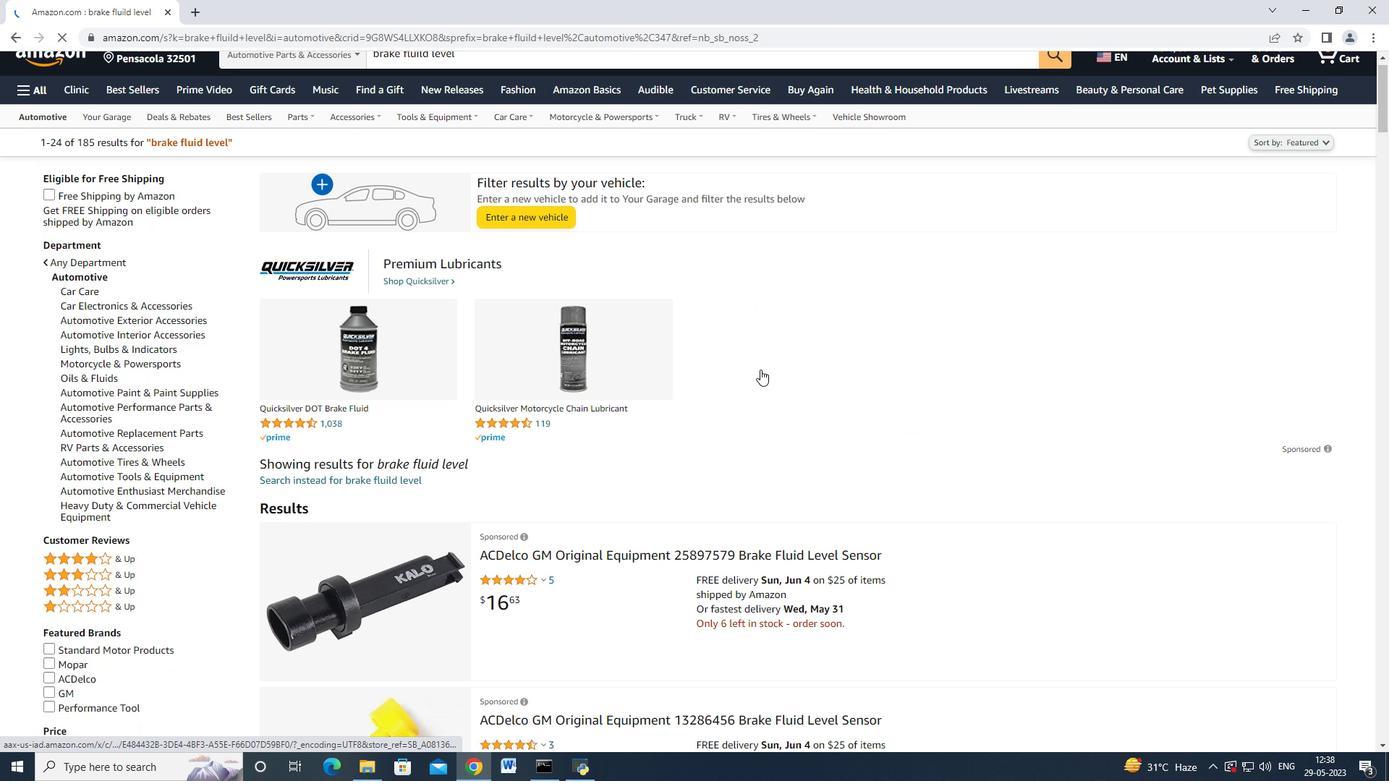 
Action: Mouse moved to (760, 370)
Screenshot: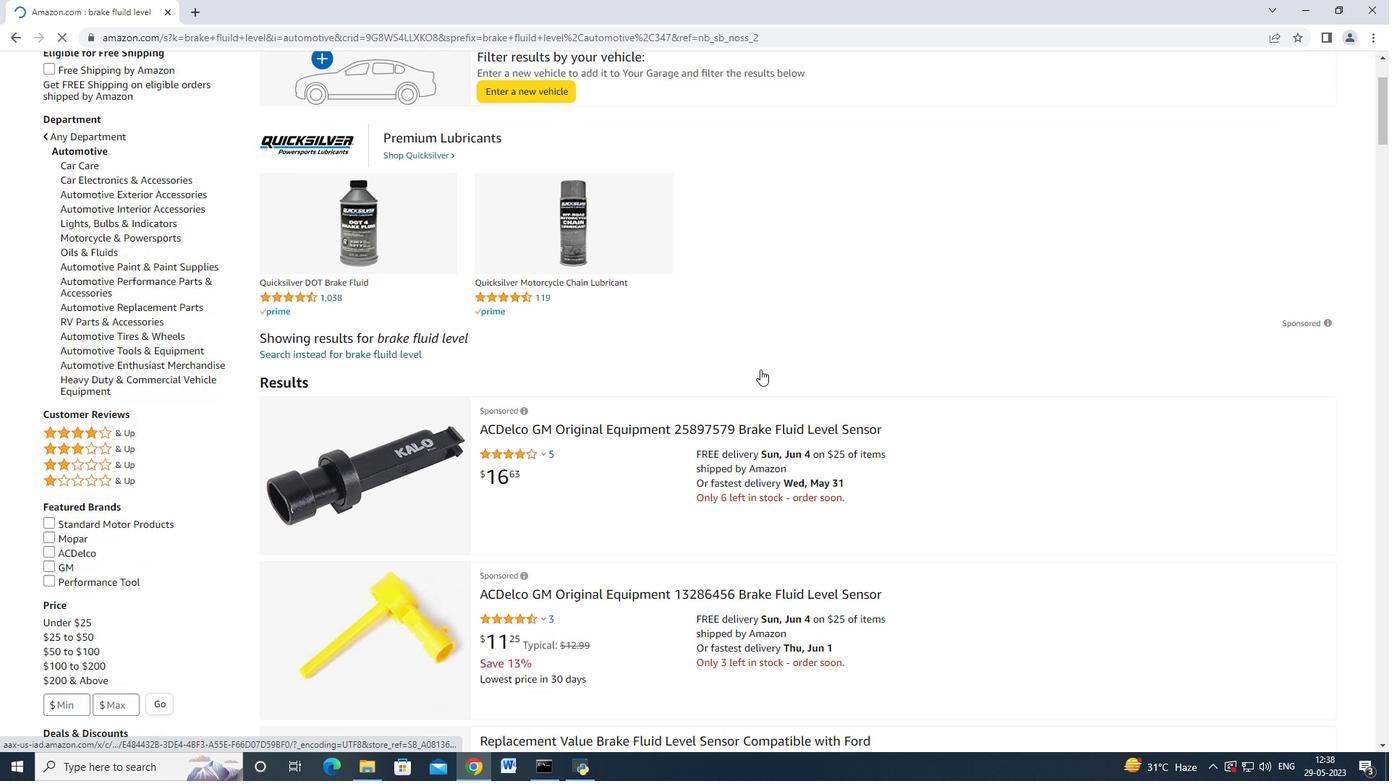 
Action: Mouse scrolled (760, 369) with delta (0, 0)
Screenshot: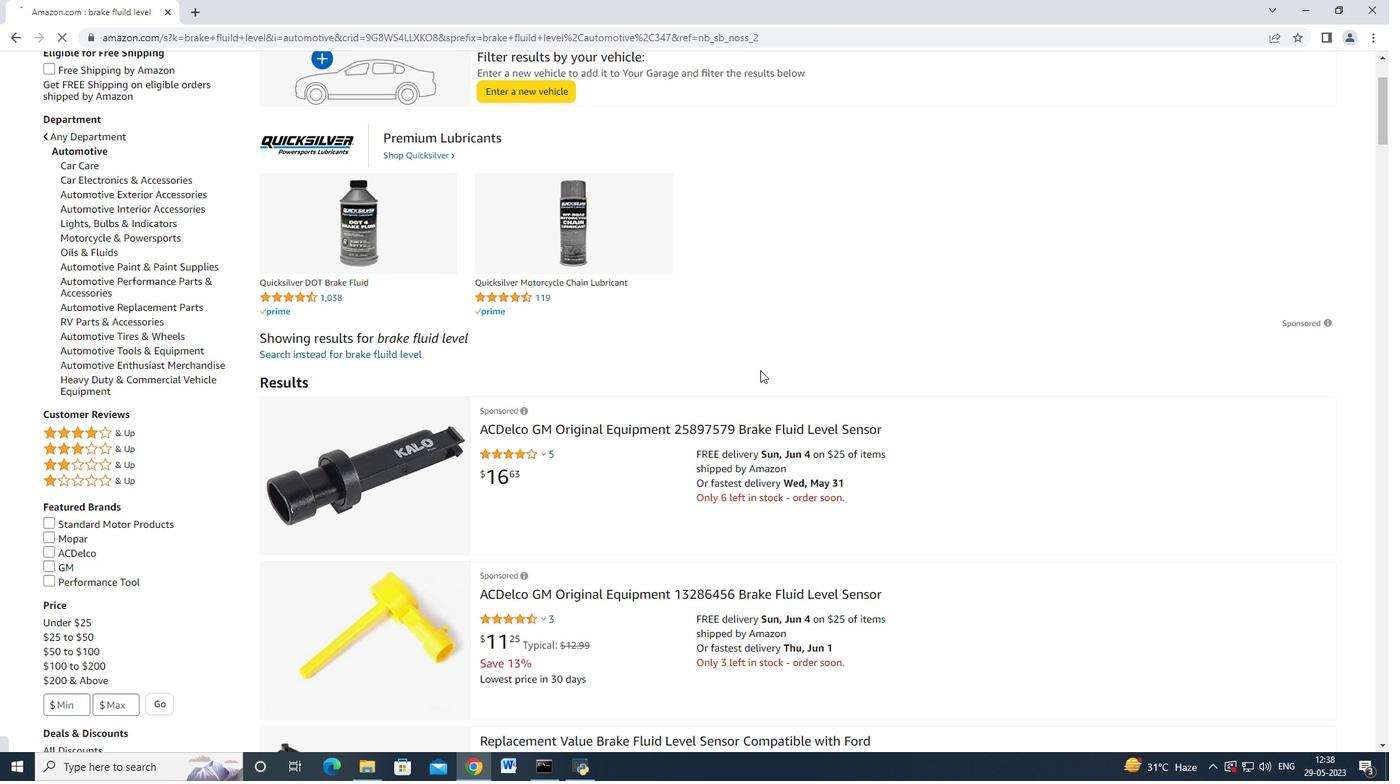 
Action: Mouse moved to (640, 353)
Screenshot: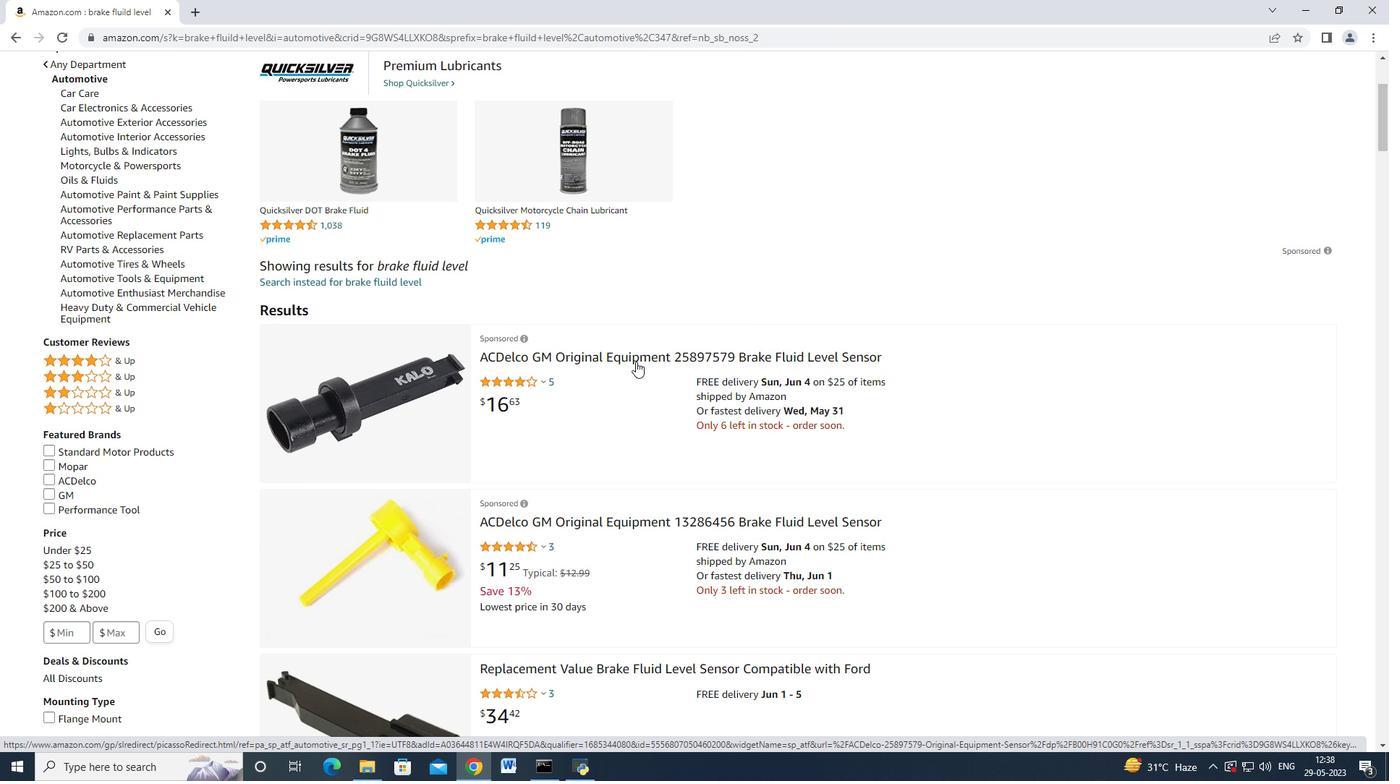 
Action: Mouse pressed left at (640, 353)
Screenshot: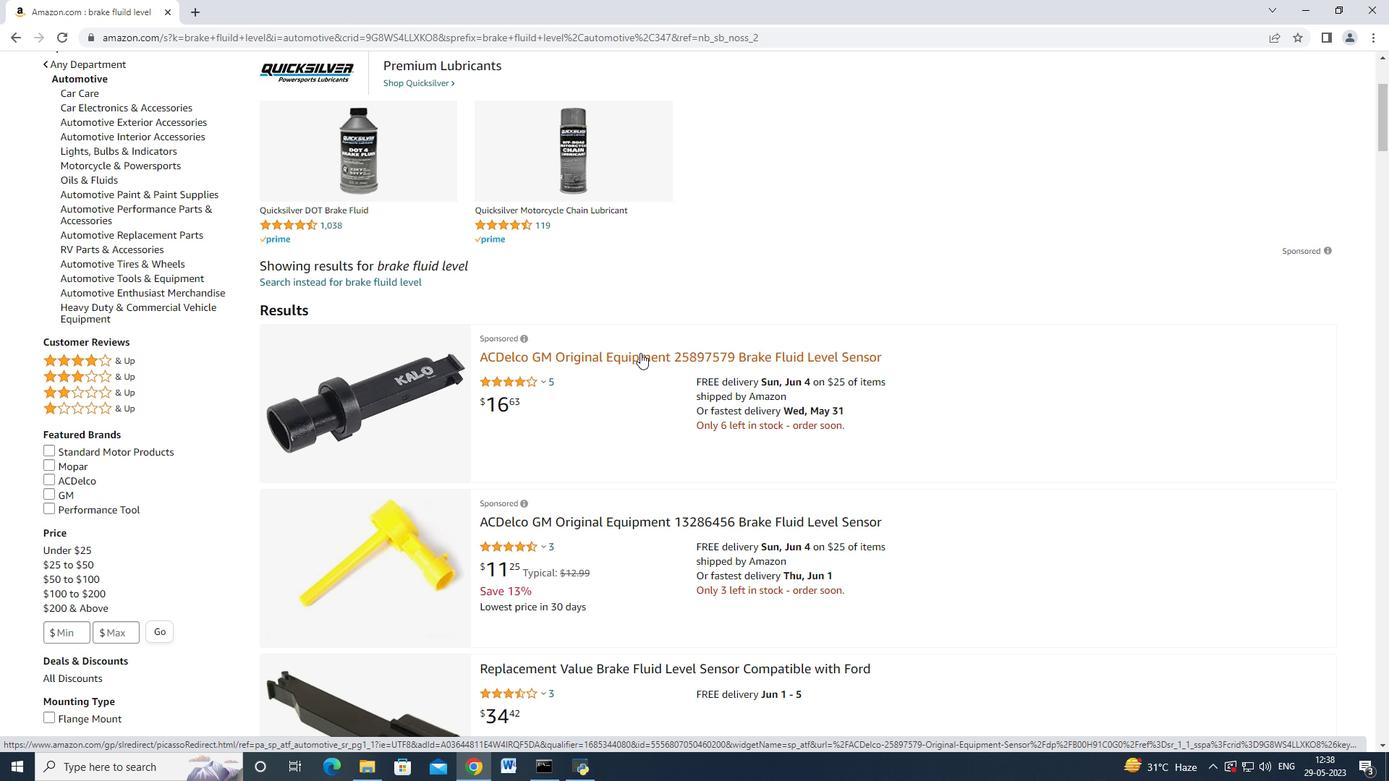 
Action: Mouse moved to (697, 380)
Screenshot: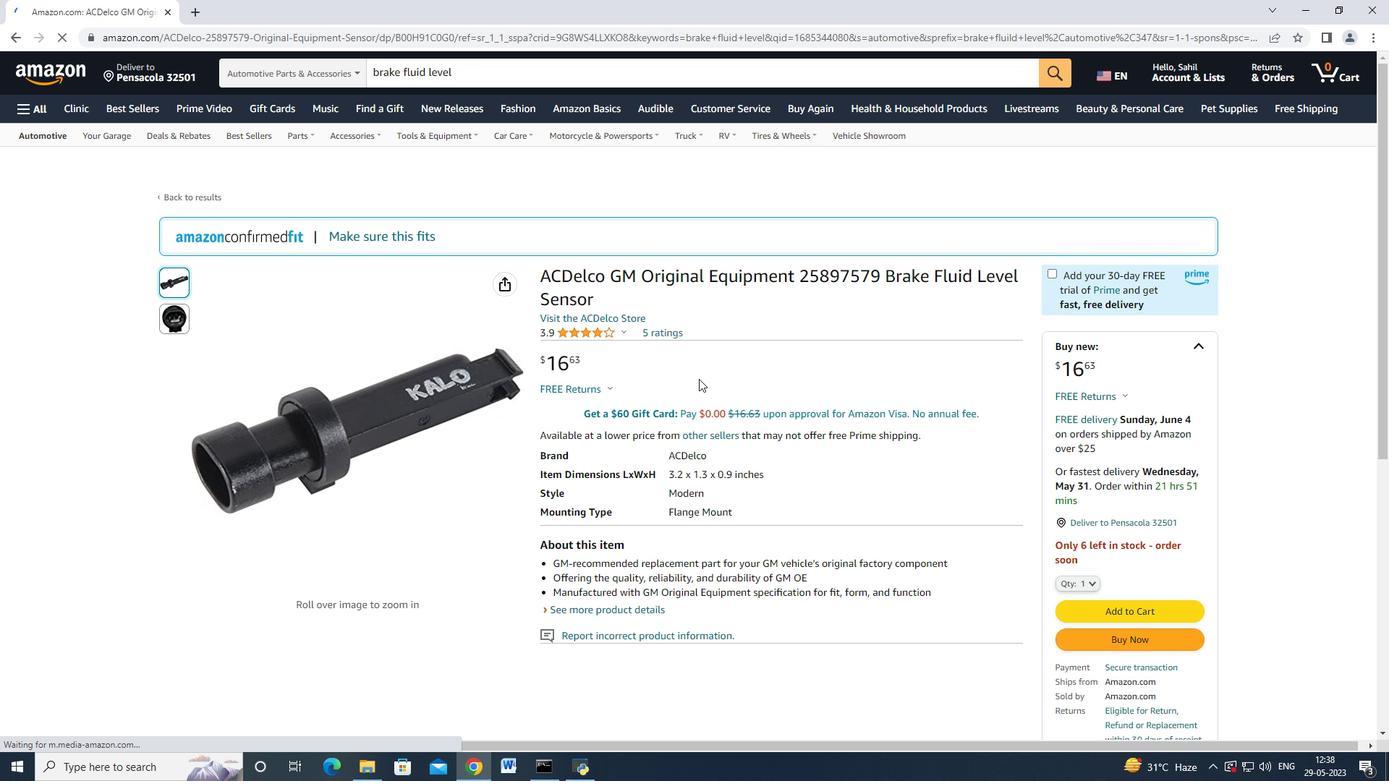 
Action: Mouse scrolled (697, 379) with delta (0, 0)
Screenshot: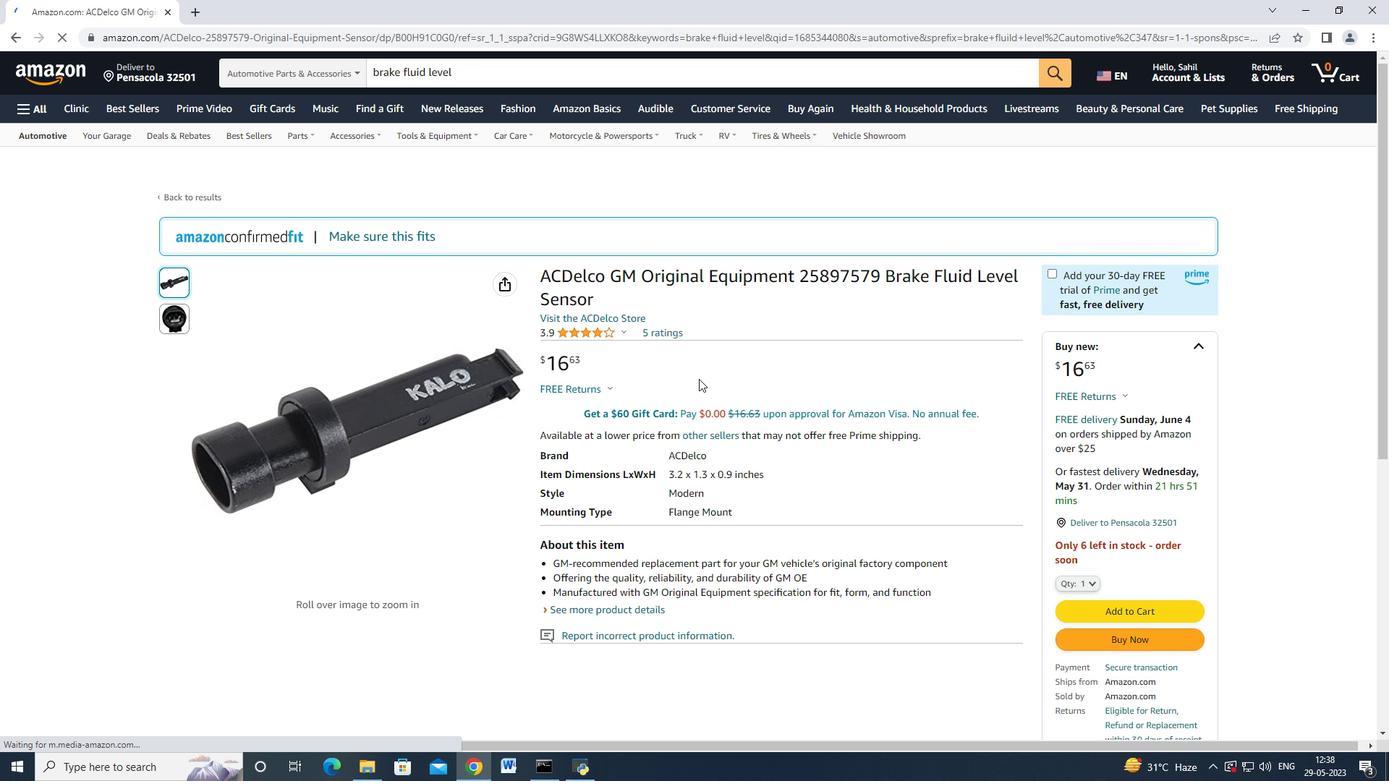 
Action: Mouse moved to (697, 381)
Screenshot: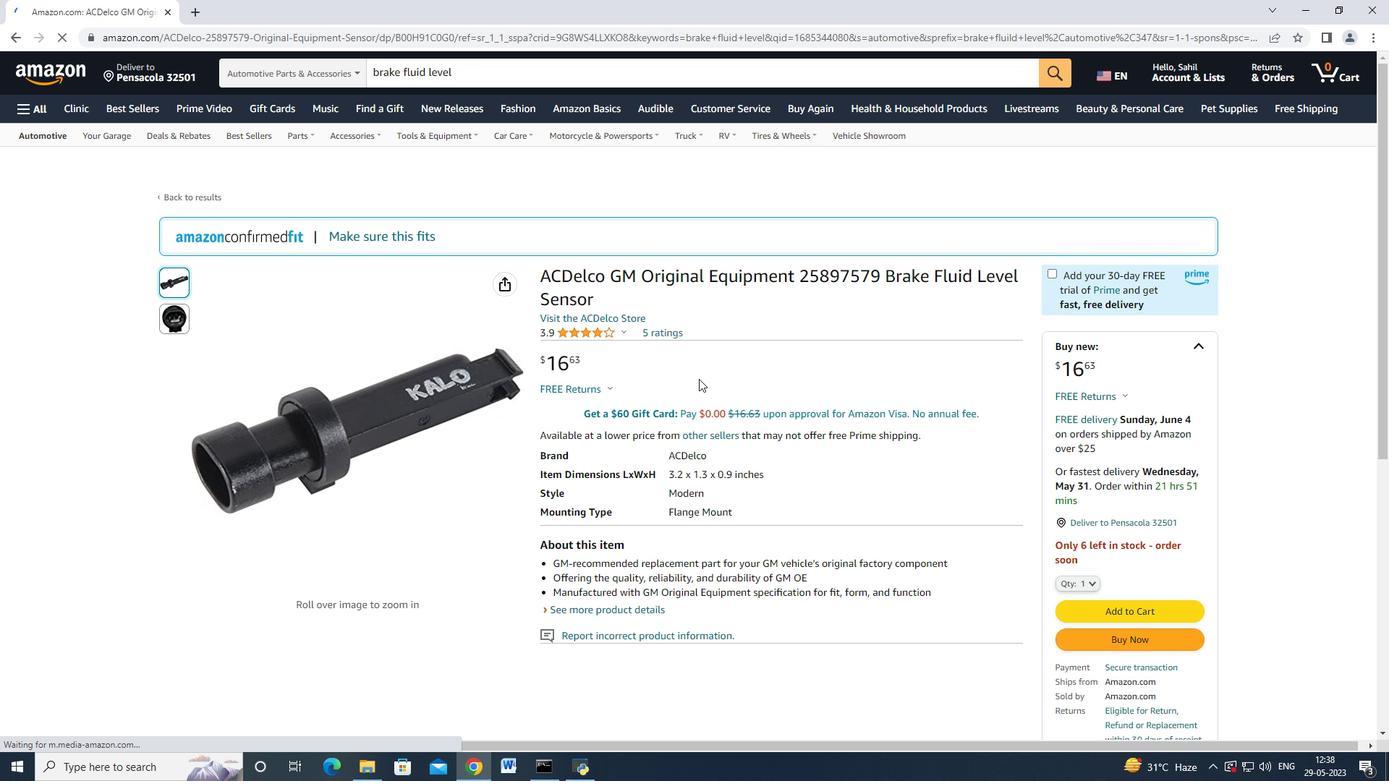 
Action: Mouse scrolled (697, 379) with delta (0, 0)
Screenshot: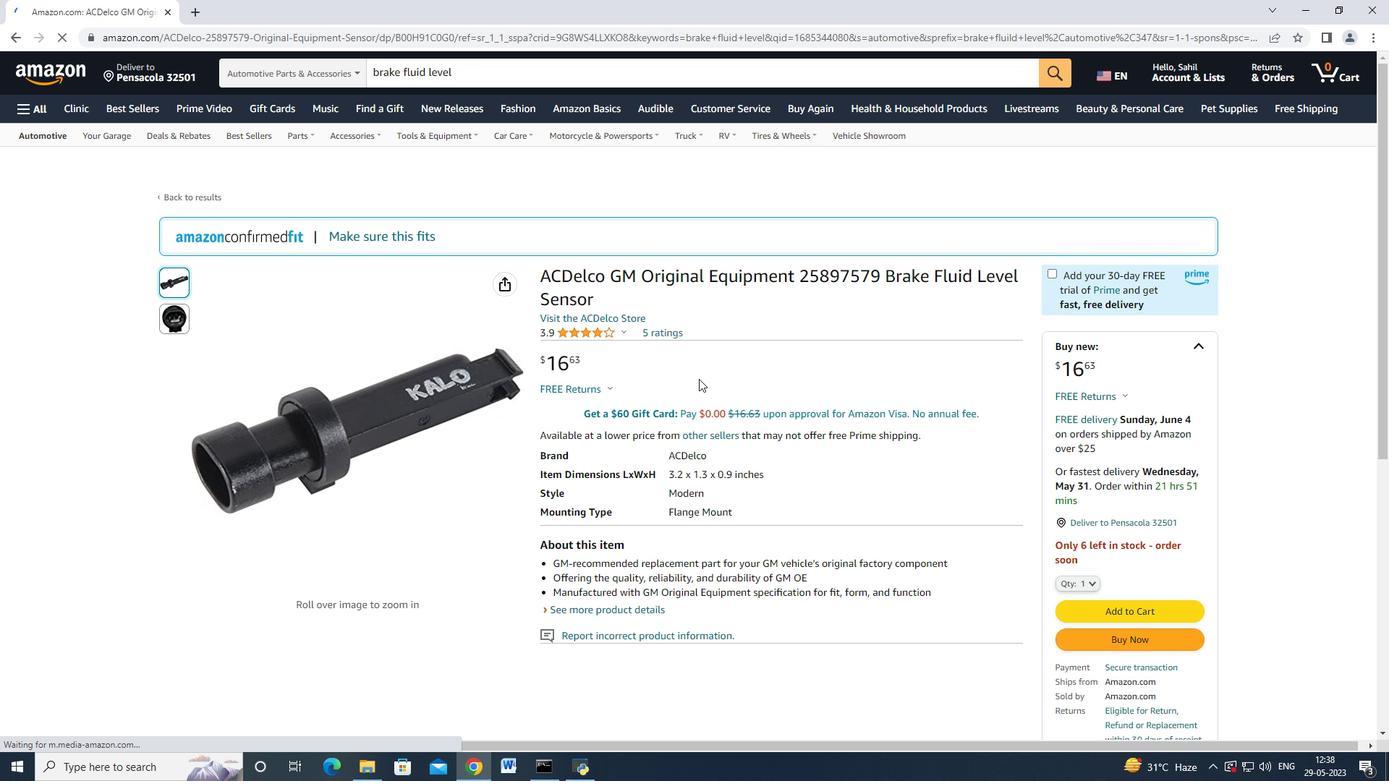 
Action: Mouse moved to (899, 395)
Screenshot: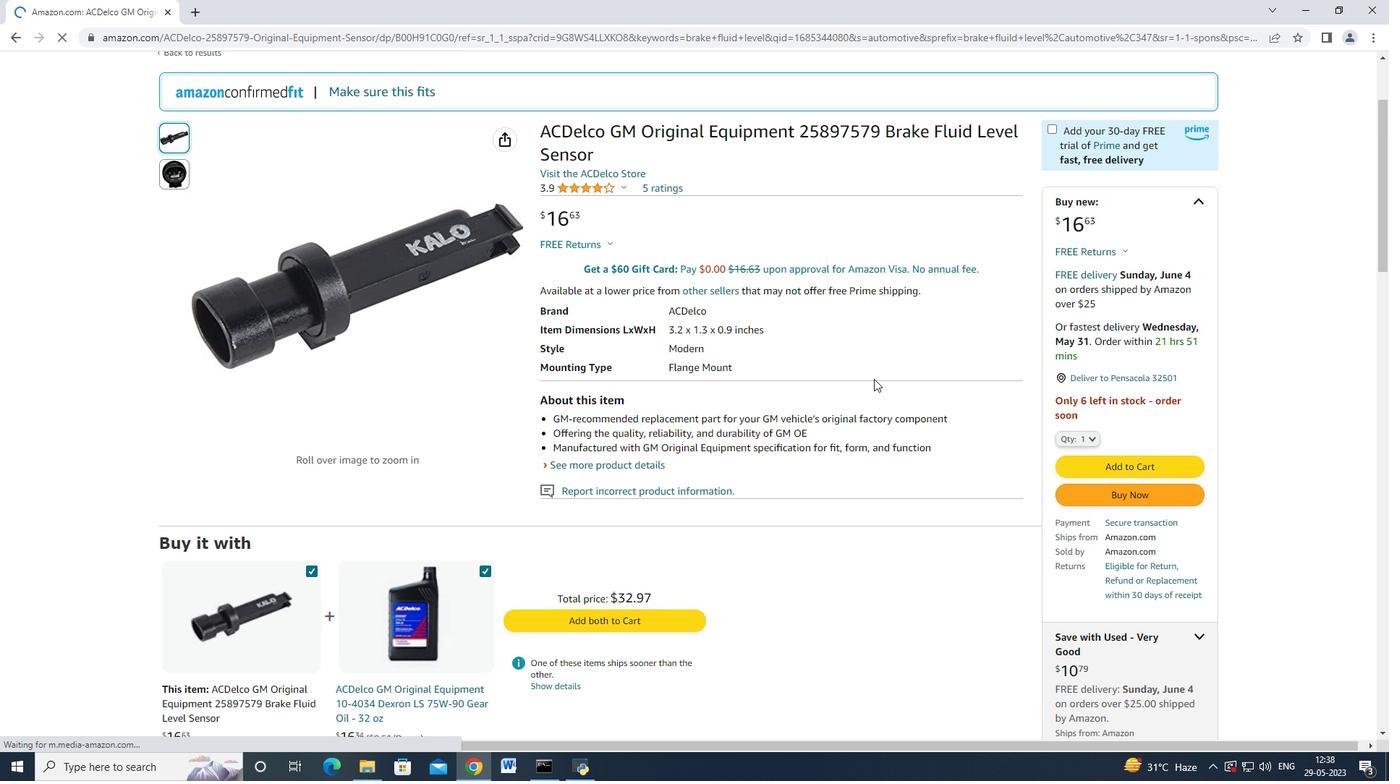 
Action: Mouse scrolled (899, 394) with delta (0, 0)
Screenshot: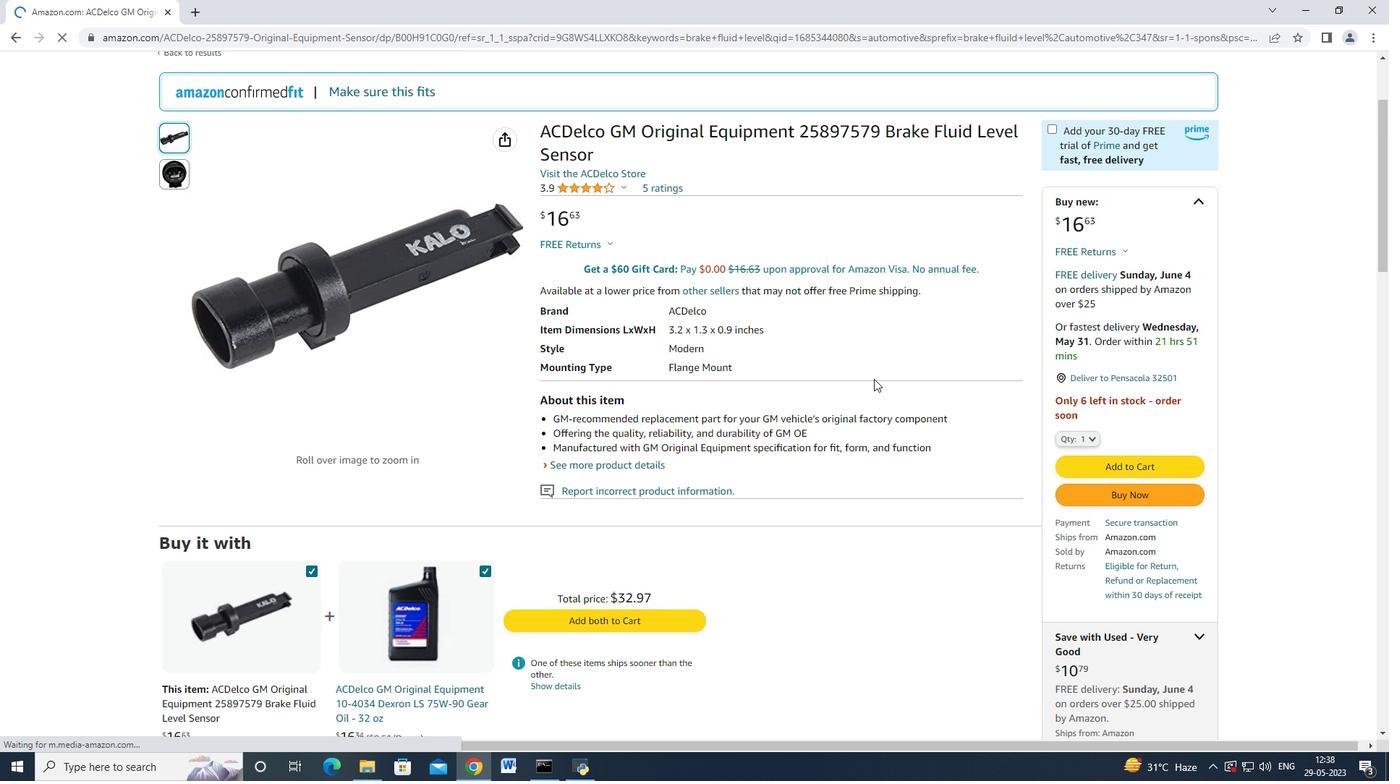 
Action: Mouse moved to (1078, 391)
Screenshot: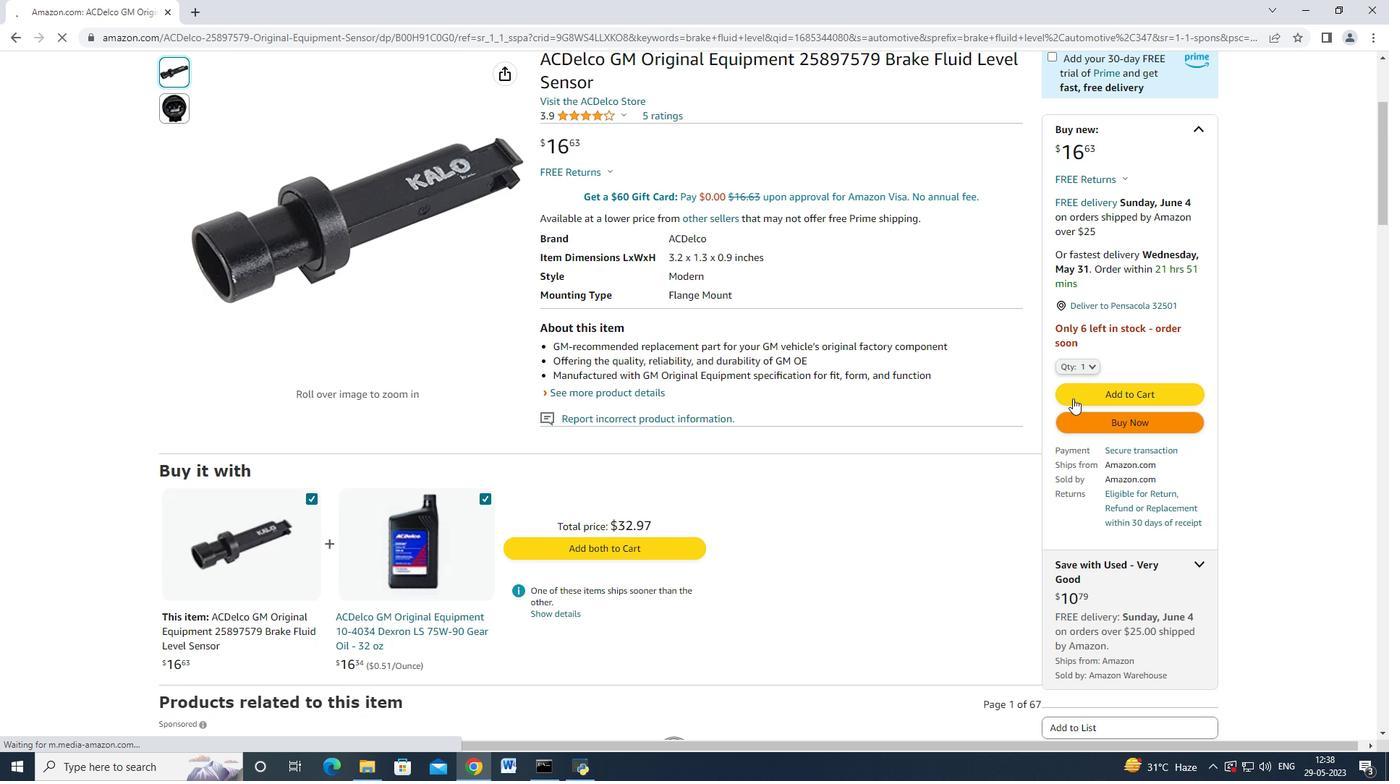 
Action: Mouse pressed left at (1078, 391)
Screenshot: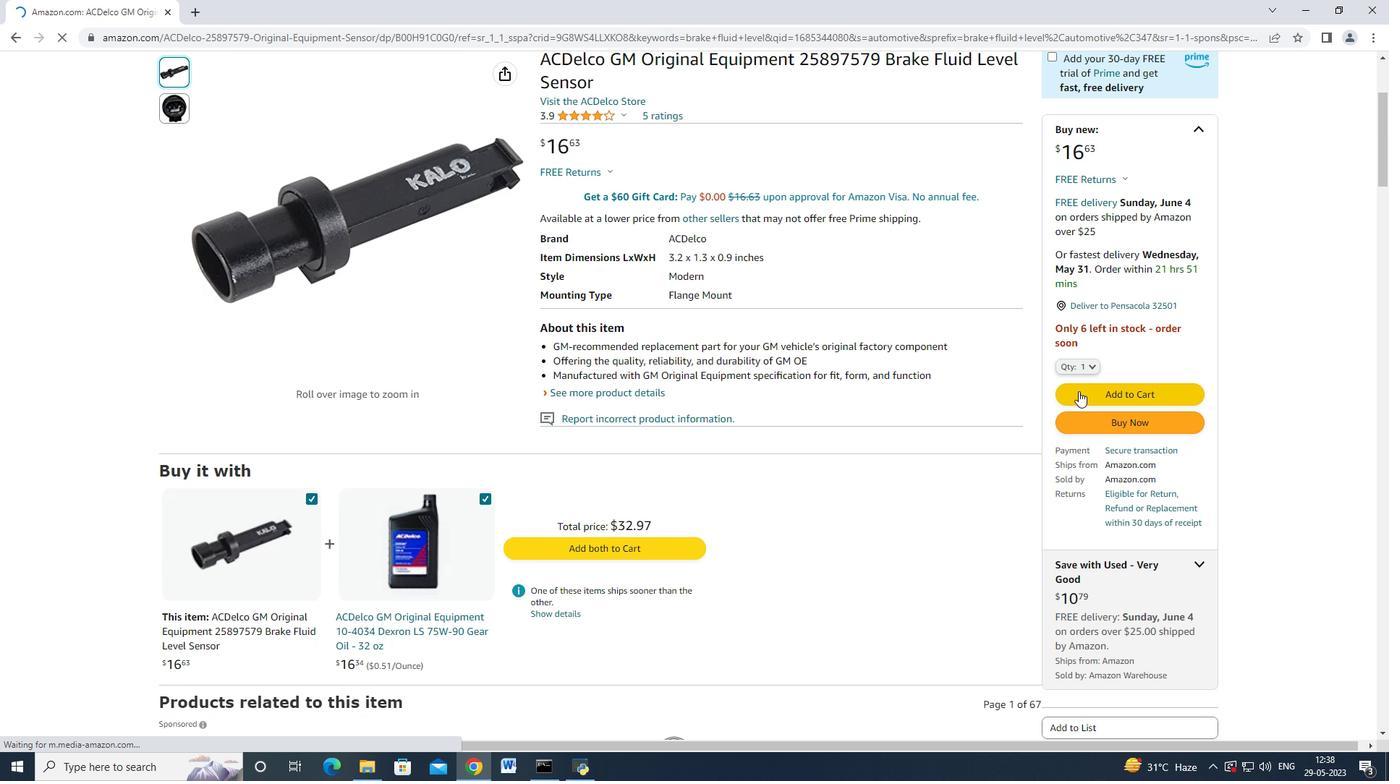 
Action: Mouse moved to (984, 178)
Screenshot: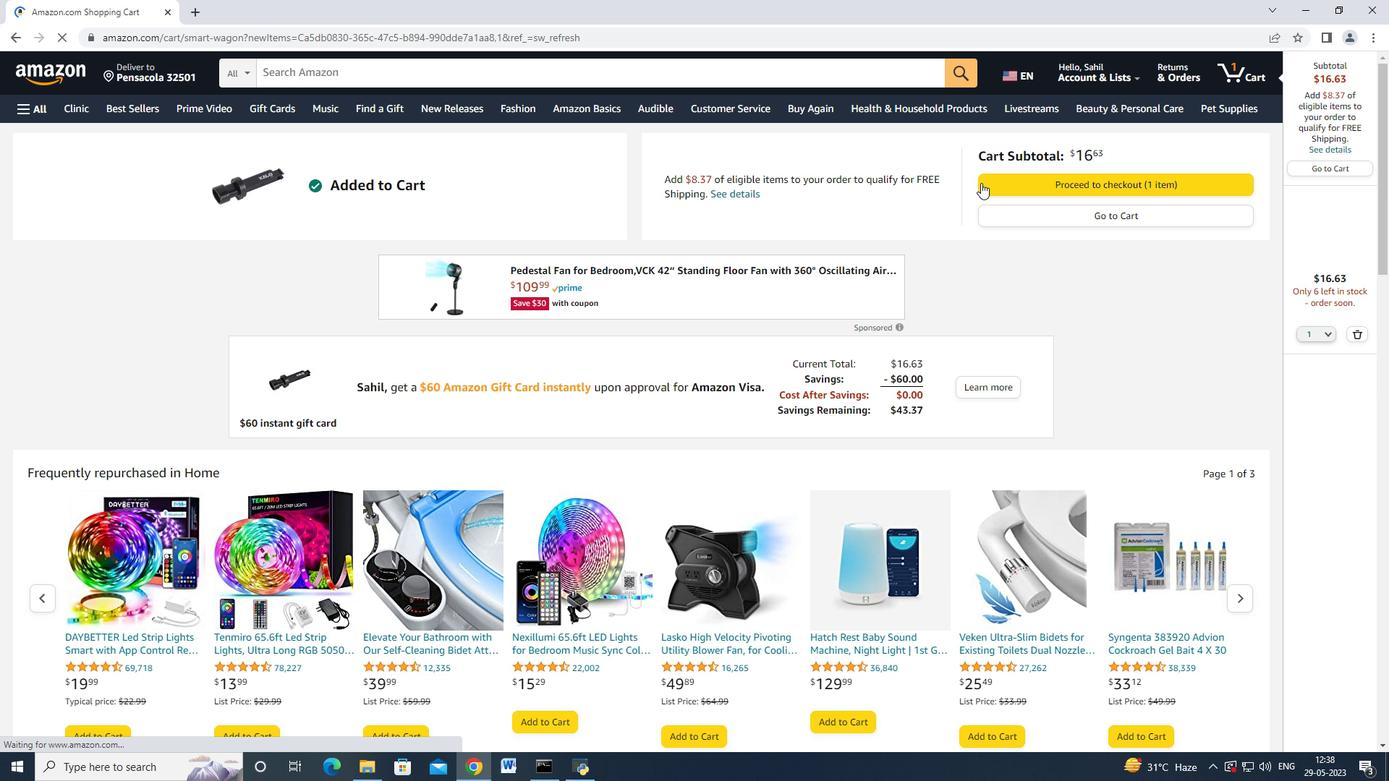 
Action: Mouse pressed left at (984, 178)
Screenshot: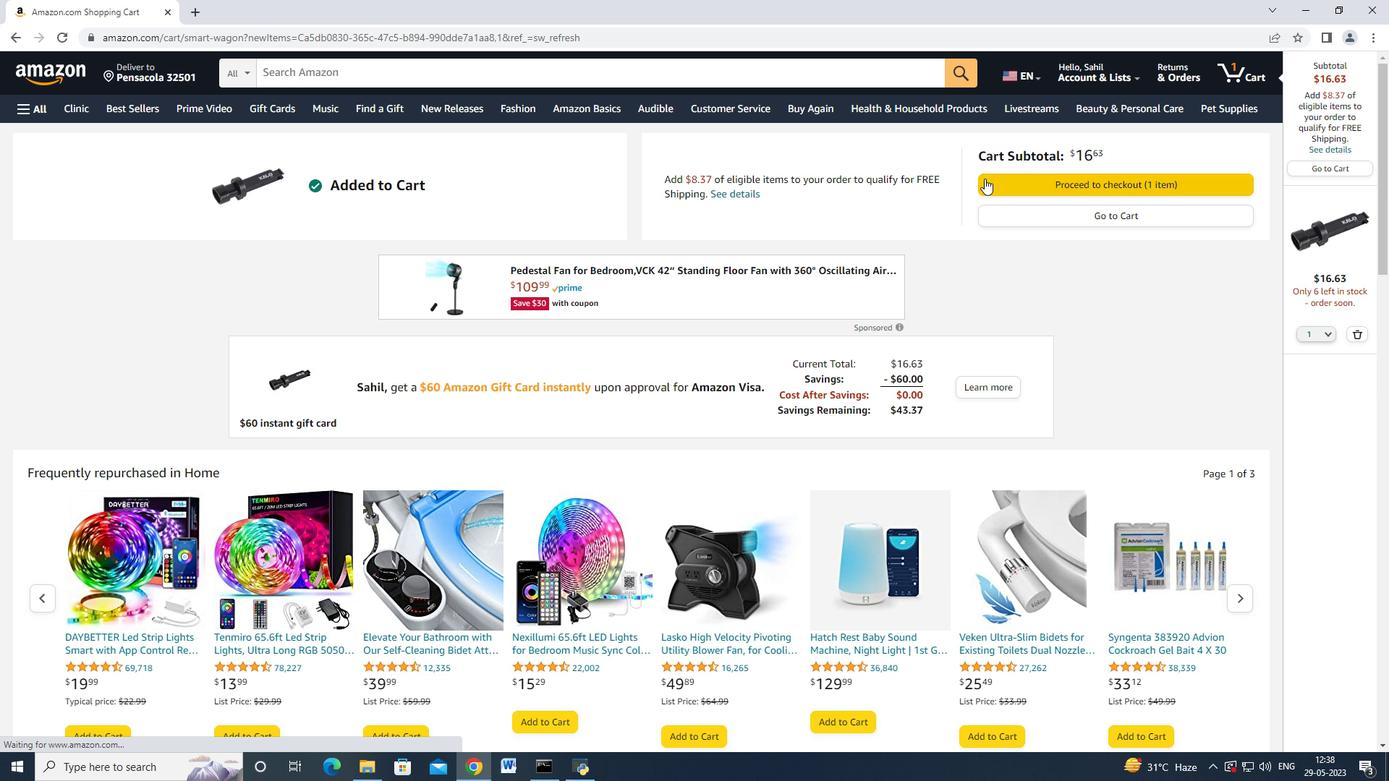 
Action: Mouse moved to (777, 262)
Screenshot: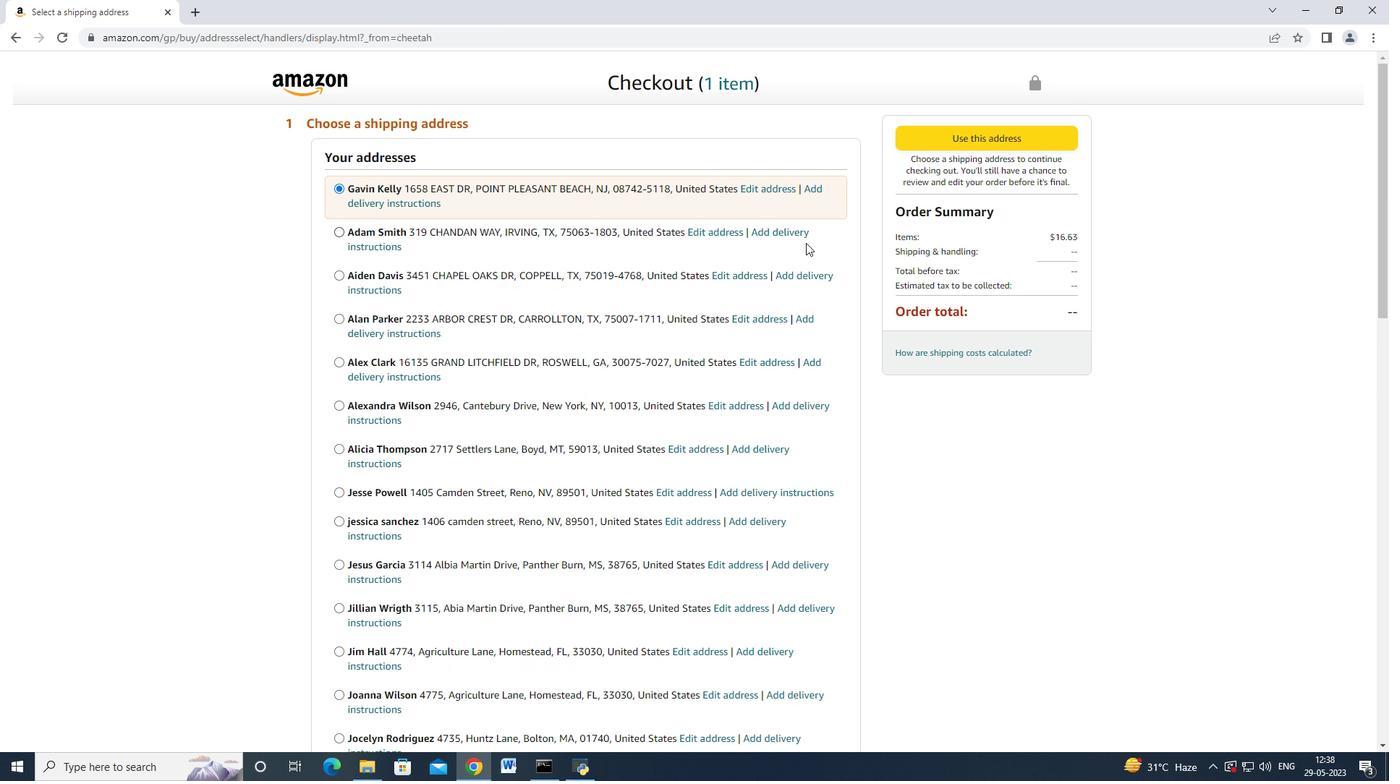 
Action: Mouse scrolled (777, 261) with delta (0, 0)
Screenshot: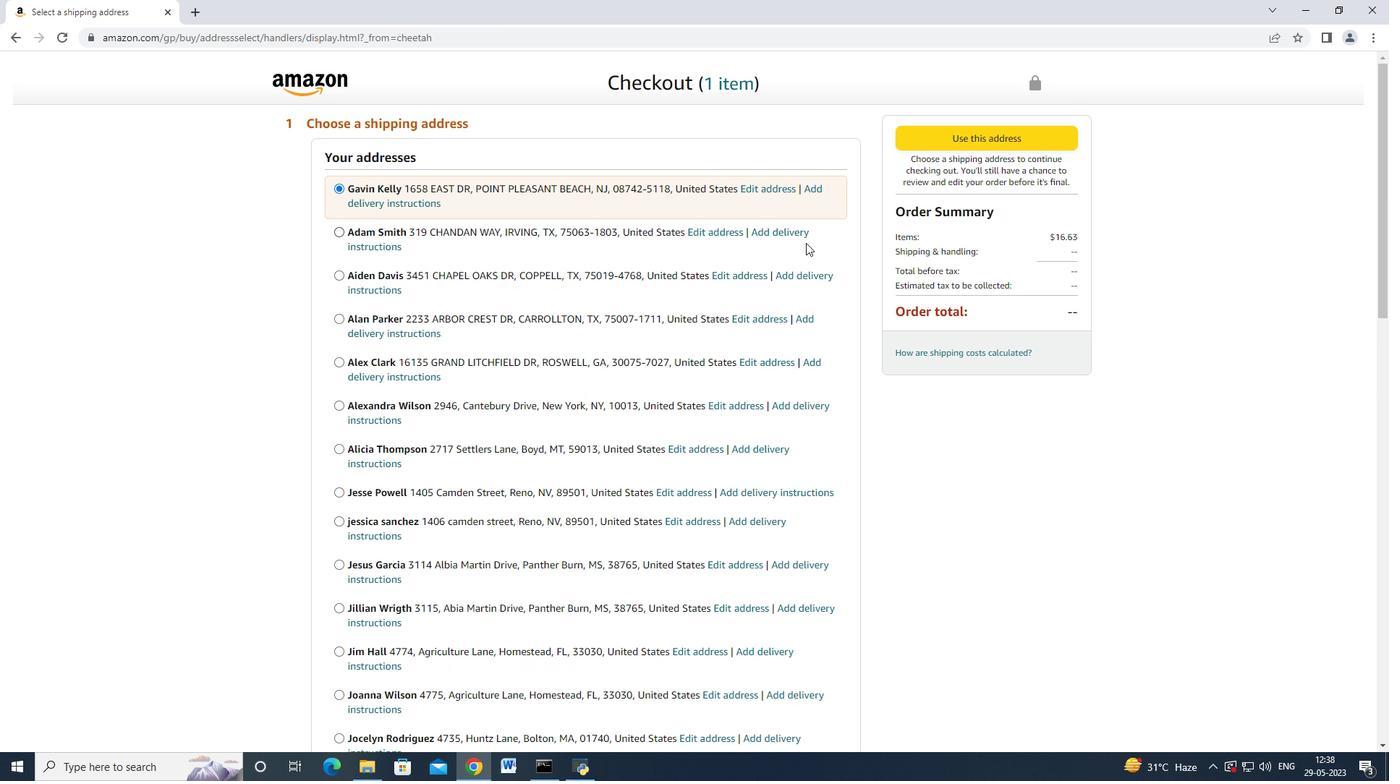 
Action: Mouse moved to (774, 262)
Screenshot: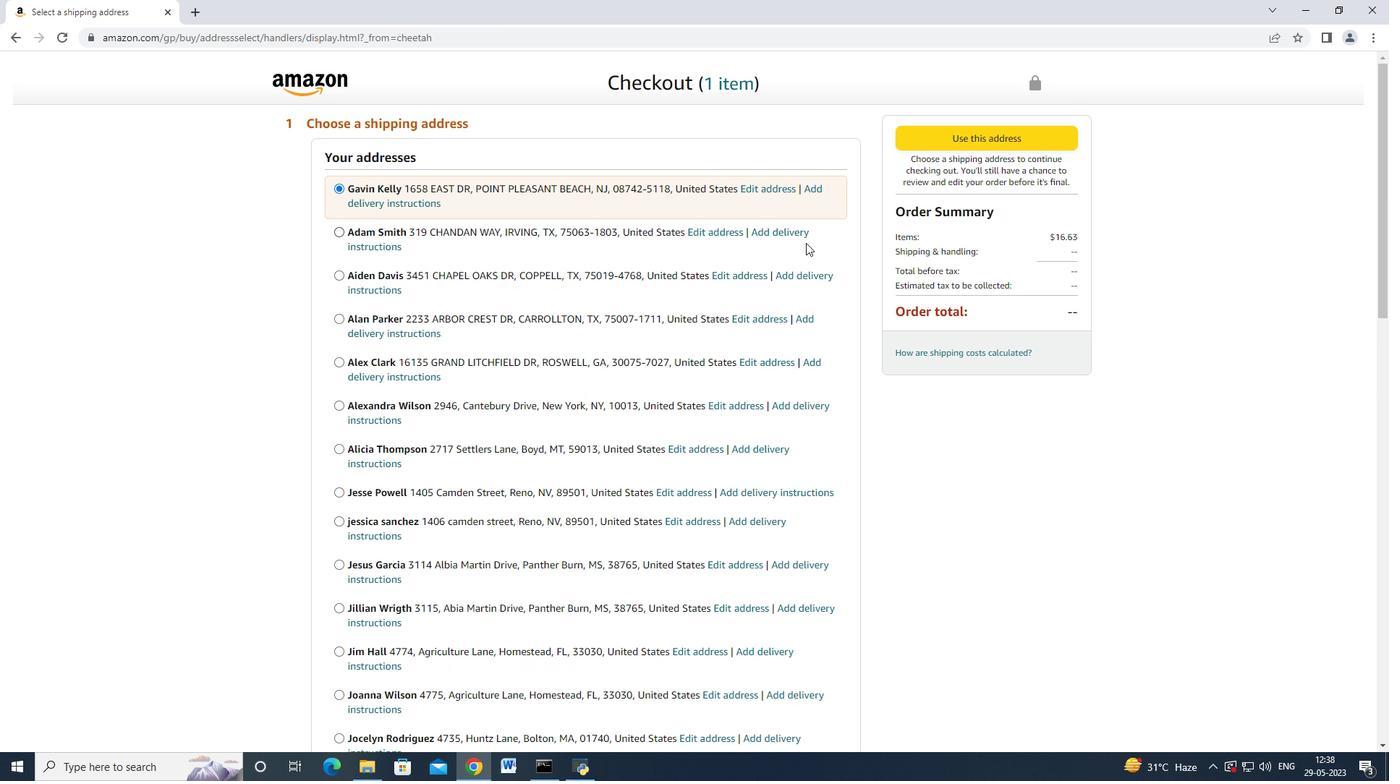 
Action: Mouse scrolled (774, 261) with delta (0, 0)
Screenshot: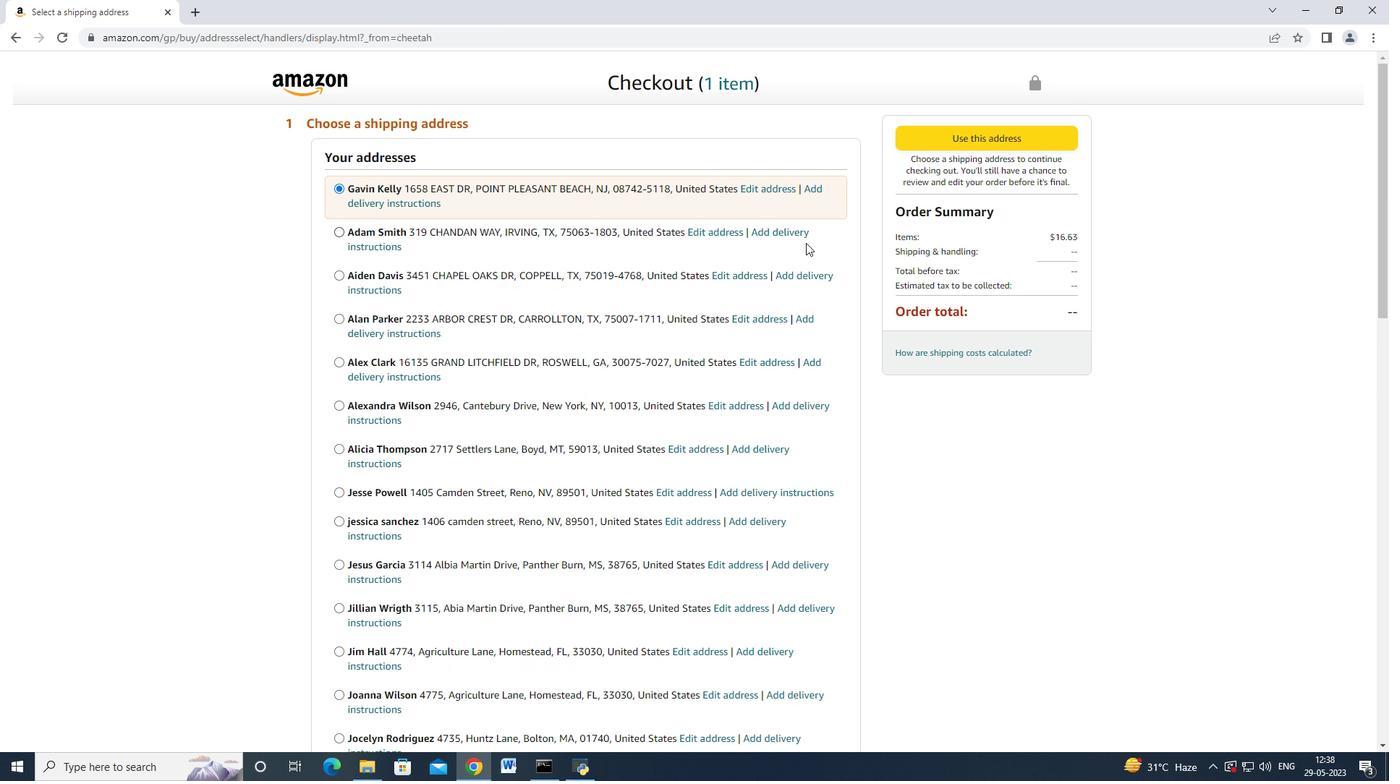 
Action: Mouse scrolled (774, 261) with delta (0, 0)
Screenshot: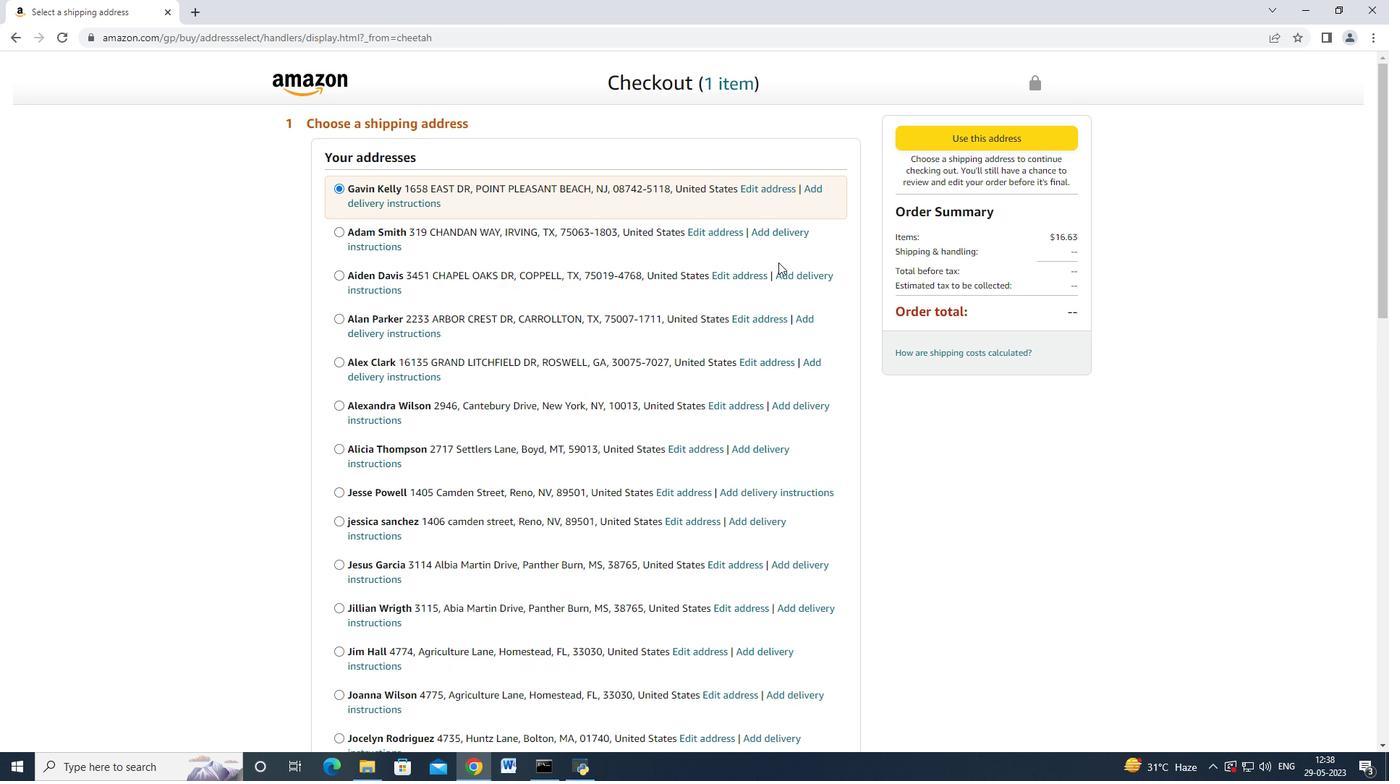 
Action: Mouse moved to (559, 345)
Screenshot: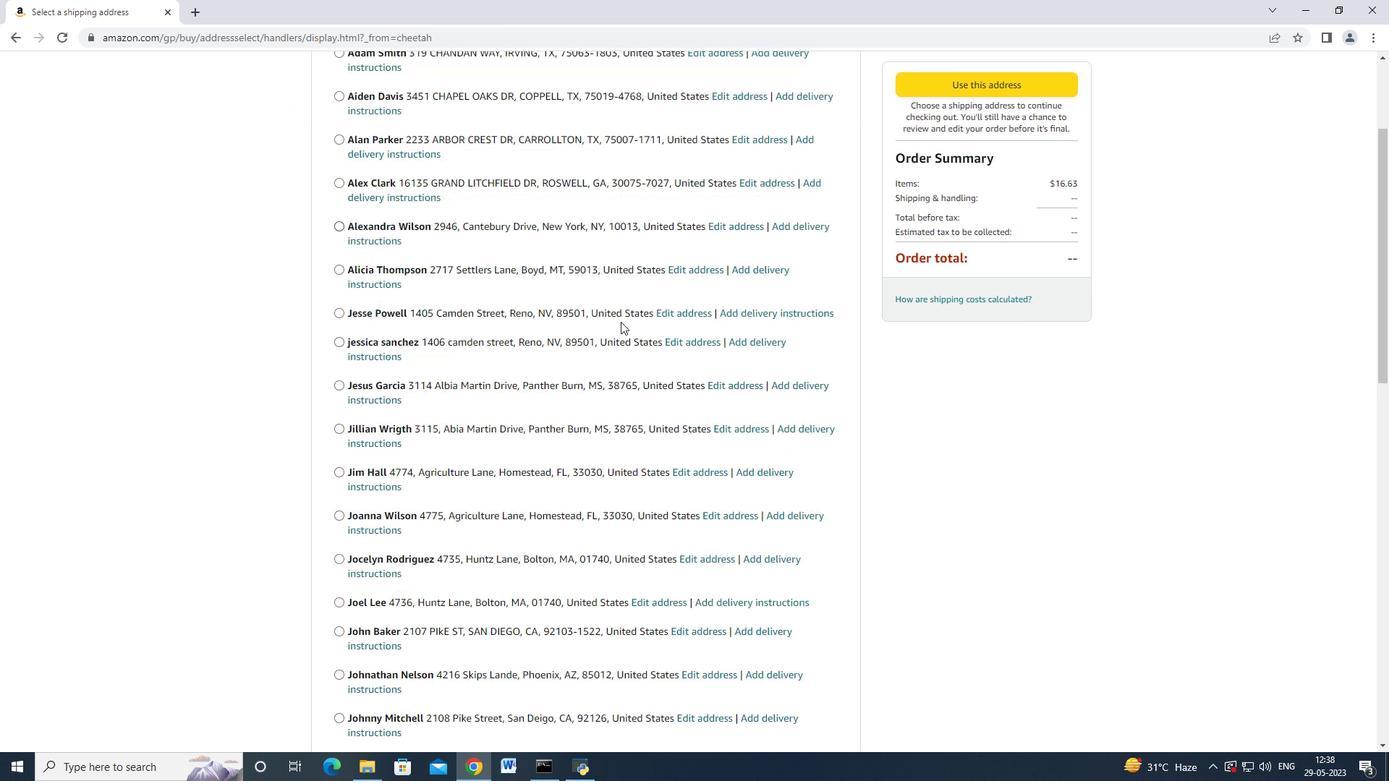 
Action: Mouse scrolled (559, 345) with delta (0, 0)
Screenshot: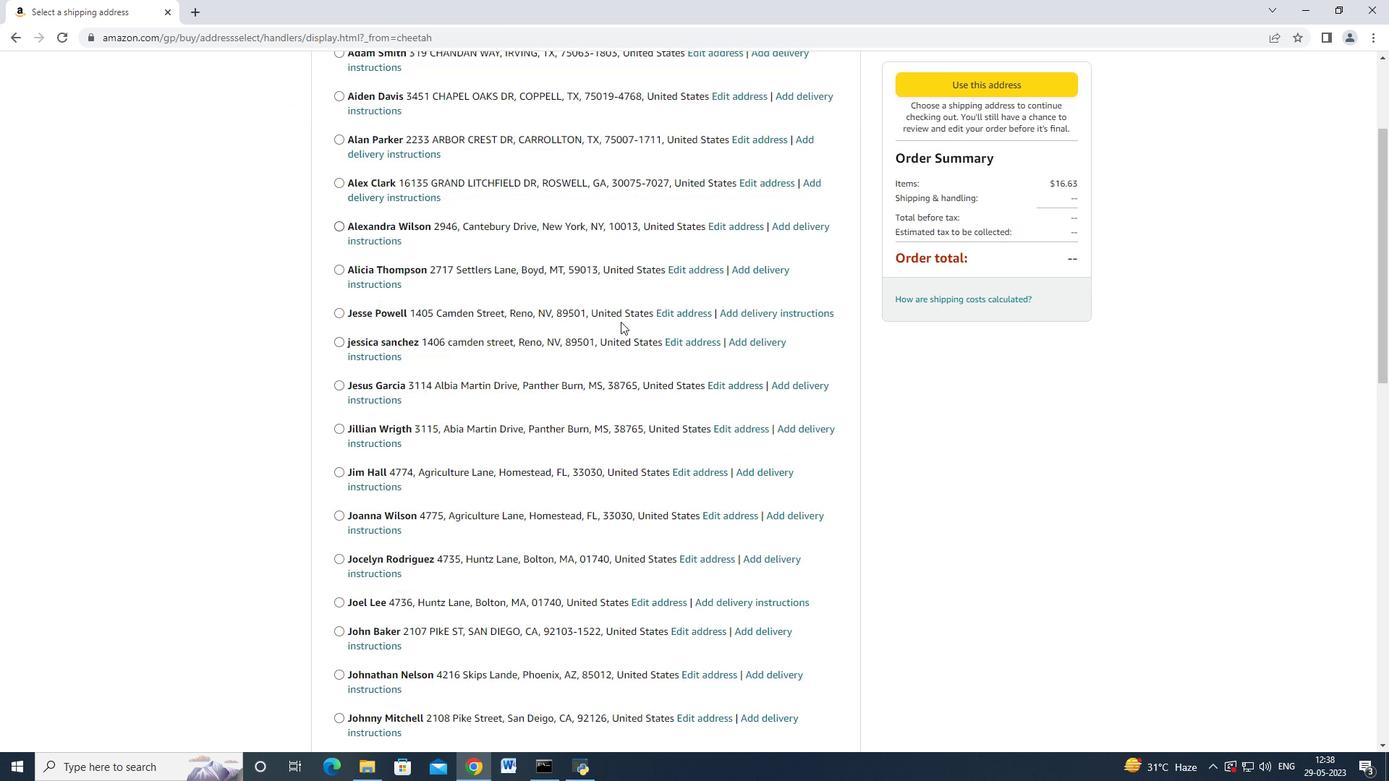 
Action: Mouse moved to (558, 346)
Screenshot: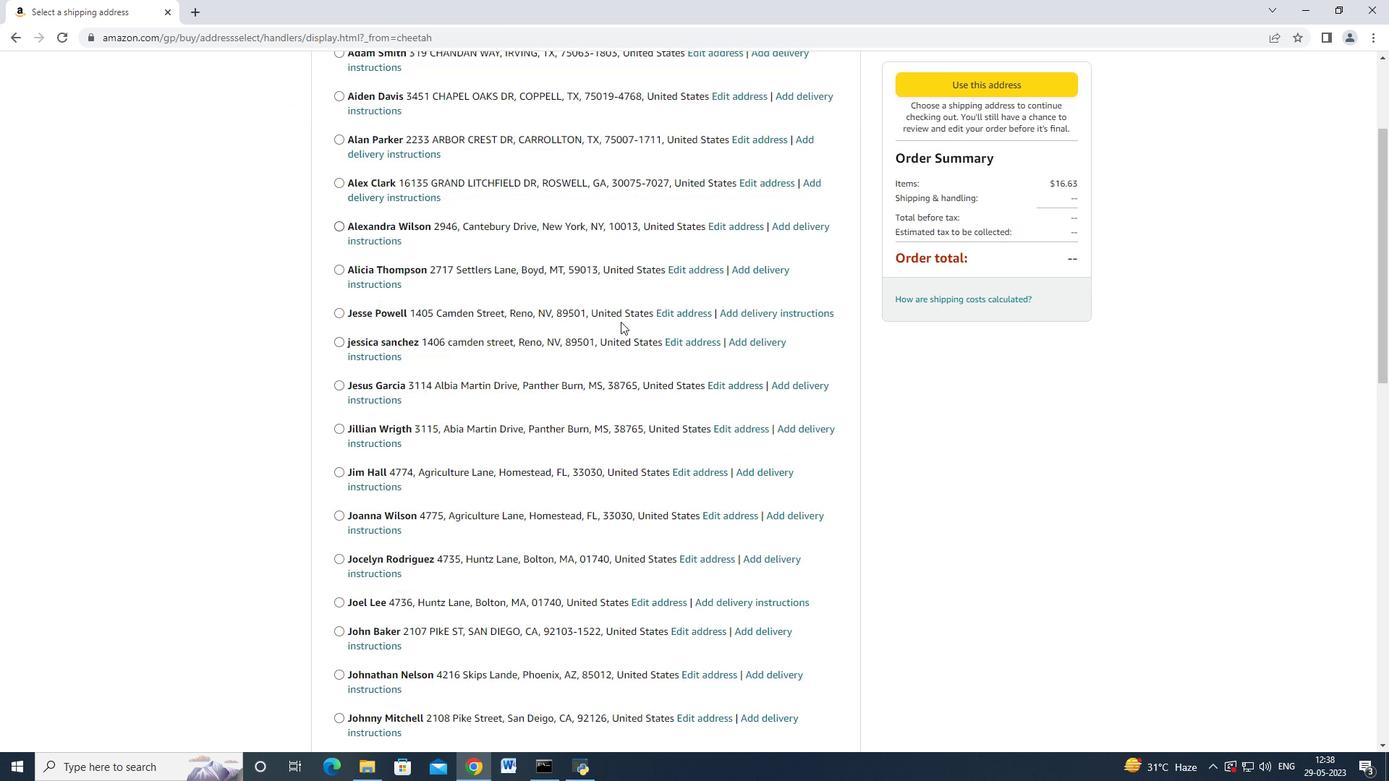 
Action: Mouse scrolled (558, 345) with delta (0, 0)
Screenshot: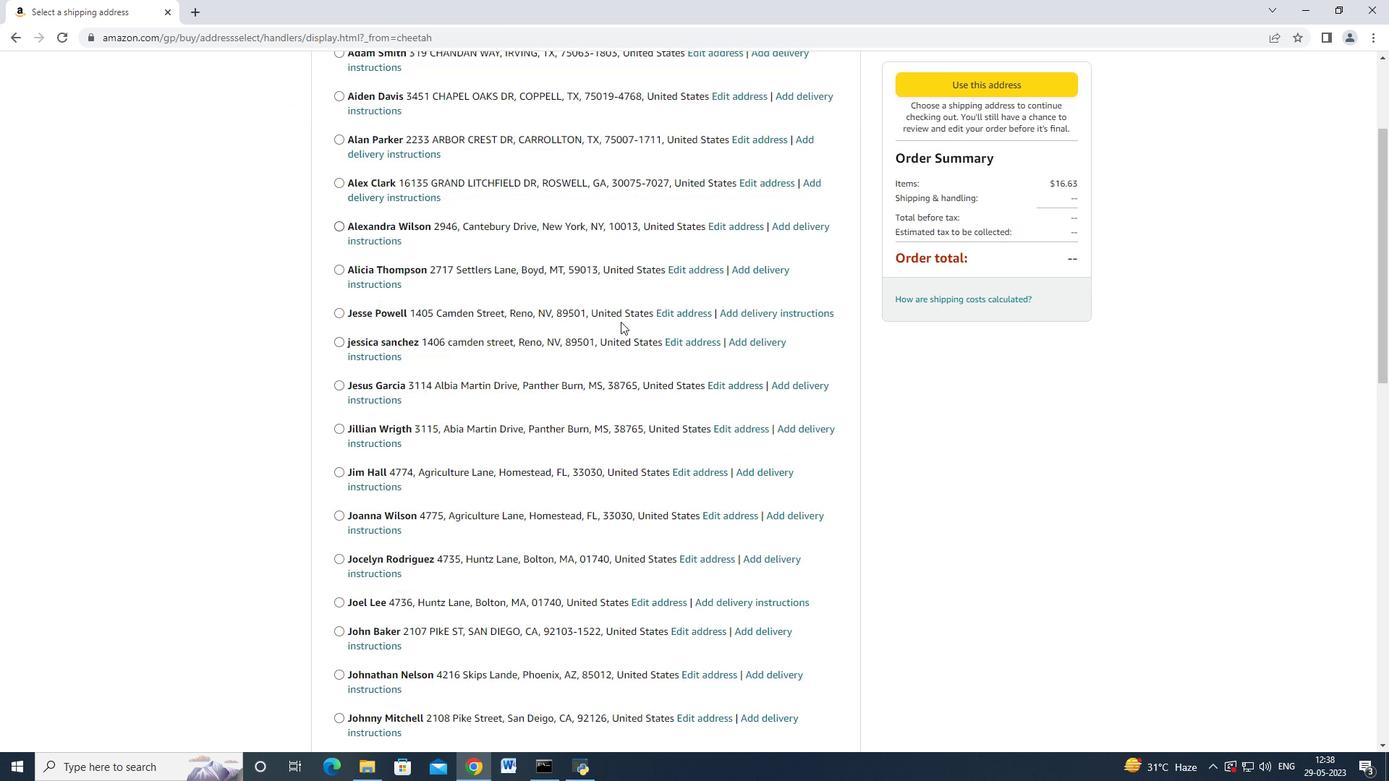 
Action: Mouse scrolled (558, 345) with delta (0, 0)
Screenshot: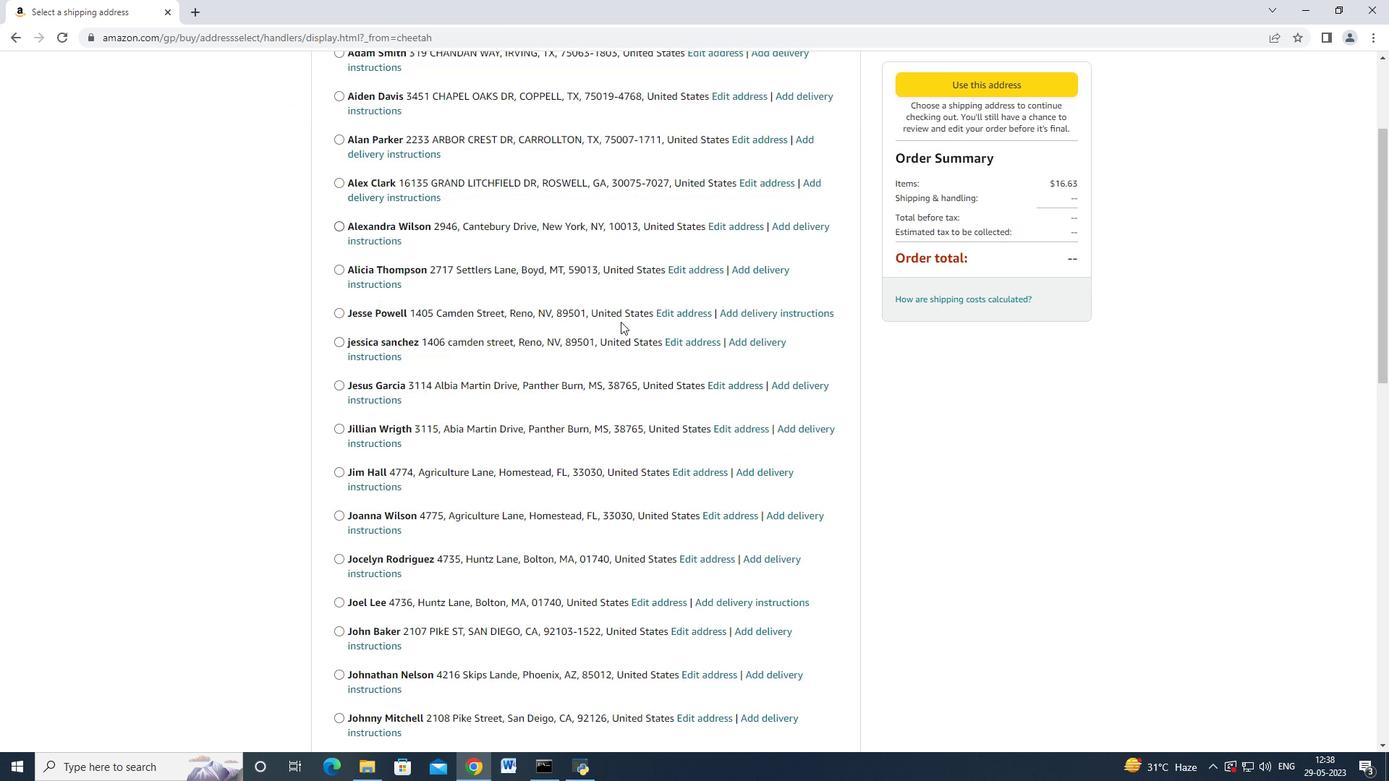 
Action: Mouse moved to (561, 347)
Screenshot: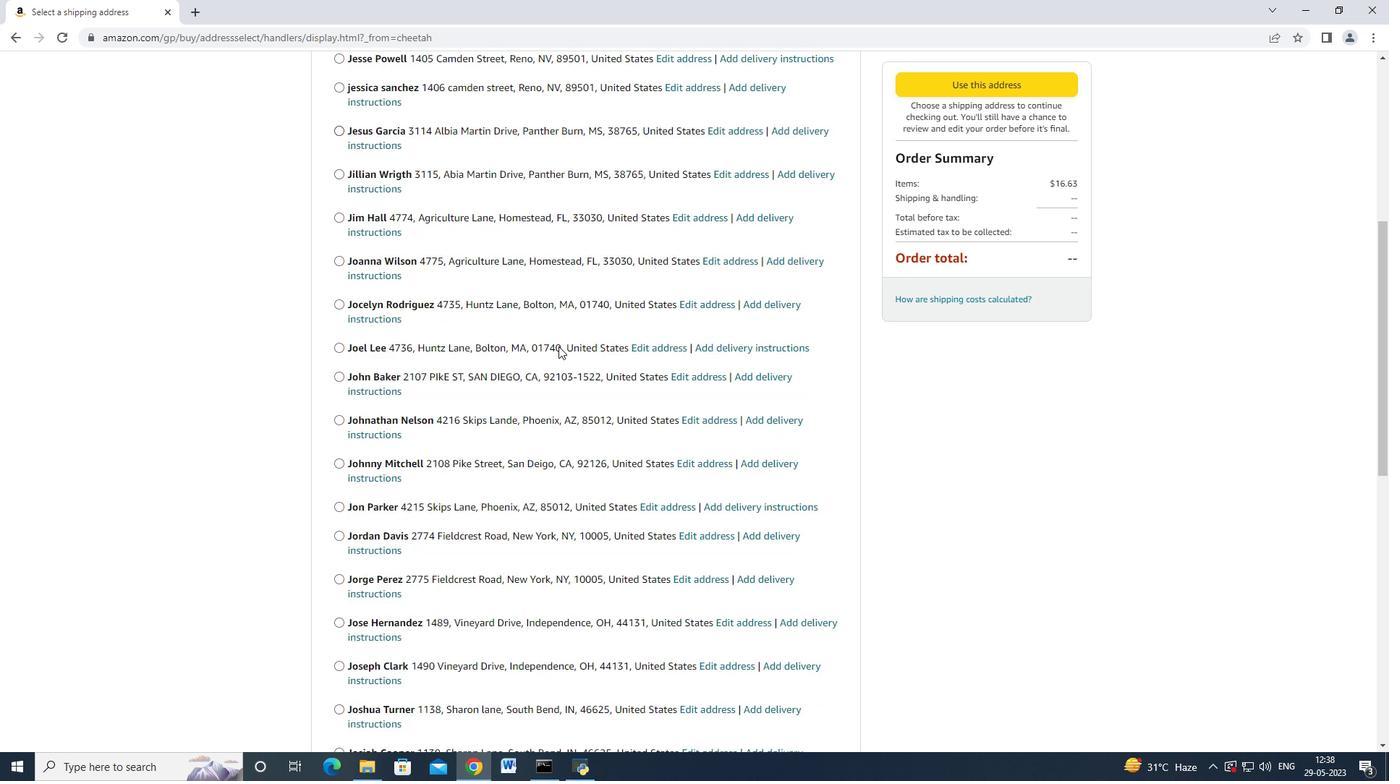 
Action: Mouse scrolled (561, 346) with delta (0, 0)
Screenshot: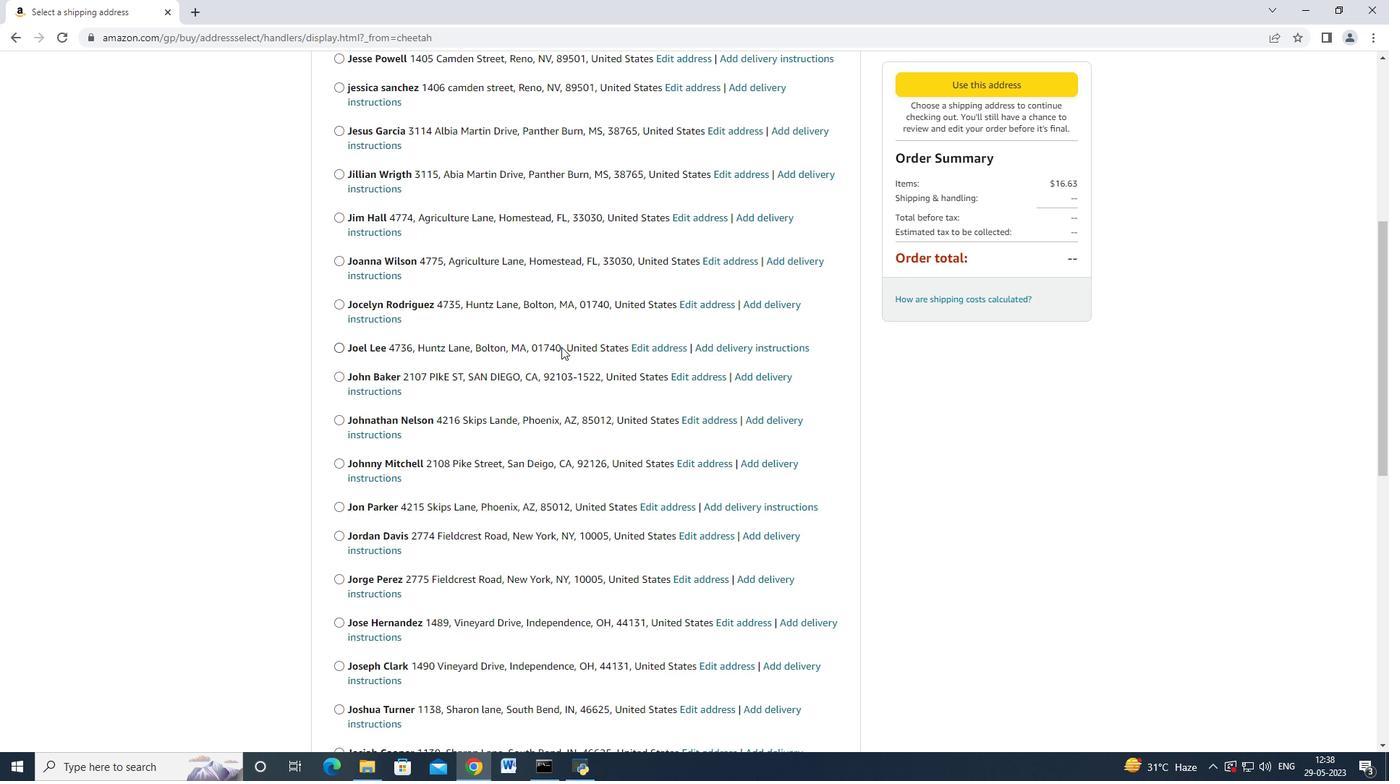 
Action: Mouse scrolled (561, 346) with delta (0, 0)
Screenshot: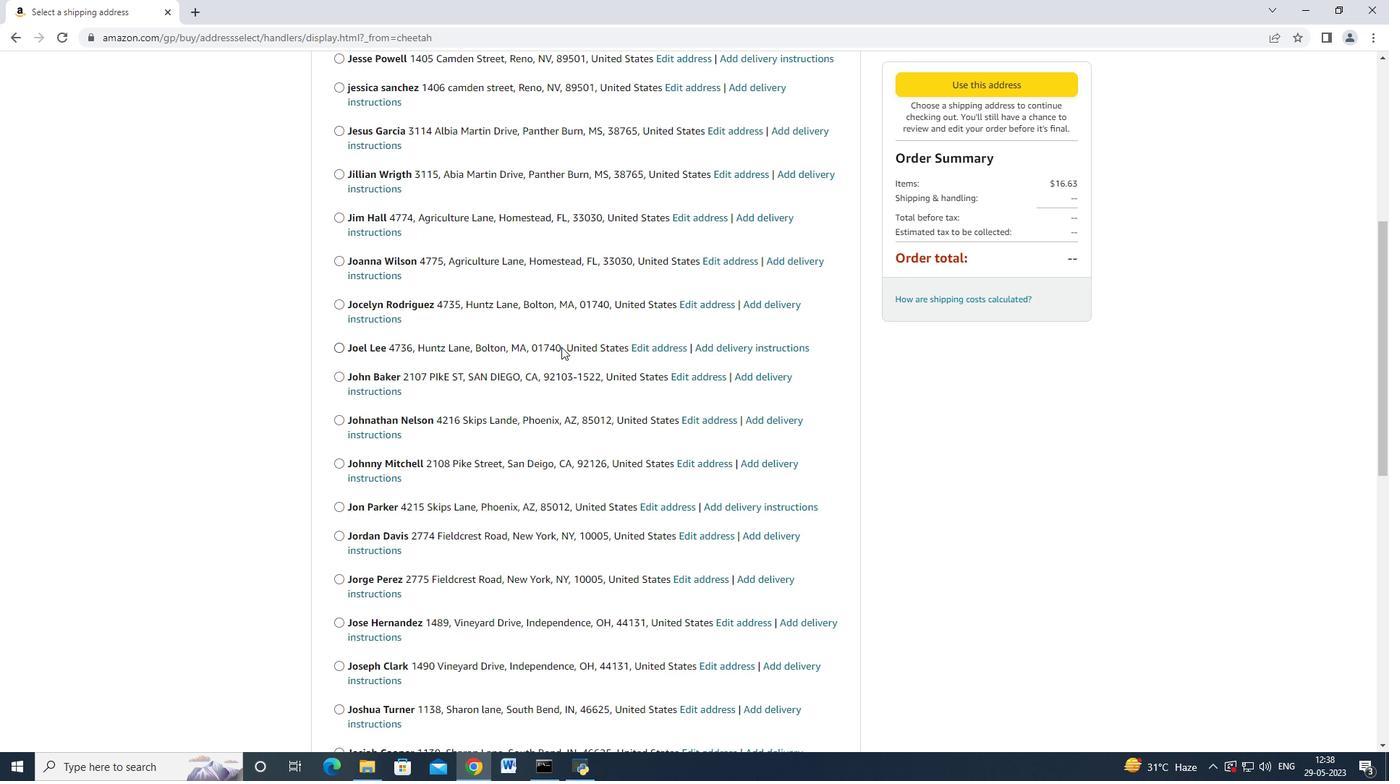 
Action: Mouse moved to (561, 347)
Screenshot: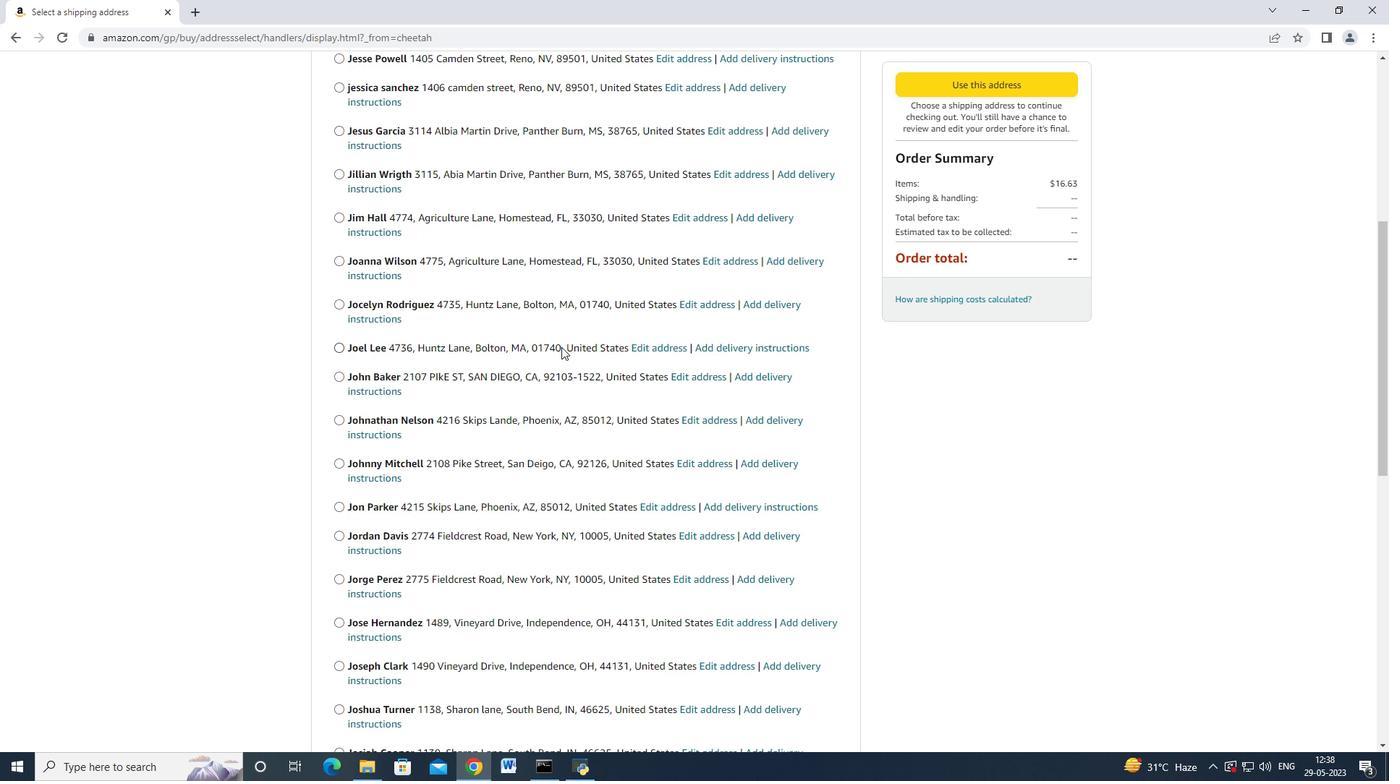 
Action: Mouse scrolled (561, 346) with delta (0, 0)
Screenshot: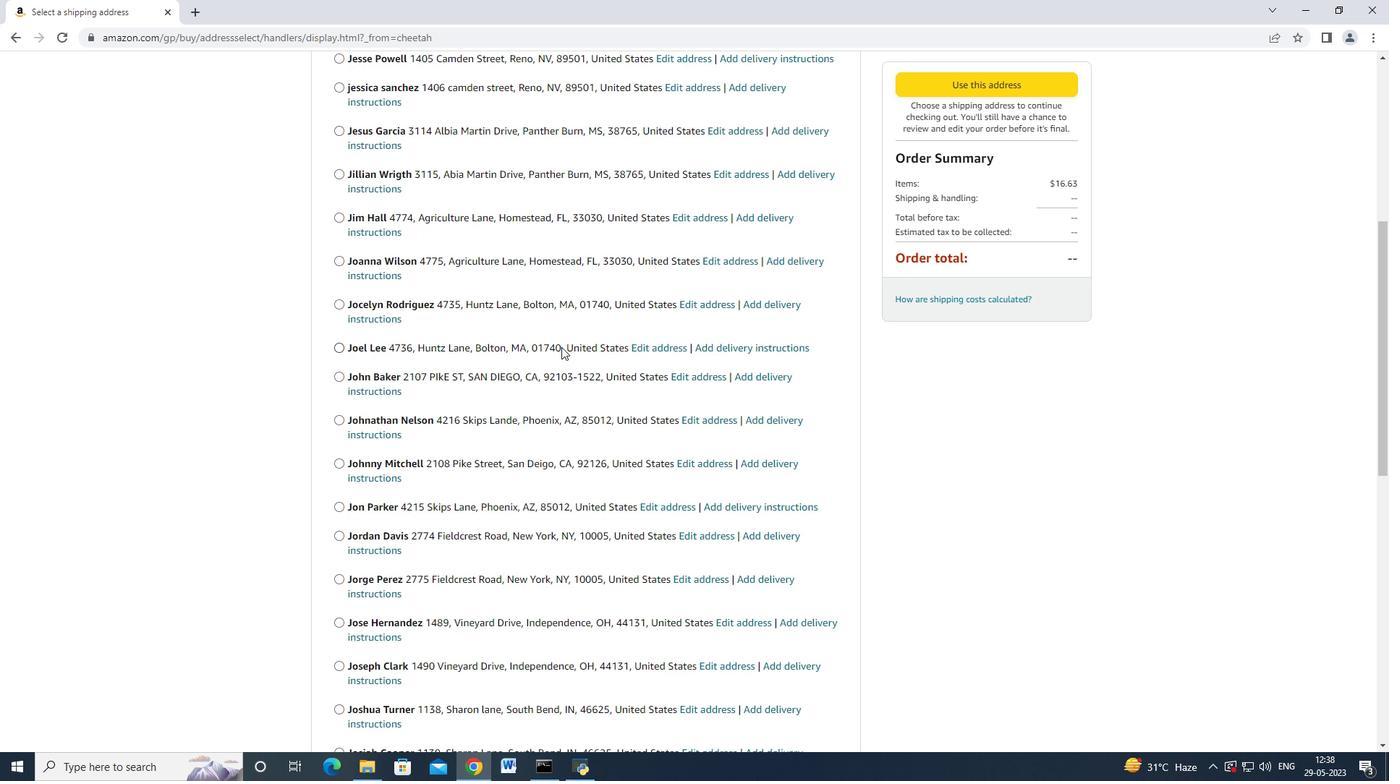 
Action: Mouse scrolled (561, 346) with delta (0, 0)
Screenshot: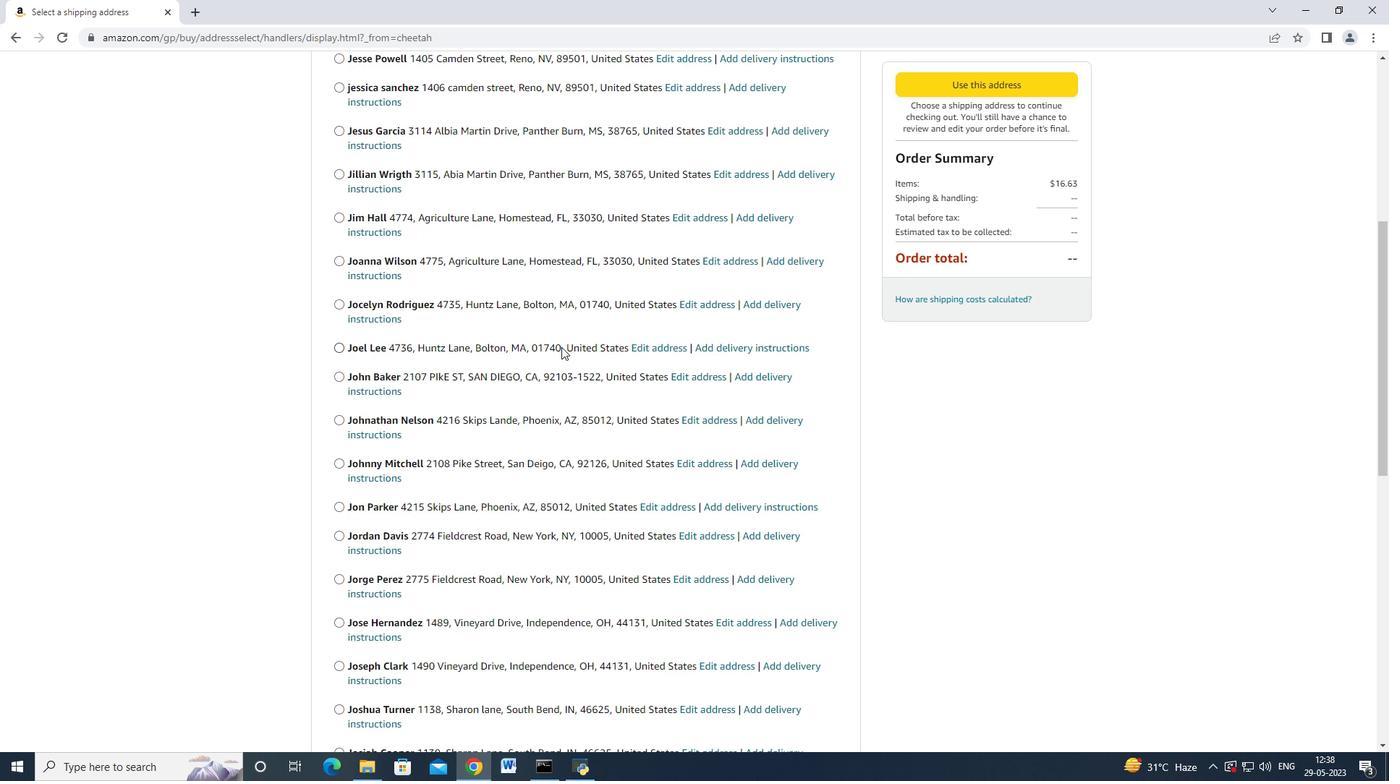 
Action: Mouse moved to (544, 341)
Screenshot: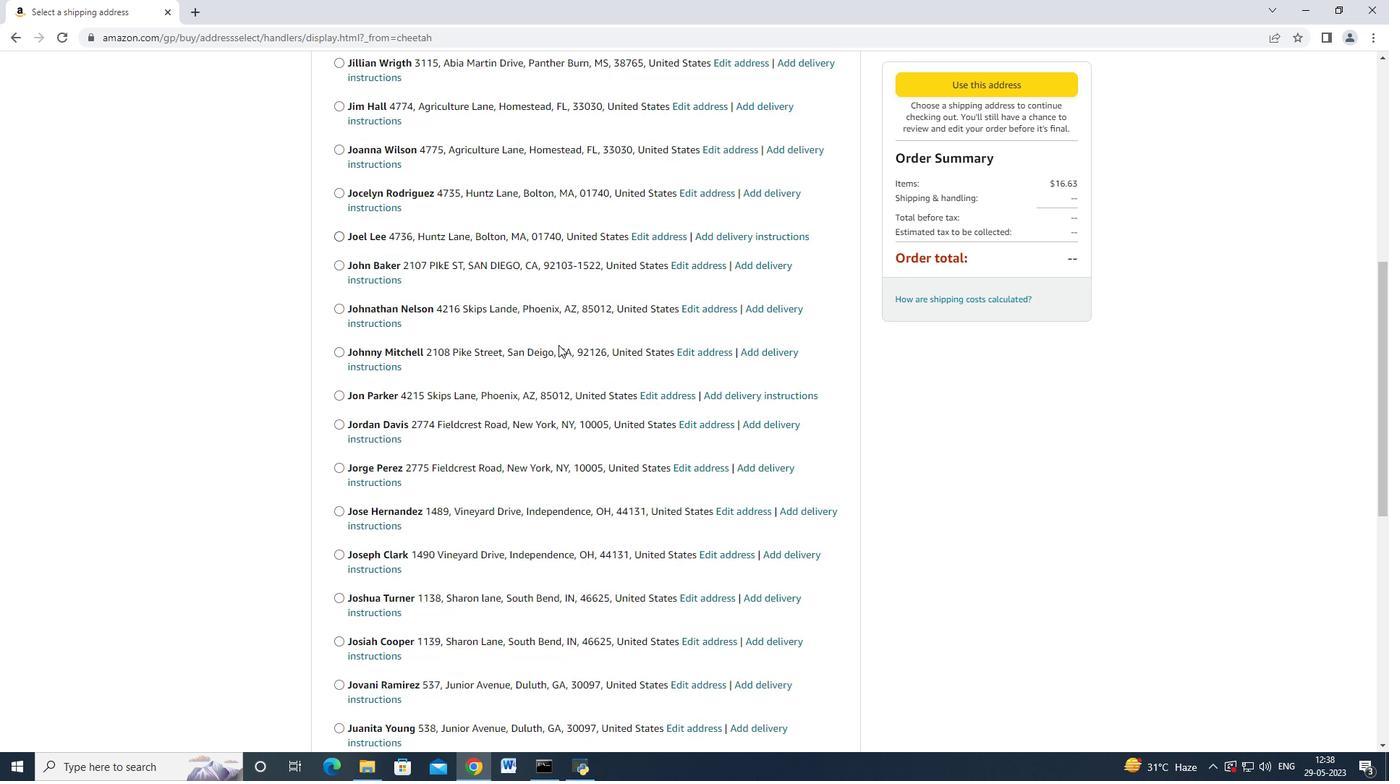 
Action: Mouse scrolled (544, 340) with delta (0, 0)
Screenshot: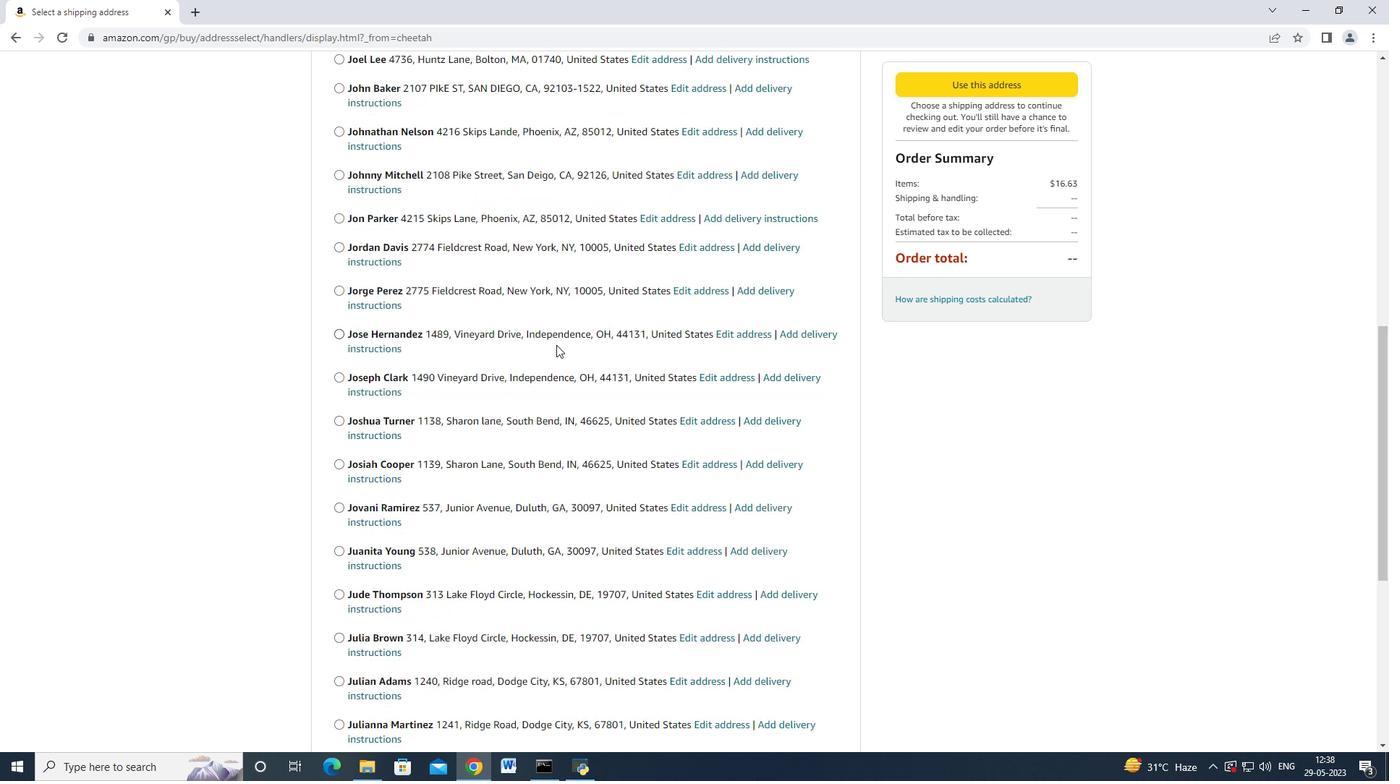 
Action: Mouse scrolled (544, 340) with delta (0, 0)
Screenshot: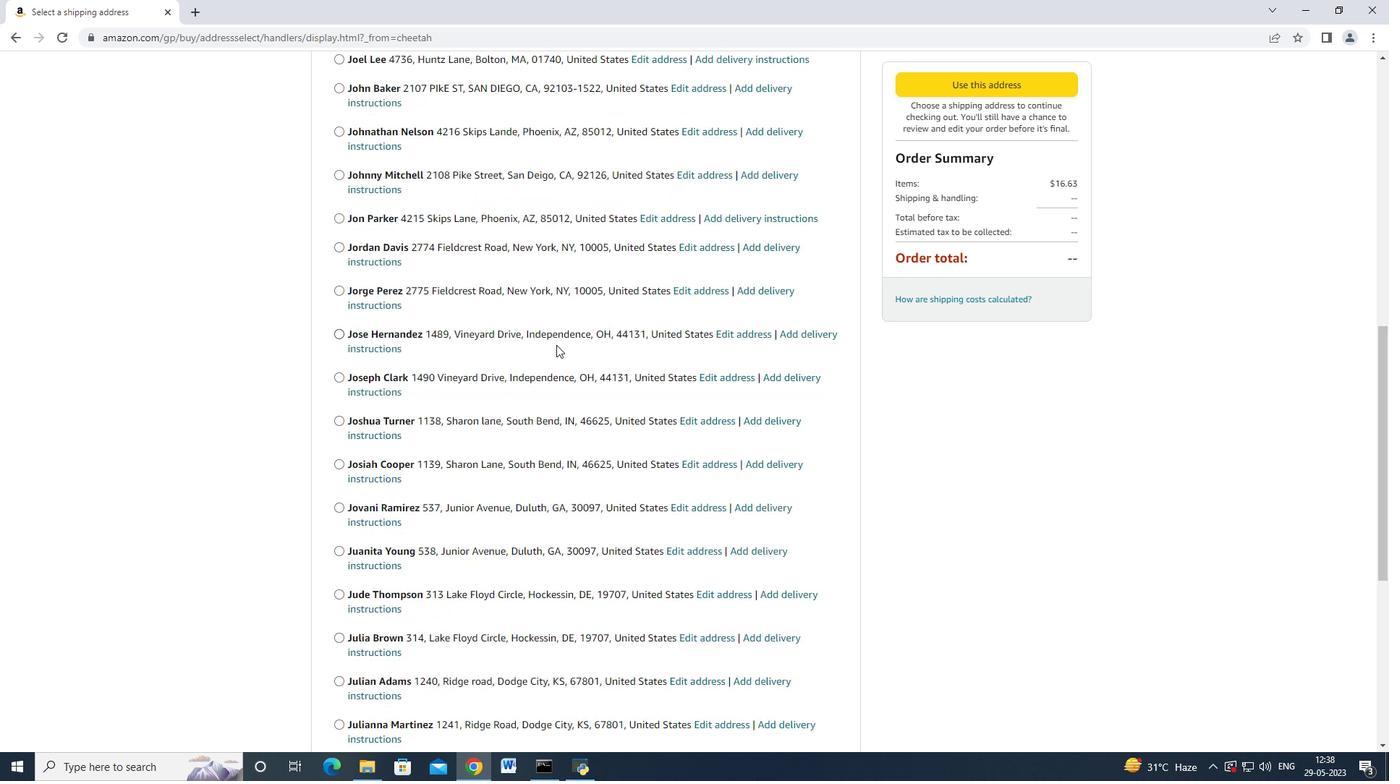 
Action: Mouse scrolled (544, 340) with delta (0, 0)
Screenshot: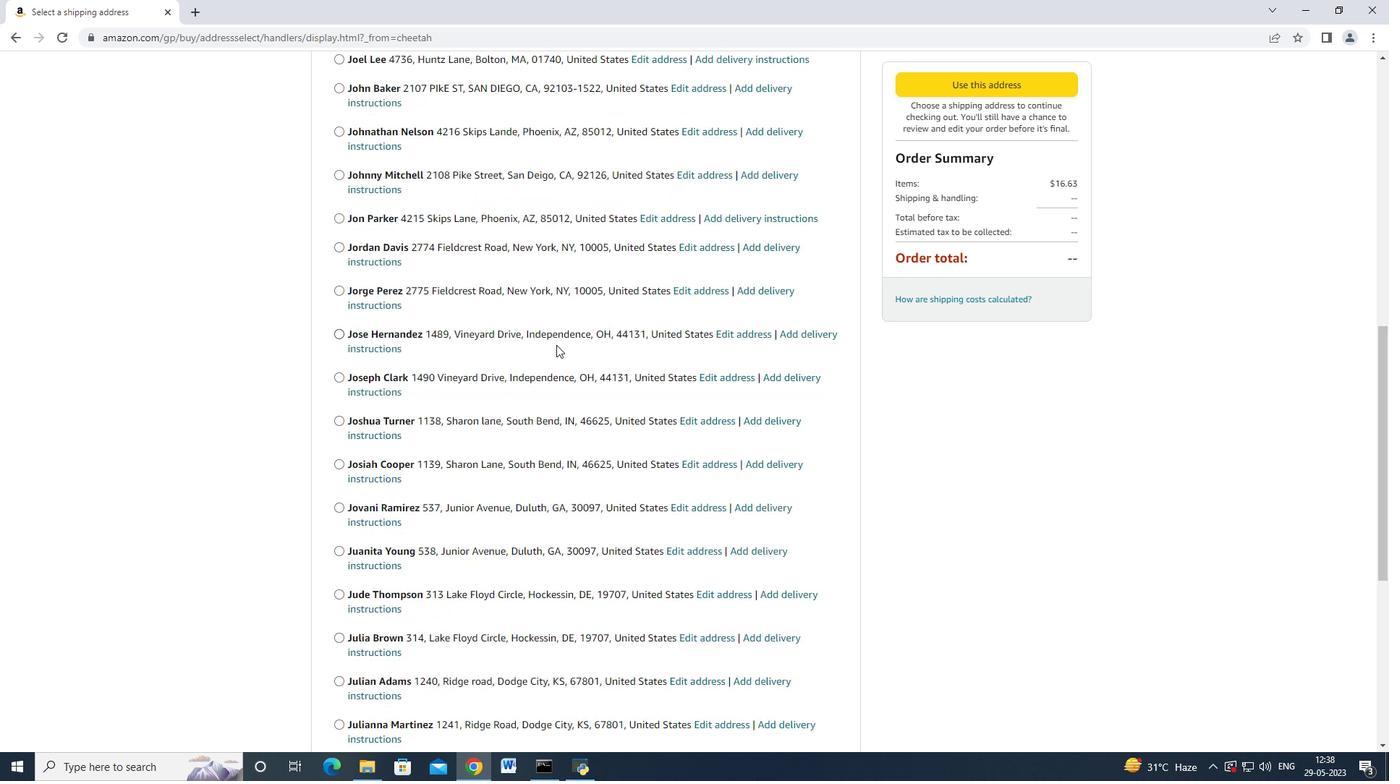 
Action: Mouse scrolled (544, 340) with delta (0, 0)
Screenshot: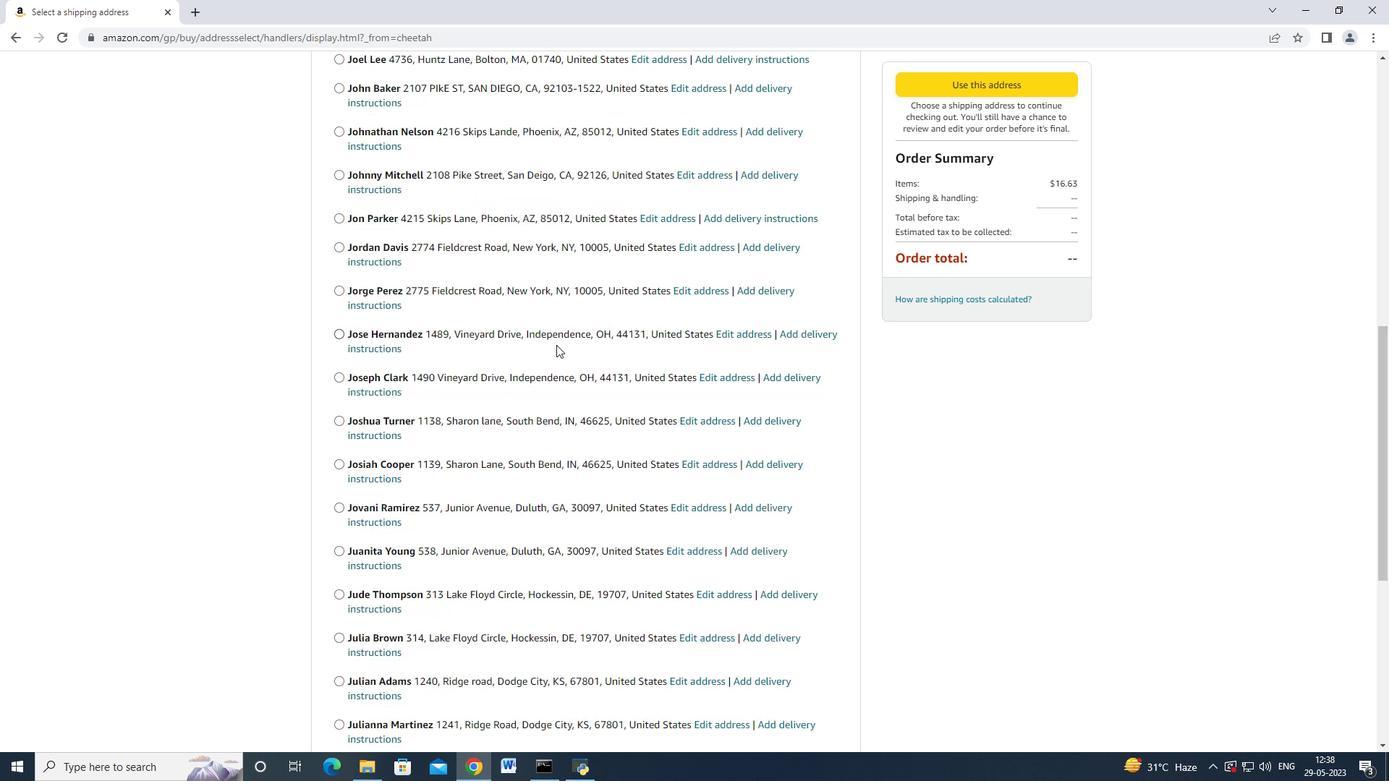 
Action: Mouse moved to (536, 345)
Screenshot: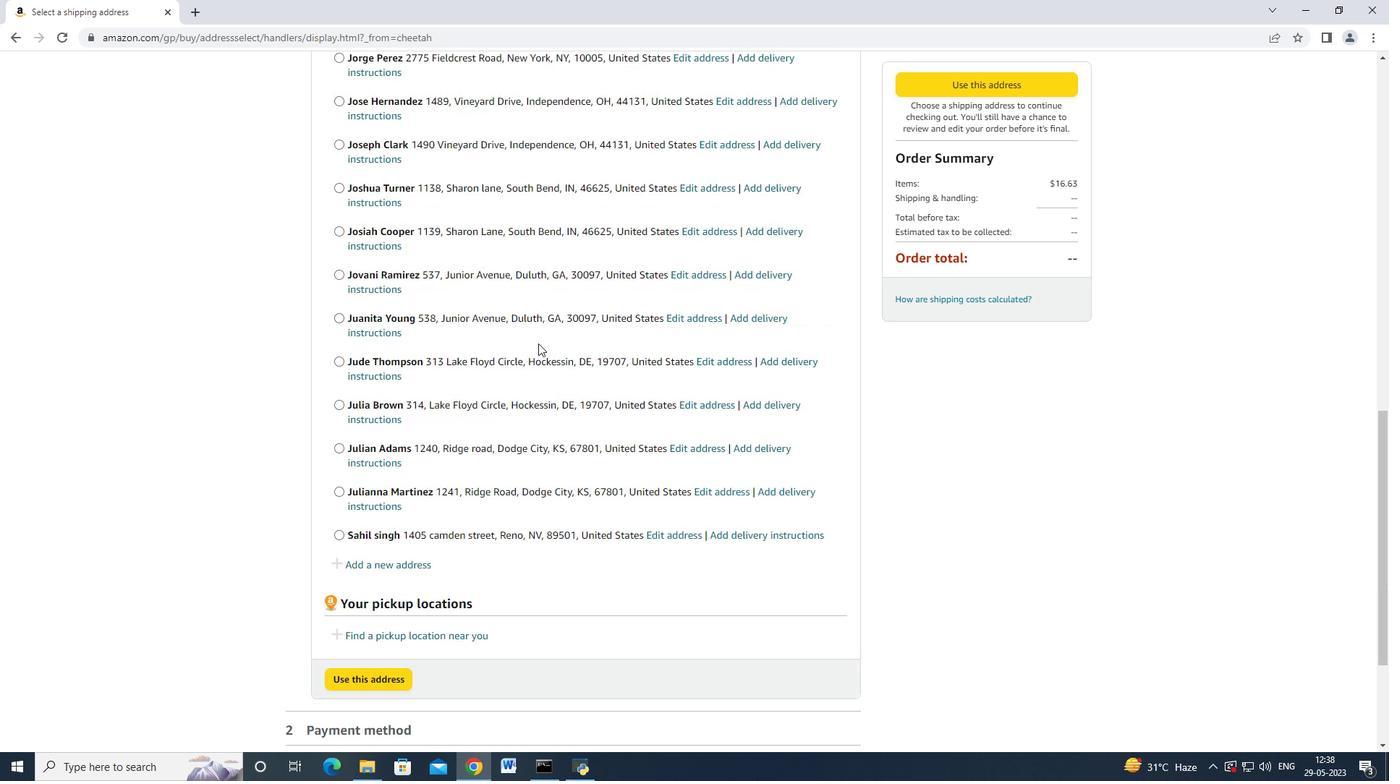 
Action: Mouse scrolled (536, 344) with delta (0, 0)
Screenshot: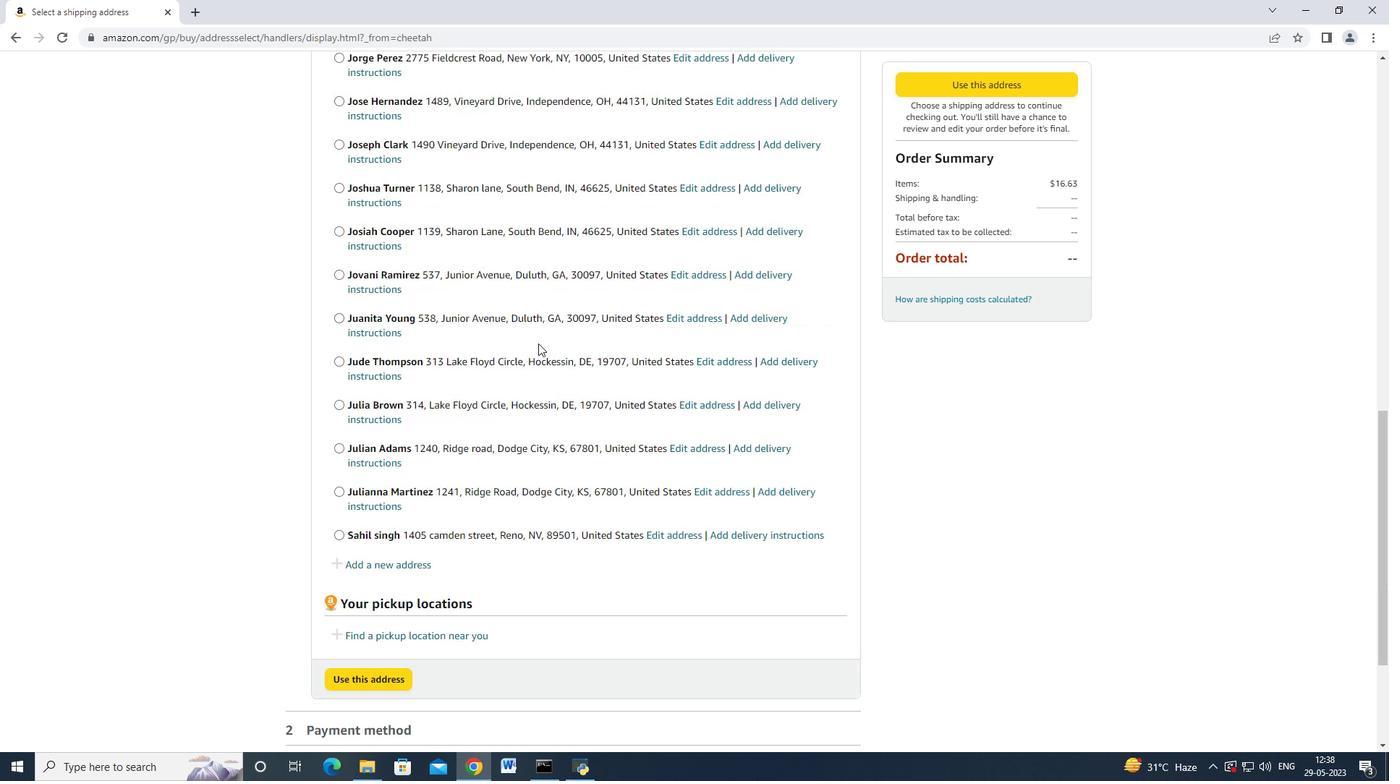 
Action: Mouse moved to (536, 345)
Screenshot: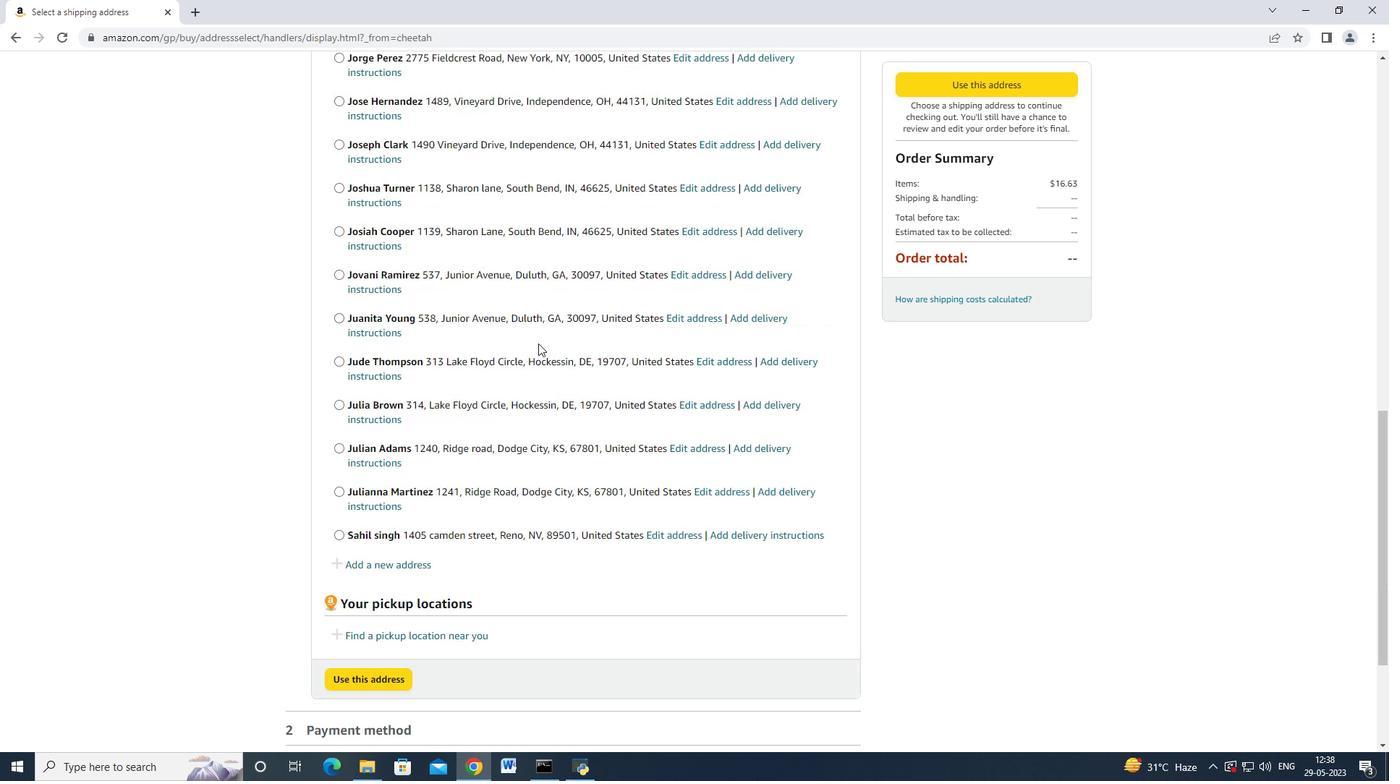 
Action: Mouse scrolled (536, 344) with delta (0, 0)
Screenshot: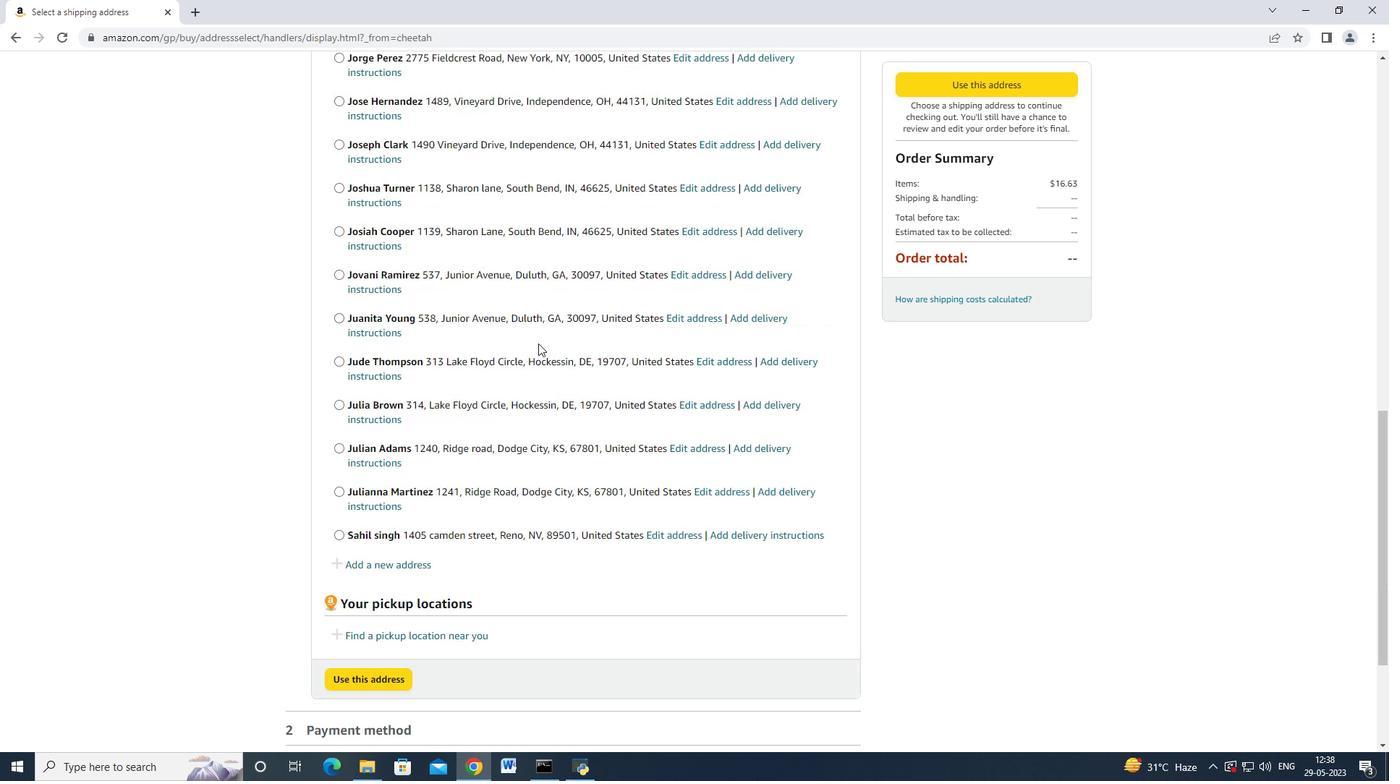 
Action: Mouse scrolled (536, 344) with delta (0, 0)
Screenshot: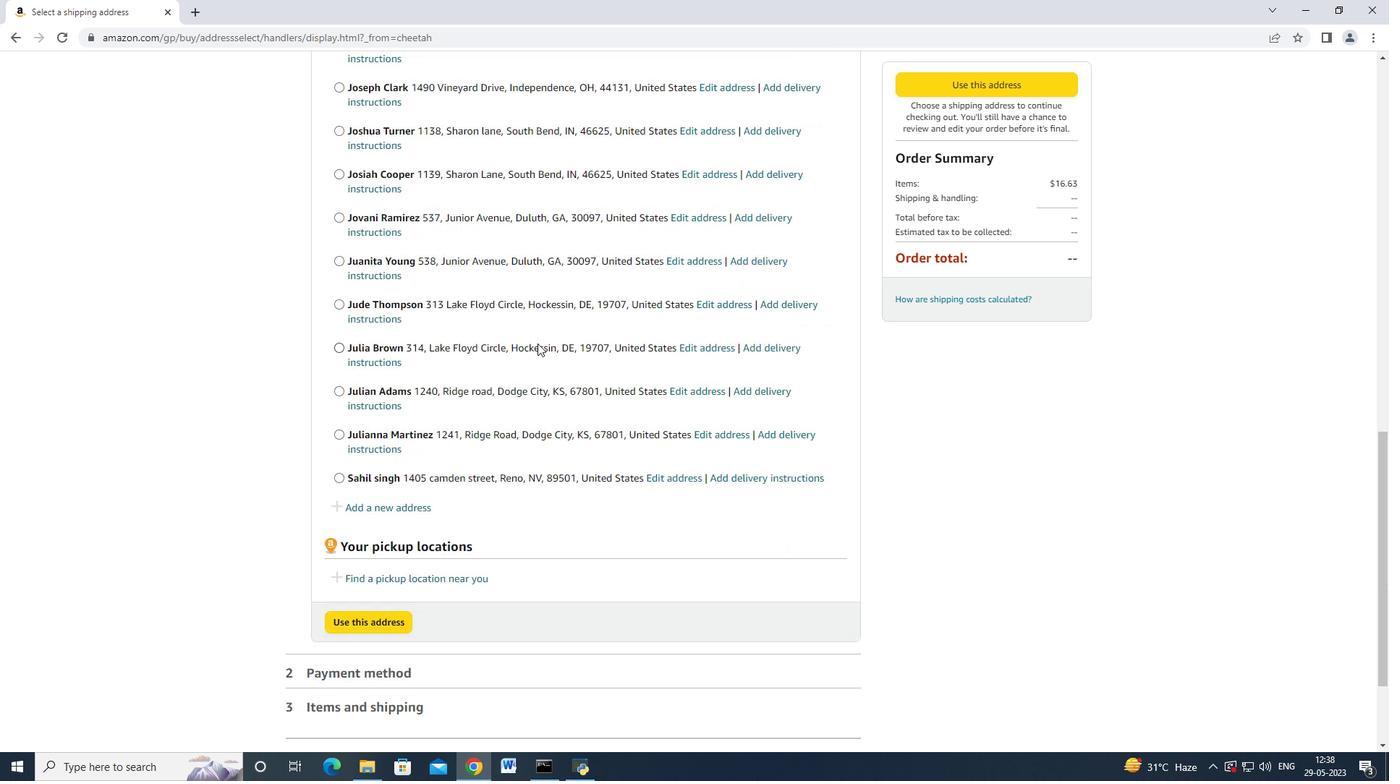 
Action: Mouse scrolled (536, 344) with delta (0, 0)
Screenshot: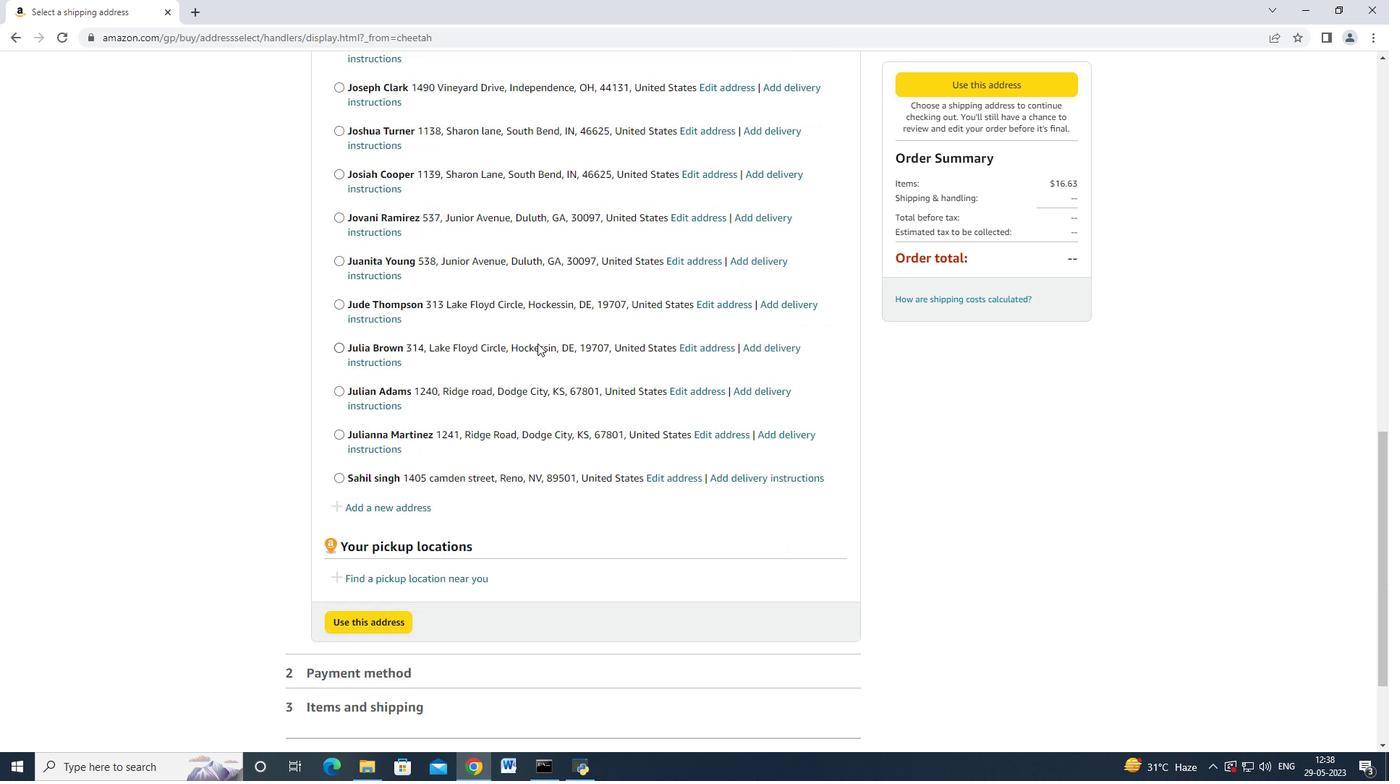 
Action: Mouse moved to (512, 463)
Screenshot: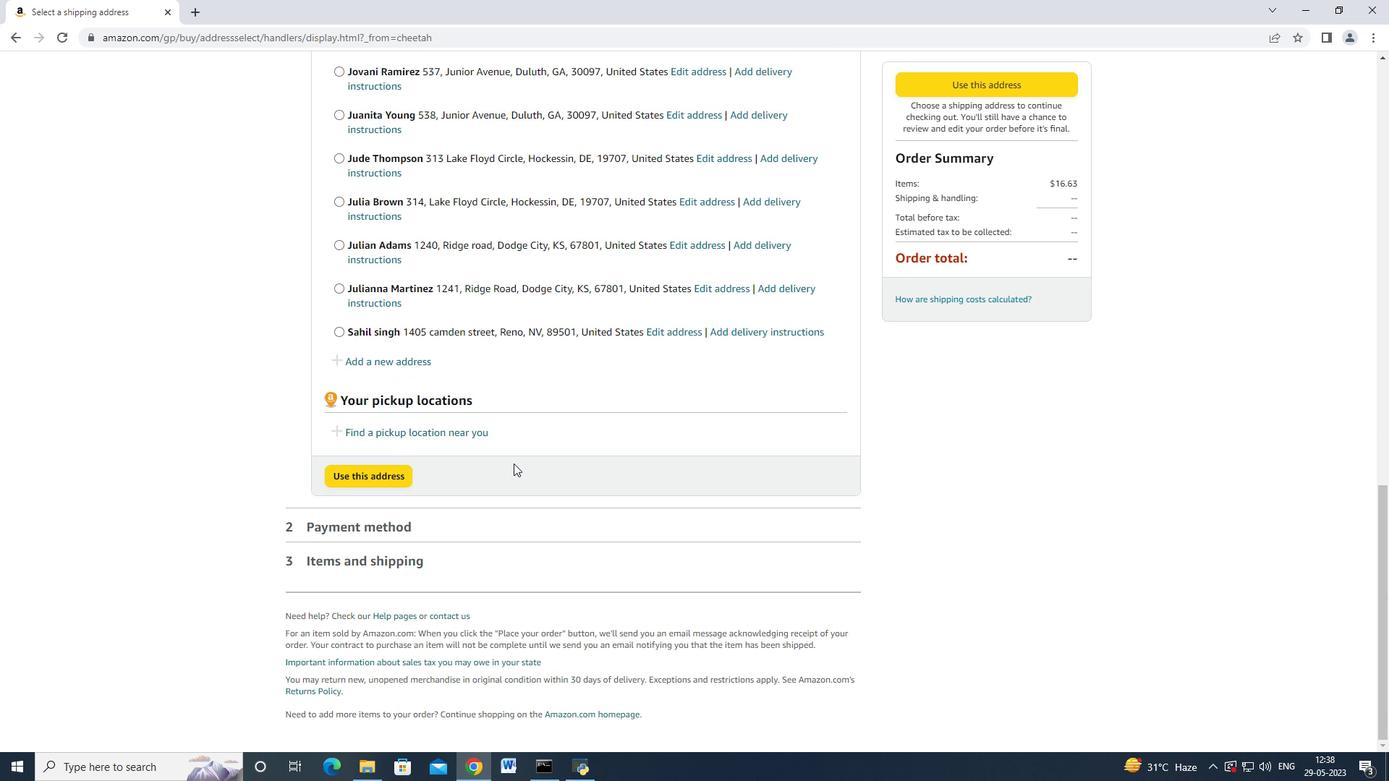 
Action: Mouse scrolled (512, 464) with delta (0, 0)
Screenshot: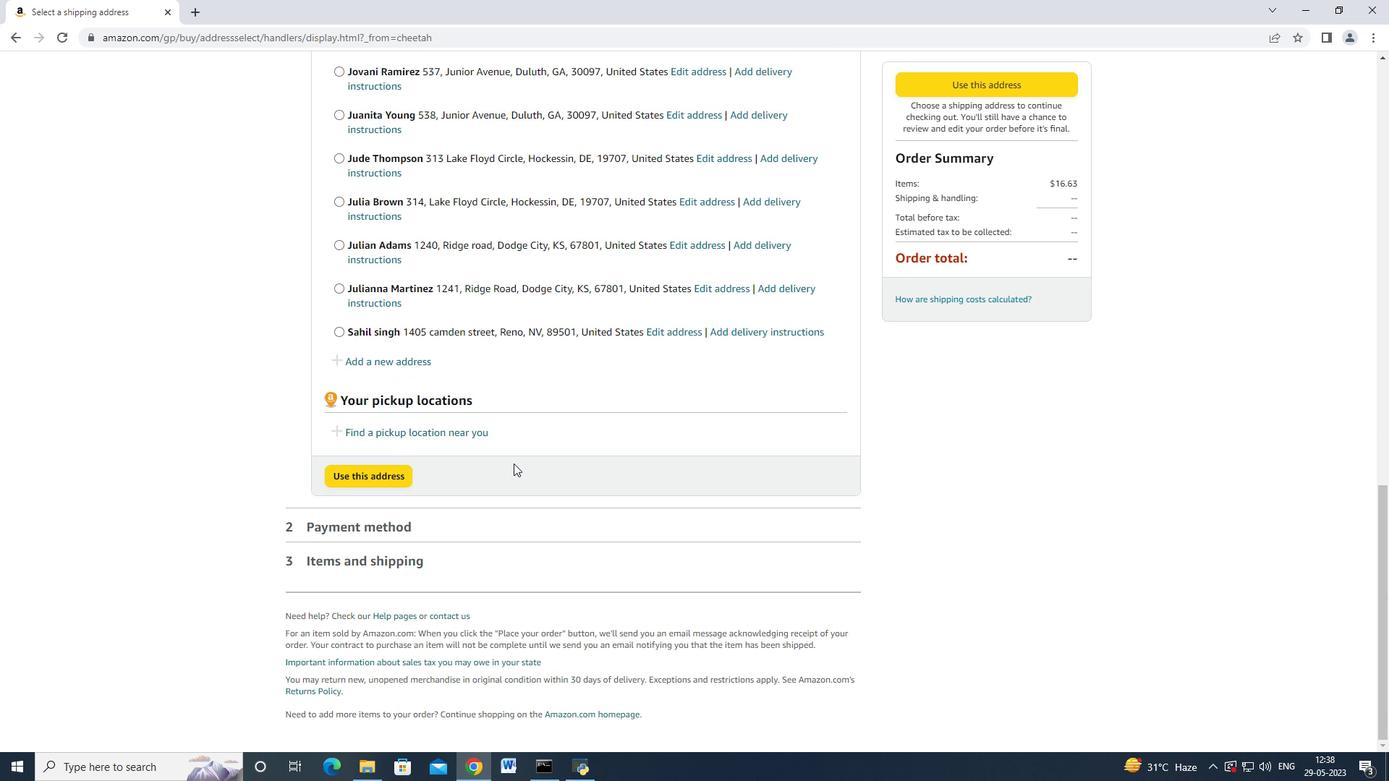 
Action: Mouse scrolled (512, 464) with delta (0, 0)
Screenshot: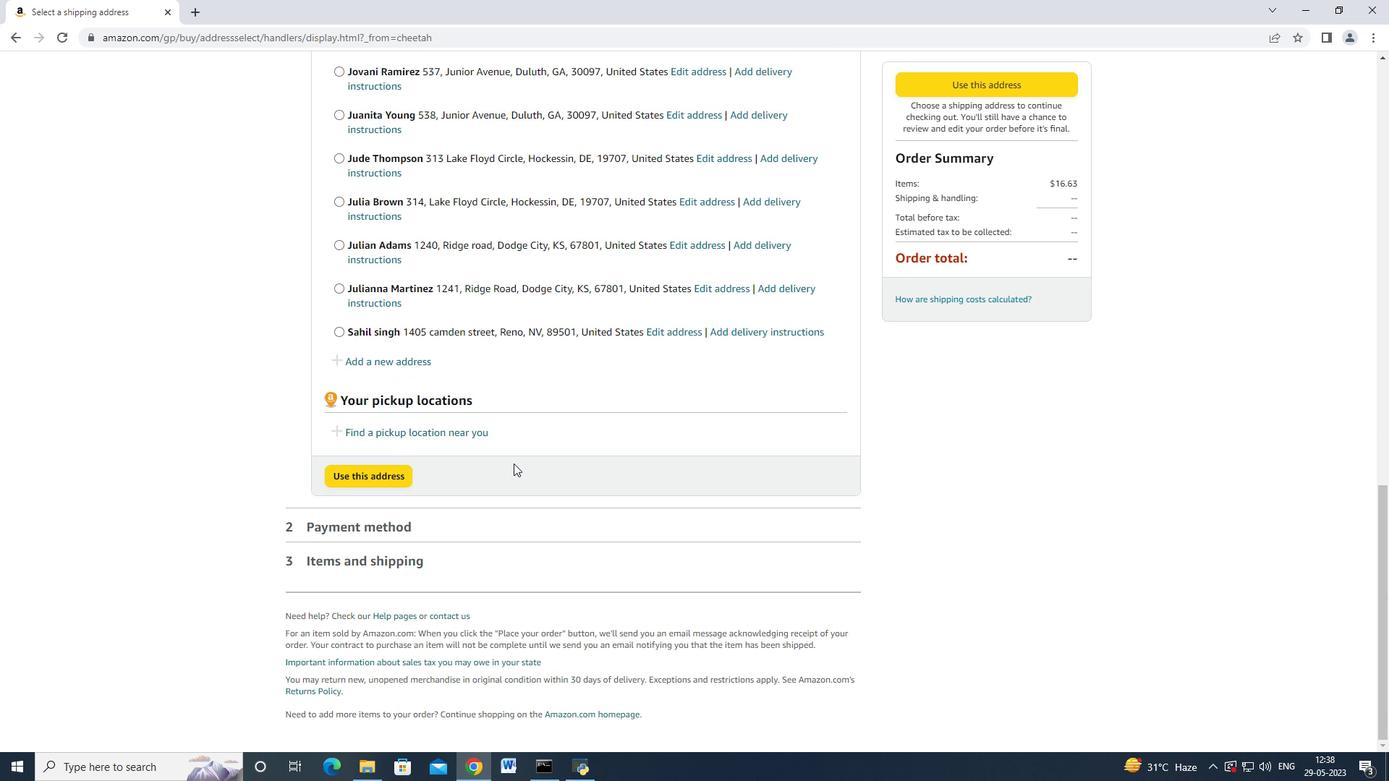 
Action: Mouse scrolled (512, 464) with delta (0, 0)
Screenshot: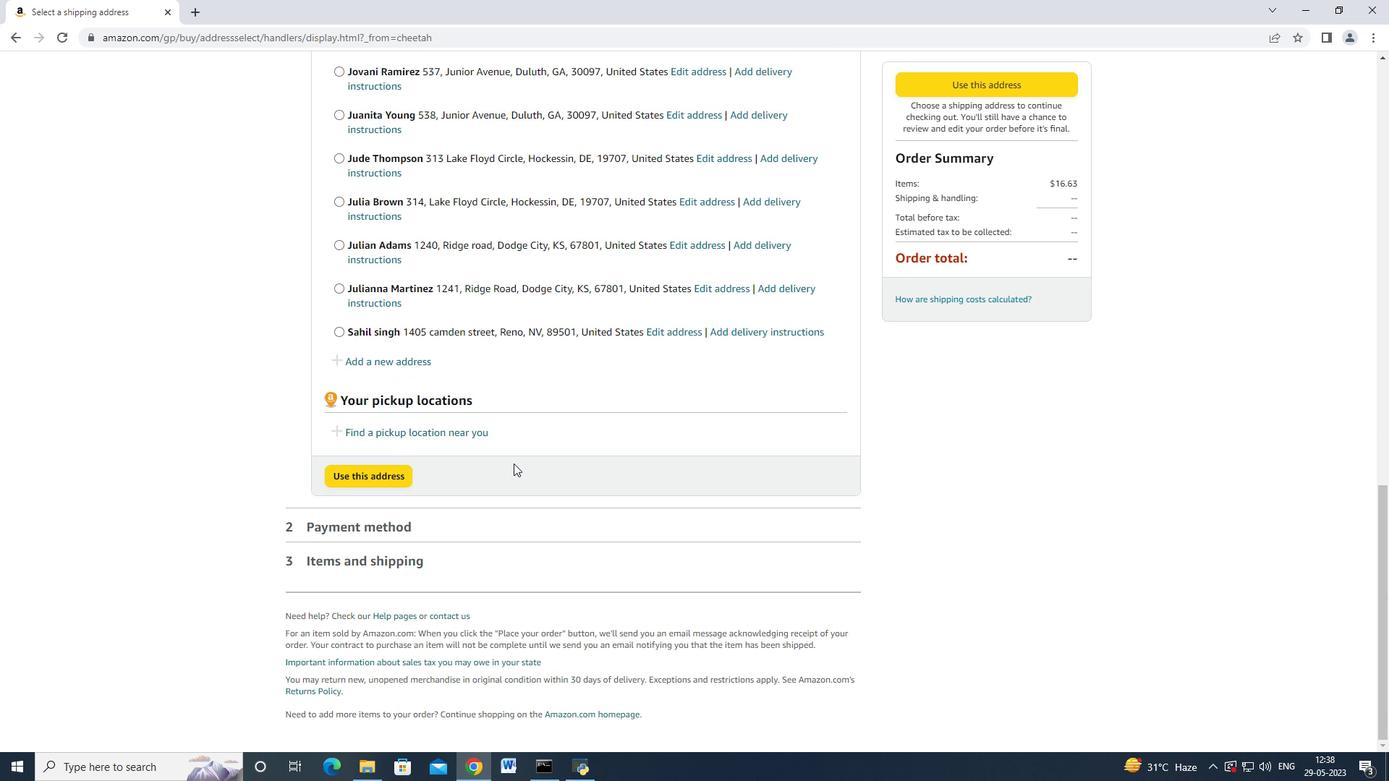 
Action: Mouse scrolled (512, 464) with delta (0, 0)
Screenshot: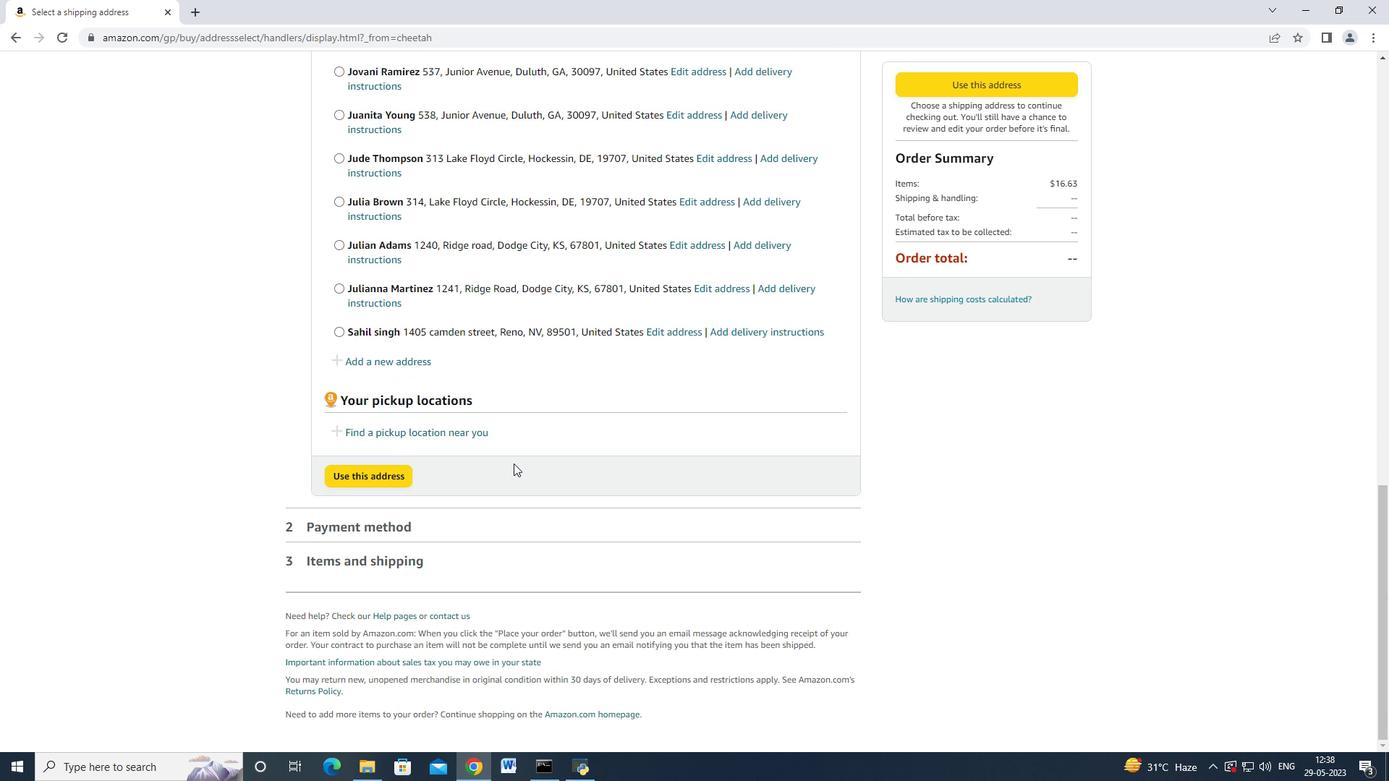 
Action: Mouse moved to (512, 463)
Screenshot: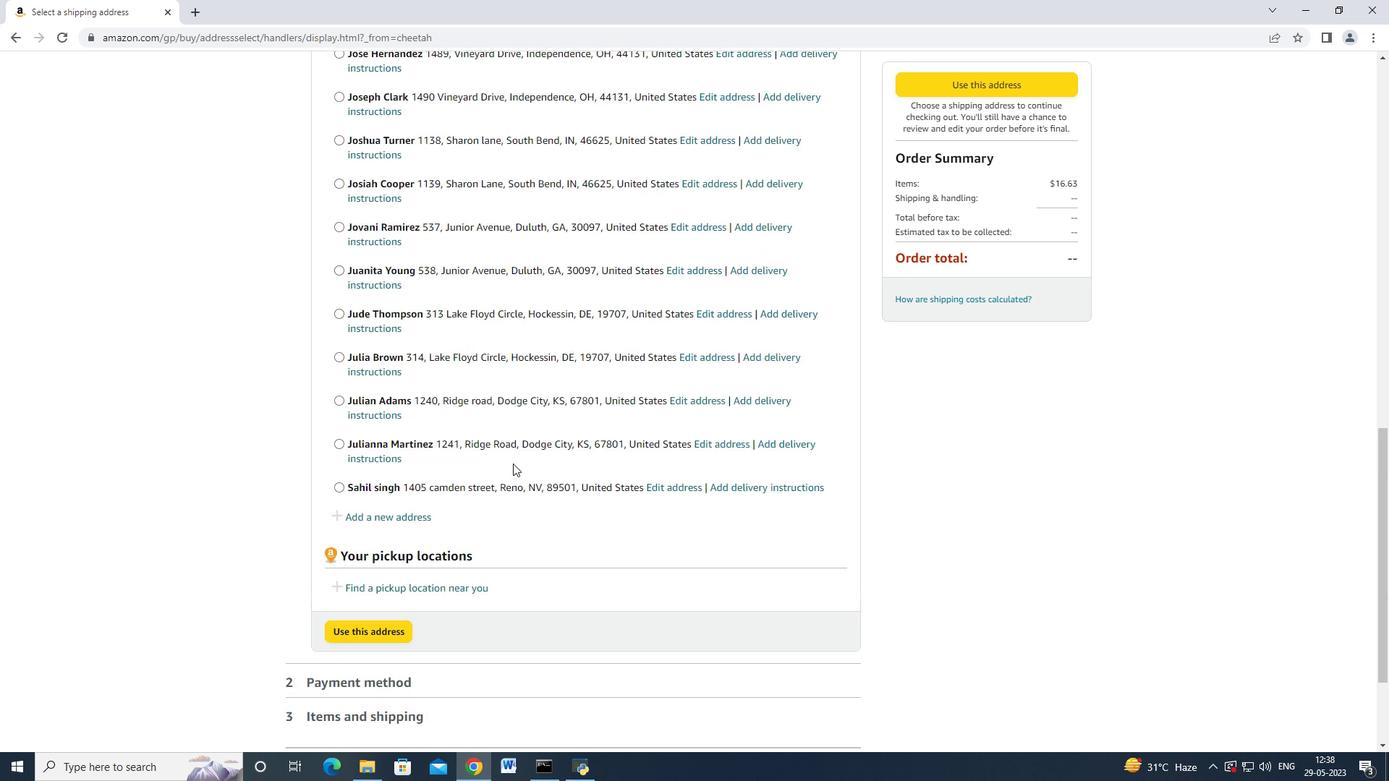 
Action: Mouse scrolled (512, 463) with delta (0, 0)
Screenshot: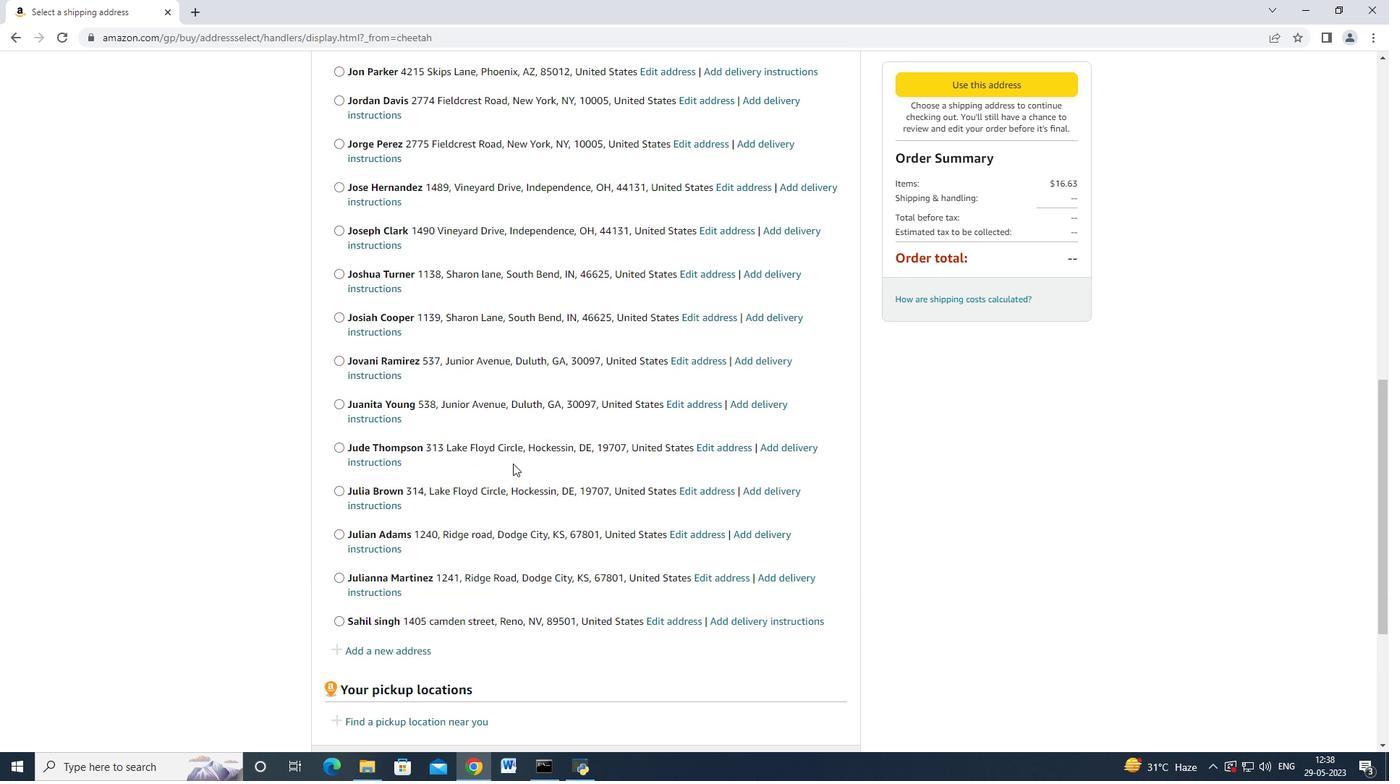 
Action: Mouse scrolled (512, 463) with delta (0, 0)
Screenshot: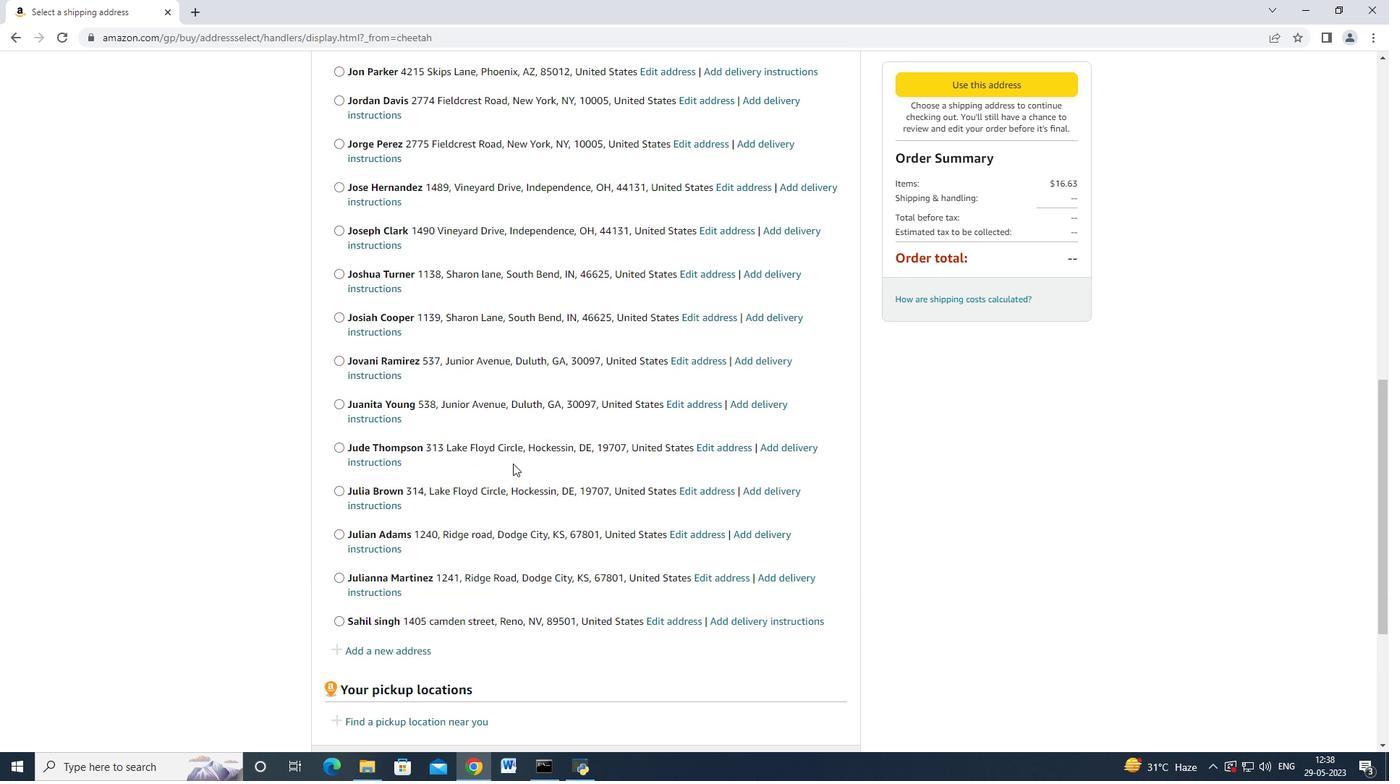 
Action: Mouse scrolled (512, 463) with delta (0, 0)
Screenshot: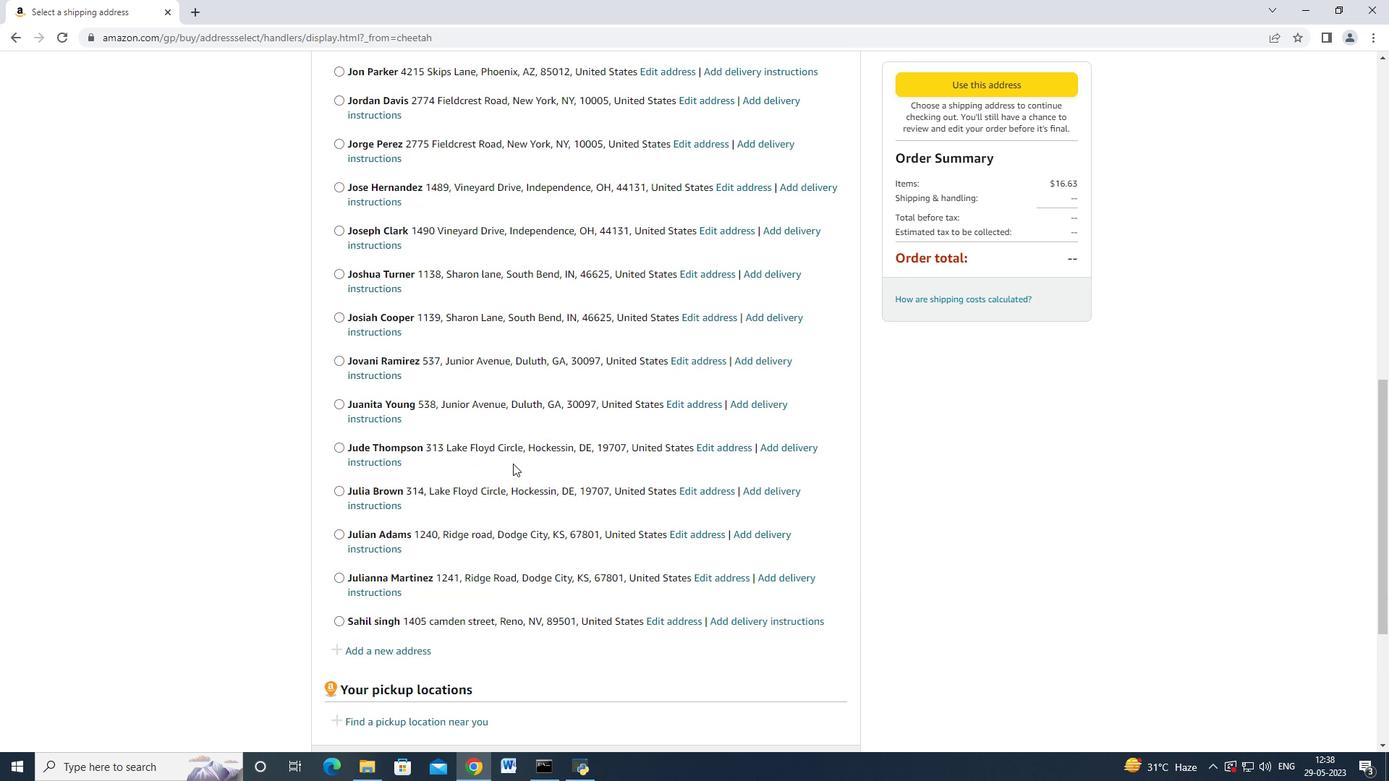 
Action: Mouse moved to (389, 434)
Screenshot: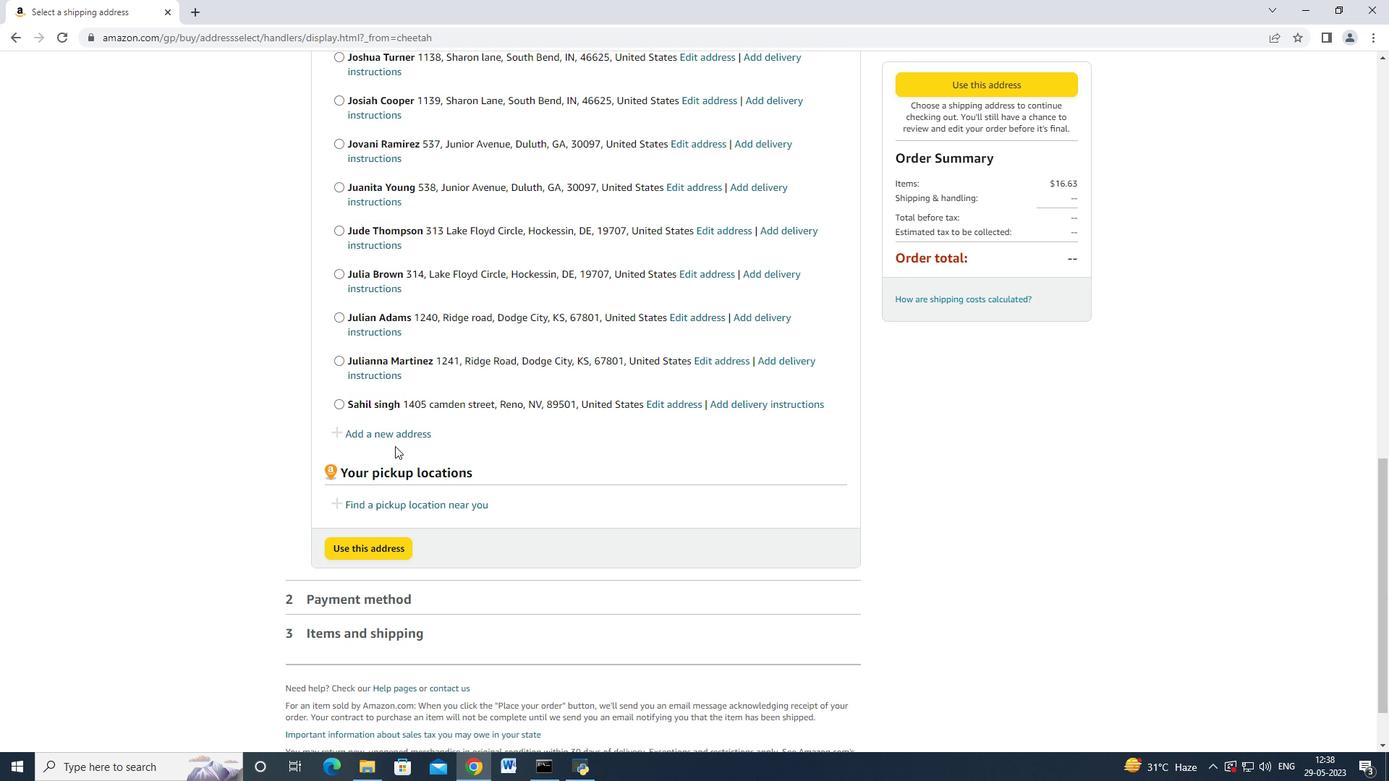 
Action: Mouse pressed left at (389, 434)
Screenshot: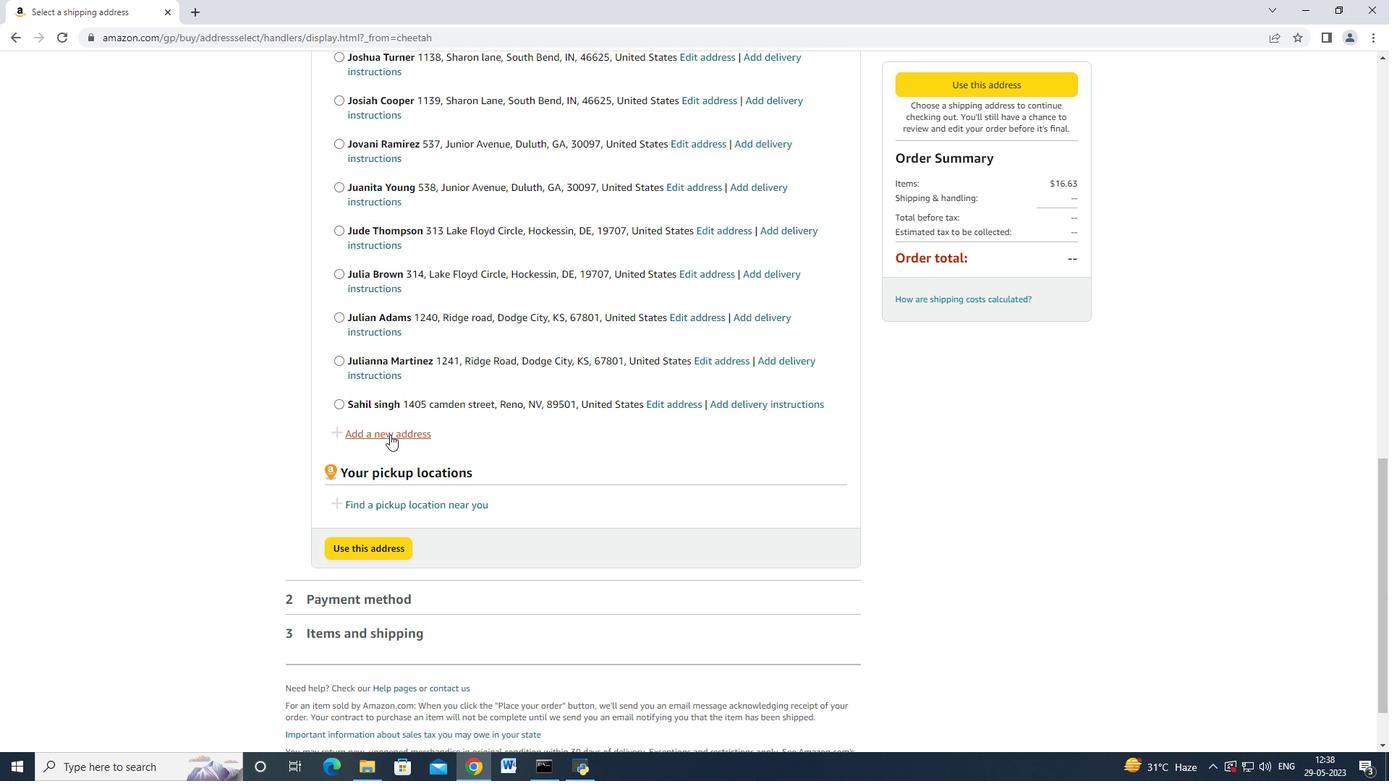 
Action: Mouse moved to (521, 358)
Screenshot: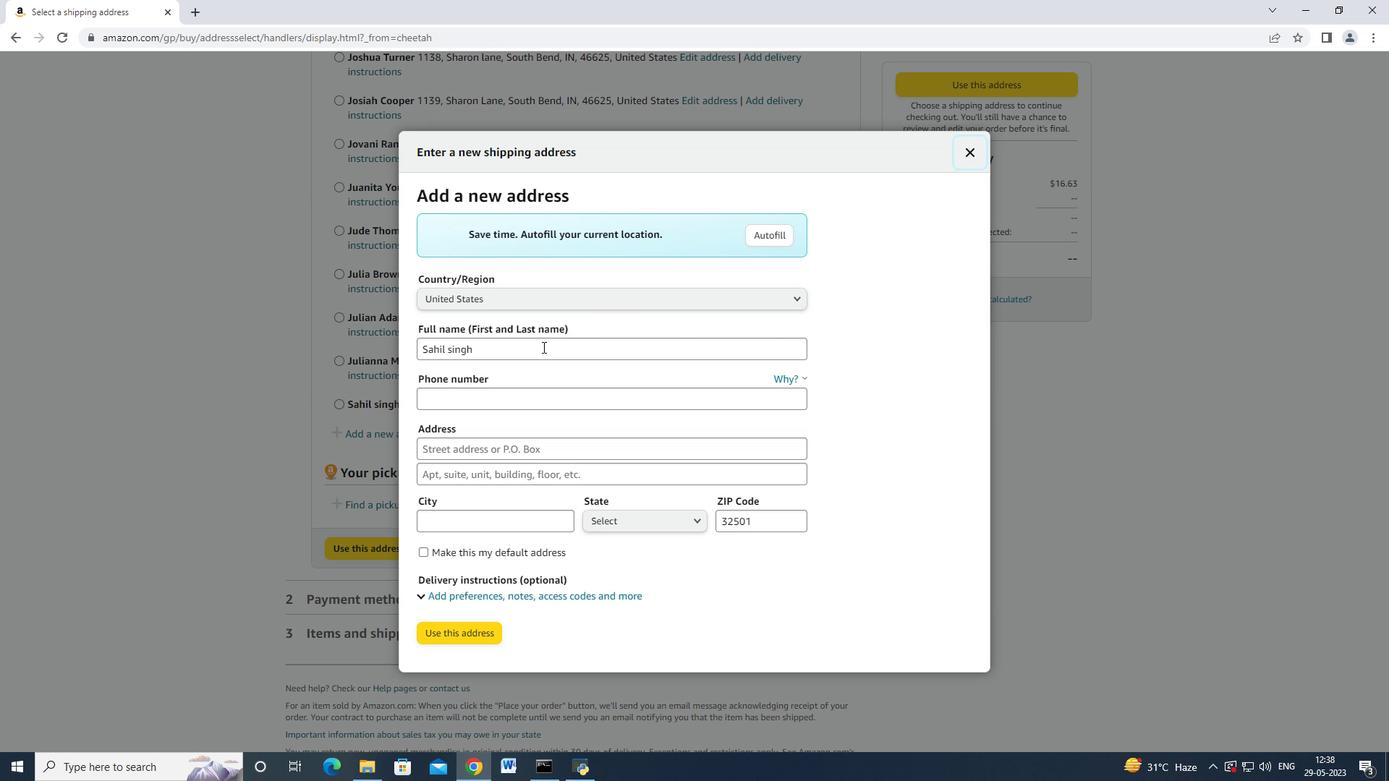 
Action: Mouse pressed left at (521, 358)
Screenshot: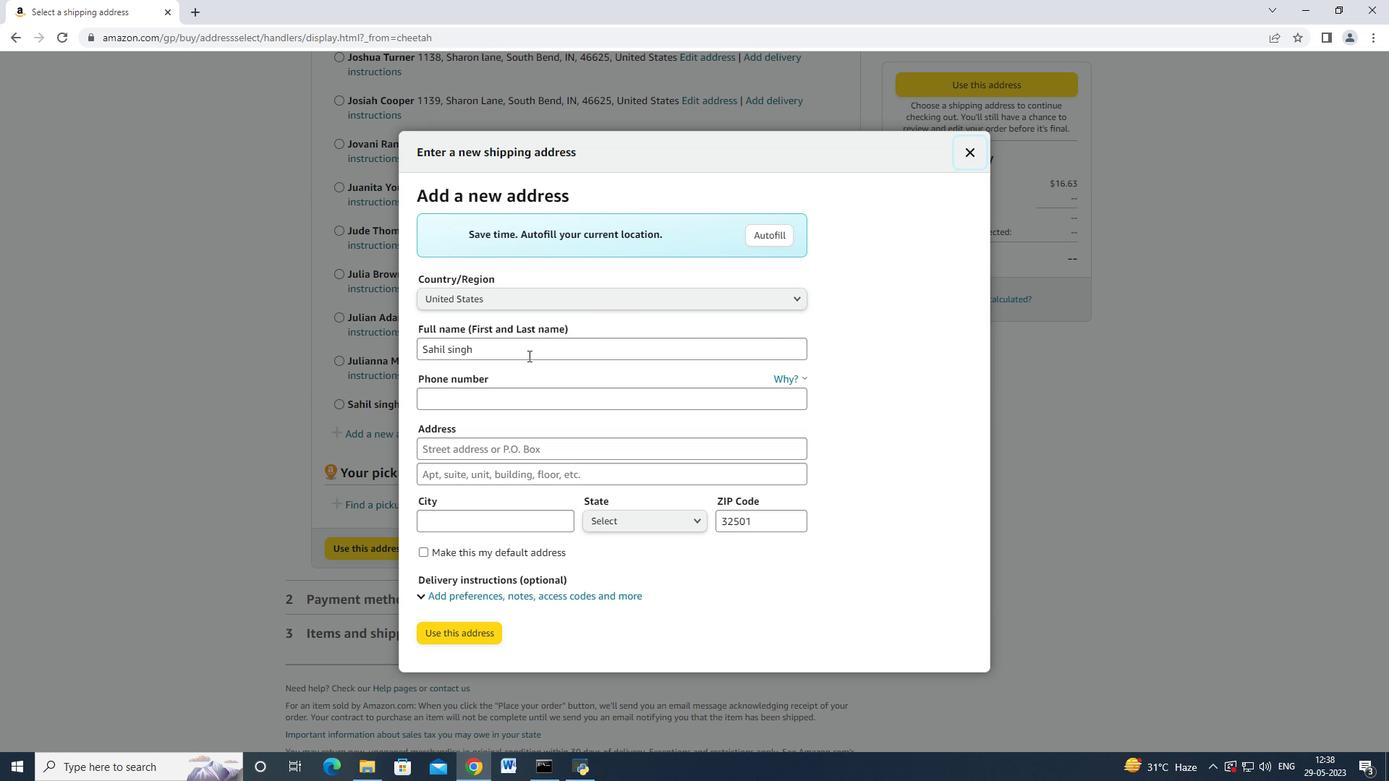 
Action: Mouse moved to (521, 358)
Screenshot: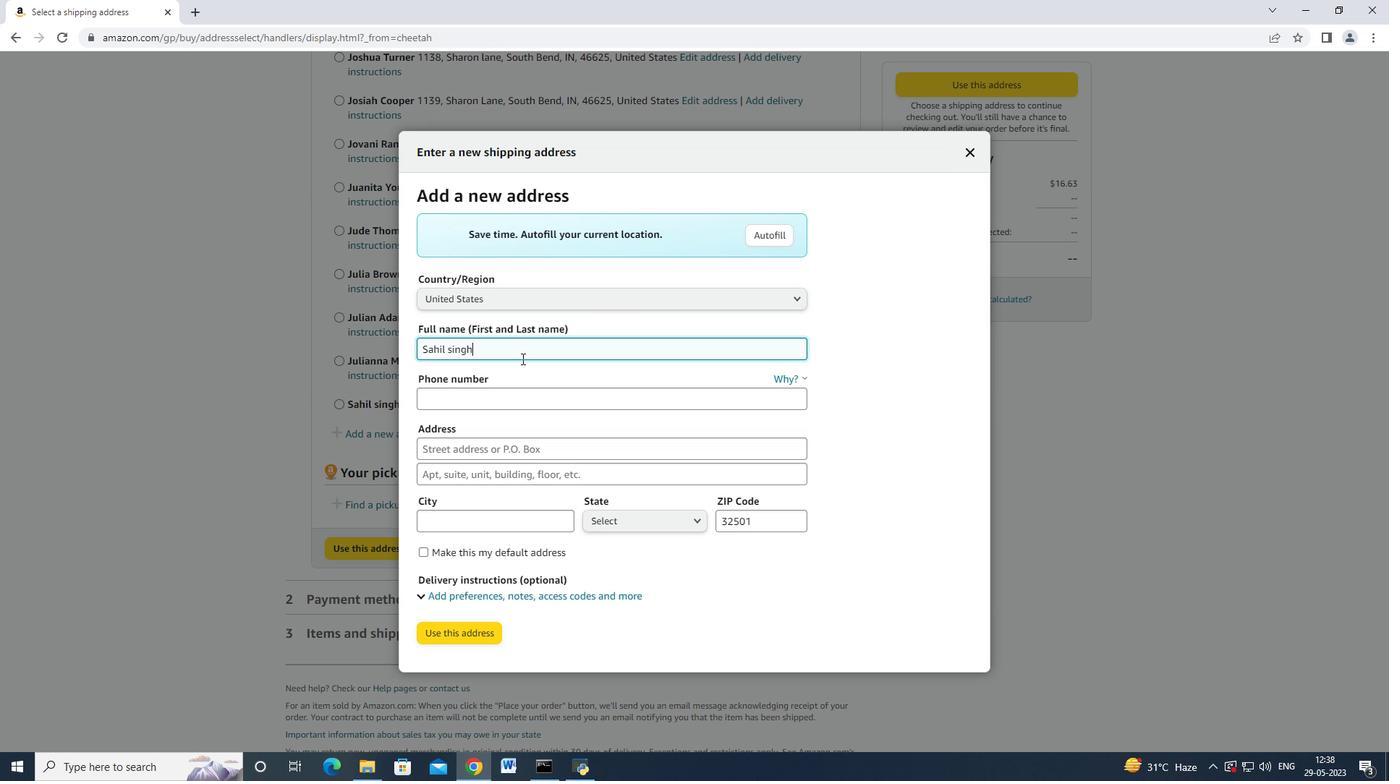 
Action: Key pressed <Key.backspace><Key.backspace><Key.backspace><Key.backspace><Key.backspace><Key.backspace><Key.backspace><Key.backspace><Key.backspace><Key.backspace><Key.backspace><Key.shift_r>Allison<Key.space><Key.shift>Brown<Key.tab><Key.tab>3034690514<Key.tab>4523,<Key.space><Key.backspace><Key.backspace><Key.space><Key.shift_r>Scj<Key.backspace>heuvront<Key.space><Key.shift_r>Drive<Key.tab><Key.tab><Key.shift>Broomfield<Key.tab><Key.enter><Key.down><Key.down><Key.down><Key.down><Key.down><Key.down><Key.down><Key.down><Key.down><Key.down><Key.down><Key.down><Key.down><Key.down><Key.down><Key.down><Key.down><Key.down><Key.down><Key.down><Key.down><Key.down><Key.down><Key.down><Key.down><Key.up><Key.up><Key.up><Key.up><Key.up><Key.up><Key.up><Key.up><Key.up><Key.up><Key.up><Key.up><Key.up><Key.up><Key.up><Key.up><Key.up><Key.up><Key.up><Key.enter><Key.tab><Key.tab><Key.tab>
Screenshot: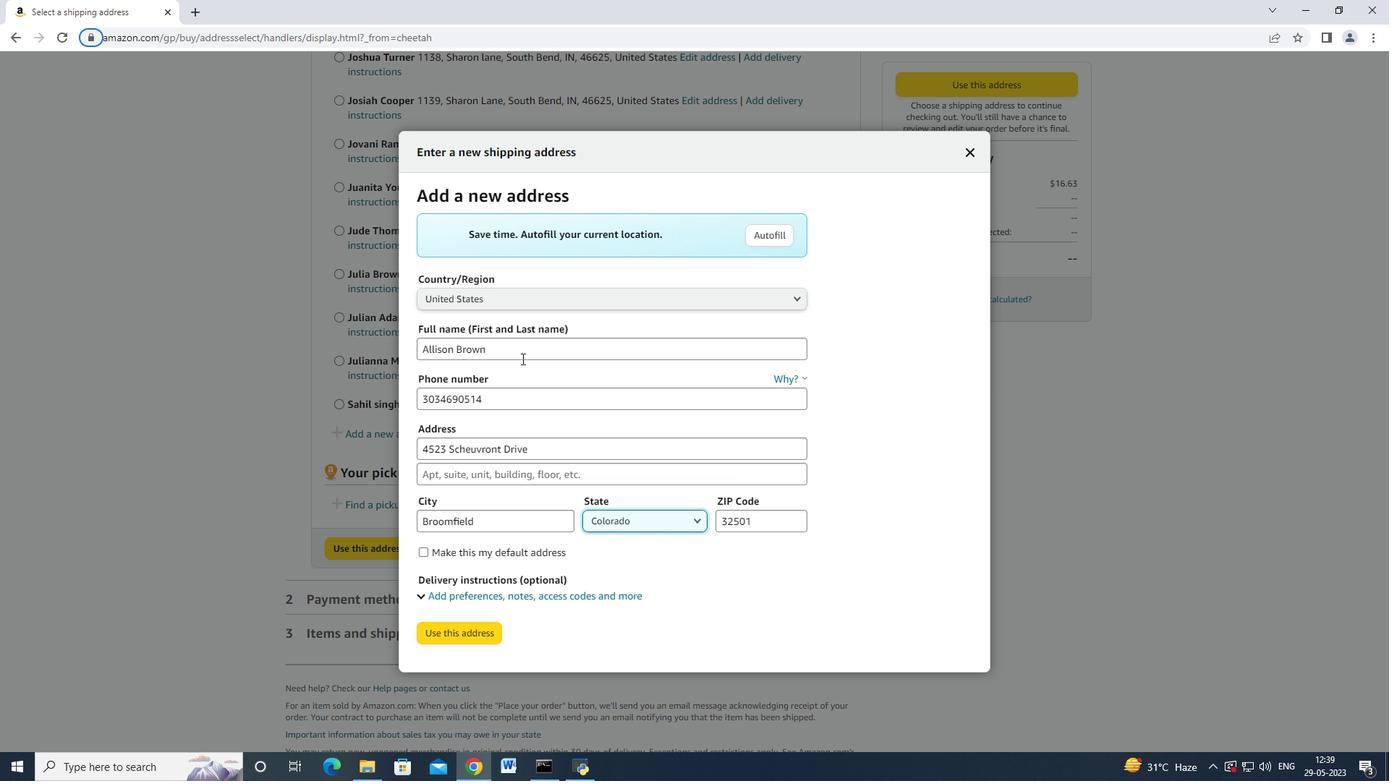 
Action: Mouse moved to (751, 512)
Screenshot: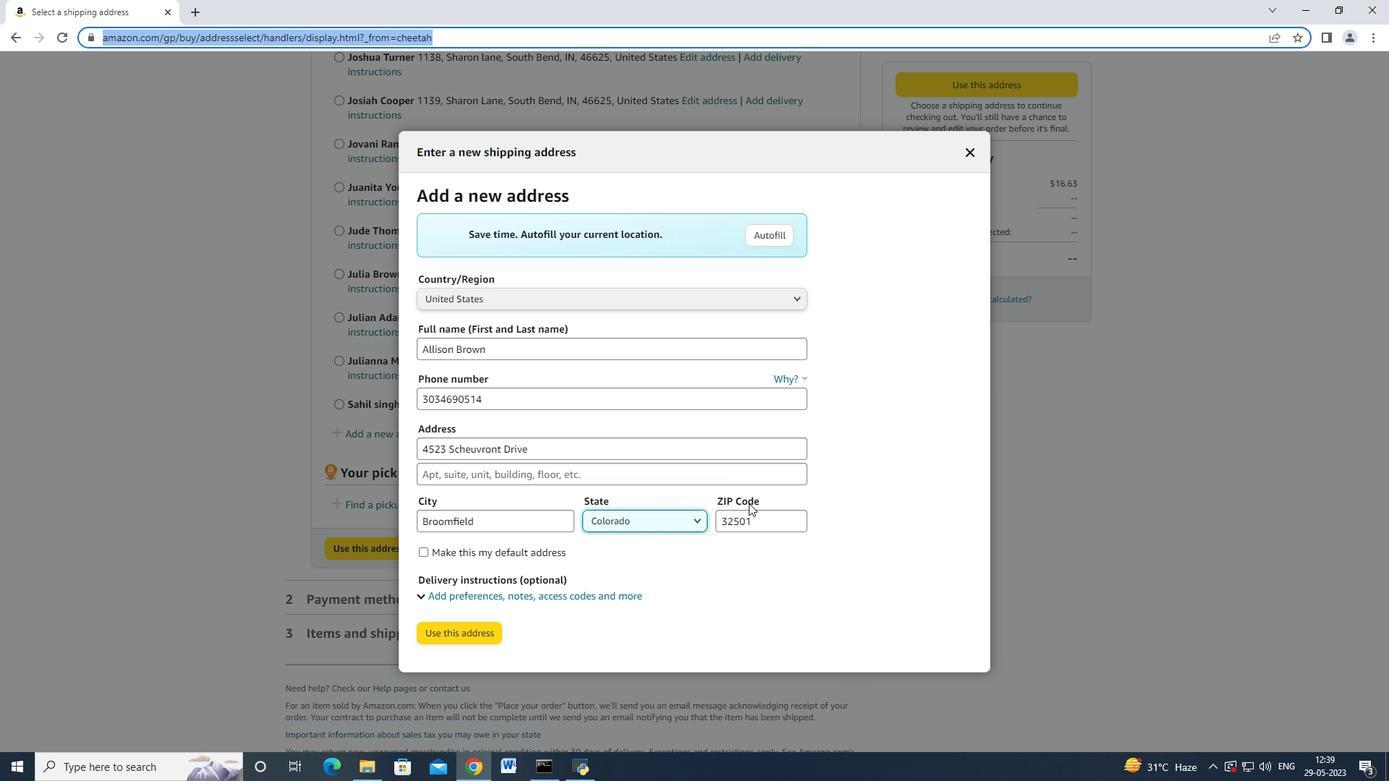 
Action: Mouse pressed left at (751, 512)
Screenshot: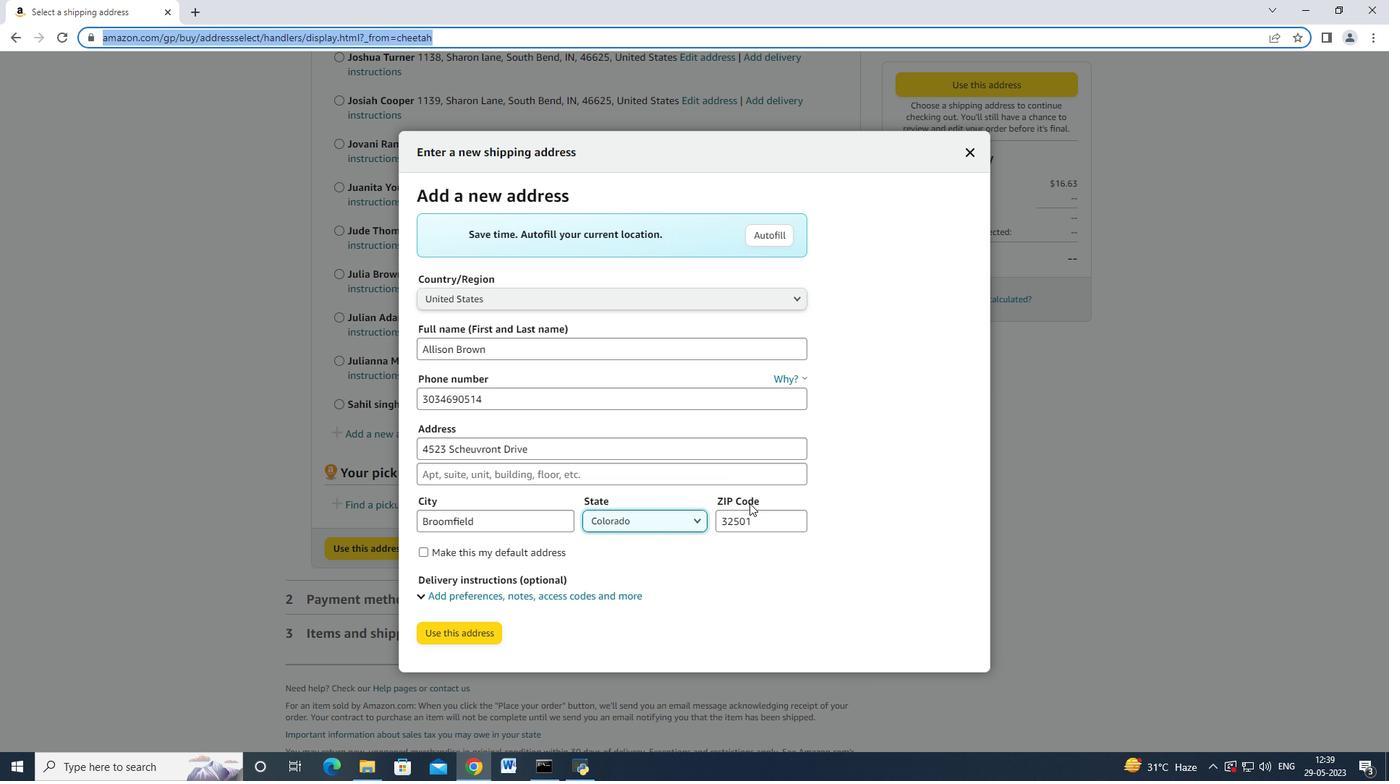 
Action: Mouse moved to (743, 512)
Screenshot: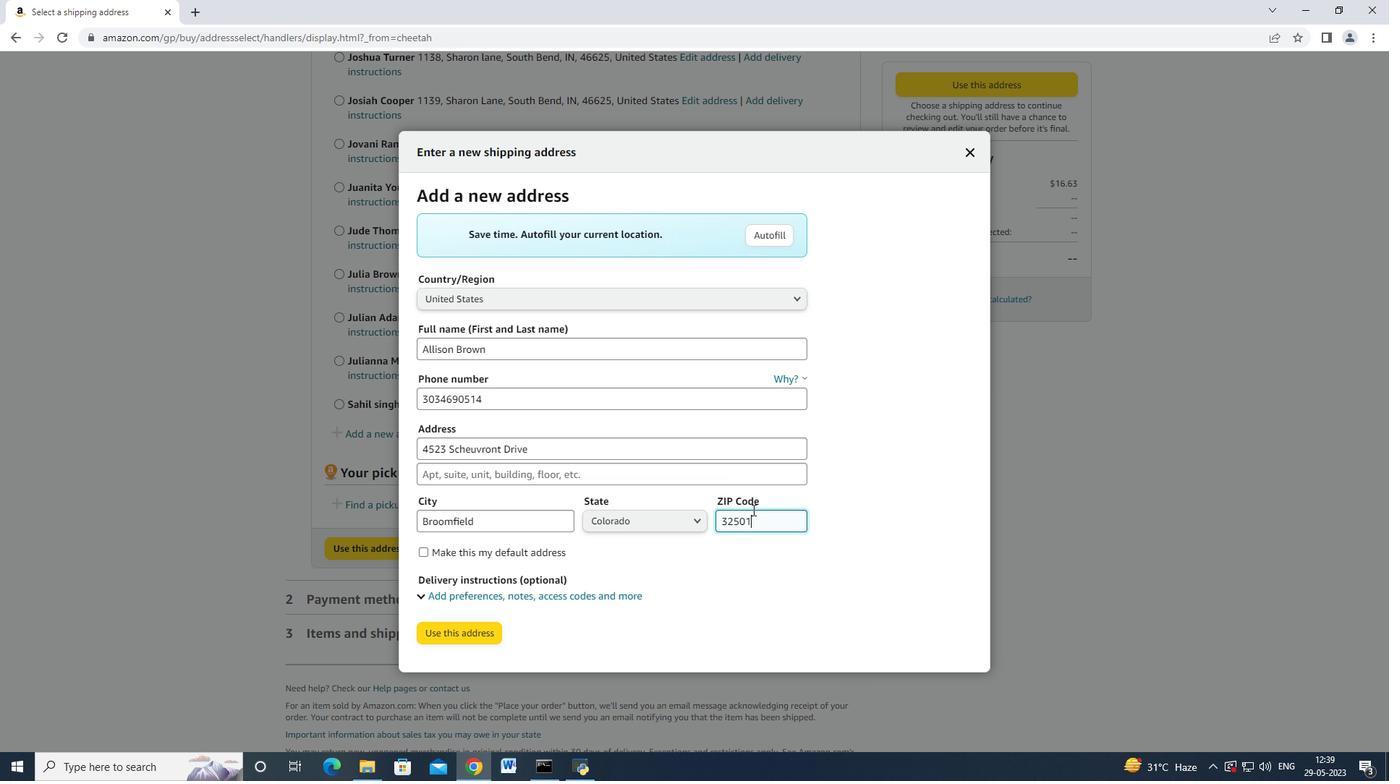 
Action: Key pressed <Key.backspace><Key.backspace><Key.backspace><Key.backspace><Key.backspace><Key.backspace>80020<Key.tab><Key.tab><Key.tab><Key.enter>
Screenshot: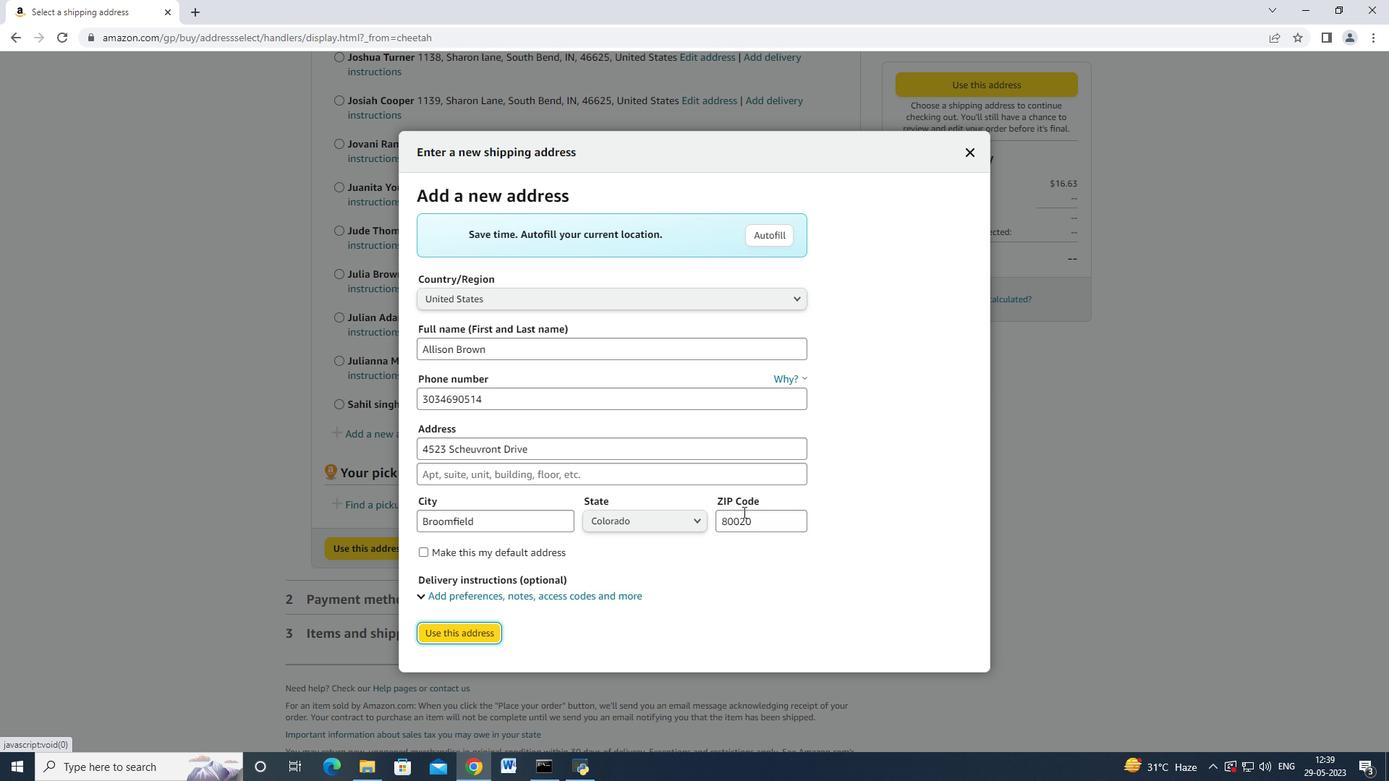 
Action: Mouse moved to (728, 519)
Screenshot: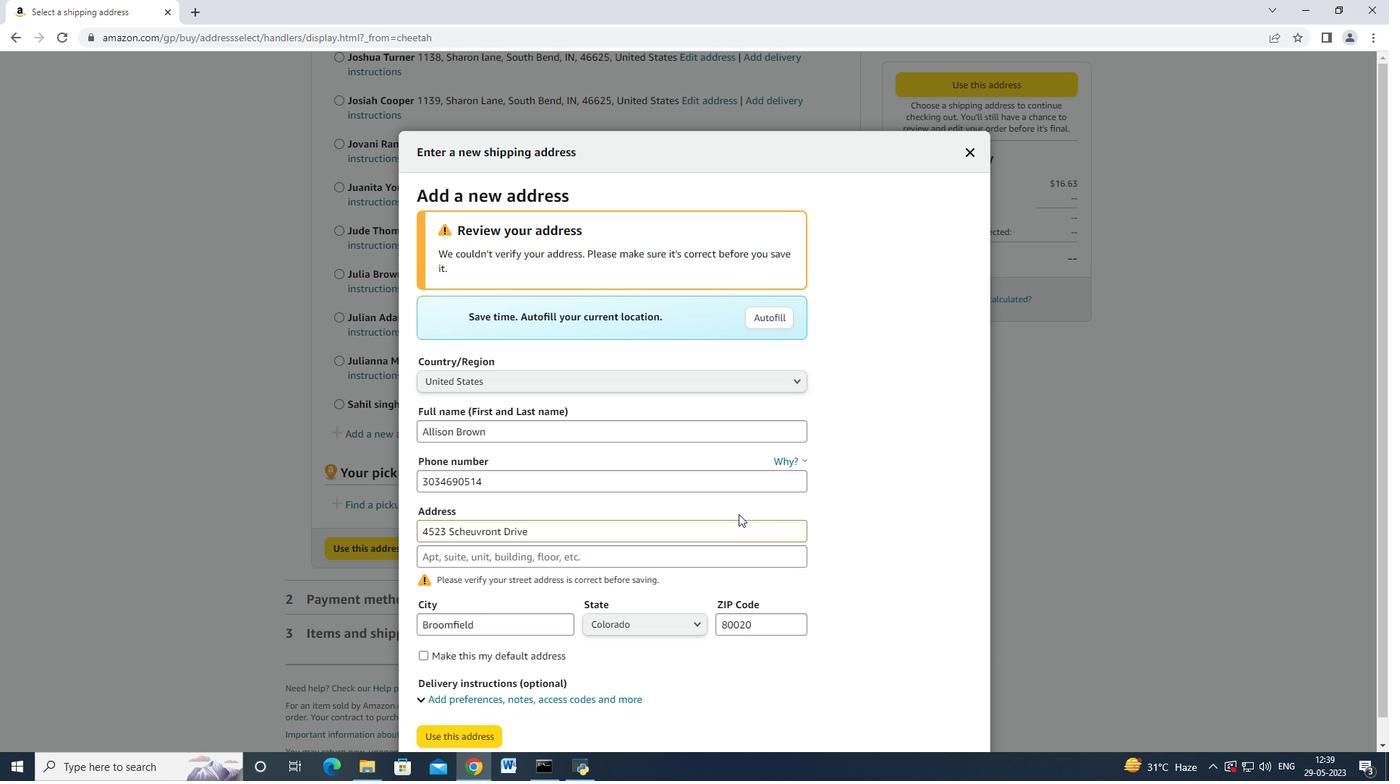 
Action: Mouse scrolled (728, 518) with delta (0, 0)
Screenshot: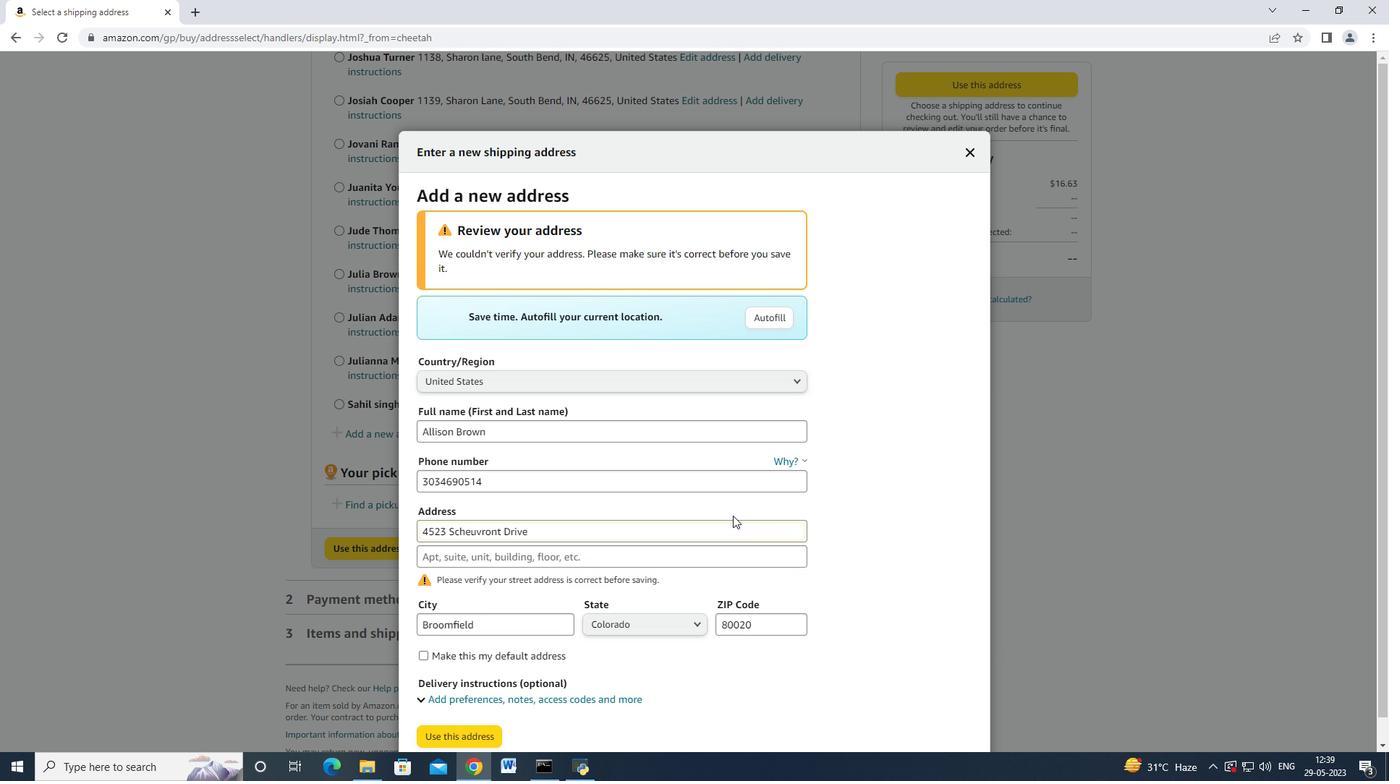 
Action: Mouse moved to (670, 537)
Screenshot: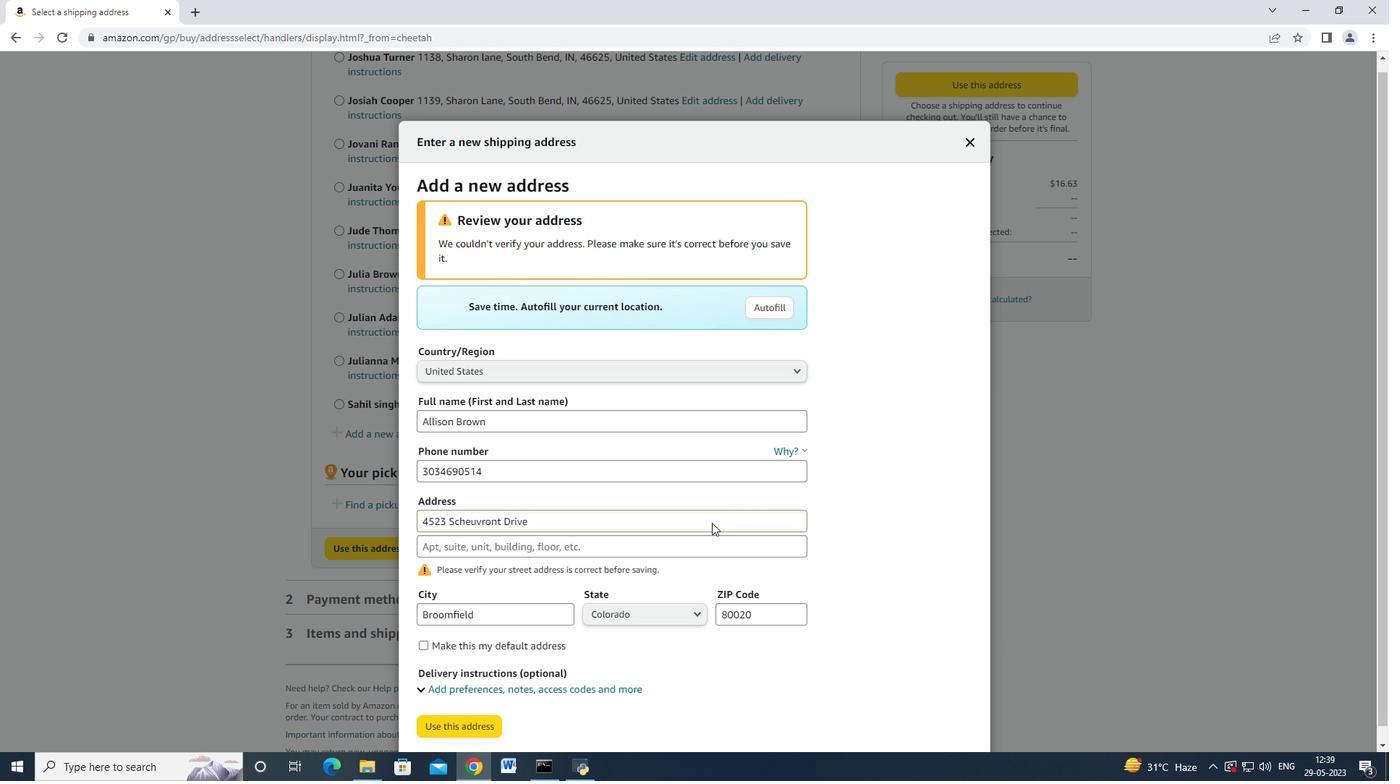 
Action: Mouse scrolled (676, 533) with delta (0, 0)
Screenshot: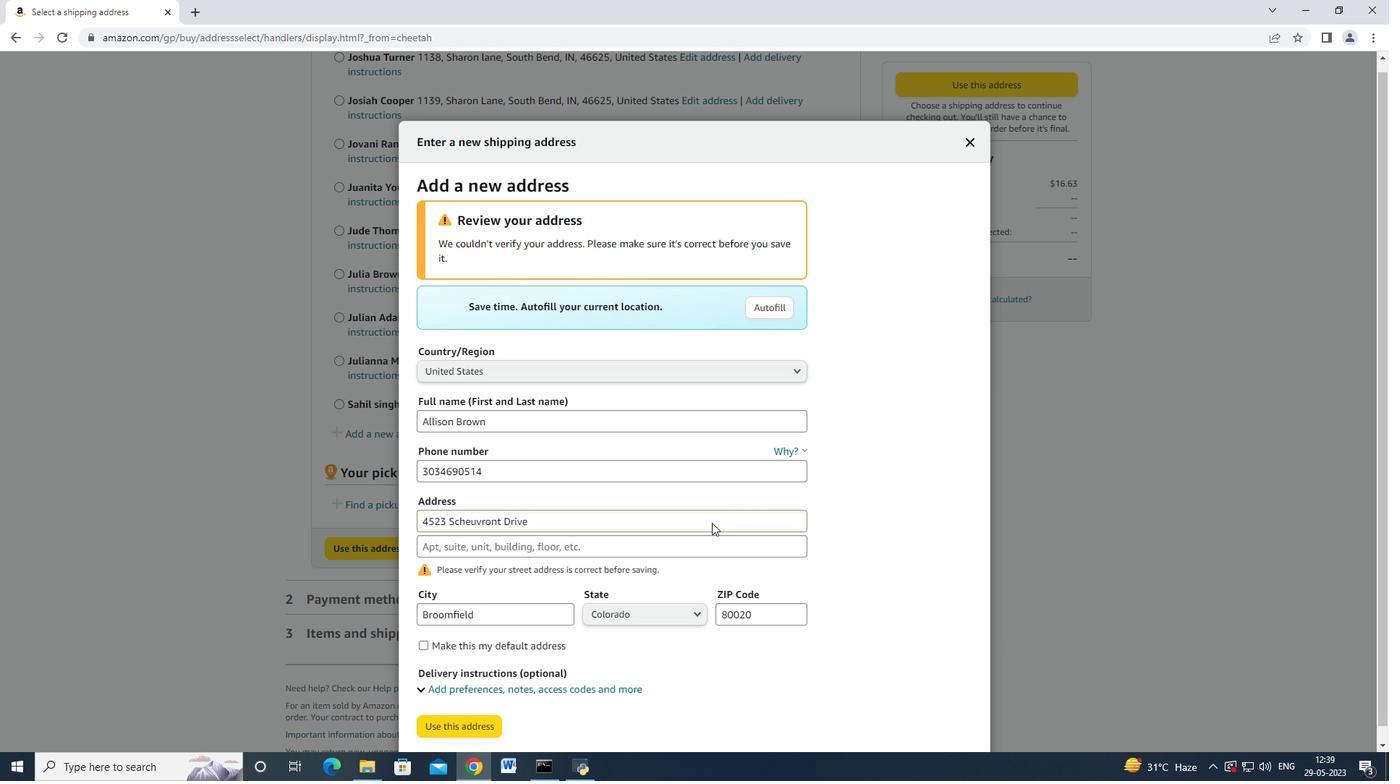 
Action: Mouse moved to (648, 549)
Screenshot: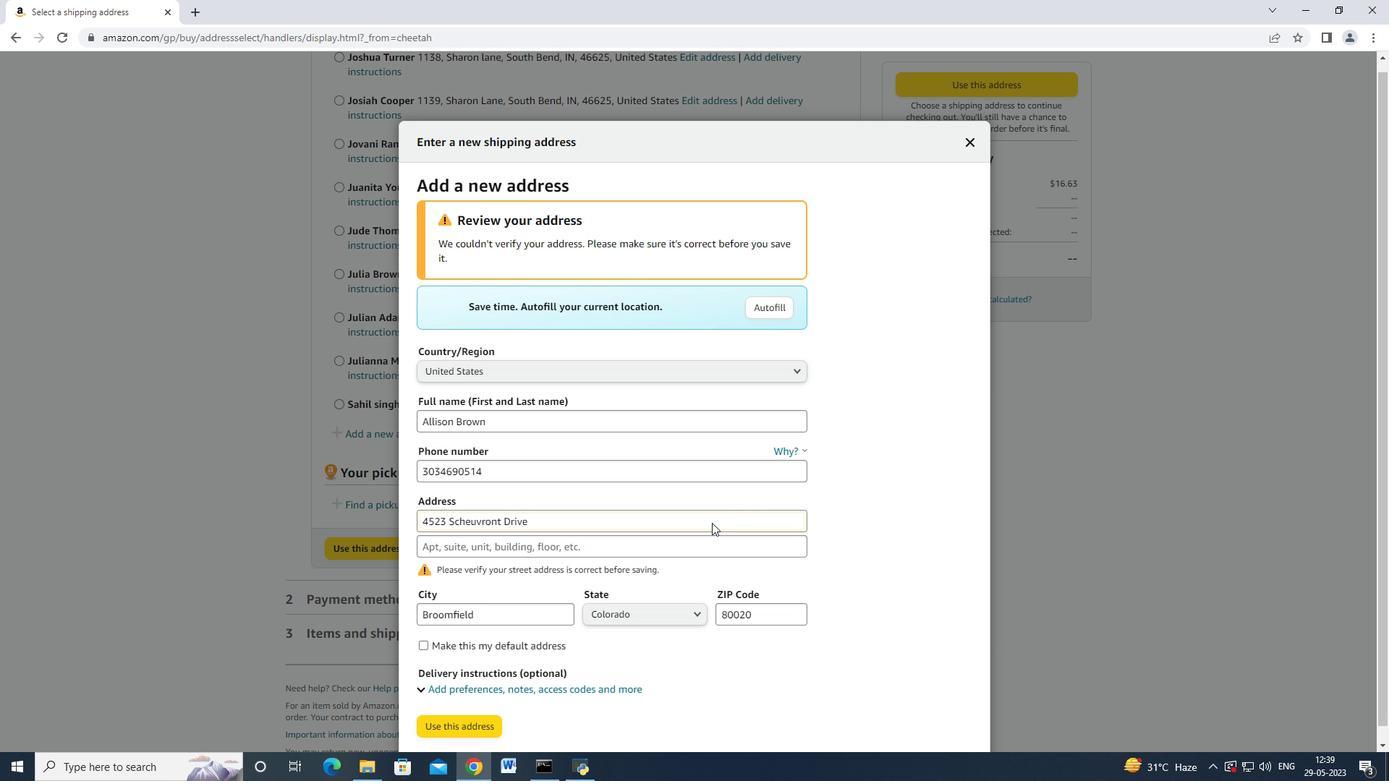 
Action: Mouse scrolled (648, 548) with delta (0, 0)
Screenshot: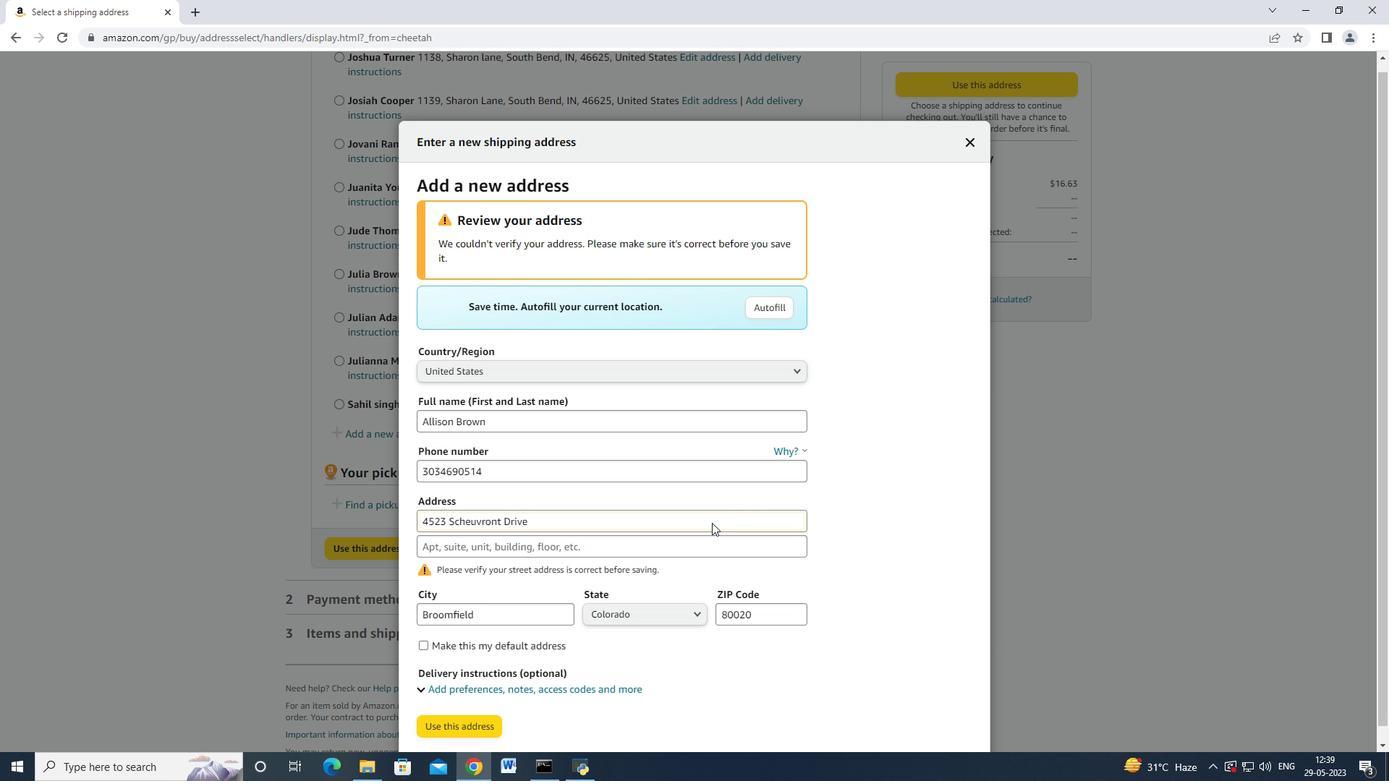 
Action: Mouse moved to (480, 714)
Screenshot: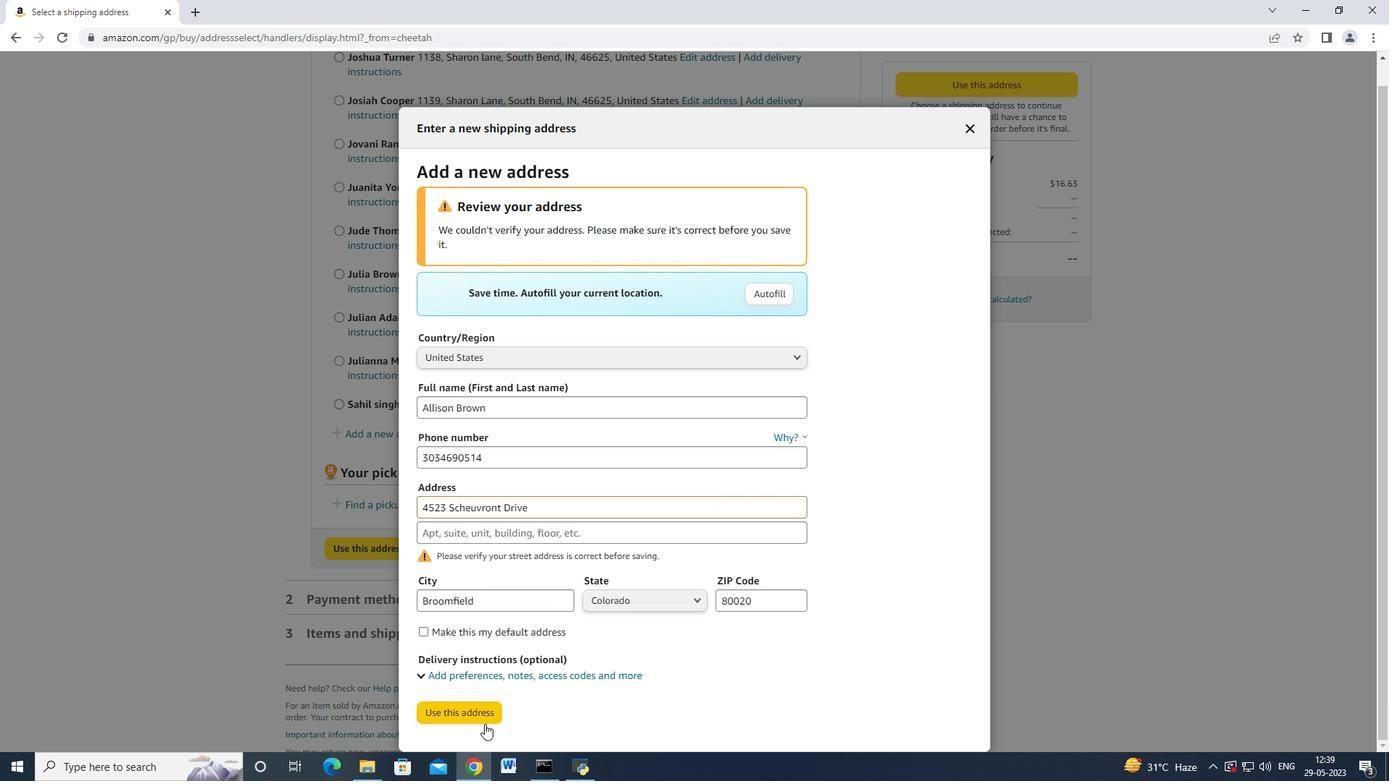 
Action: Mouse pressed left at (480, 714)
Screenshot: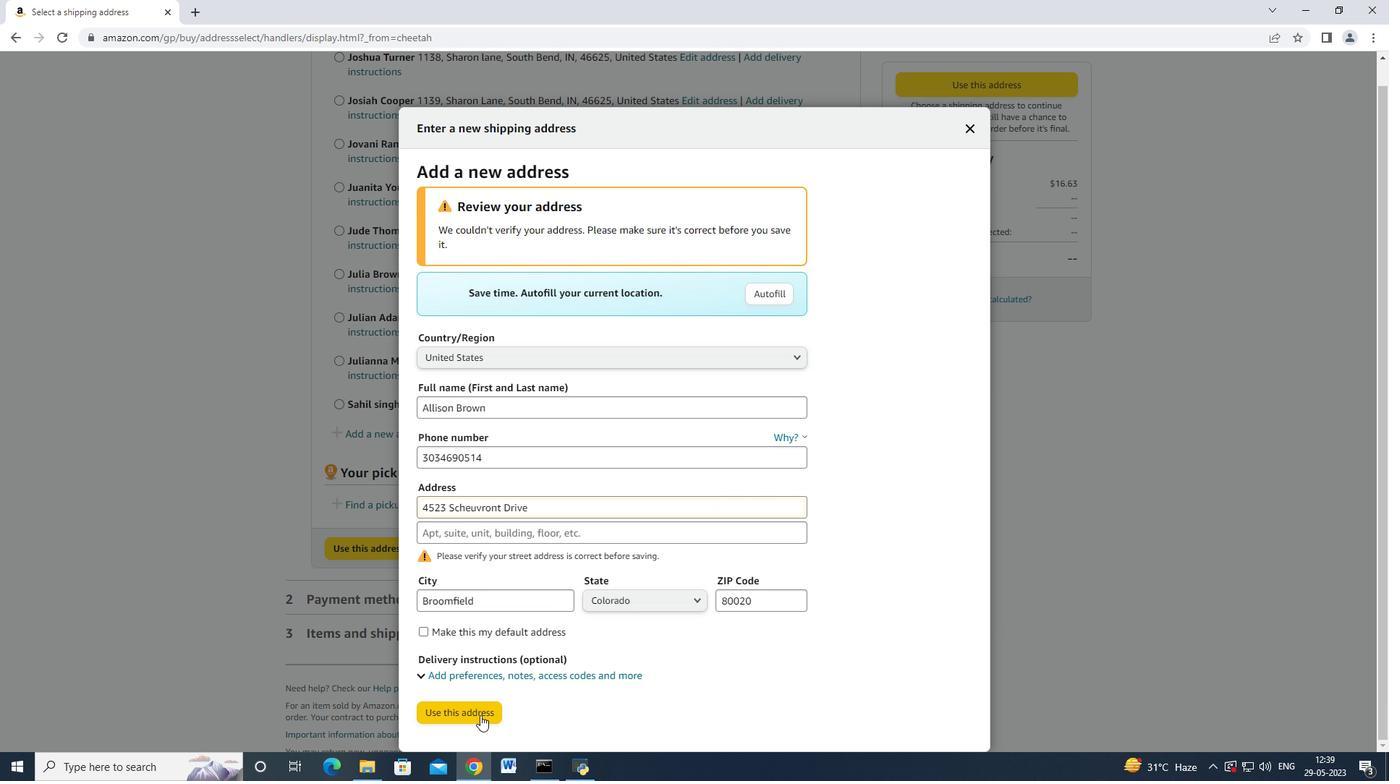 
Action: Mouse moved to (439, 313)
Screenshot: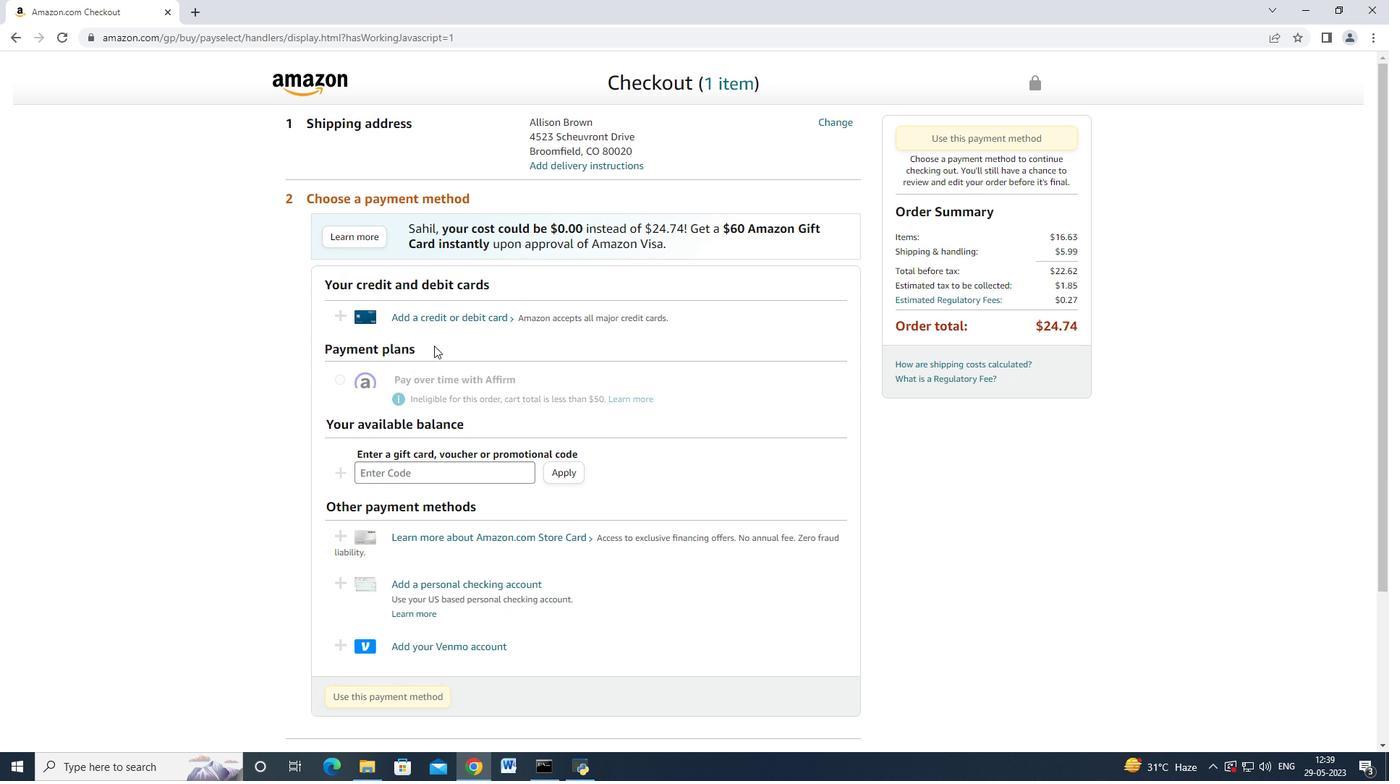 
Action: Mouse pressed left at (439, 313)
Screenshot: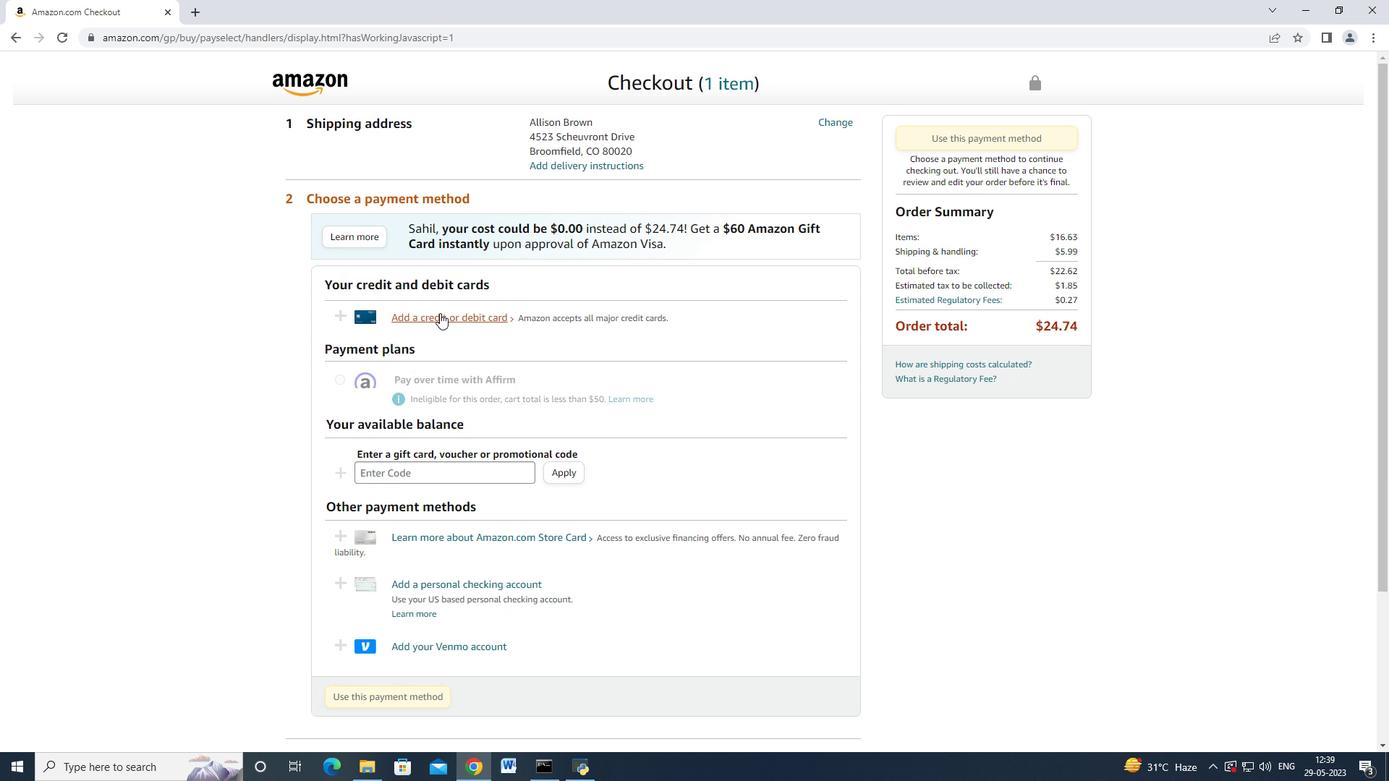 
Action: Mouse moved to (577, 335)
Screenshot: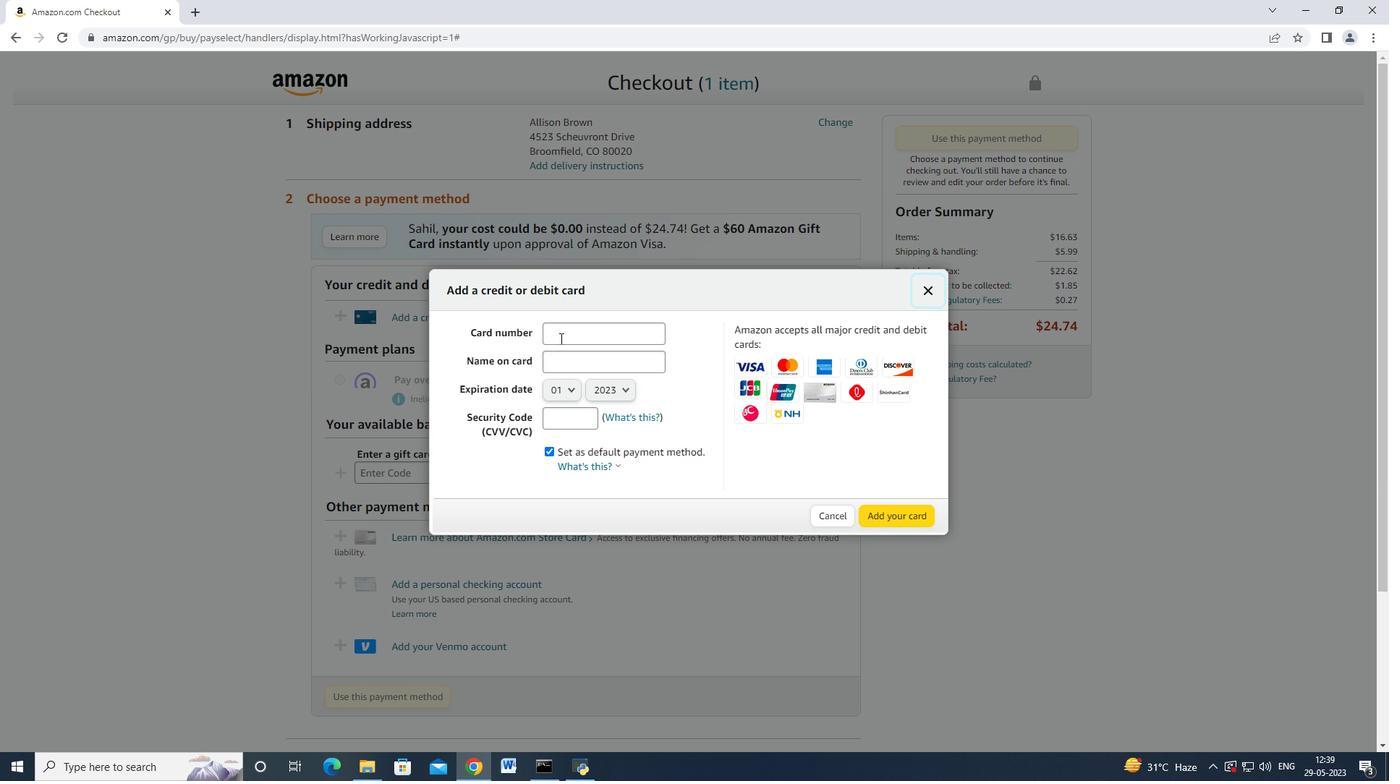 
Action: Mouse pressed left at (577, 335)
Screenshot: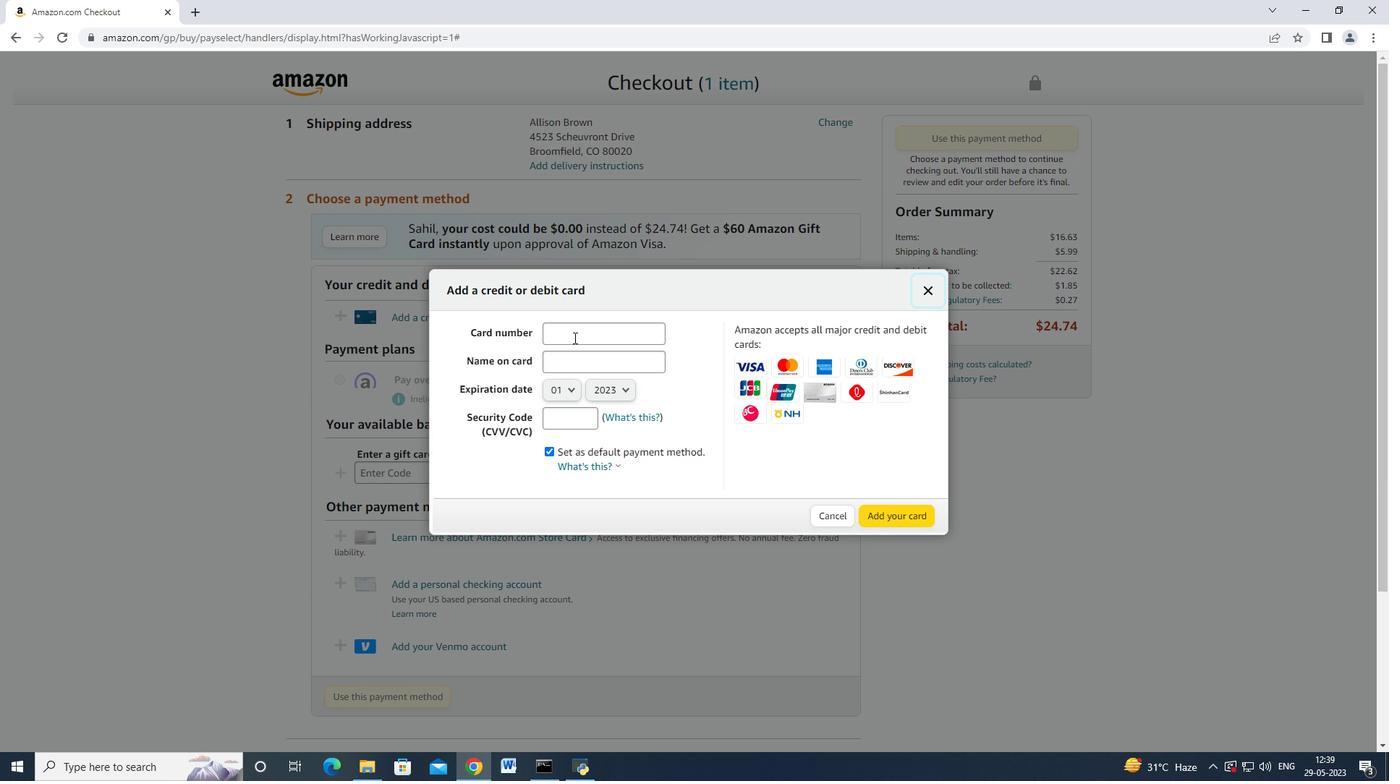 
Action: Mouse moved to (580, 332)
Screenshot: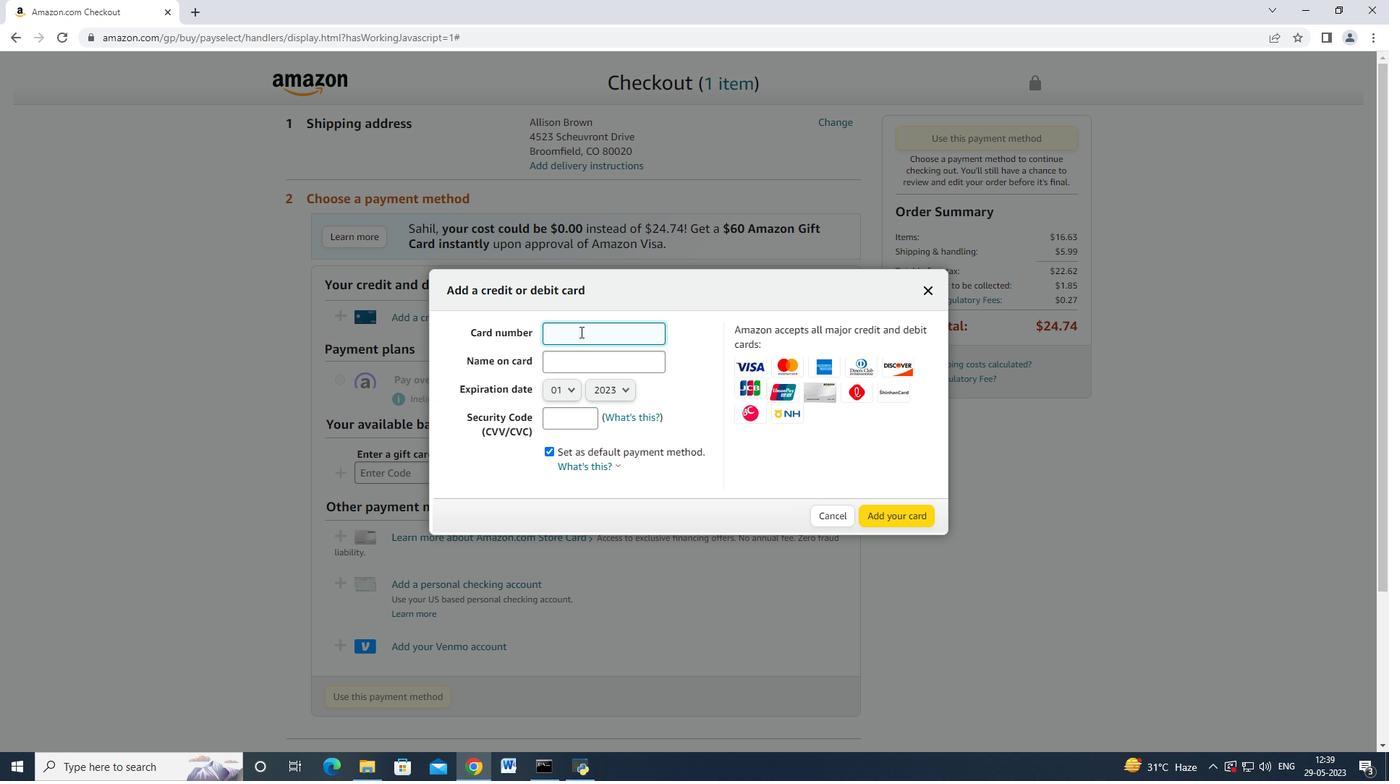 
Action: Key pressed 4276664277526010<Key.tab><Key.shift>Mark<Key.space><Key.shift_r>Adams<Key.tab><Key.enter><Key.down><Key.down><Key.down><Key.enter><Key.tab><Key.tab><Key.enter><Key.down><Key.down><Key.enter><Key.tab>682
Screenshot: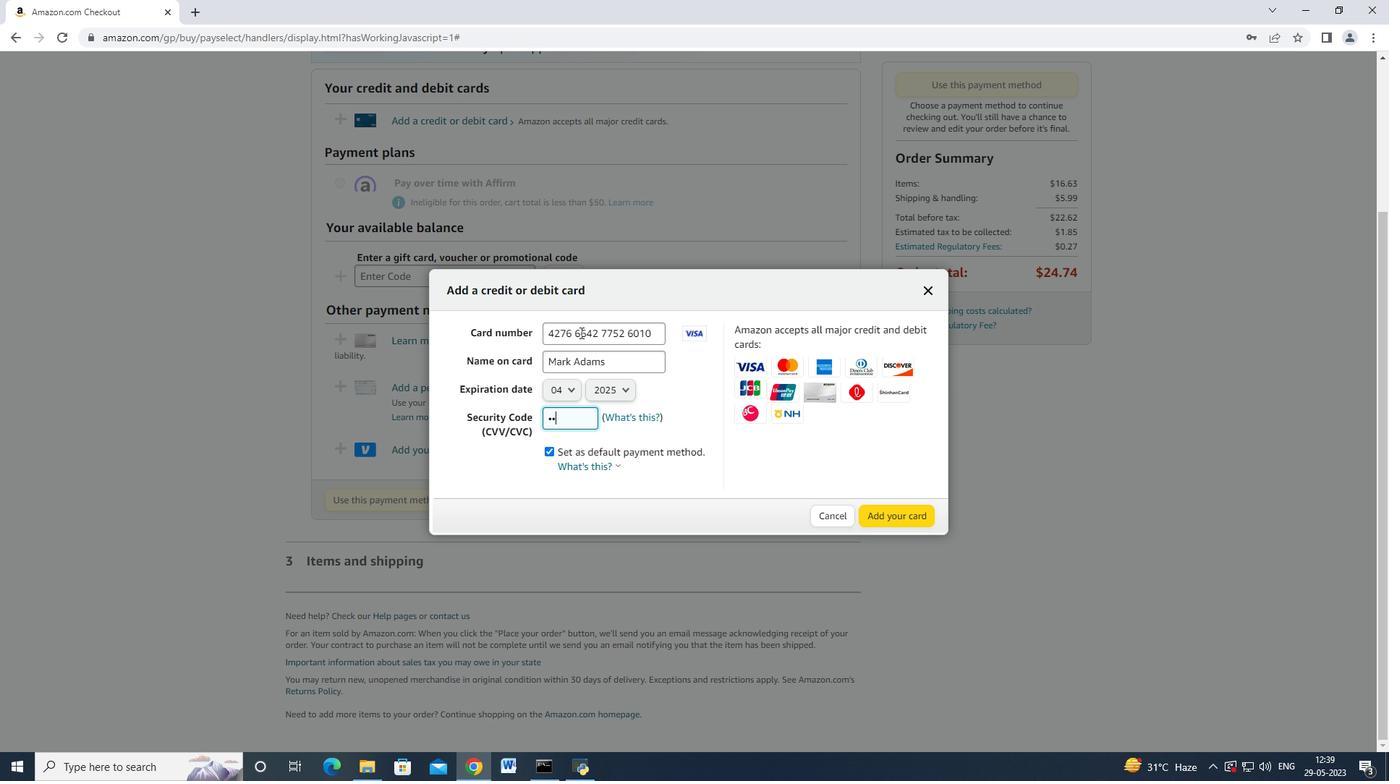 
